 Task: Add a dummy subject to the a2a site in Jira.
Action: Mouse moved to (980, 31)
Screenshot: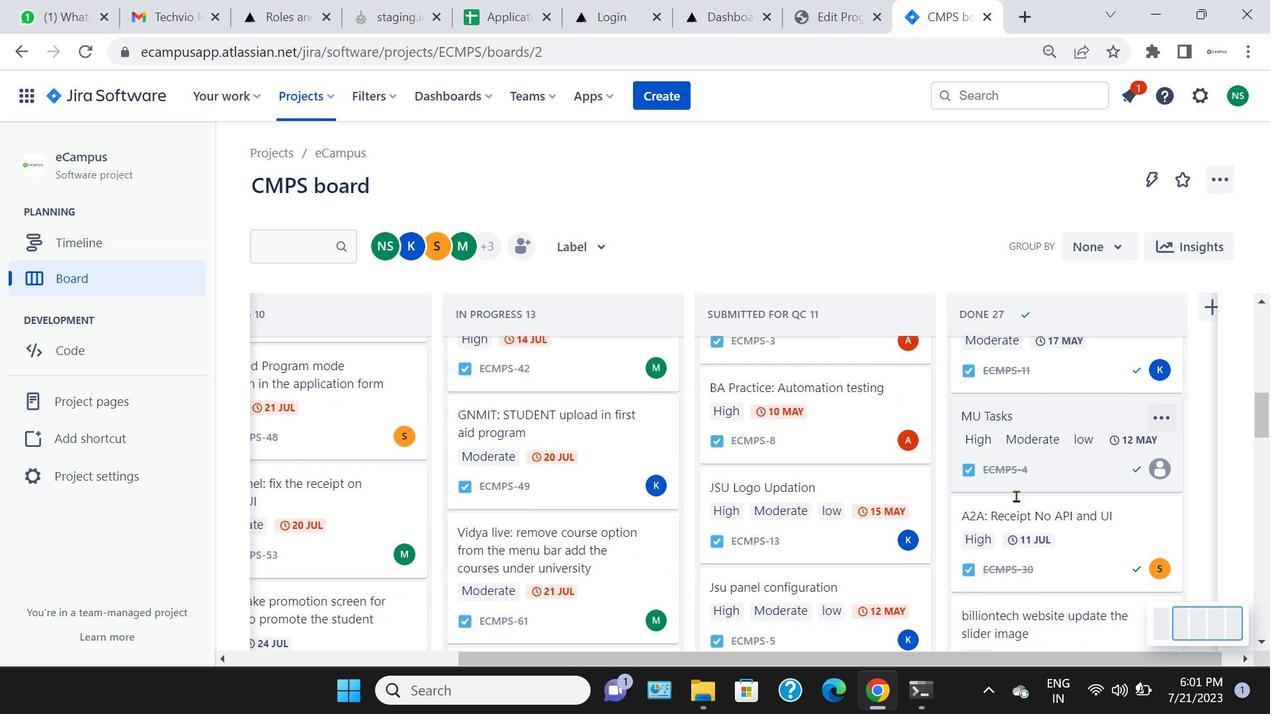 
Action: Mouse pressed left at (980, 31)
Screenshot: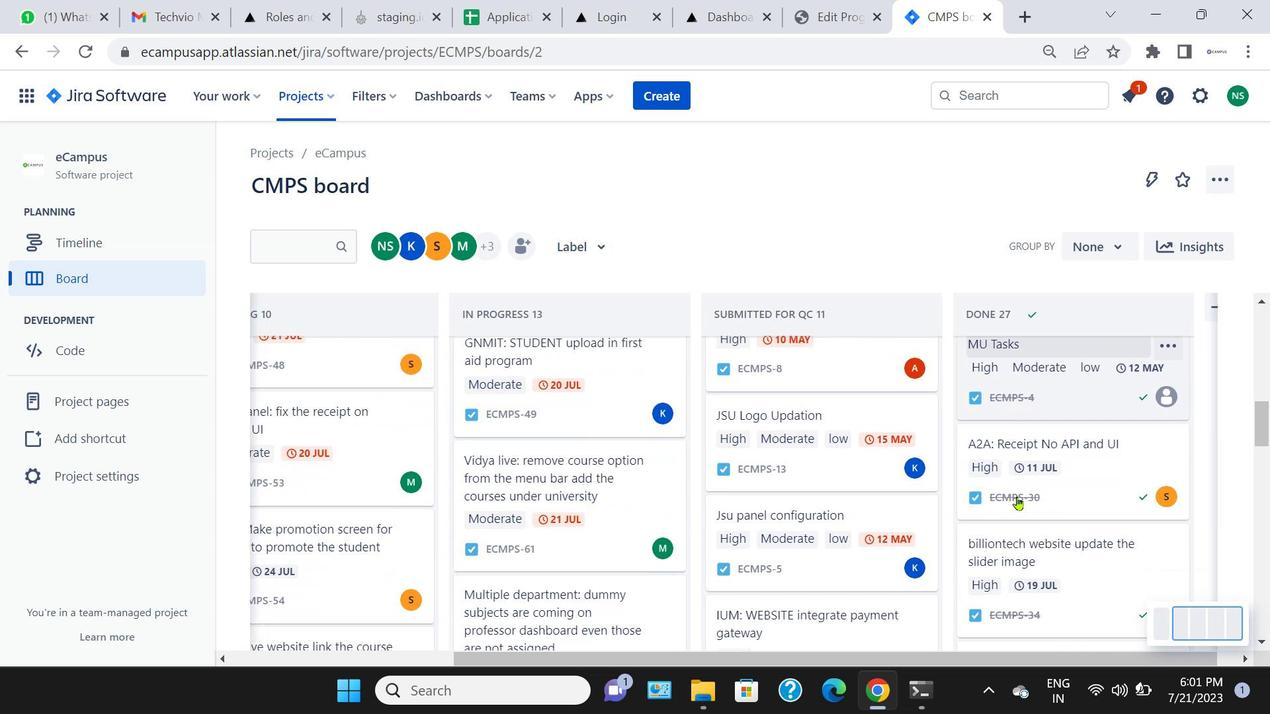 
Action: Mouse moved to (571, 439)
Screenshot: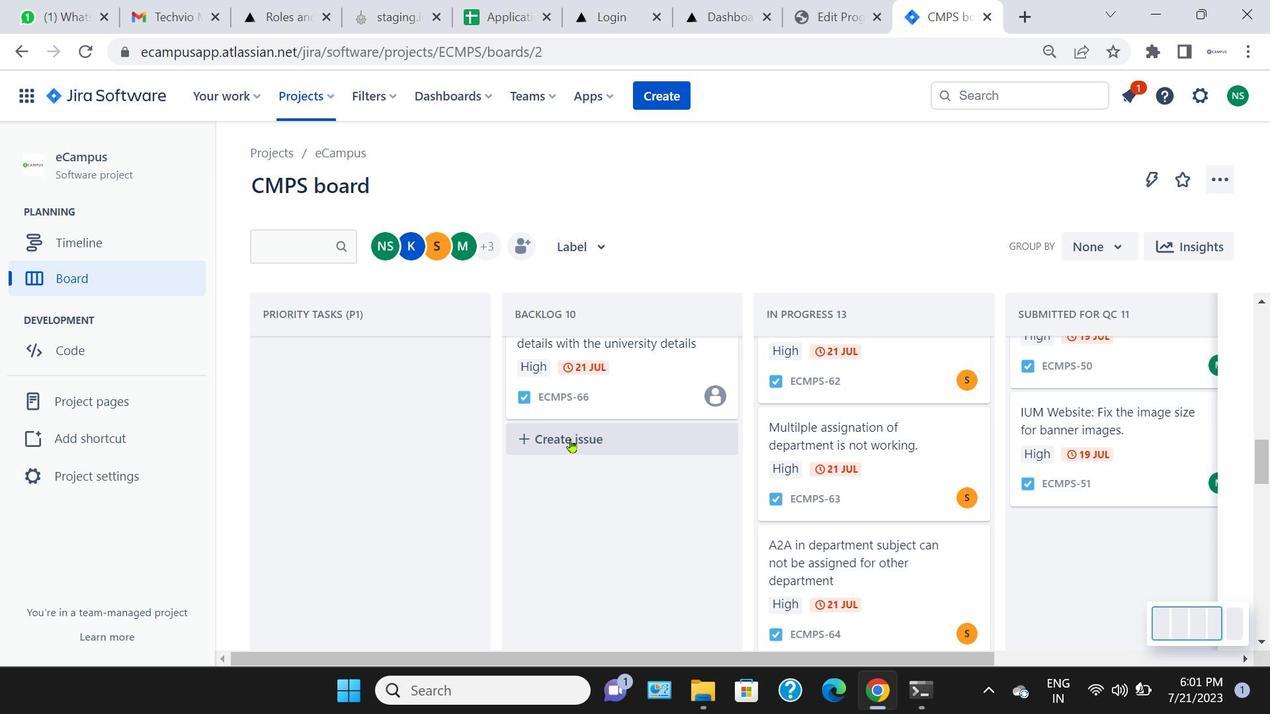 
Action: Mouse pressed left at (571, 439)
Screenshot: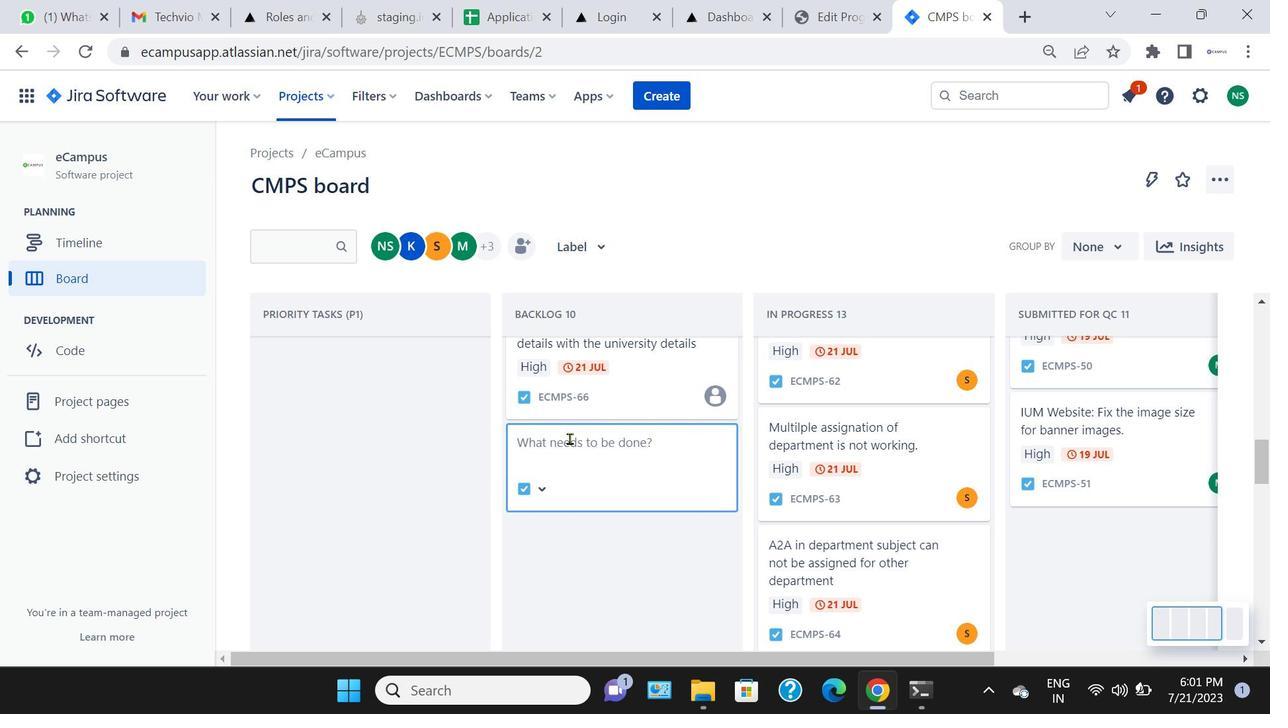 
Action: Mouse moved to (574, 442)
Screenshot: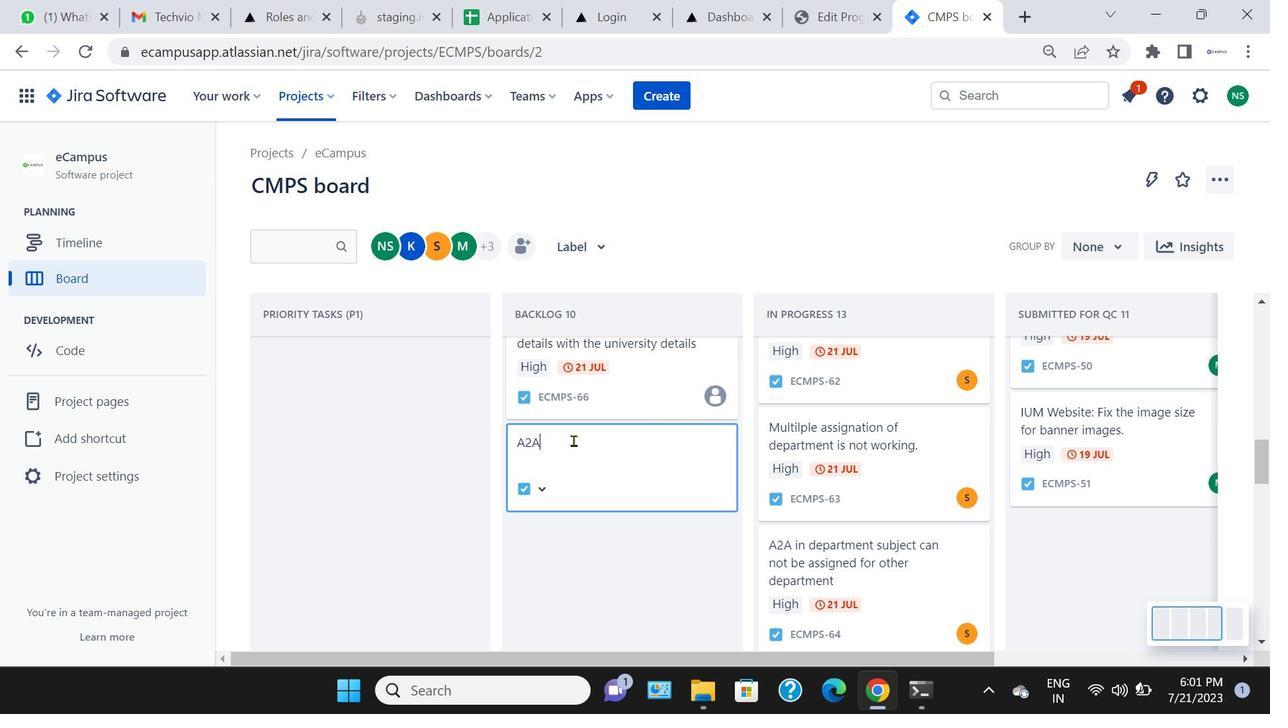 
Action: Mouse pressed left at (574, 442)
Screenshot: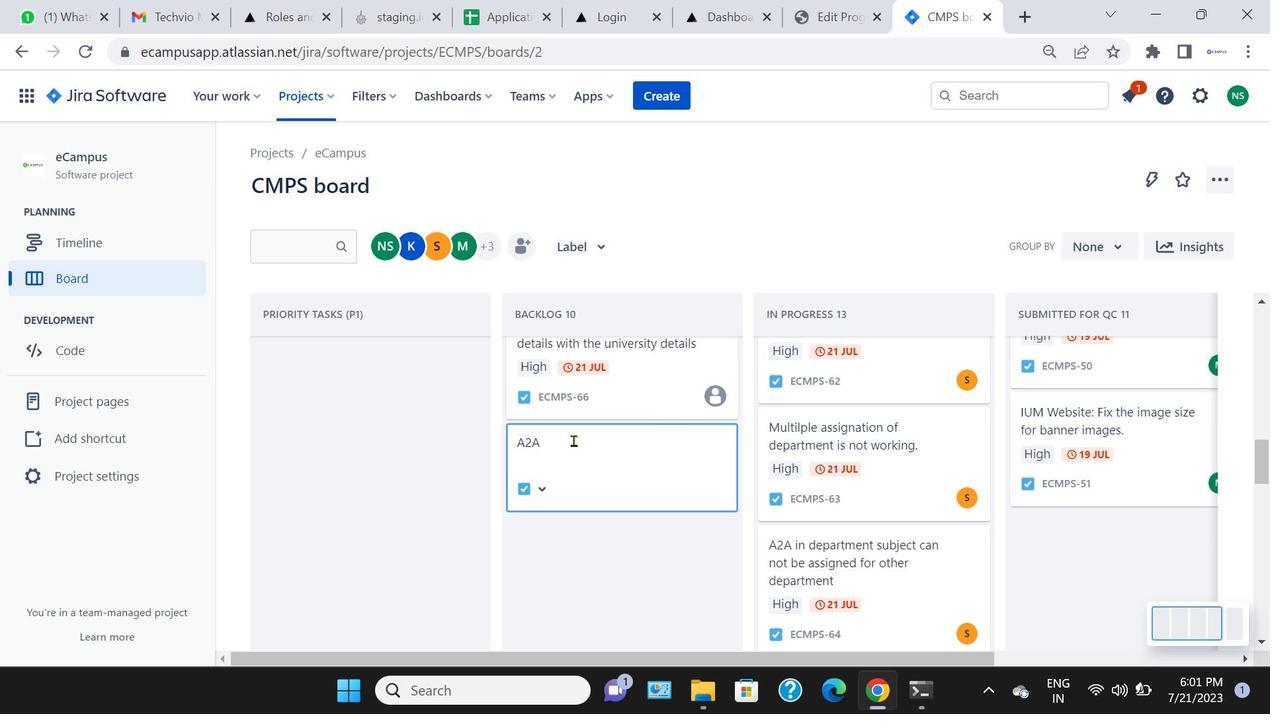 
Action: Key pressed <Key.caps_lock>A2A<Key.shift_r>:<Key.space><Key.space>UI<Key.space><Key.caps_lock>fix<Key.space>
Screenshot: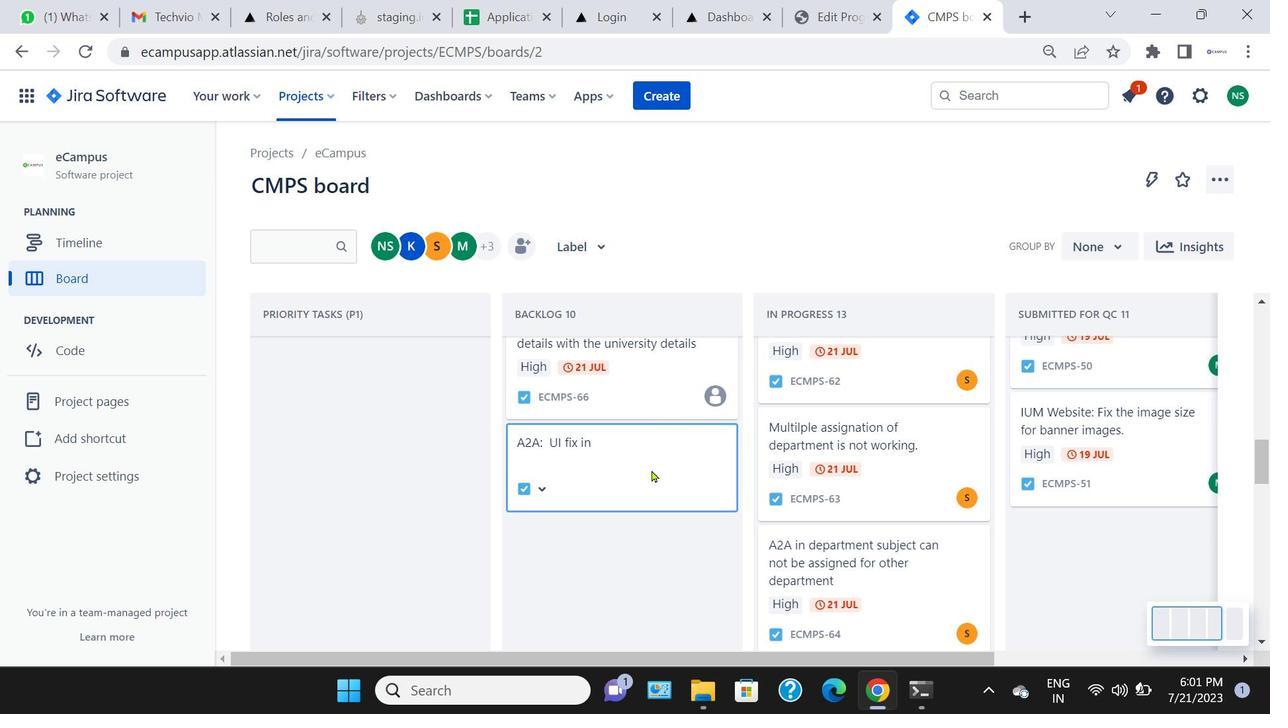 
Action: Mouse moved to (652, 470)
Screenshot: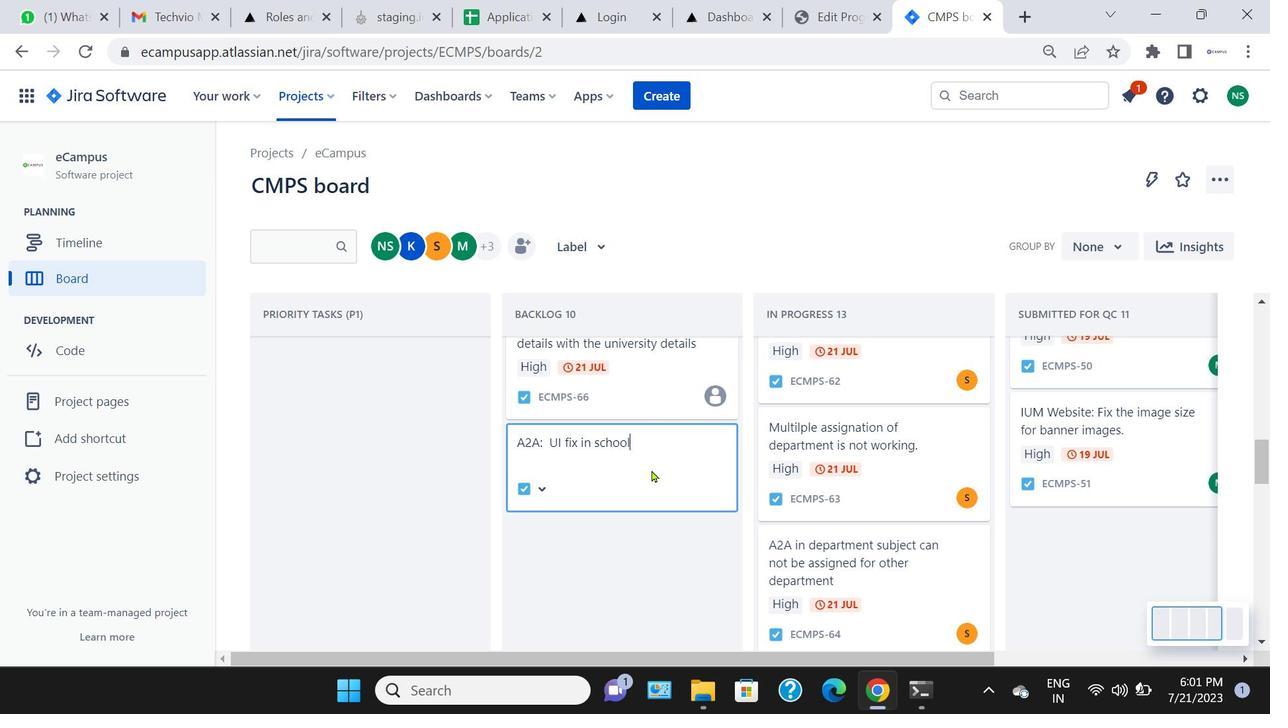 
Action: Key pressed in<Key.space>school<Key.space>creating<Key.space>mark<Key.space>mandatory<Key.space>icon
Screenshot: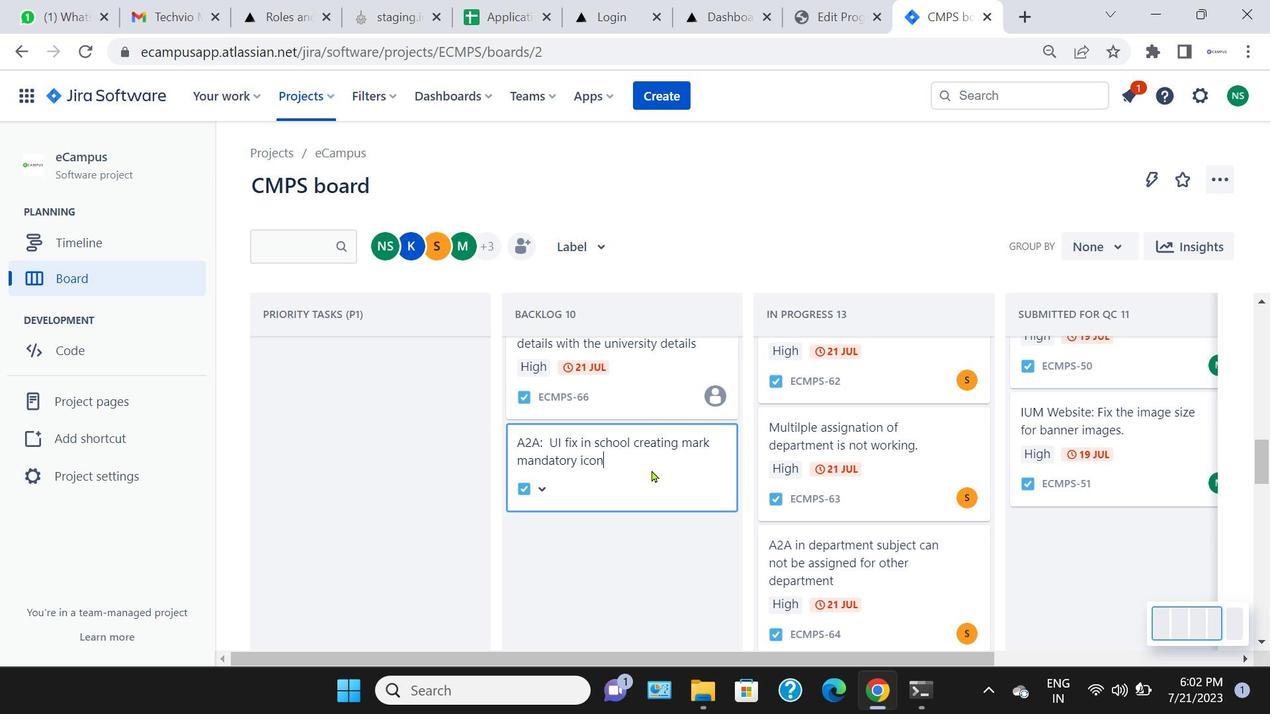 
Action: Mouse moved to (625, 465)
Screenshot: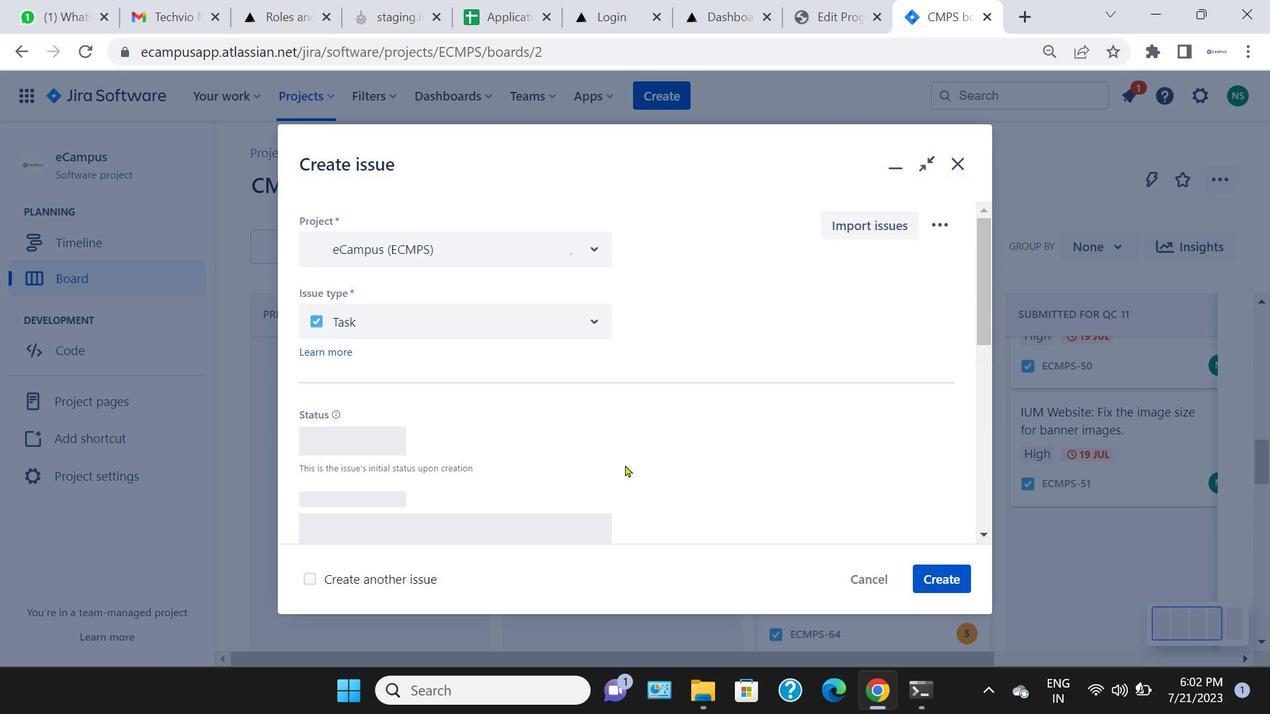 
Action: Key pressed <Key.enter>
Screenshot: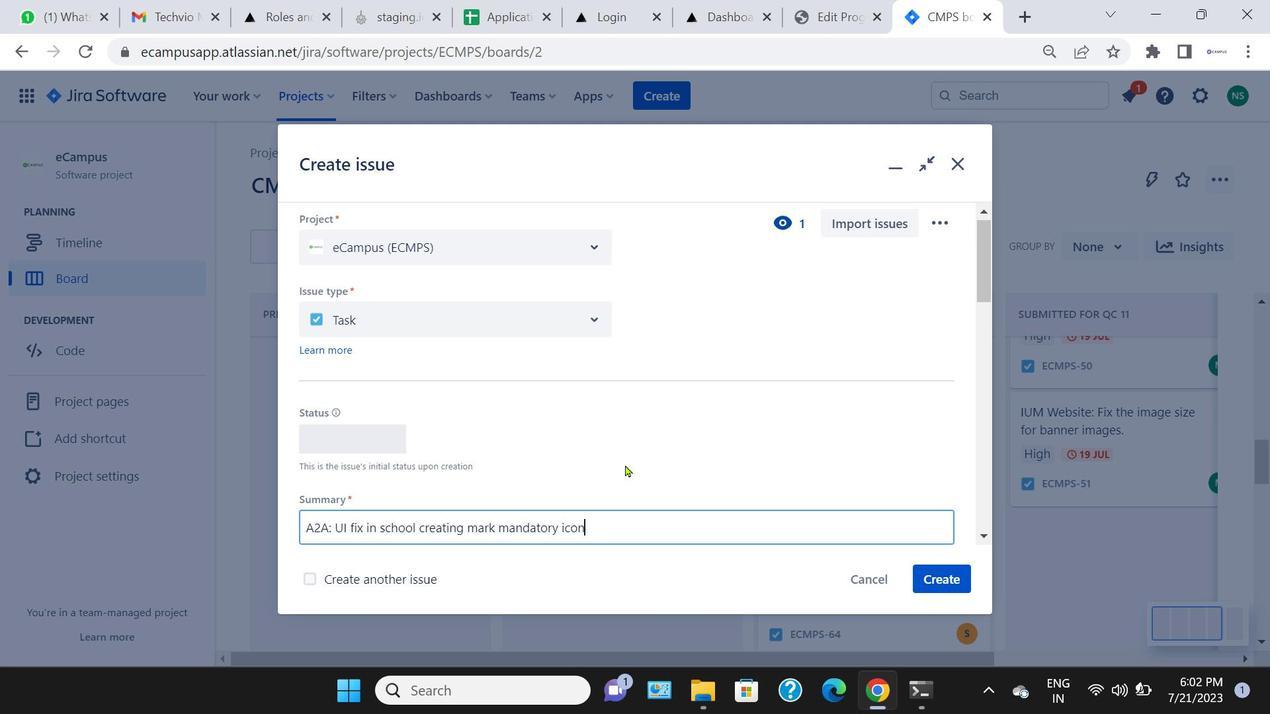 
Action: Mouse moved to (591, 339)
Screenshot: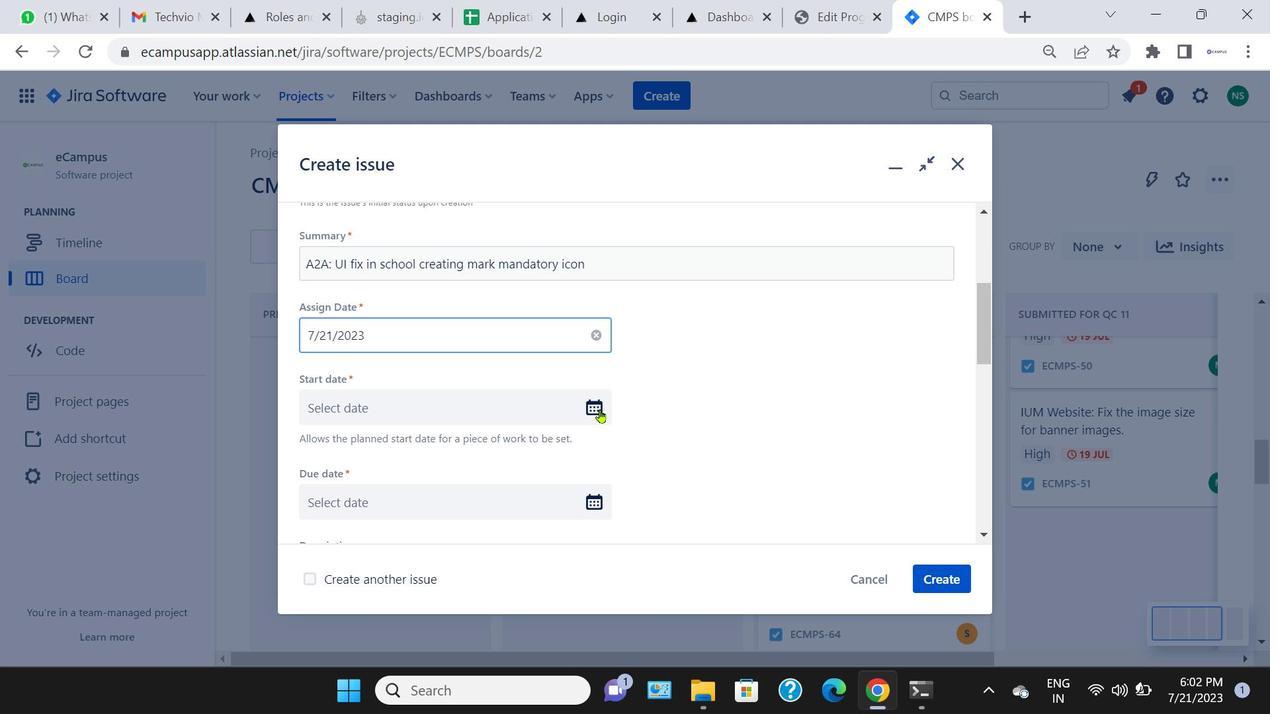 
Action: Mouse pressed left at (591, 339)
Screenshot: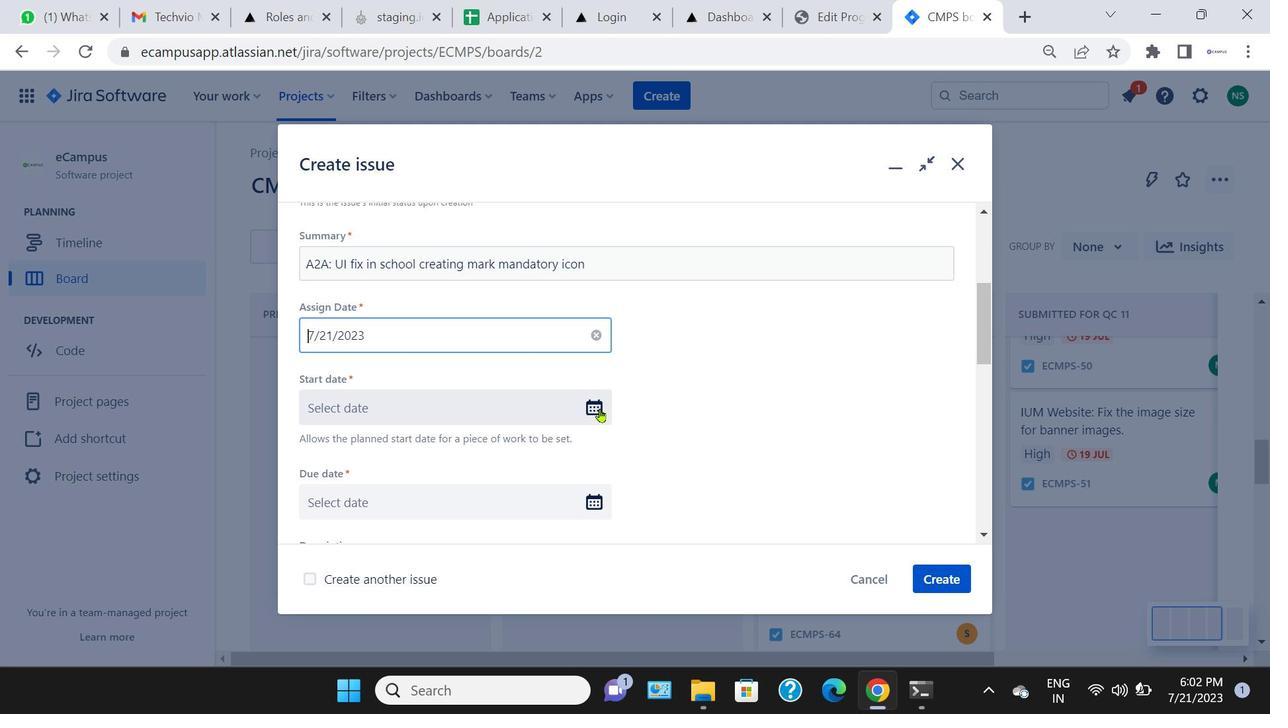 
Action: Mouse moved to (540, 537)
Screenshot: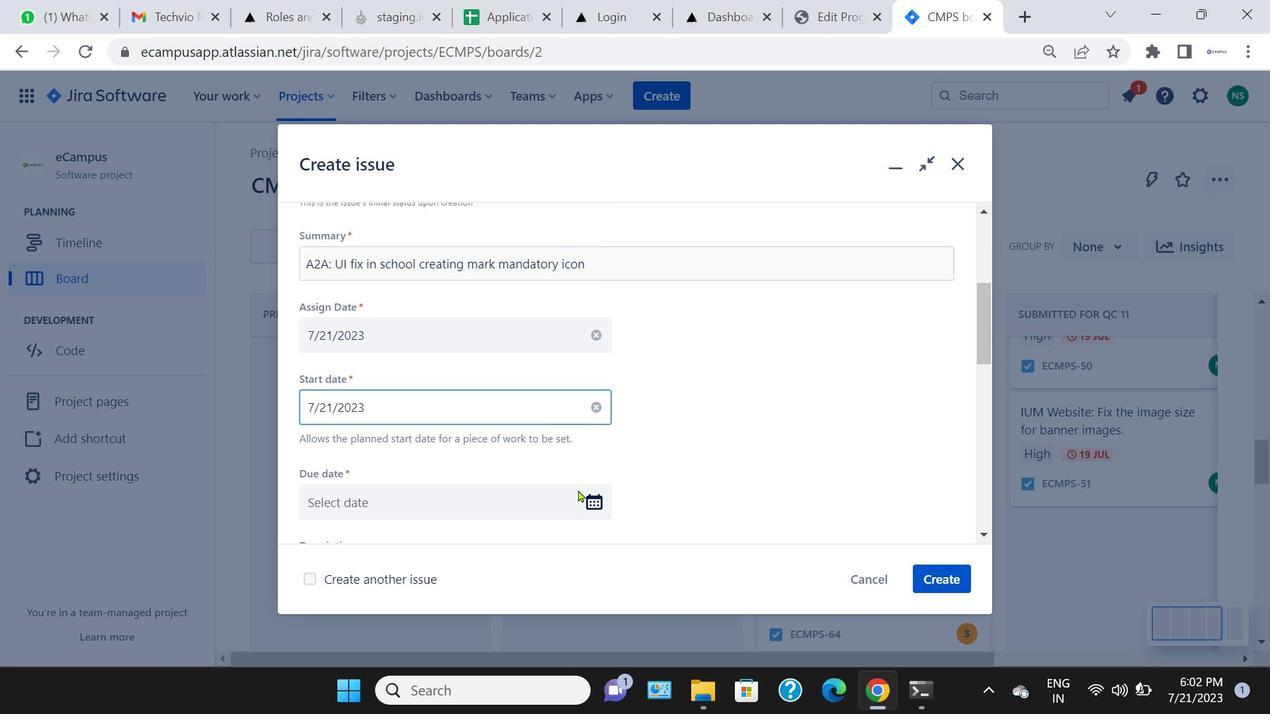 
Action: Mouse pressed left at (540, 537)
Screenshot: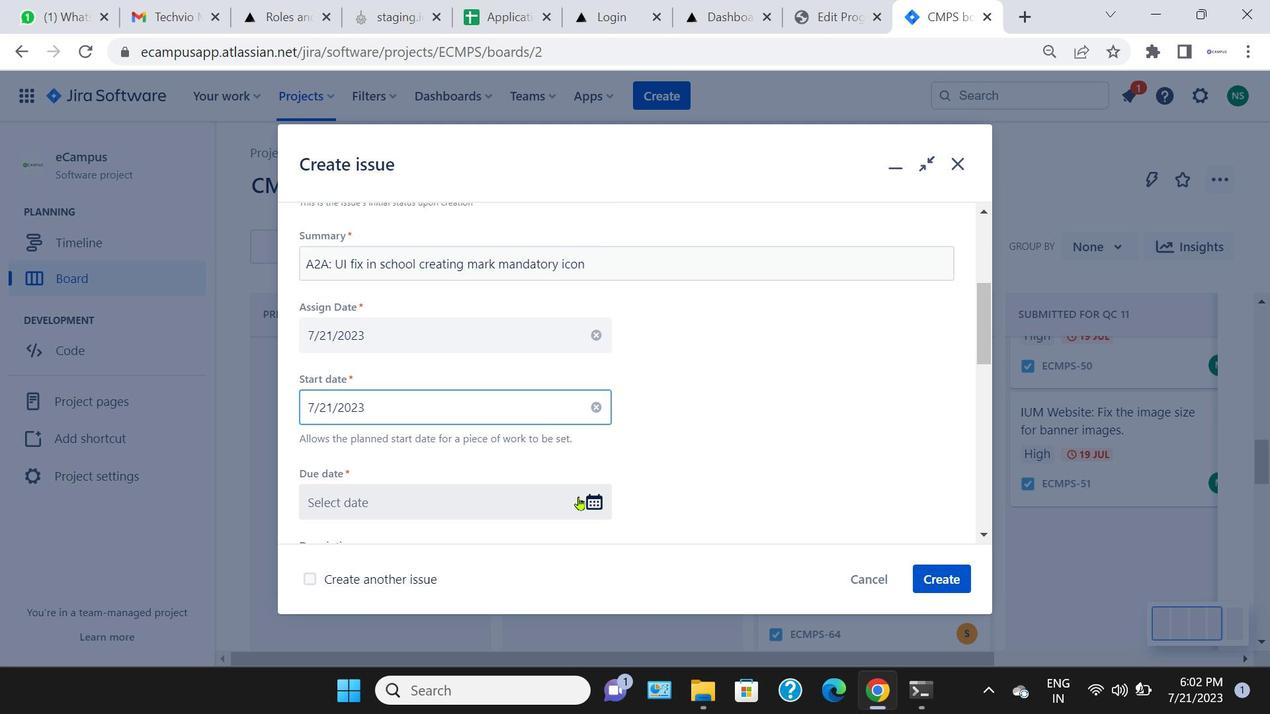 
Action: Mouse moved to (599, 409)
Screenshot: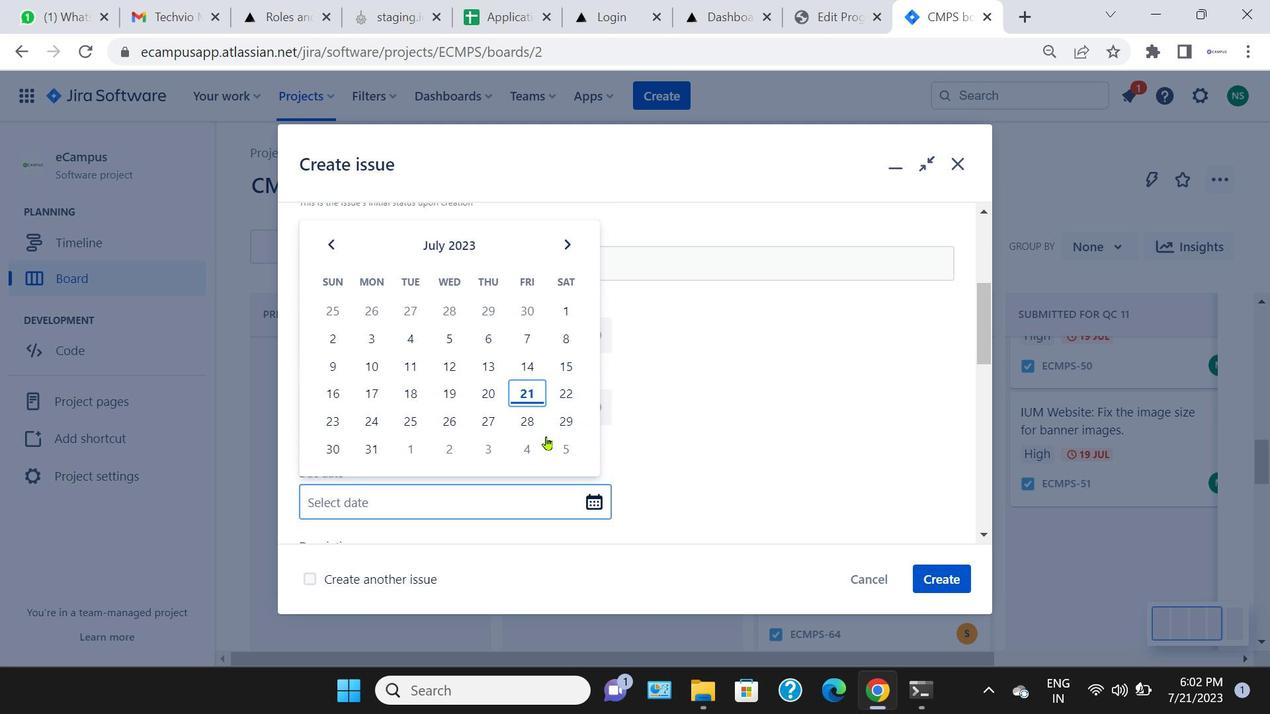 
Action: Mouse pressed left at (599, 409)
Screenshot: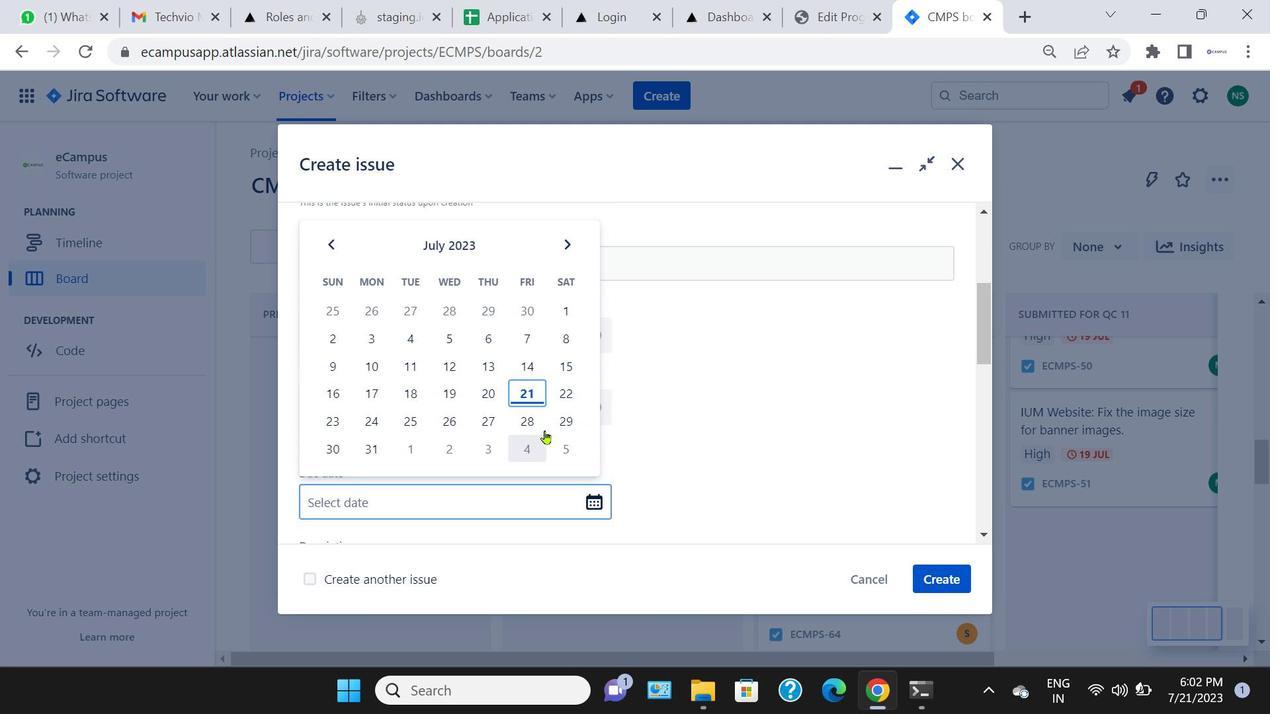 
Action: Mouse moved to (527, 303)
Screenshot: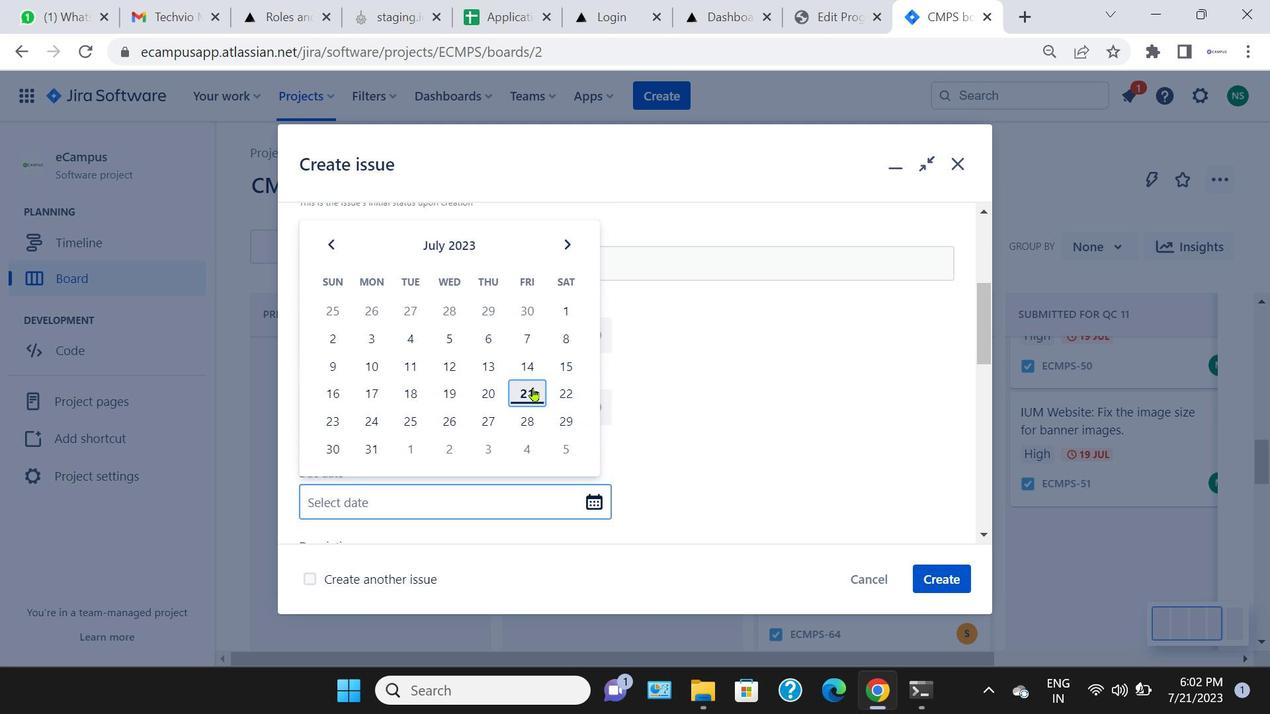 
Action: Mouse pressed left at (527, 303)
Screenshot: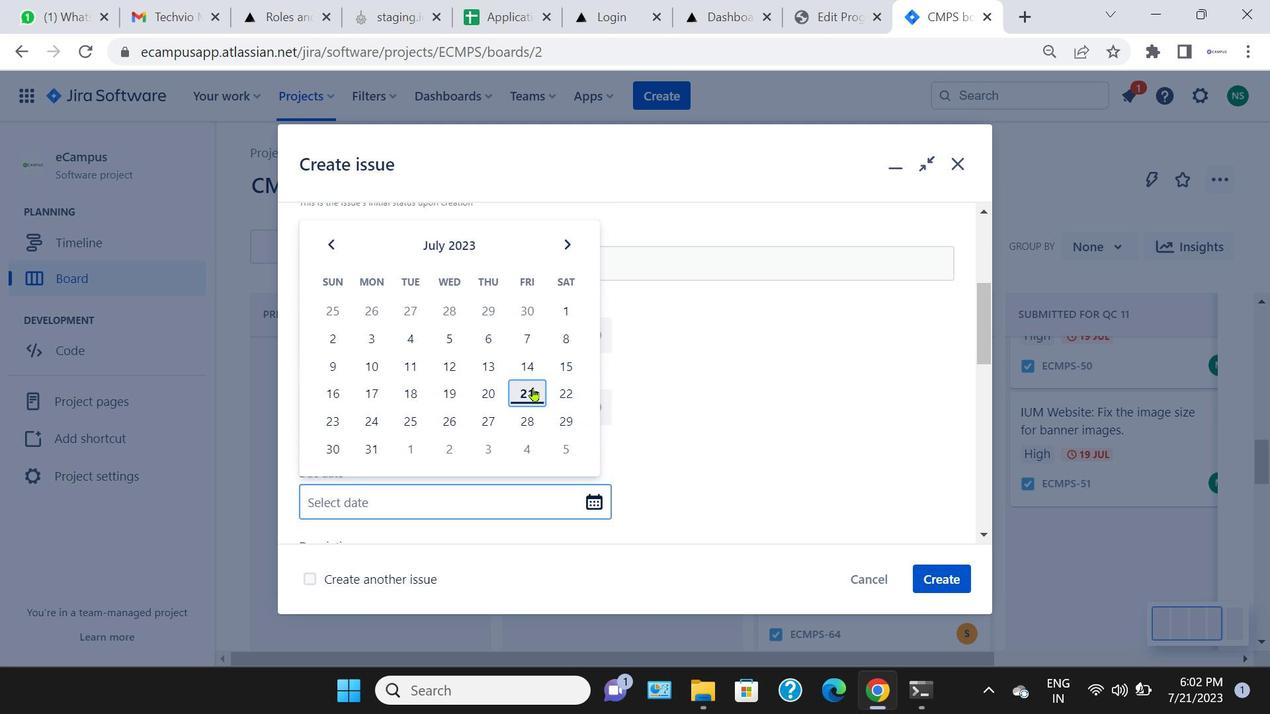 
Action: Mouse moved to (589, 502)
Screenshot: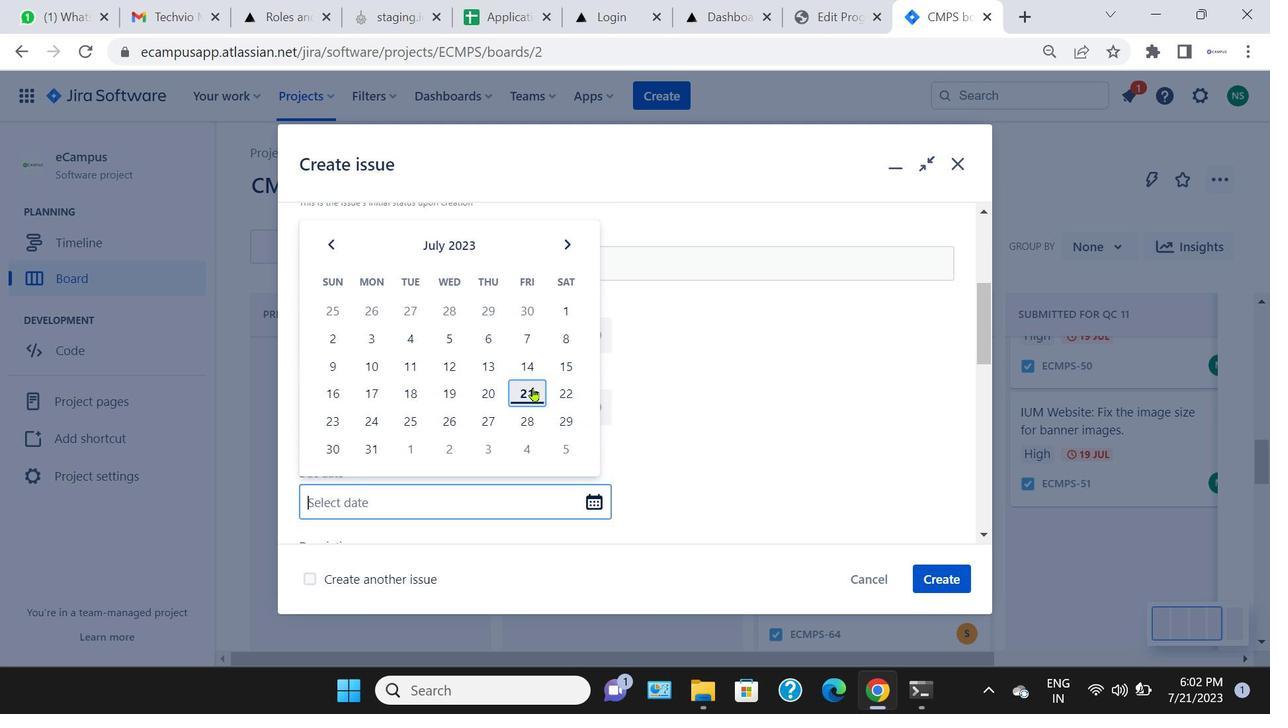 
Action: Mouse pressed left at (589, 502)
Screenshot: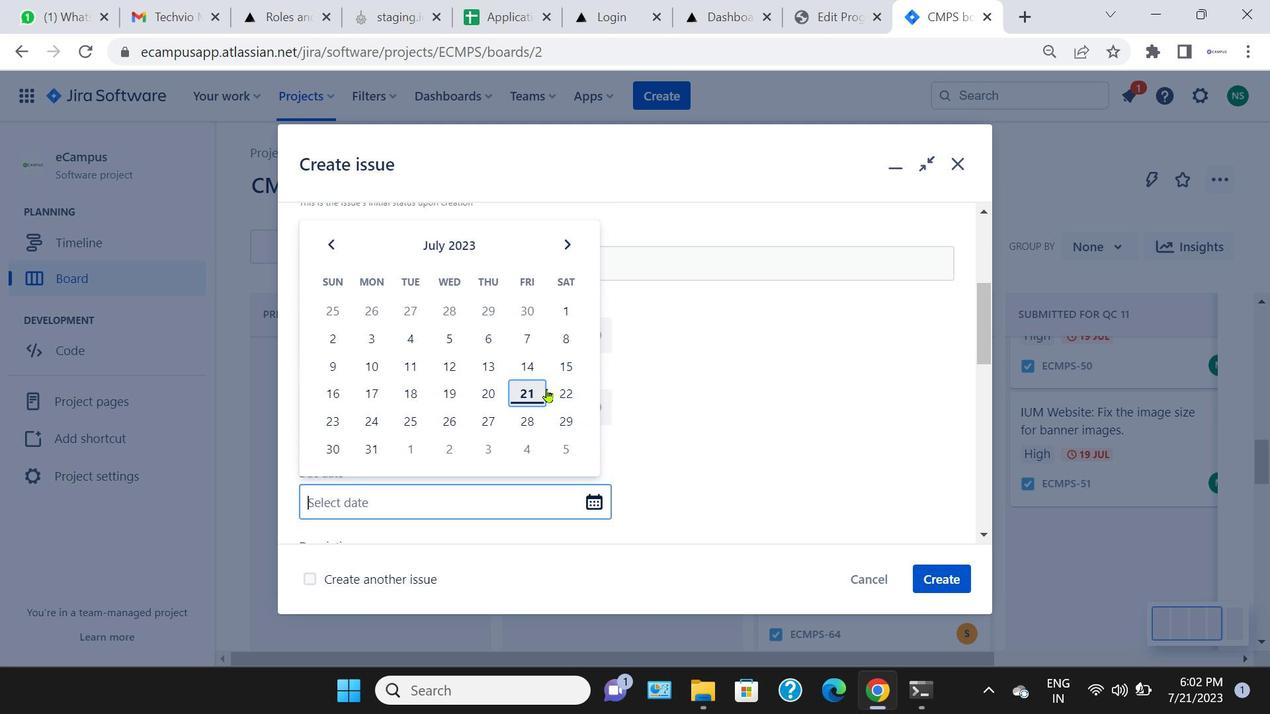 
Action: Mouse moved to (564, 396)
Screenshot: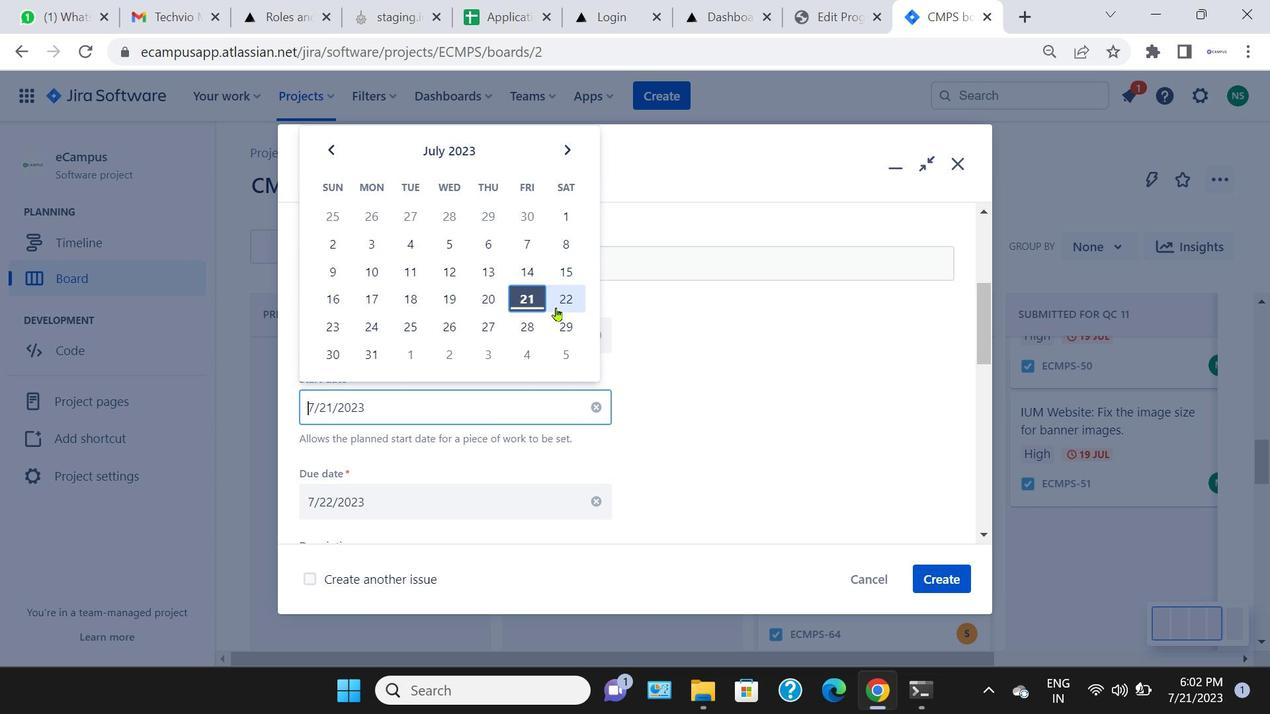 
Action: Mouse pressed left at (564, 396)
Screenshot: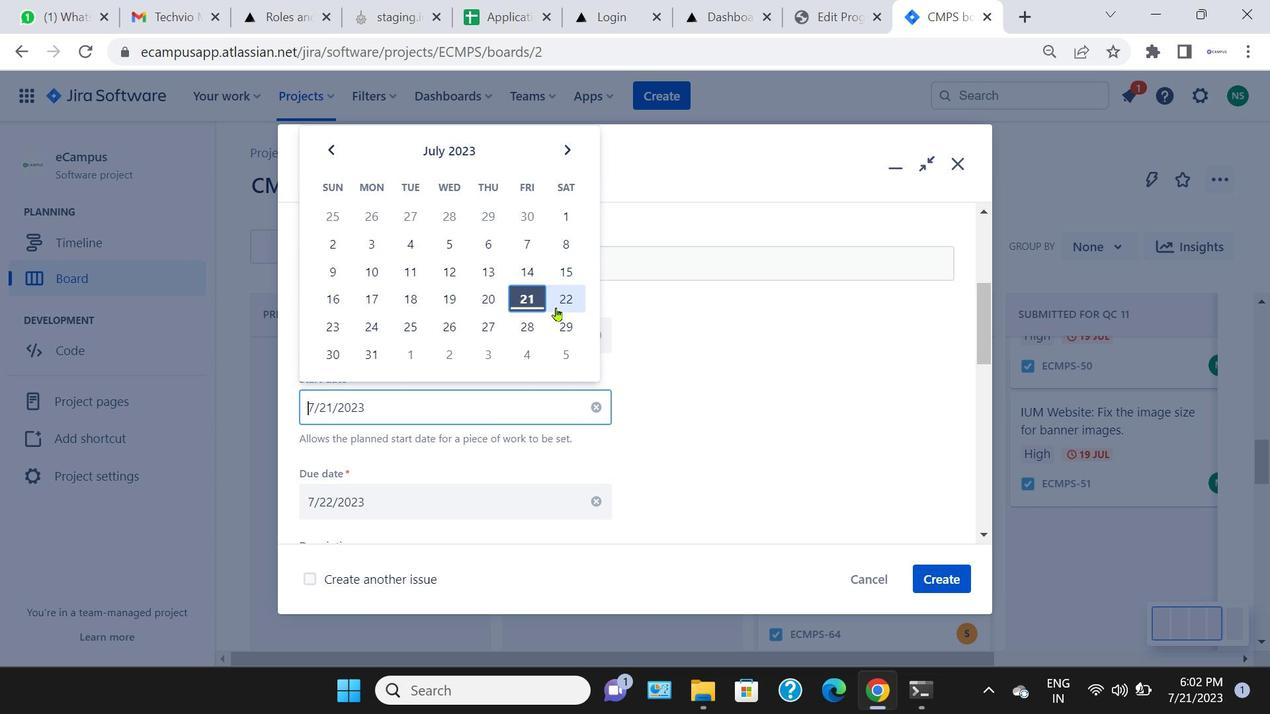 
Action: Mouse moved to (480, 405)
Screenshot: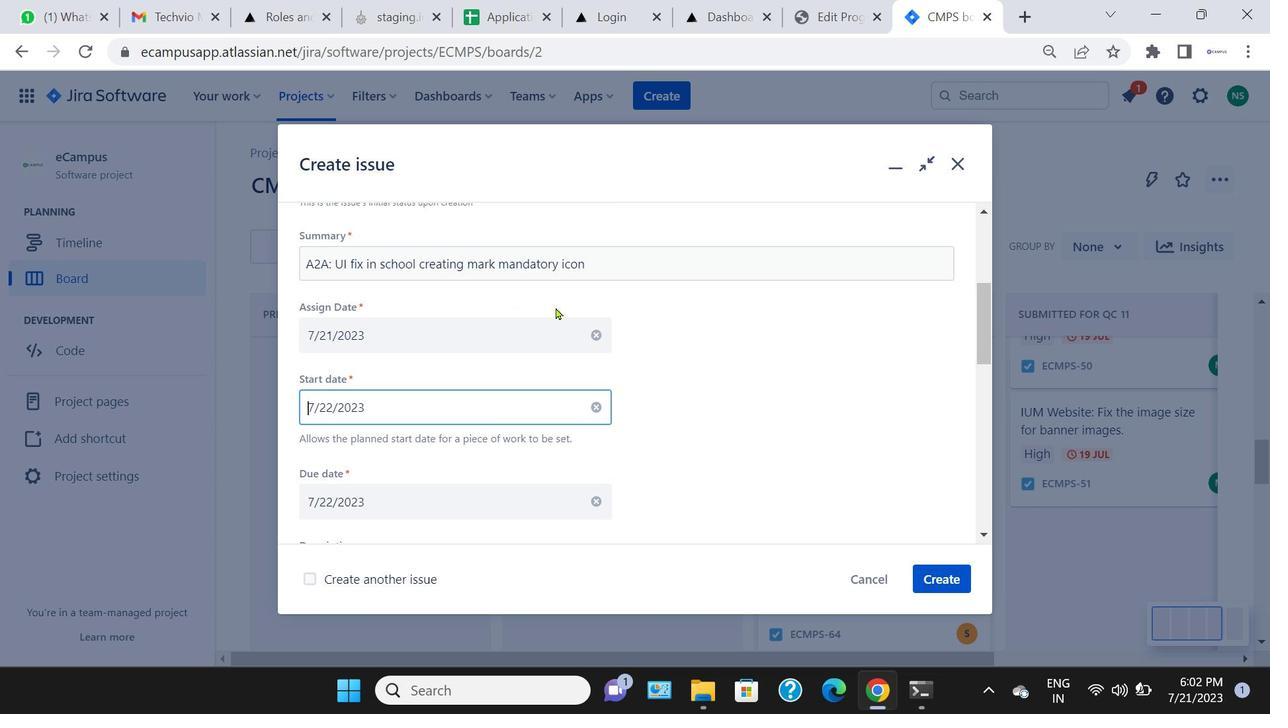 
Action: Mouse pressed left at (480, 405)
Screenshot: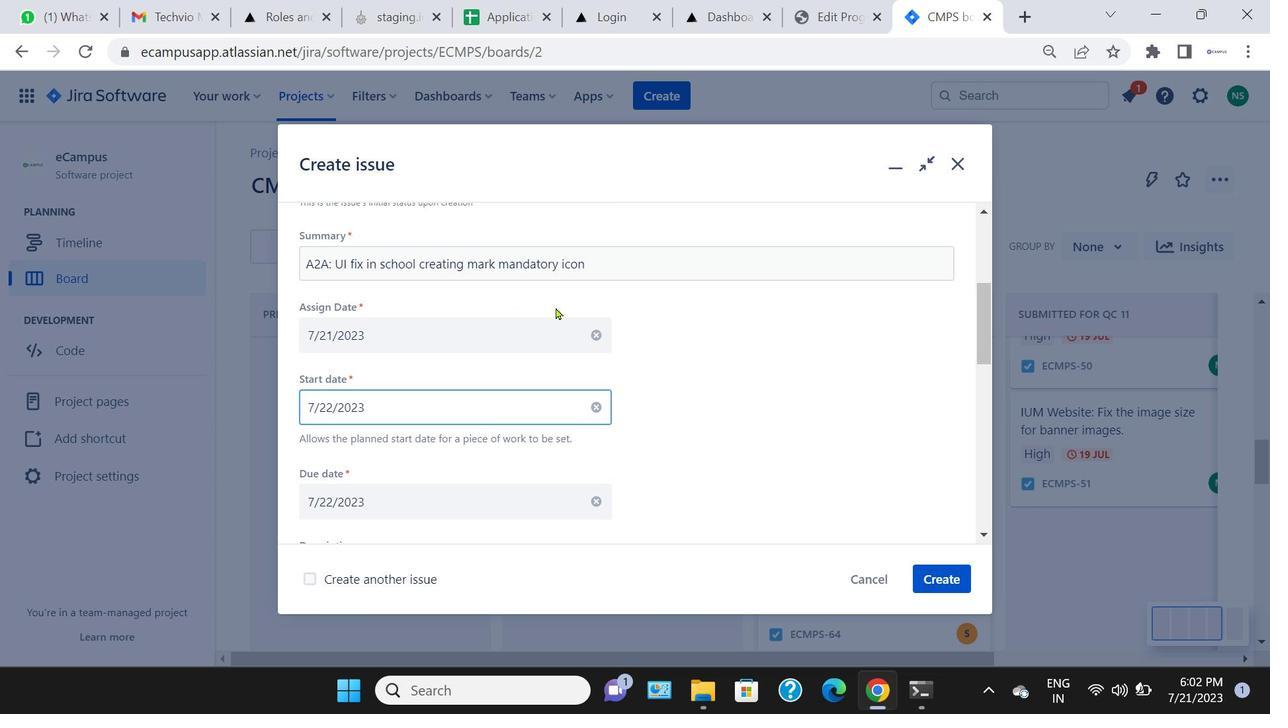 
Action: Mouse moved to (556, 307)
Screenshot: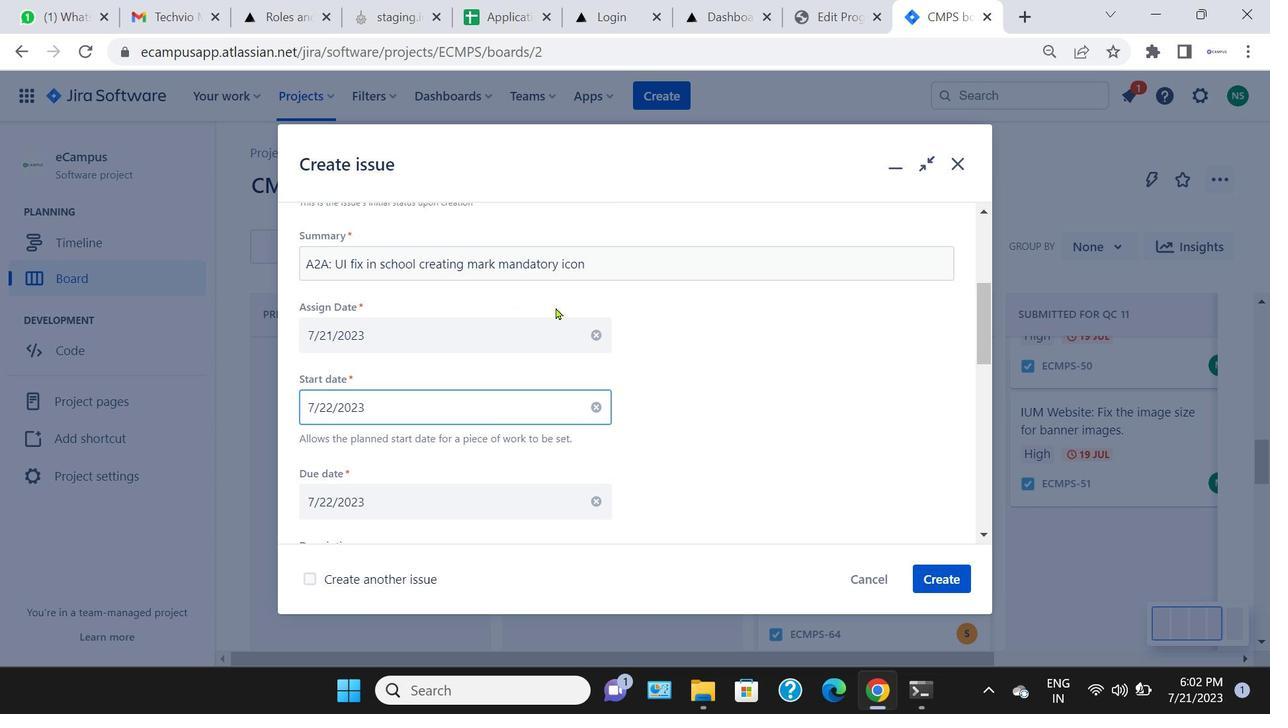 
Action: Mouse pressed left at (556, 307)
Screenshot: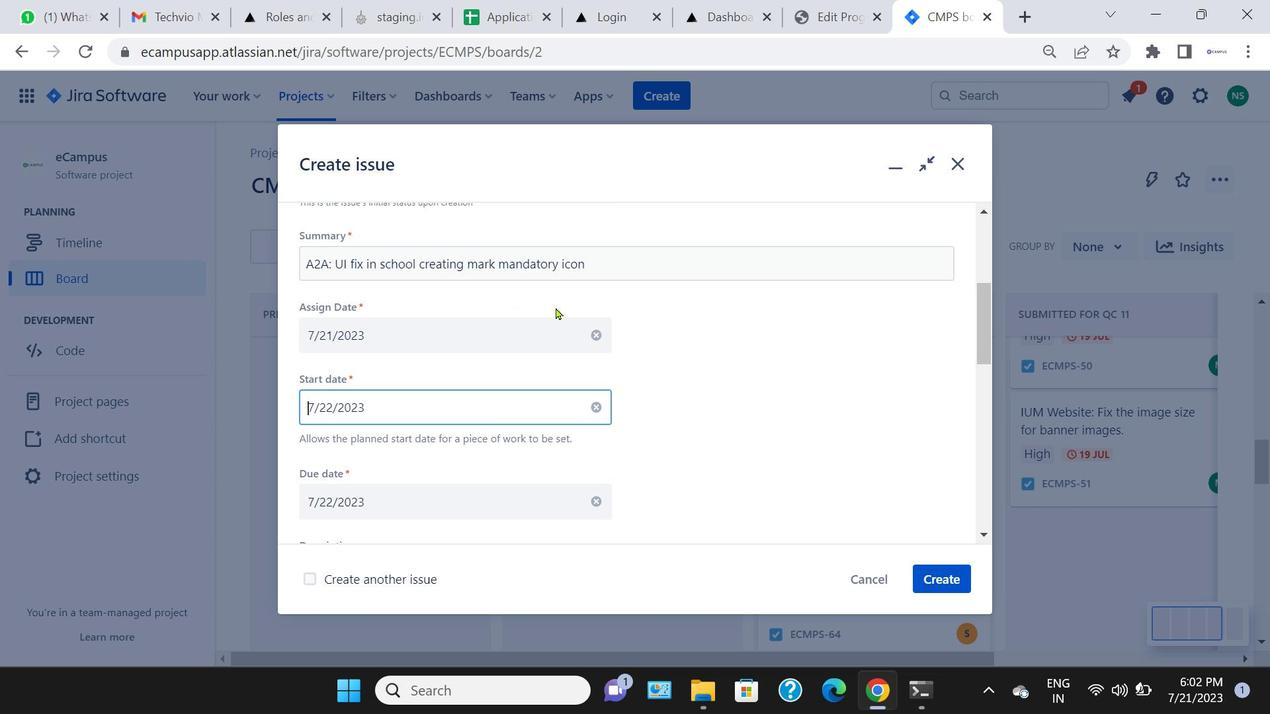 
Action: Mouse moved to (645, 262)
Screenshot: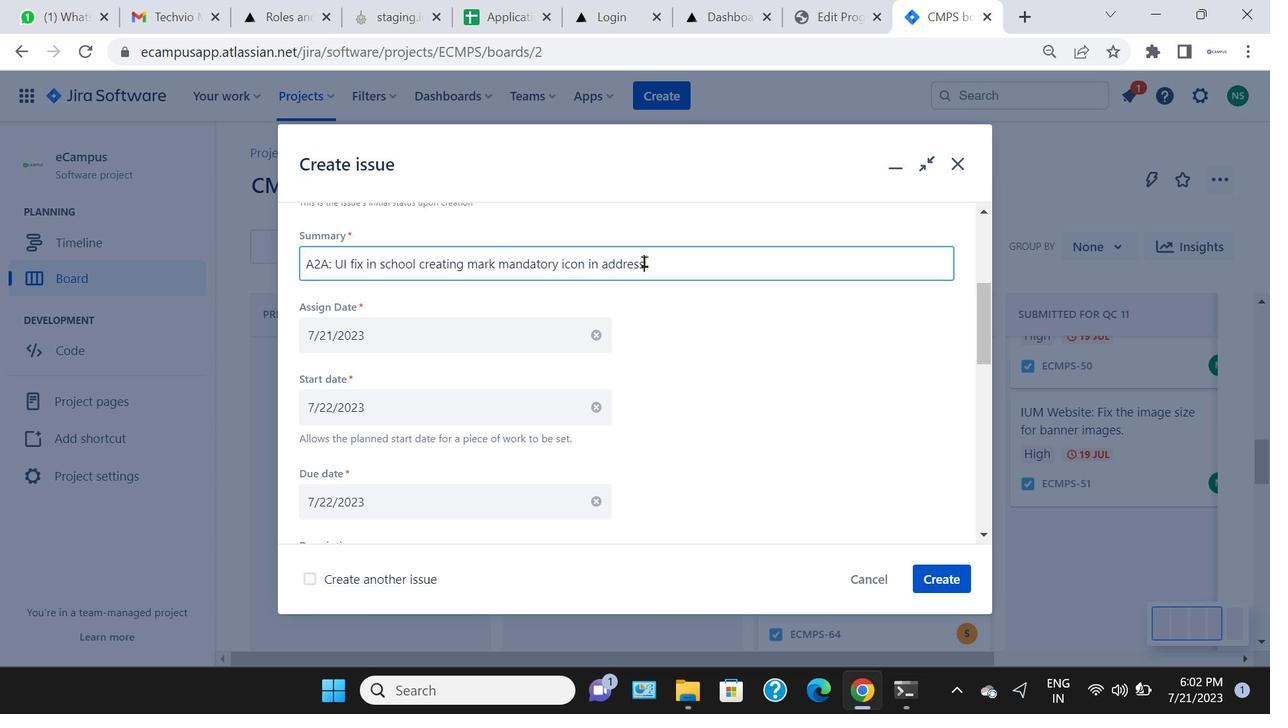 
Action: Mouse pressed left at (645, 262)
Screenshot: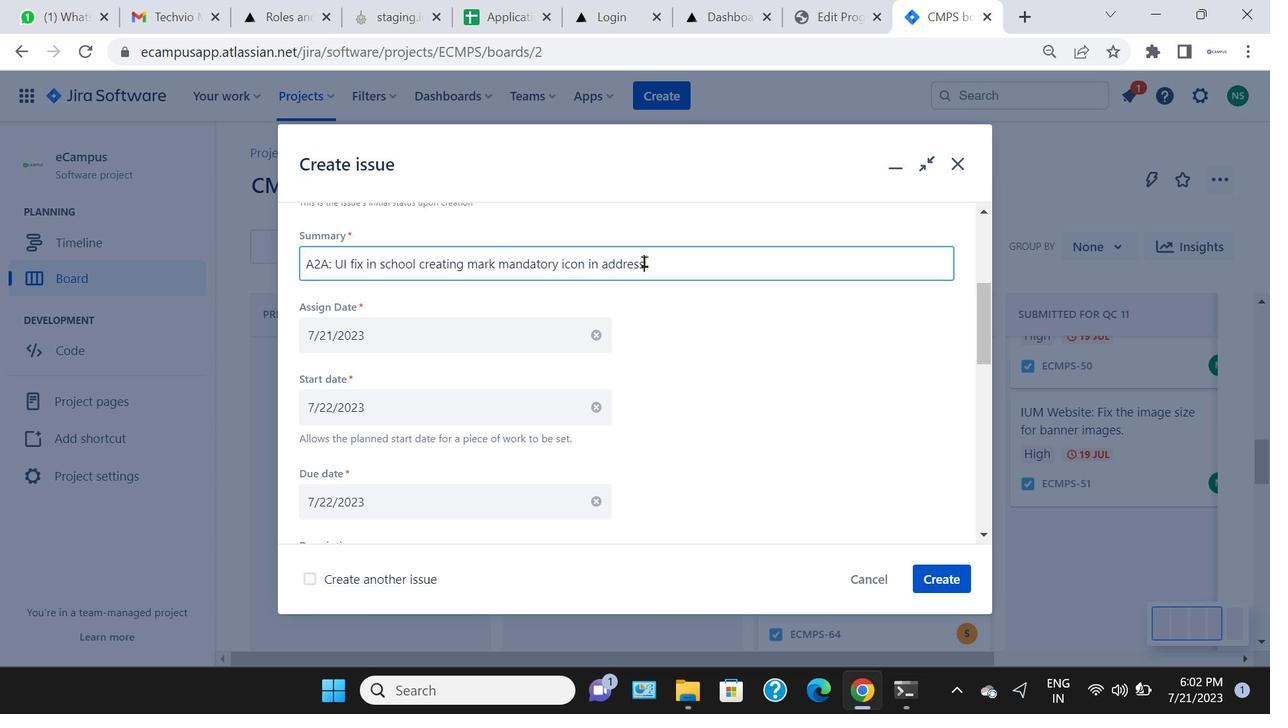 
Action: Key pressed <Key.space>in<Key.space>address
Screenshot: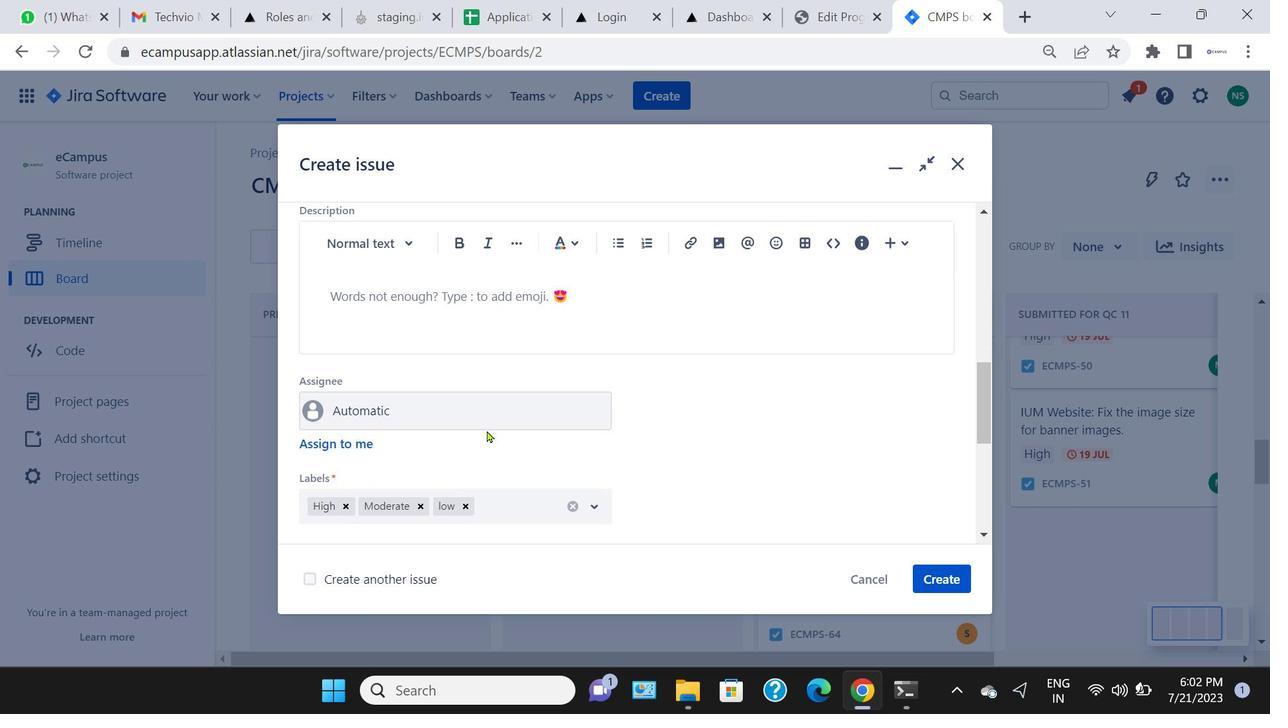 
Action: Mouse moved to (479, 407)
Screenshot: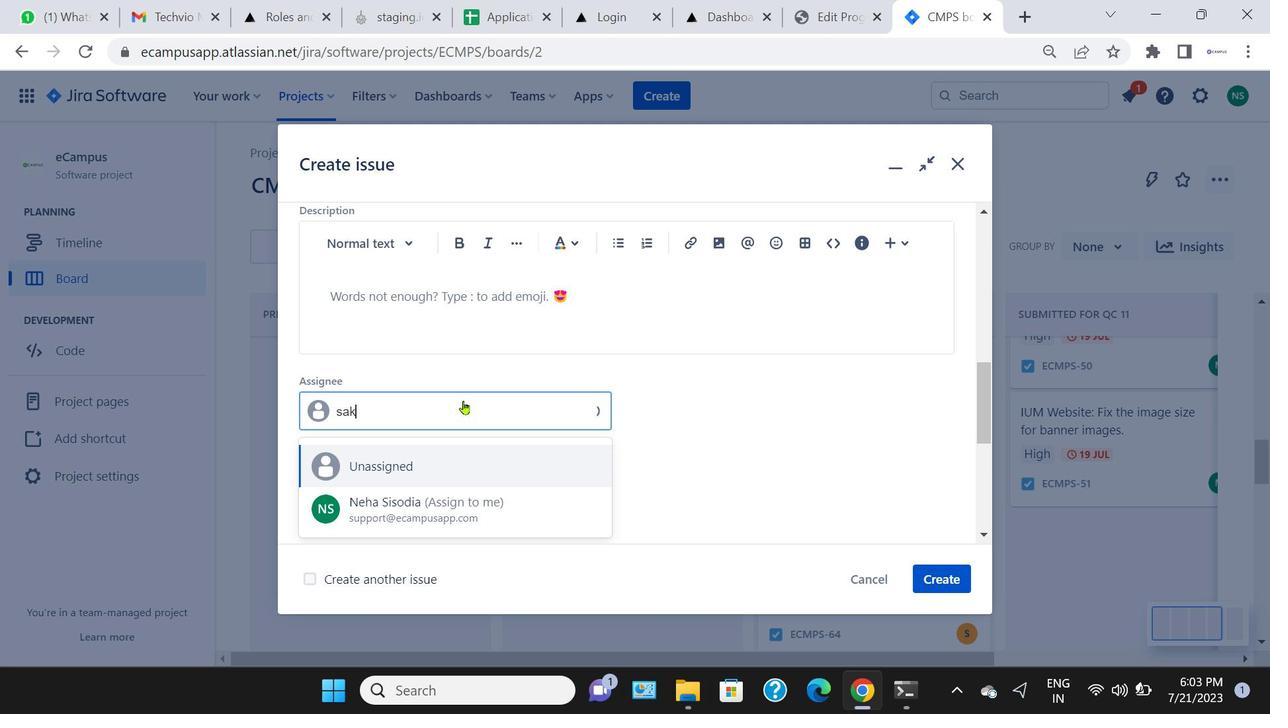 
Action: Mouse pressed left at (479, 407)
Screenshot: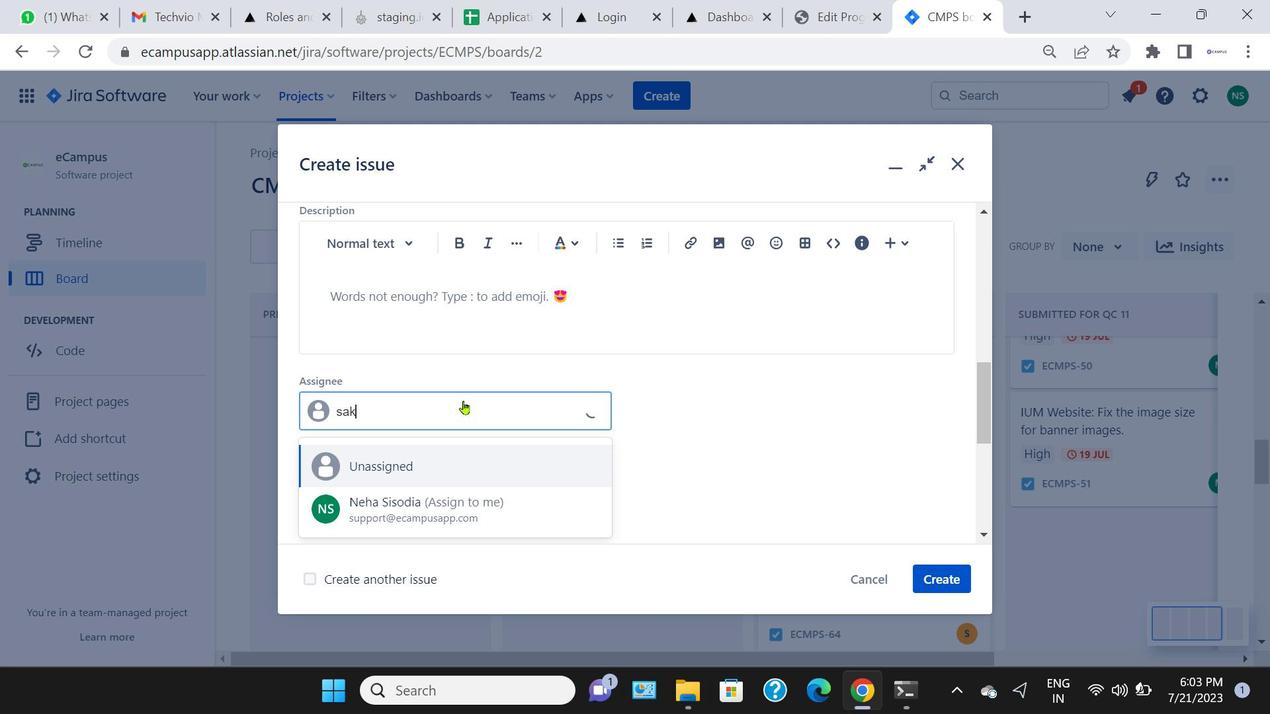 
Action: Mouse moved to (463, 401)
Screenshot: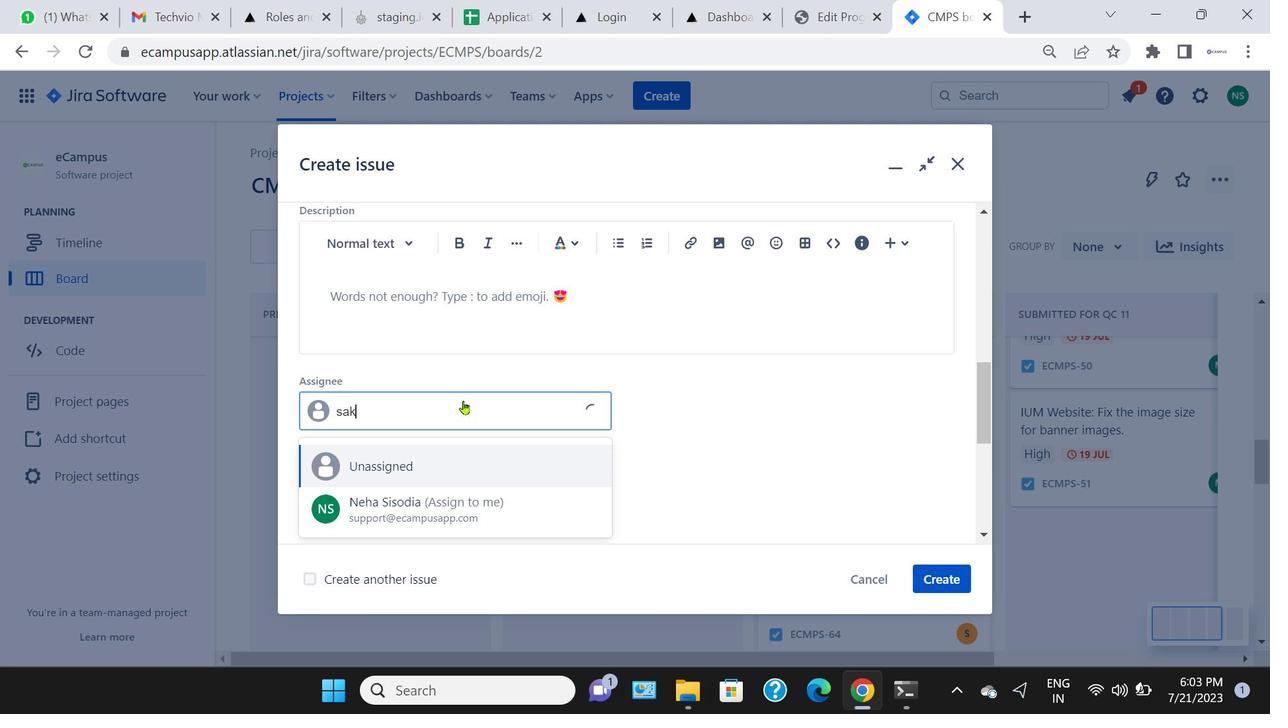
Action: Key pressed saket
Screenshot: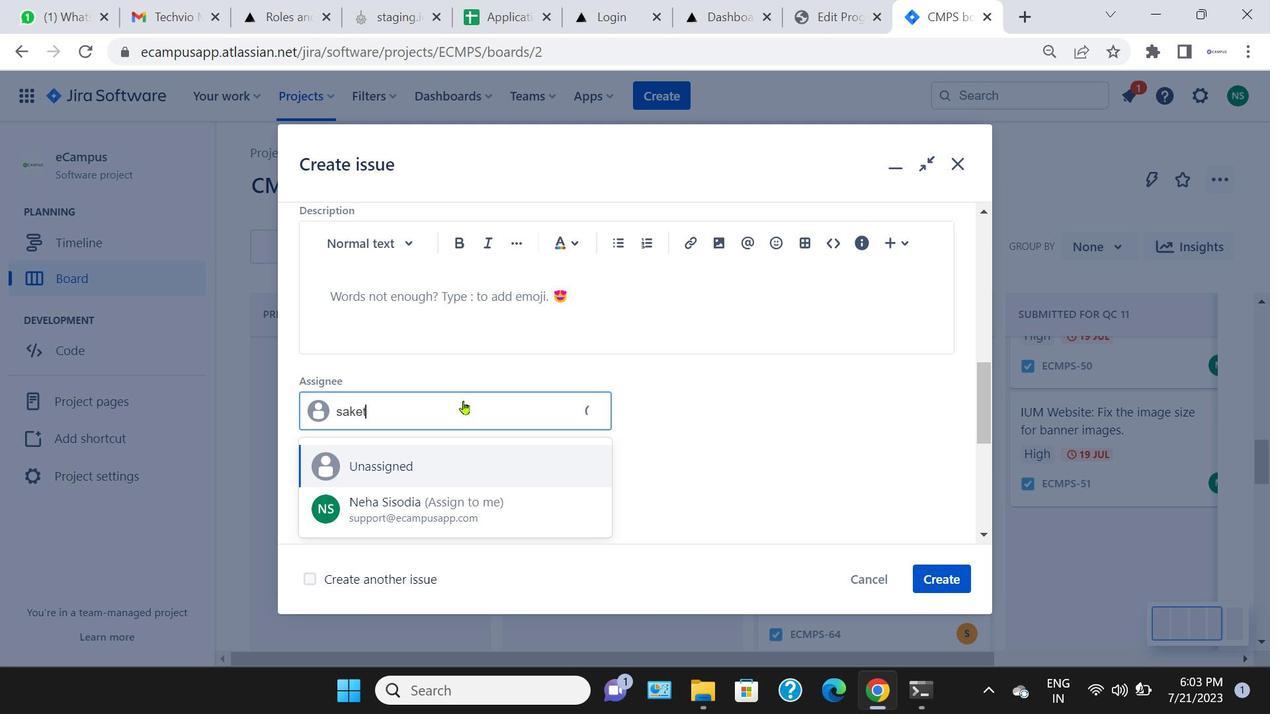 
Action: Mouse moved to (481, 468)
Screenshot: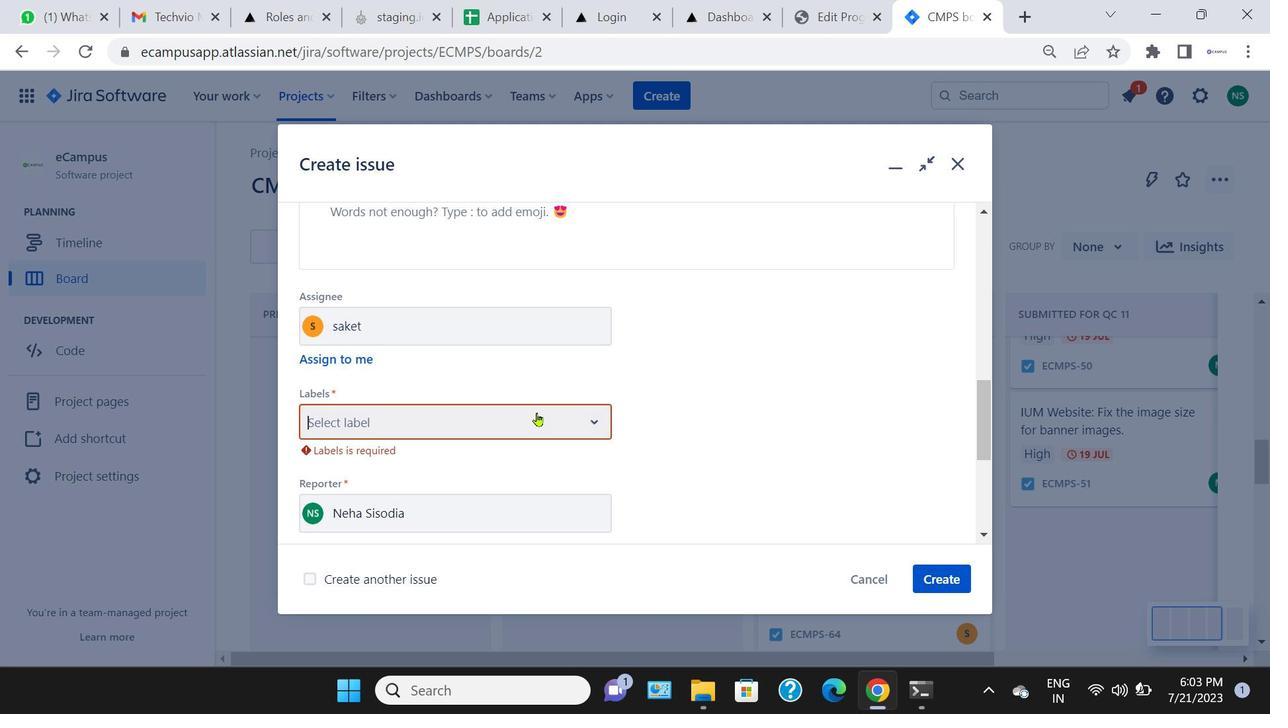 
Action: Mouse pressed left at (481, 468)
Screenshot: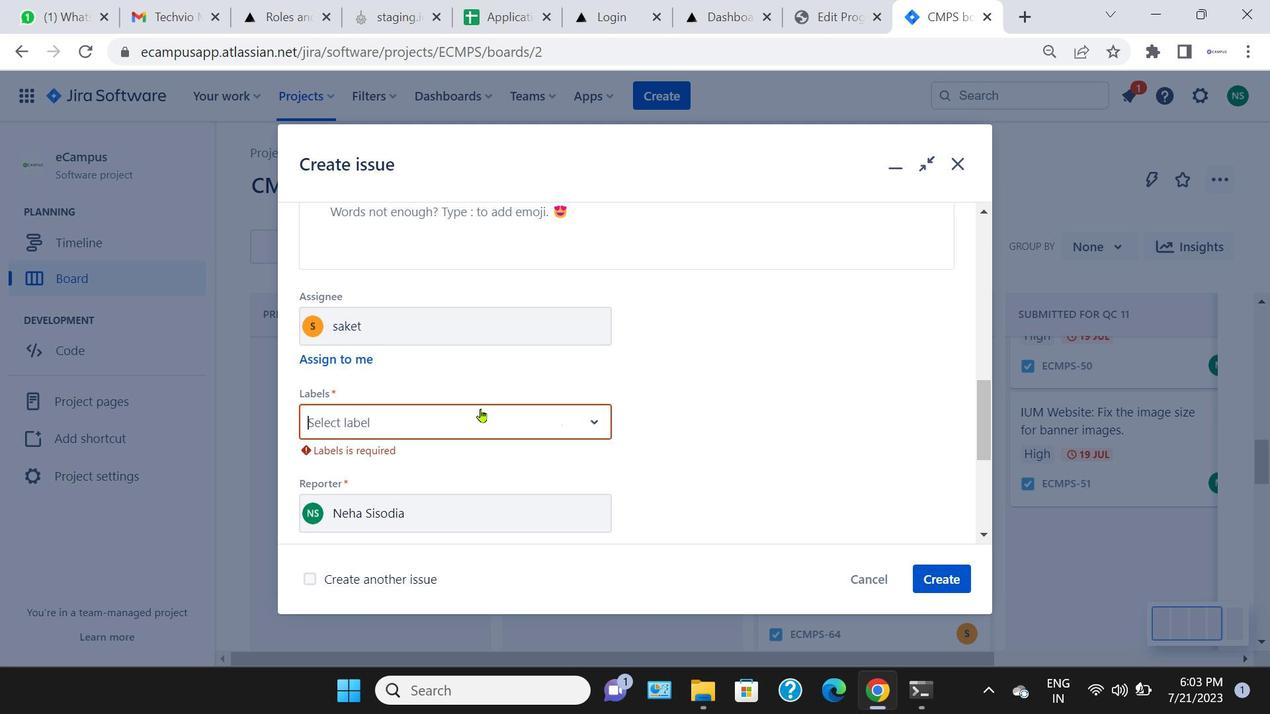 
Action: Mouse moved to (571, 421)
Screenshot: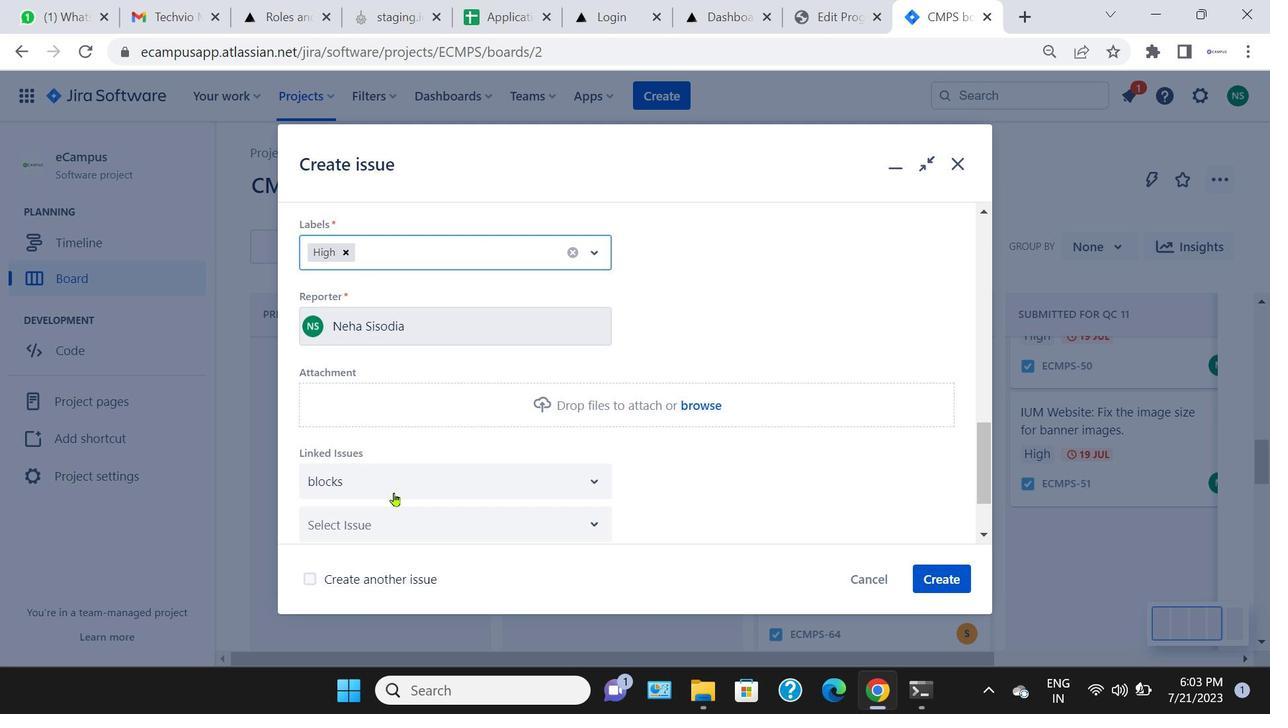 
Action: Mouse pressed left at (571, 421)
Screenshot: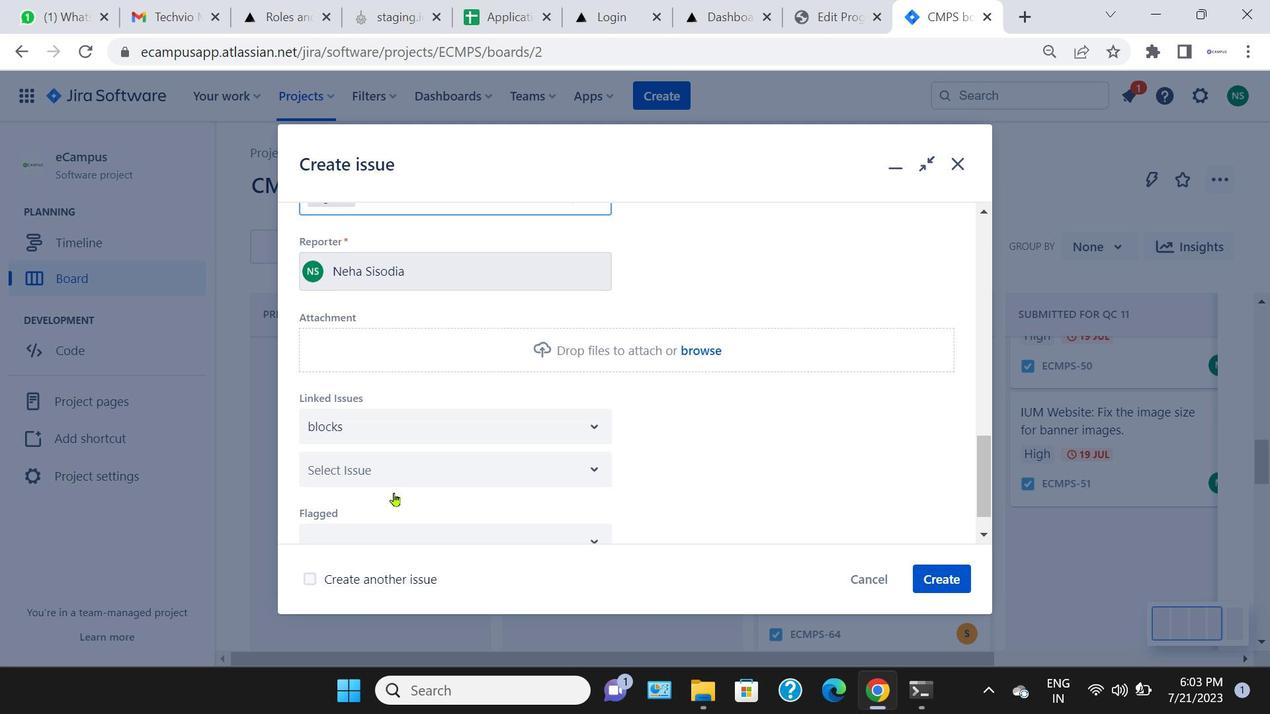 
Action: Mouse moved to (479, 409)
Screenshot: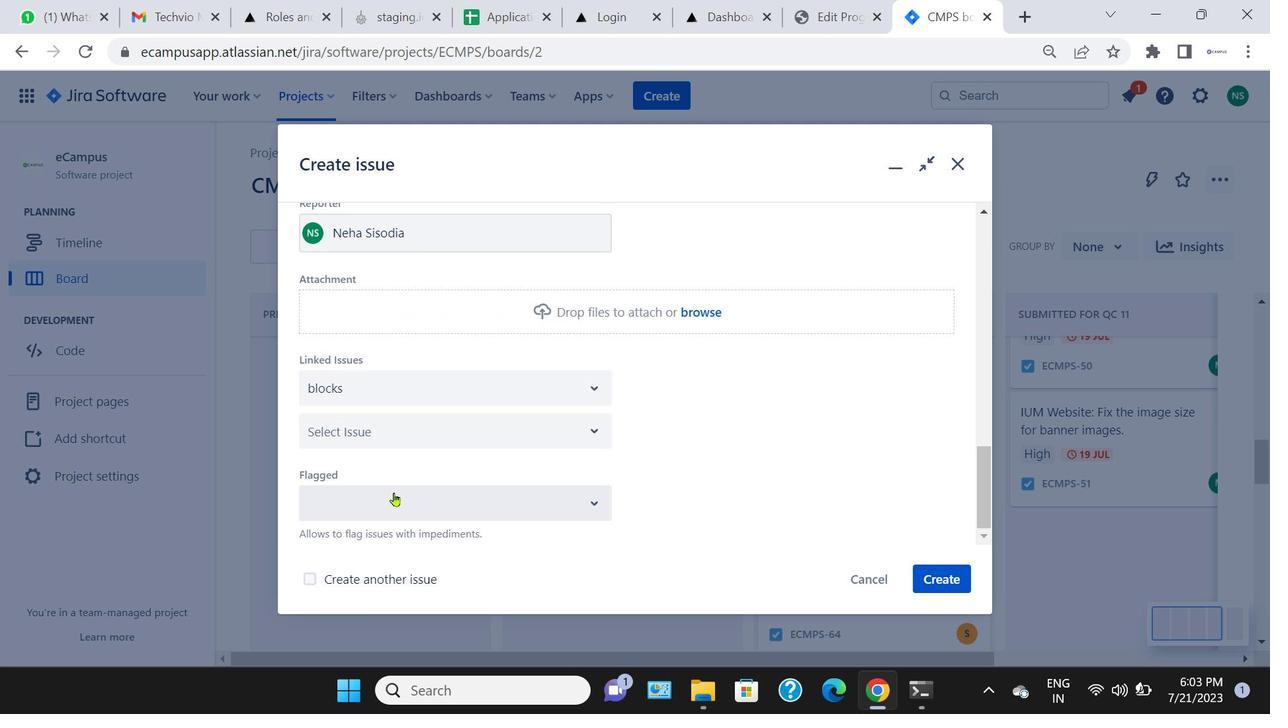 
Action: Mouse pressed left at (479, 409)
Screenshot: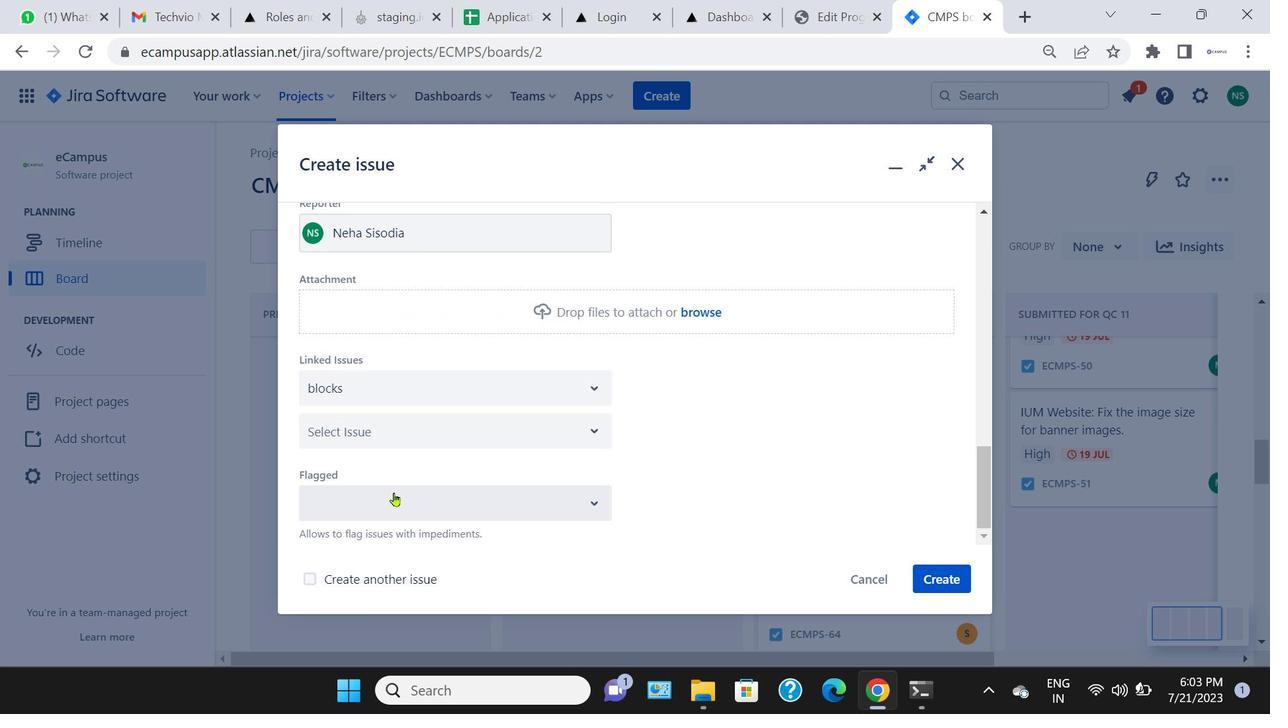 
Action: Mouse moved to (393, 493)
Screenshot: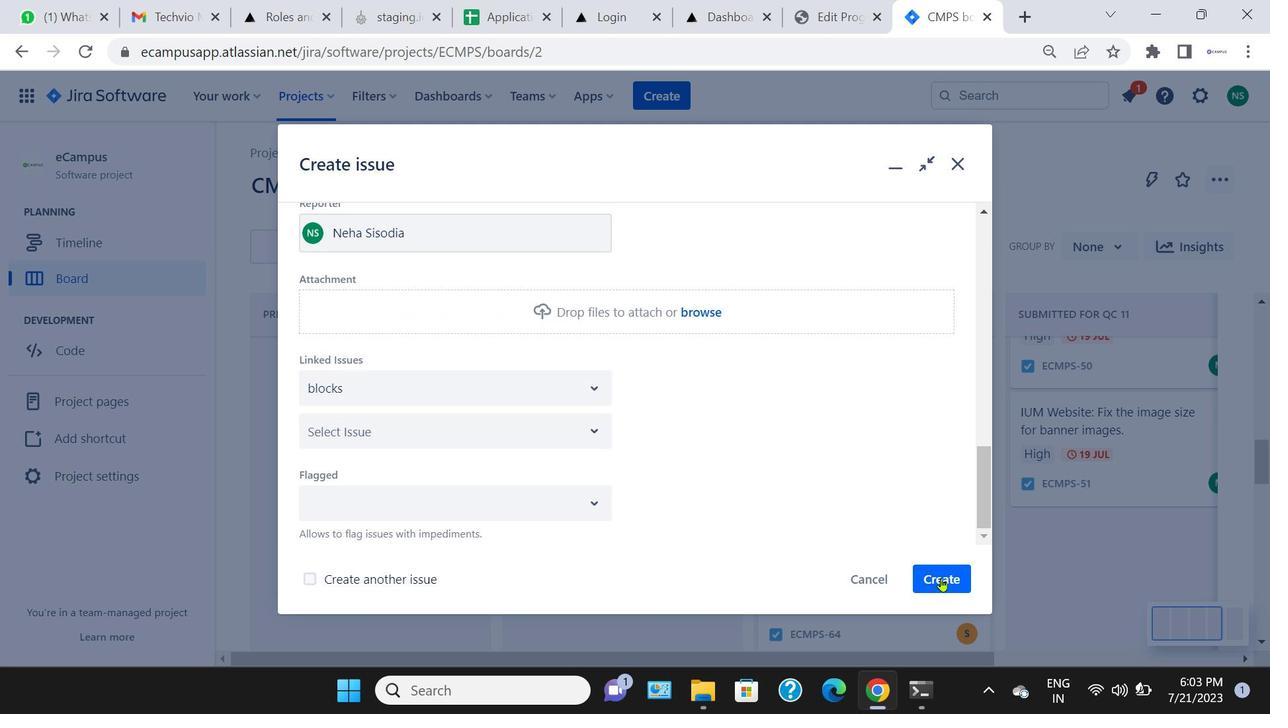 
Action: Mouse pressed left at (393, 493)
Screenshot: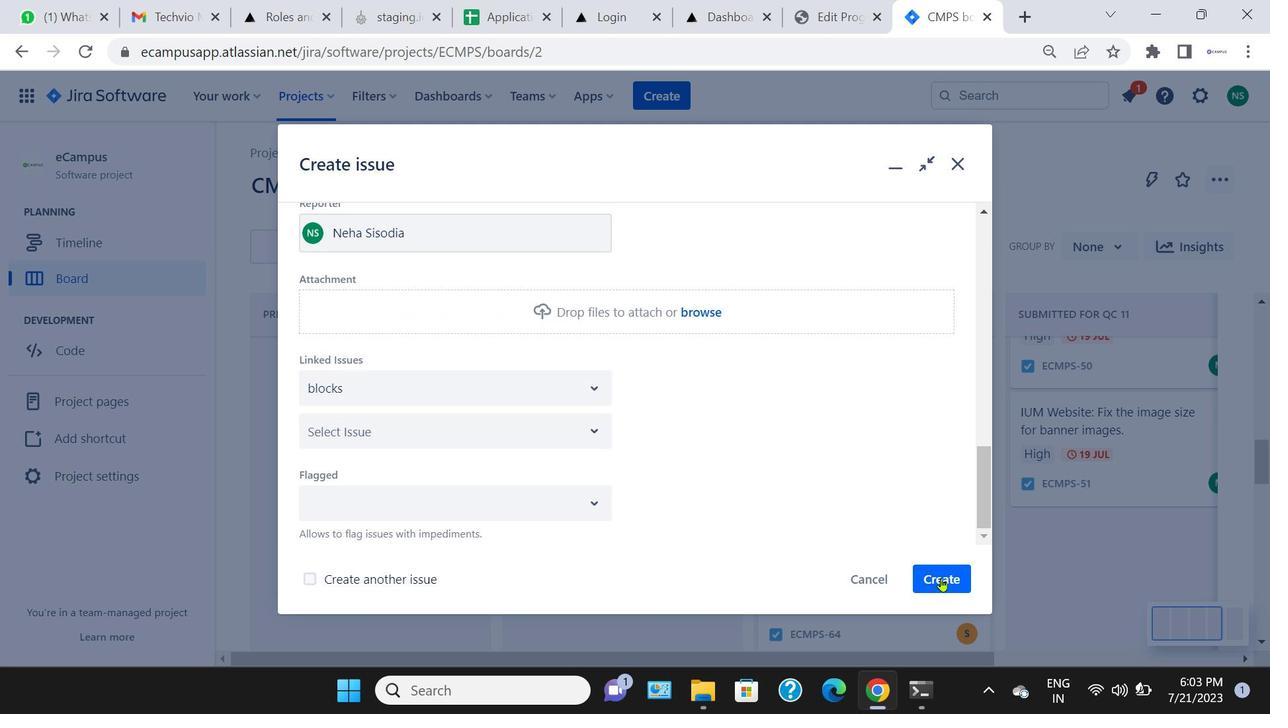
Action: Mouse moved to (941, 579)
Screenshot: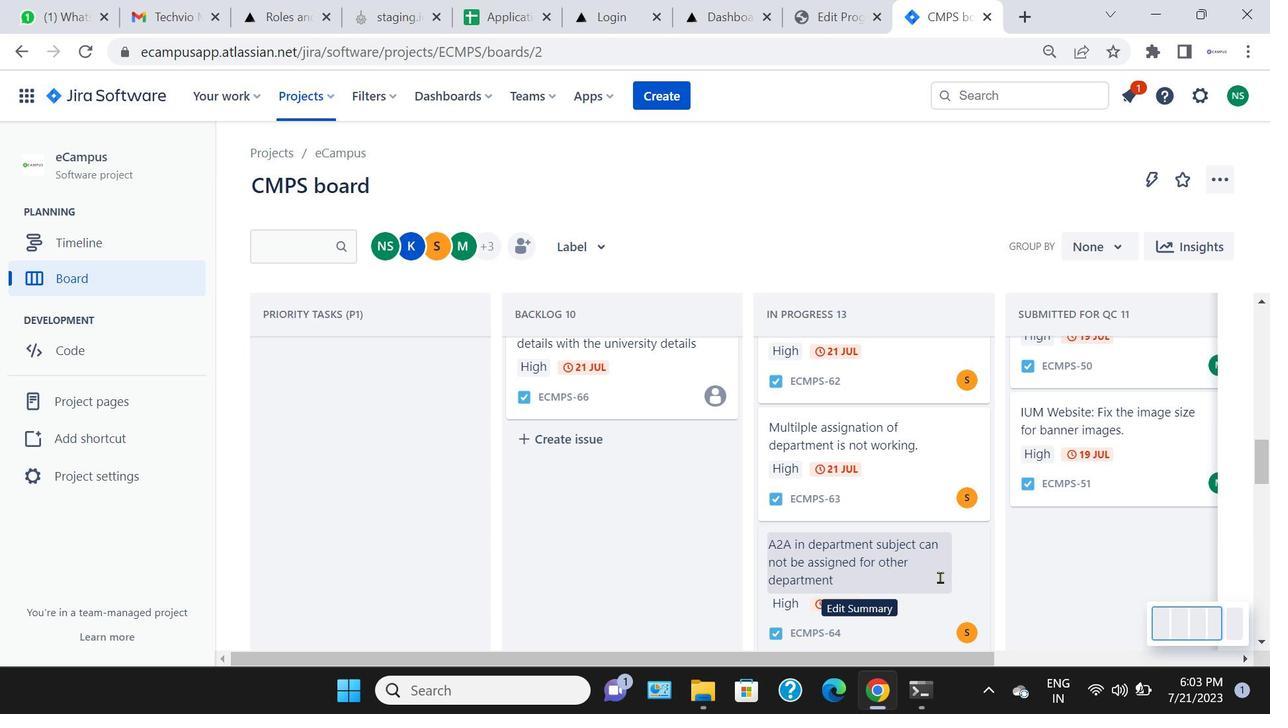 
Action: Mouse pressed left at (941, 579)
Screenshot: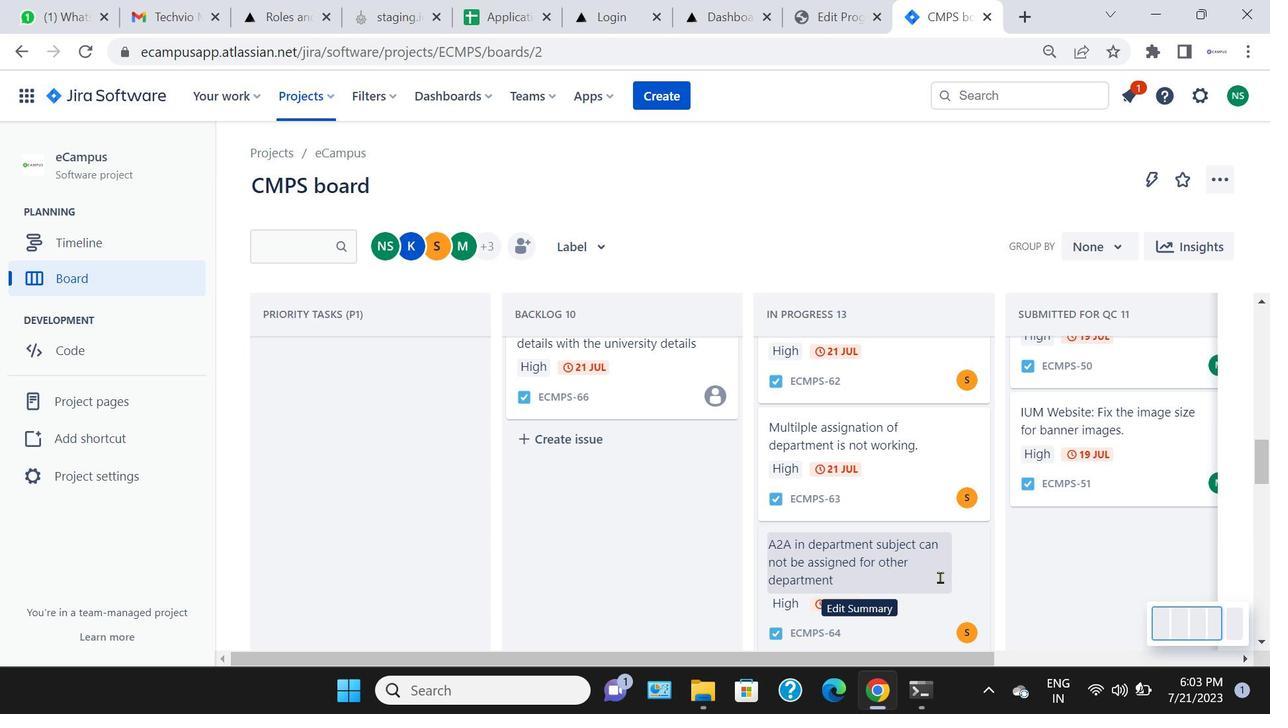 
Action: Mouse moved to (565, 516)
Screenshot: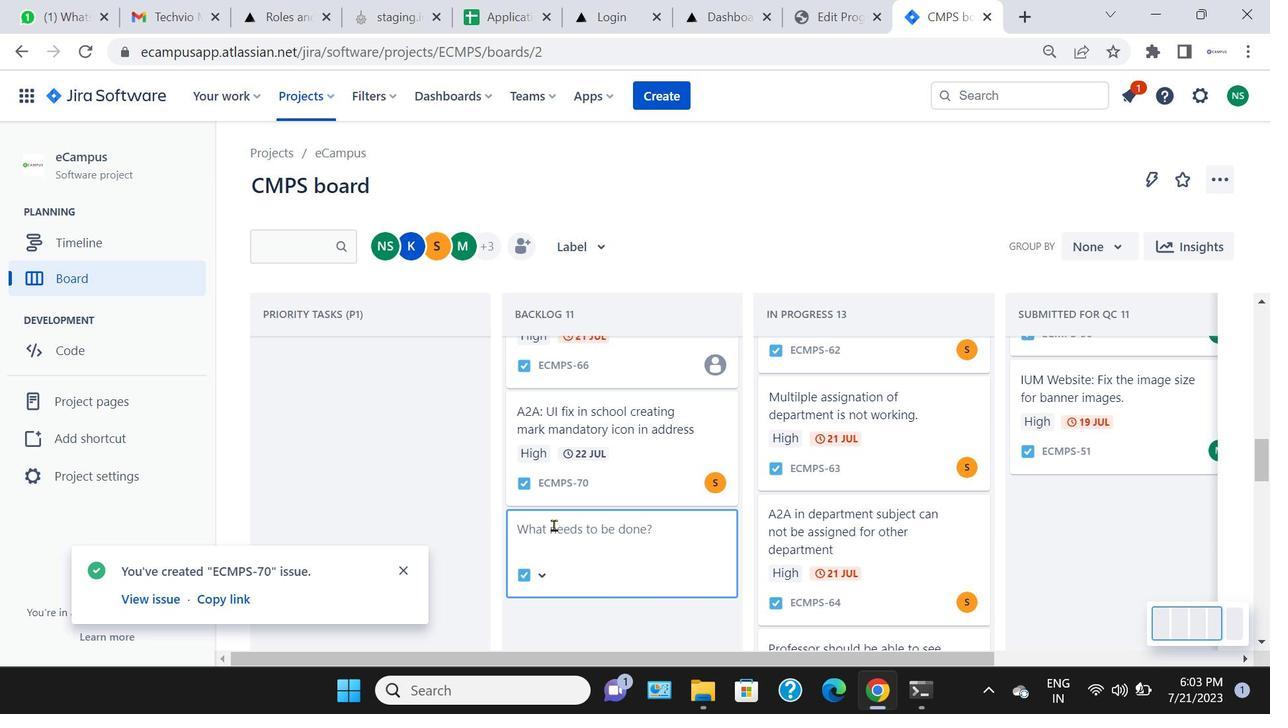 
Action: Mouse pressed left at (565, 516)
Screenshot: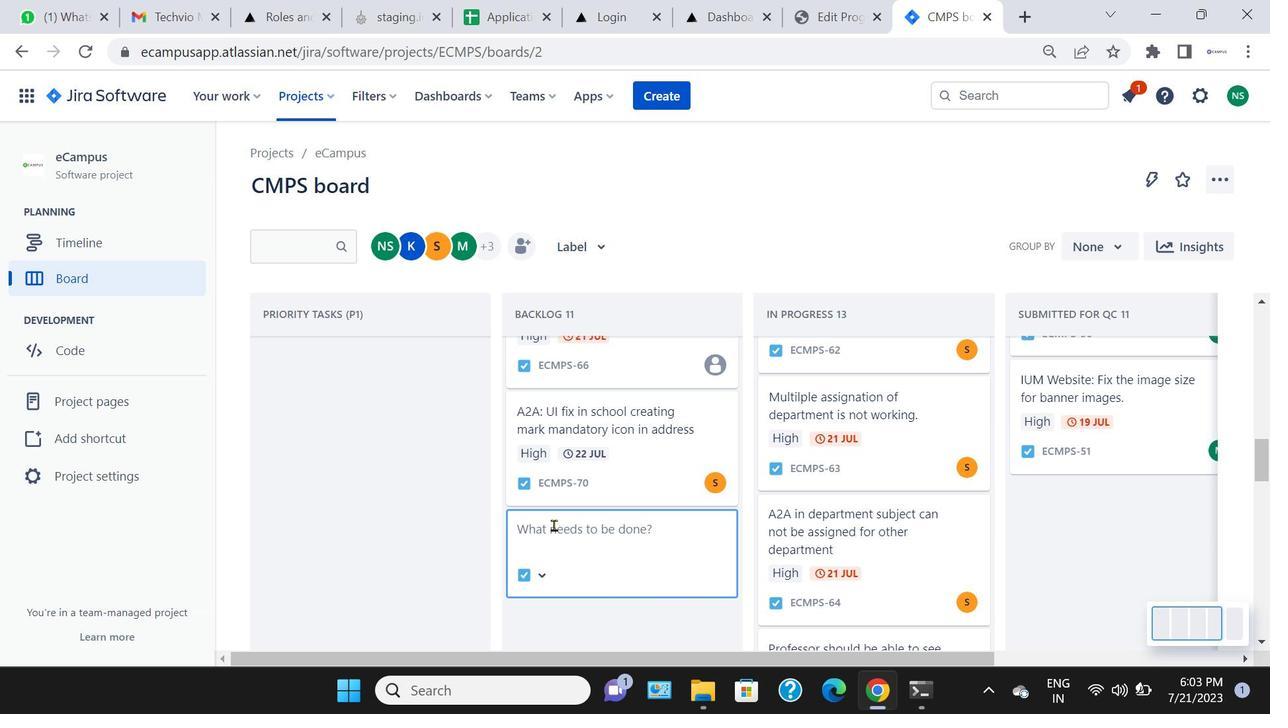
Action: Mouse moved to (554, 526)
Screenshot: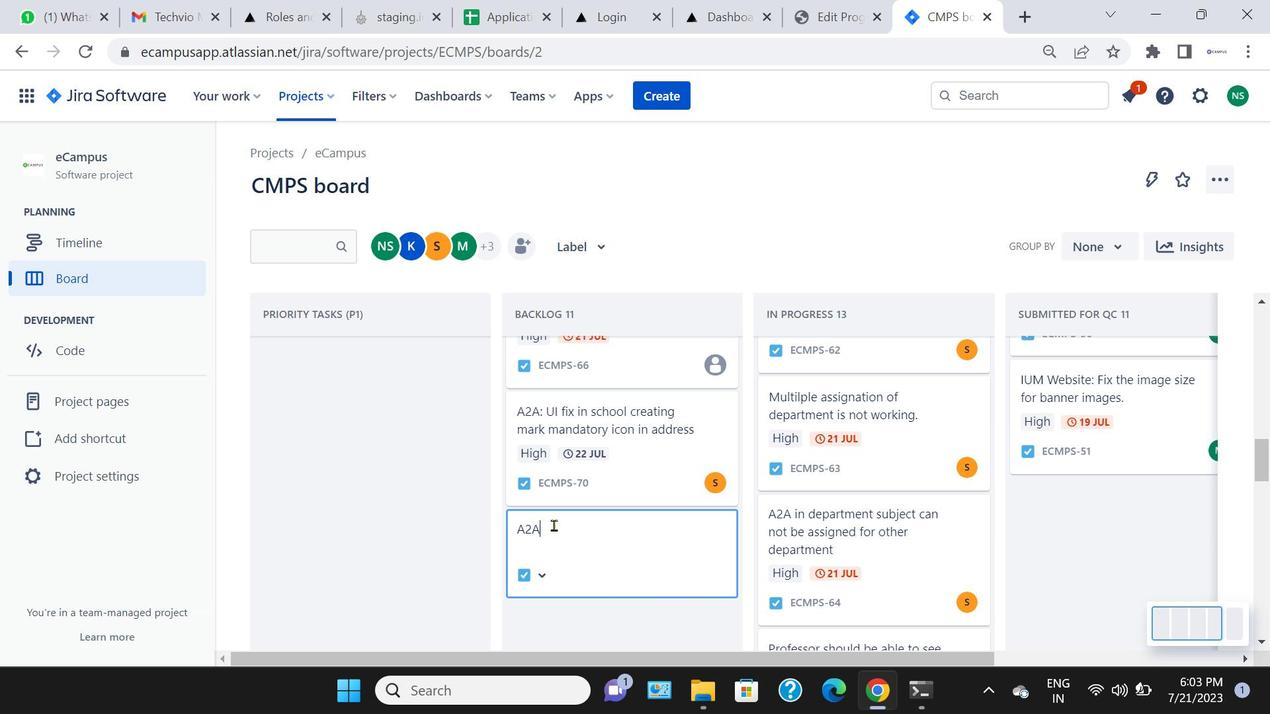 
Action: Mouse pressed left at (554, 526)
Screenshot: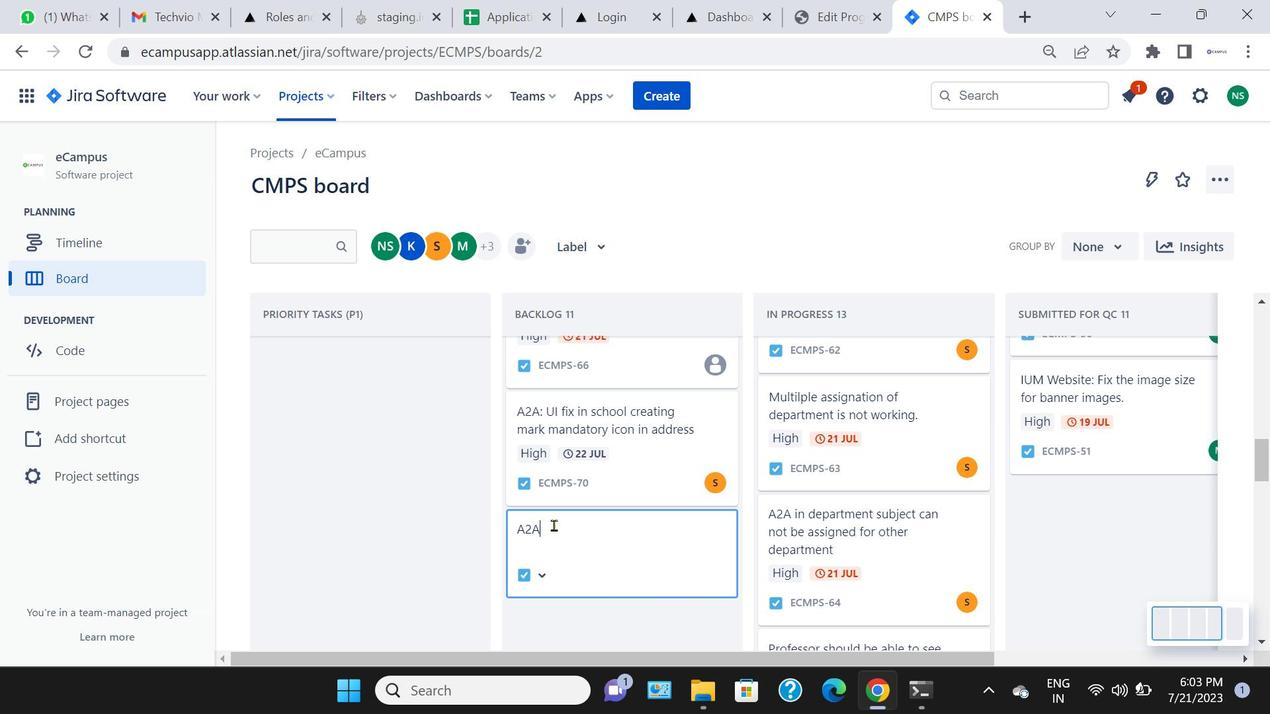 
Action: Key pressed <Key.caps_lock>A2A<Key.shift_r>:<Key.space>I<Key.caps_lock>n<Key.space>roles<Key.space>and<Key.space>permission<Key.space>
Screenshot: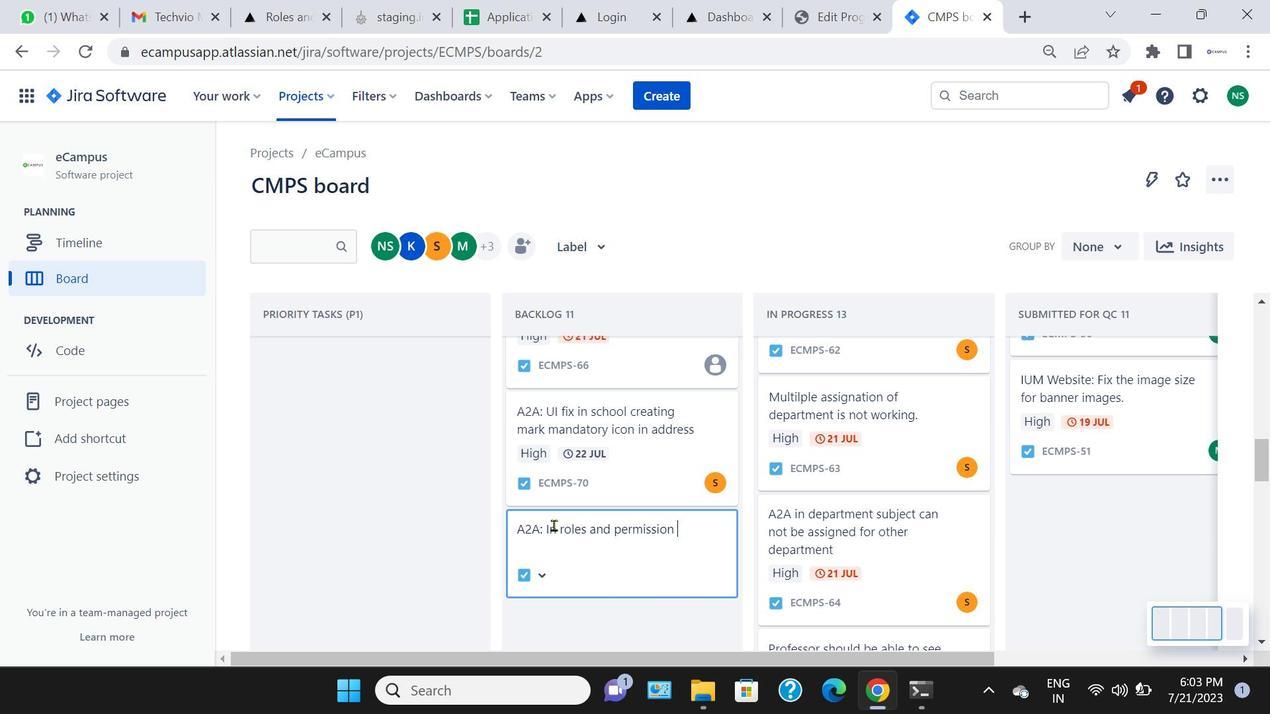 
Action: Mouse moved to (706, 536)
Screenshot: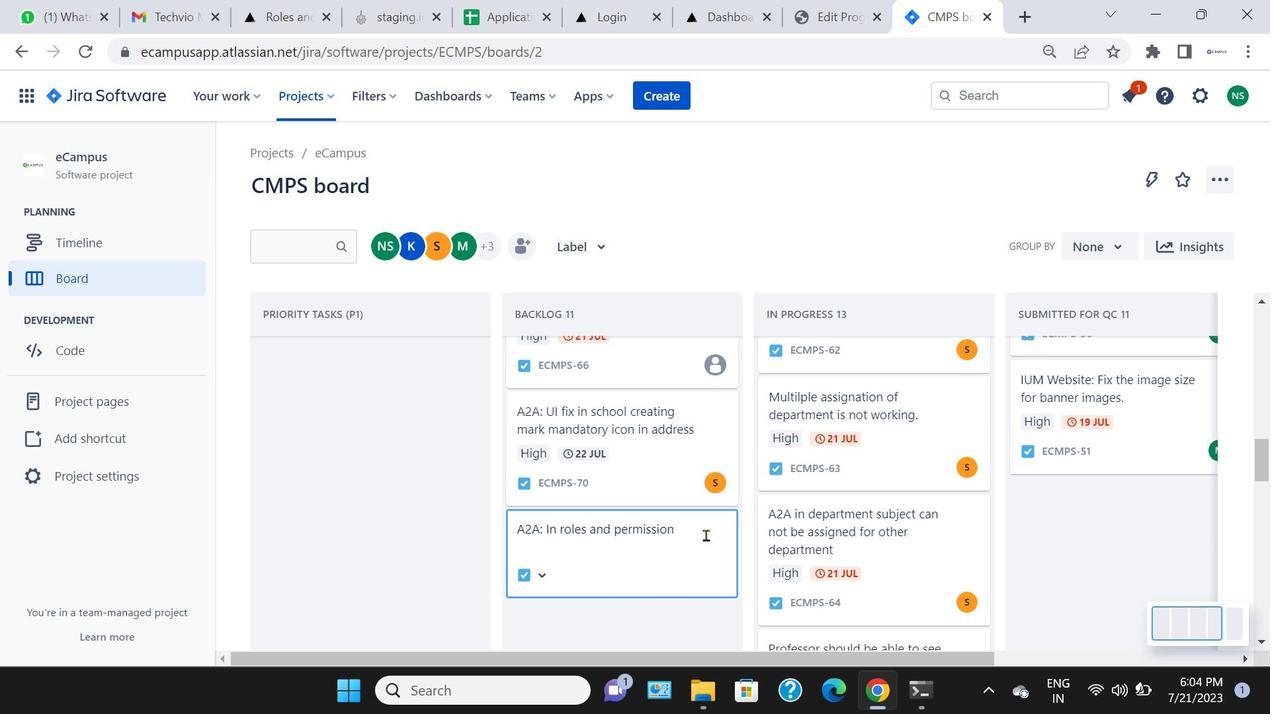 
Action: Key pressed roles<Key.space>table<Key.space>is<Key.space>not<Key.space>reflecting<Key.enter>
Screenshot: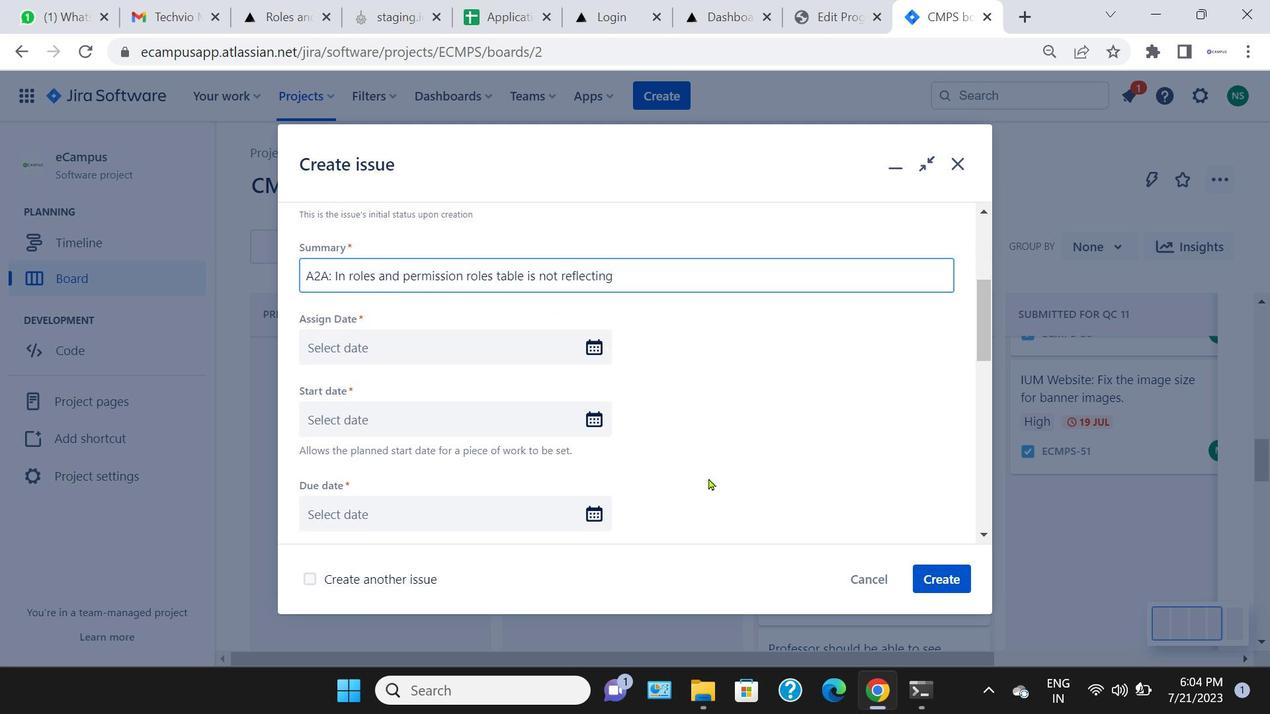 
Action: Mouse moved to (593, 352)
Screenshot: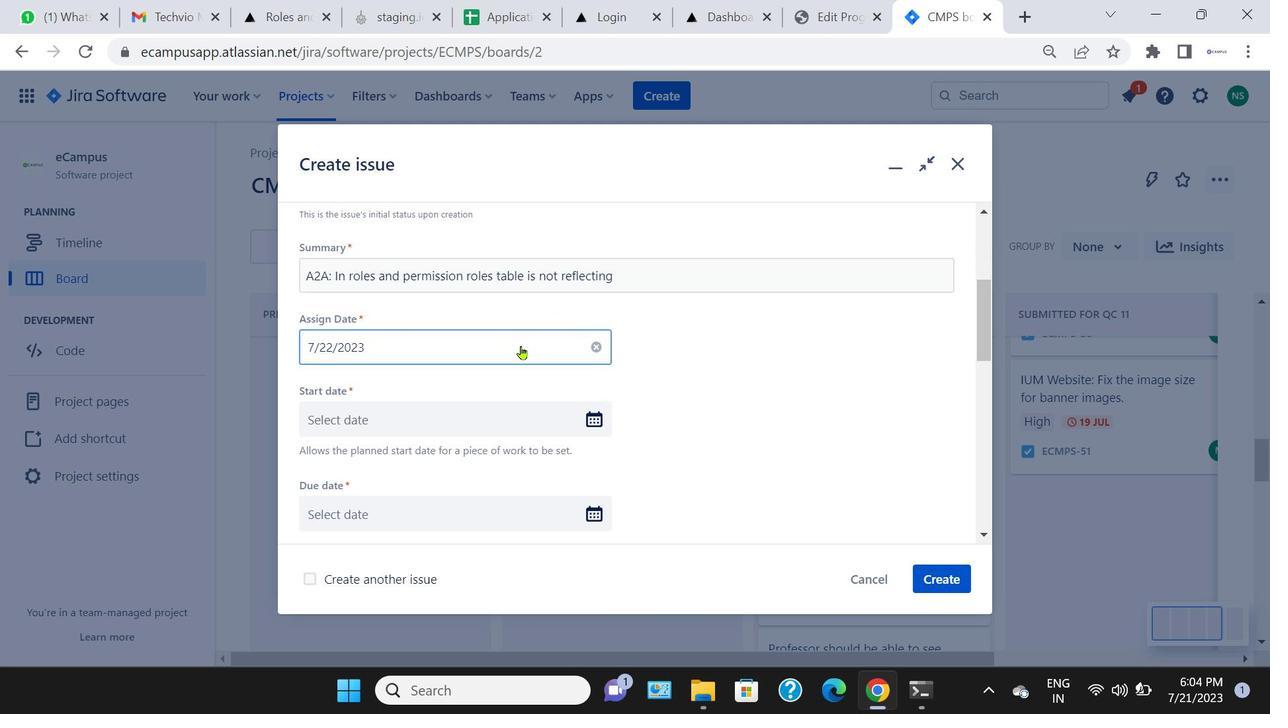 
Action: Mouse pressed left at (593, 352)
Screenshot: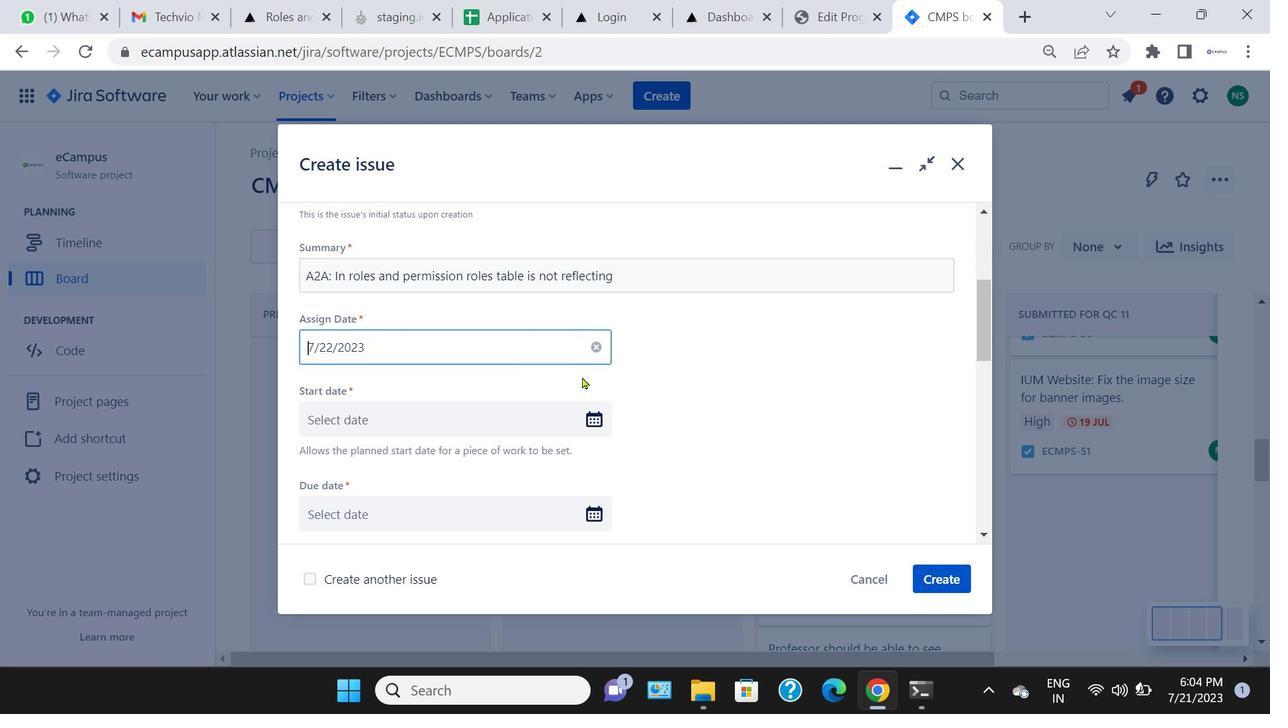 
Action: Mouse moved to (560, 542)
Screenshot: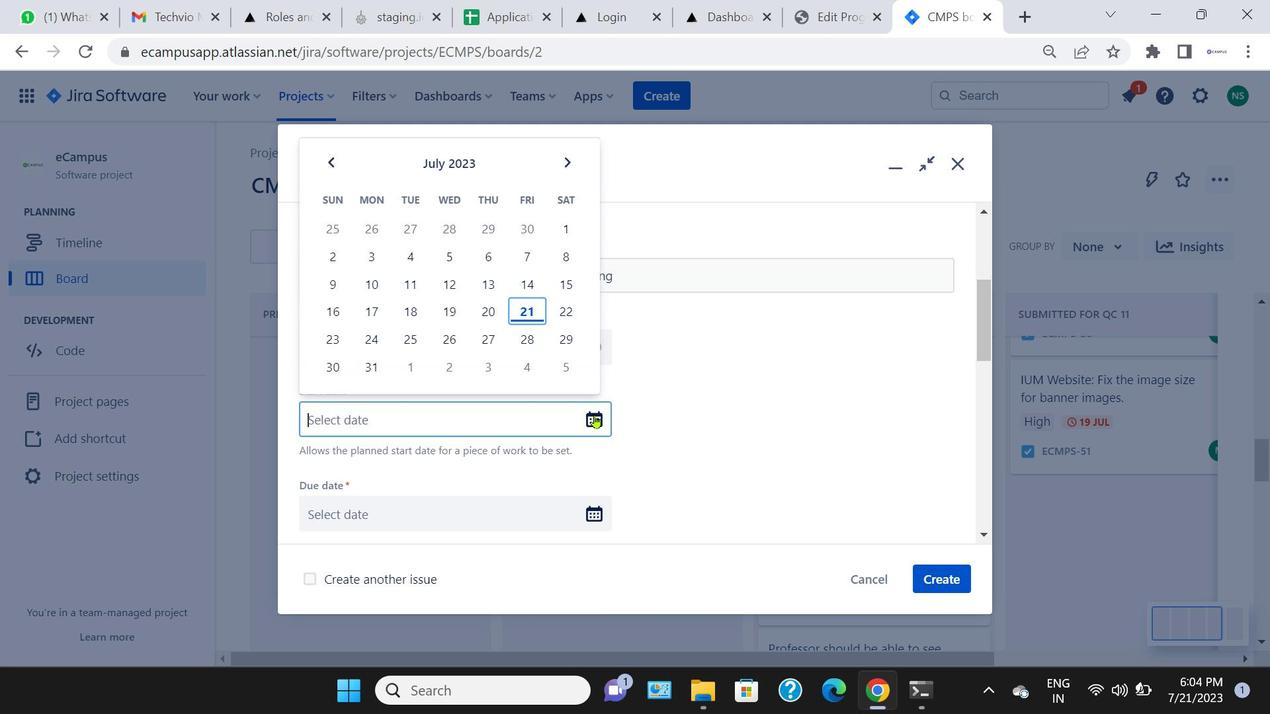 
Action: Mouse pressed left at (560, 542)
Screenshot: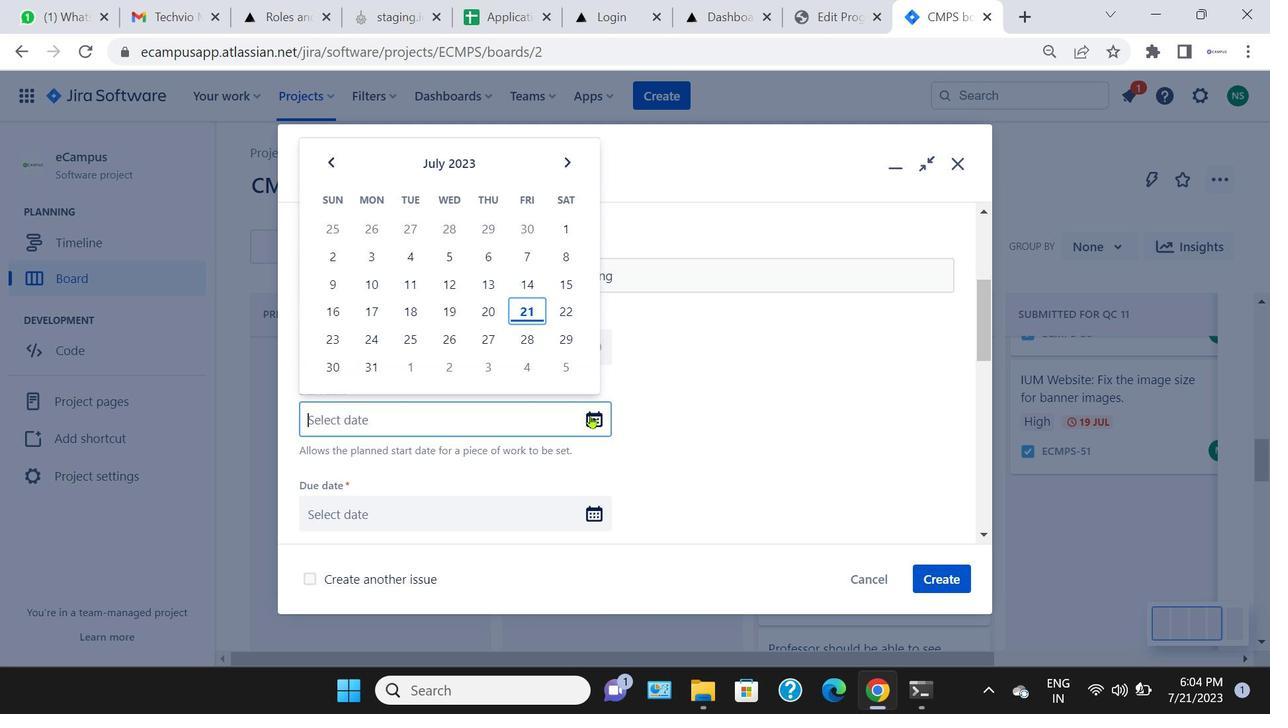 
Action: Mouse moved to (595, 415)
Screenshot: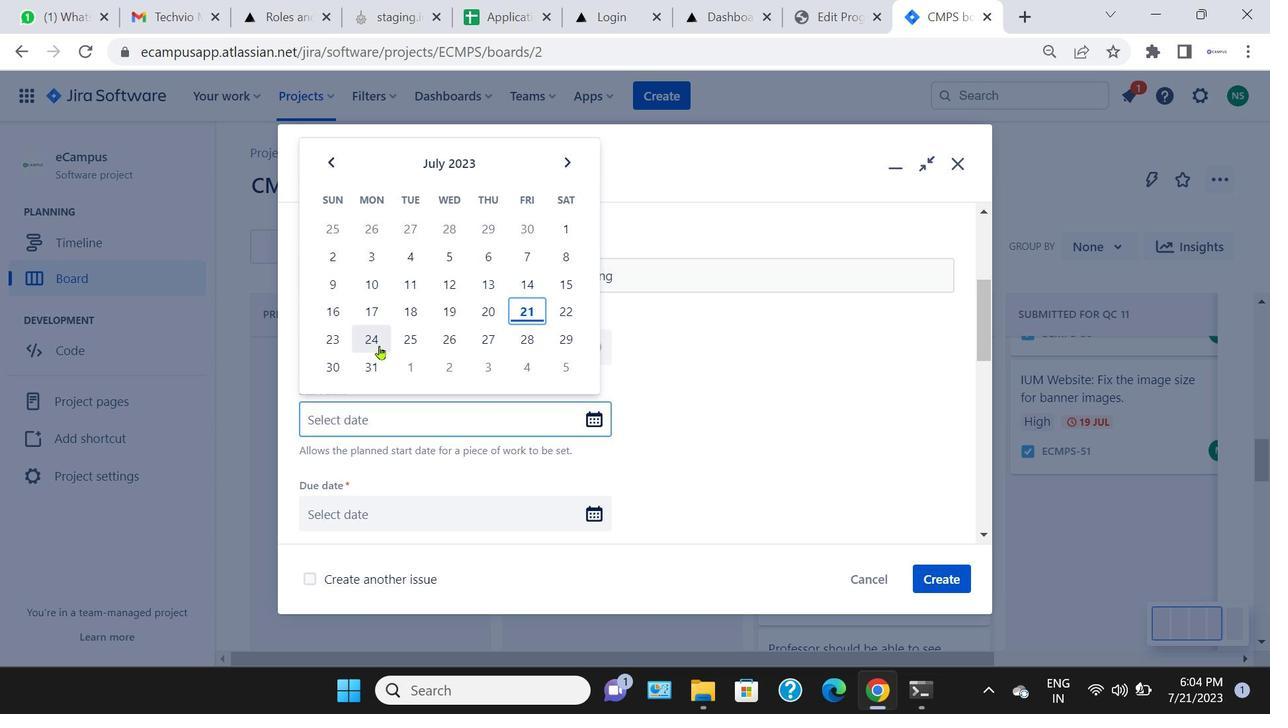 
Action: Mouse pressed left at (595, 415)
Screenshot: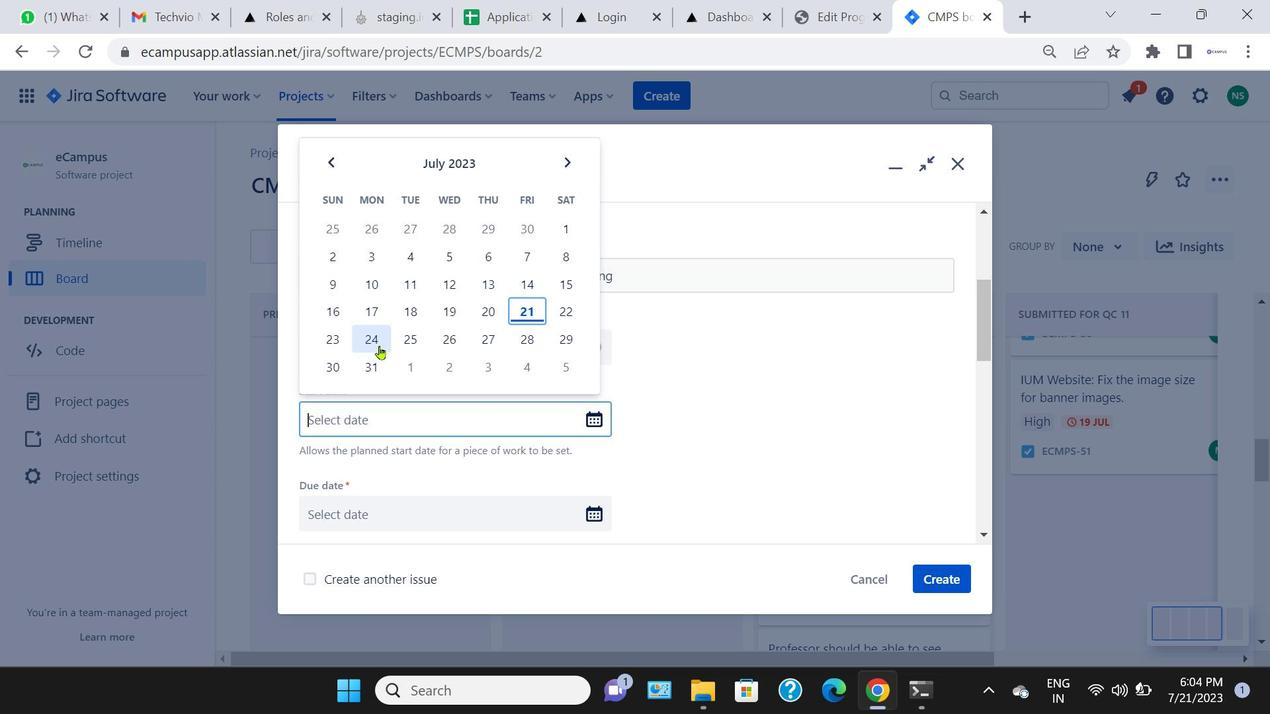 
Action: Mouse moved to (379, 346)
Screenshot: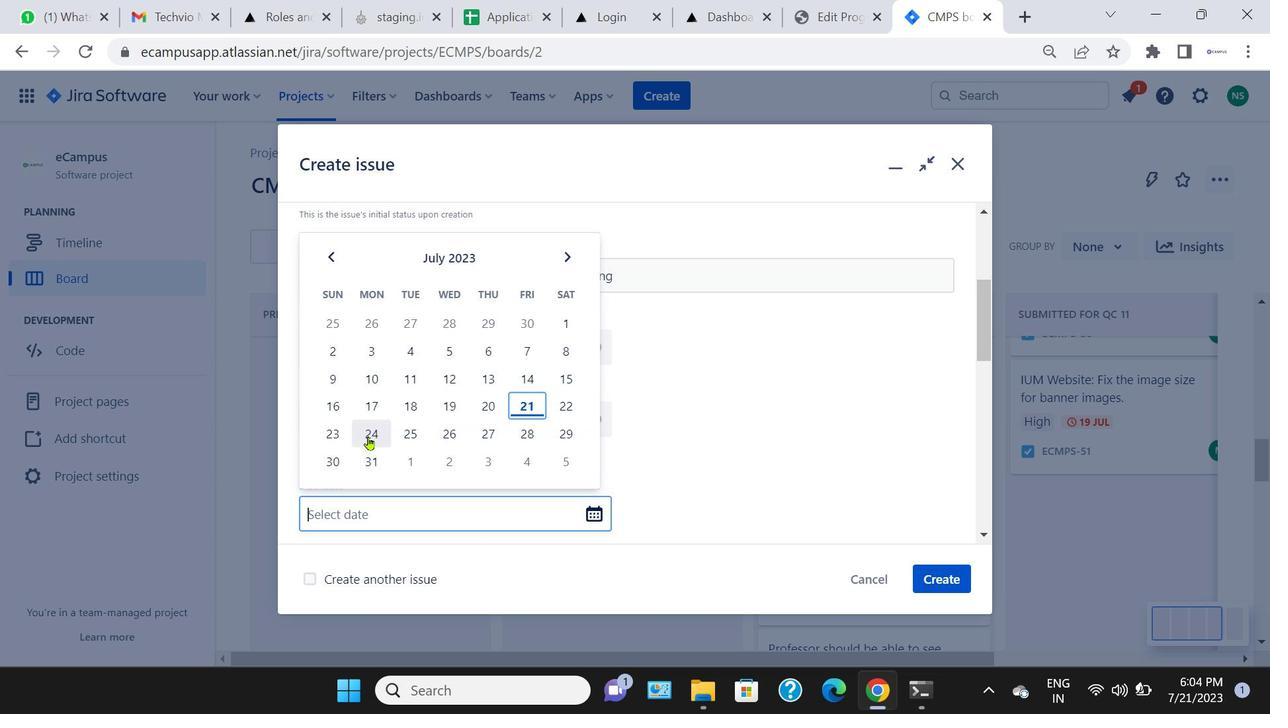 
Action: Mouse pressed left at (379, 346)
Screenshot: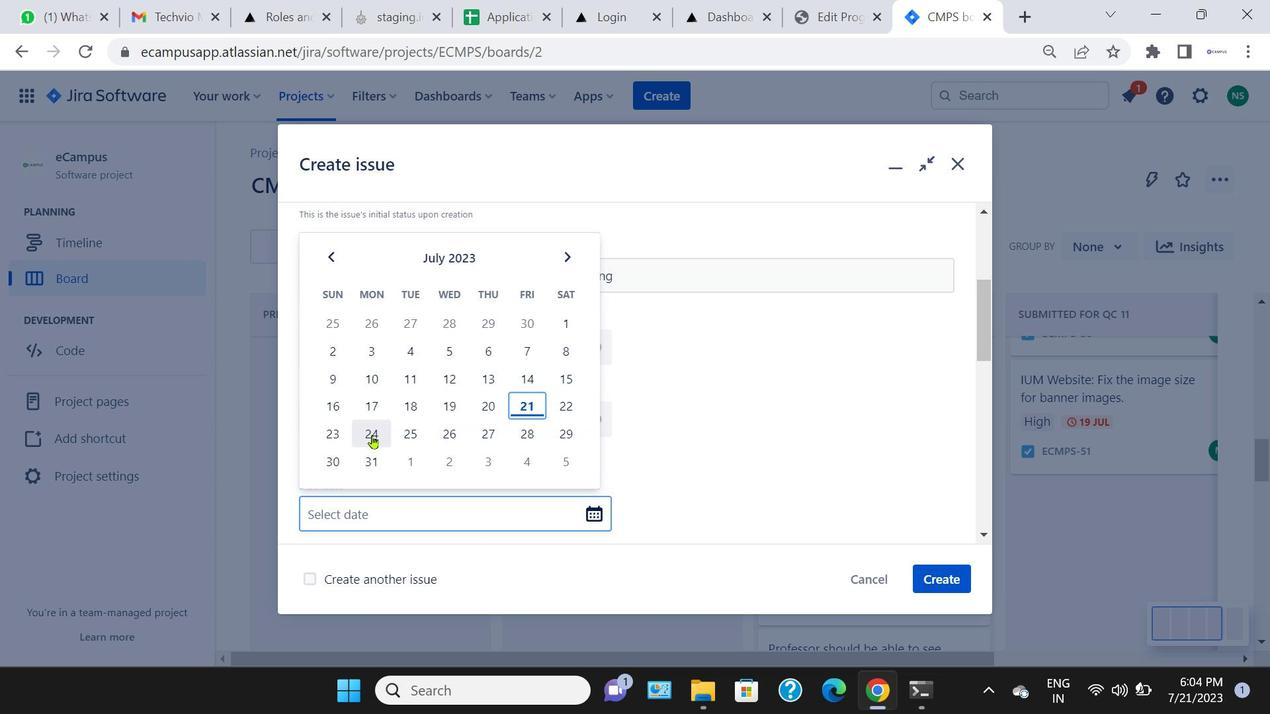 
Action: Mouse moved to (597, 512)
Screenshot: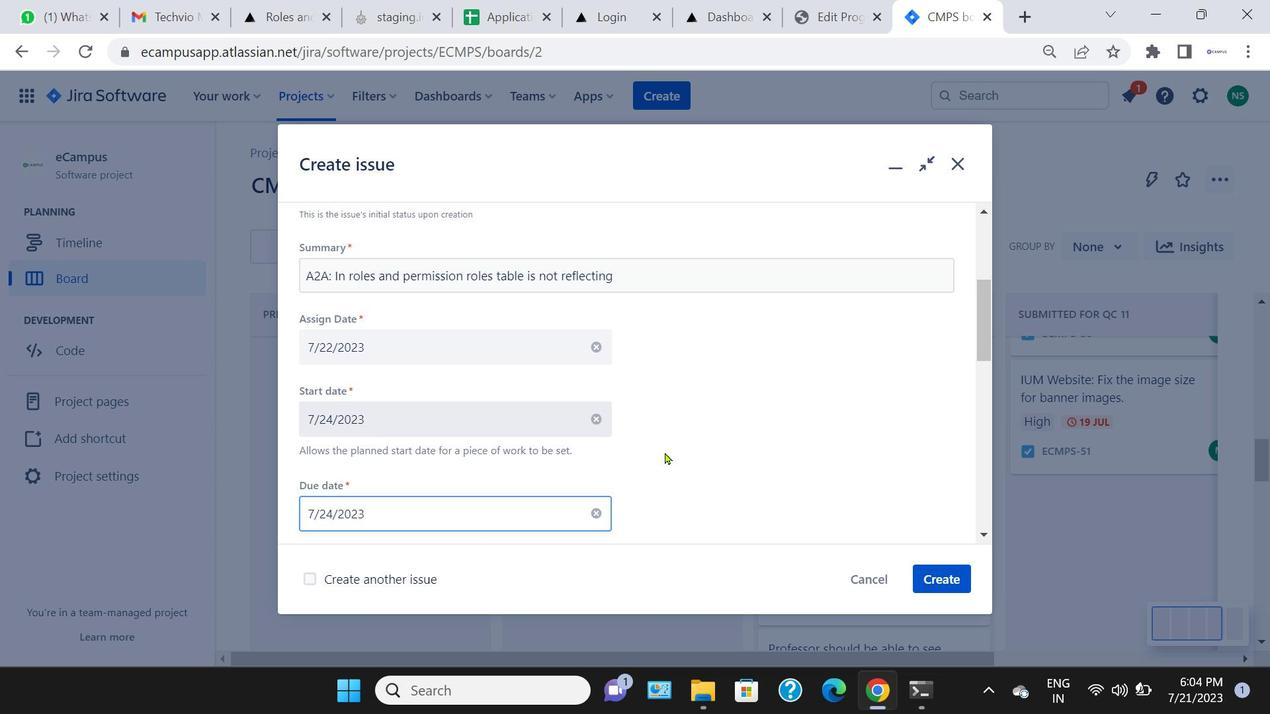 
Action: Mouse pressed left at (597, 512)
Screenshot: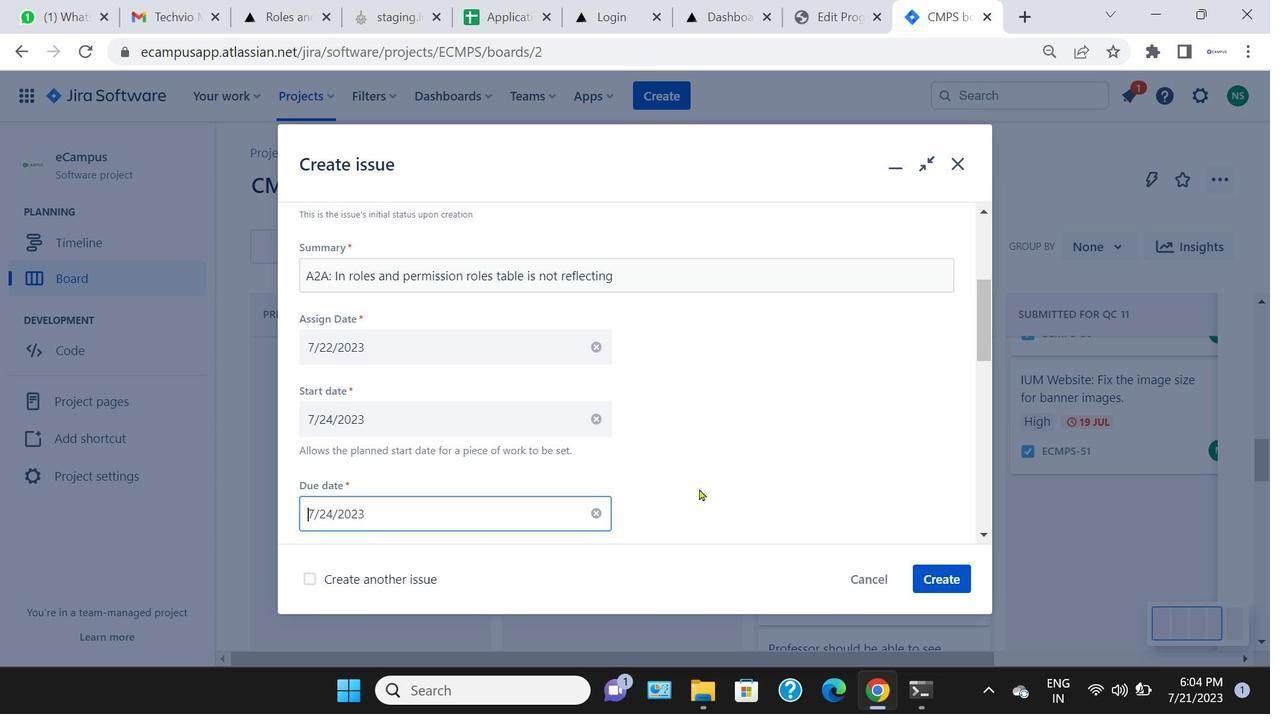 
Action: Mouse moved to (372, 435)
Screenshot: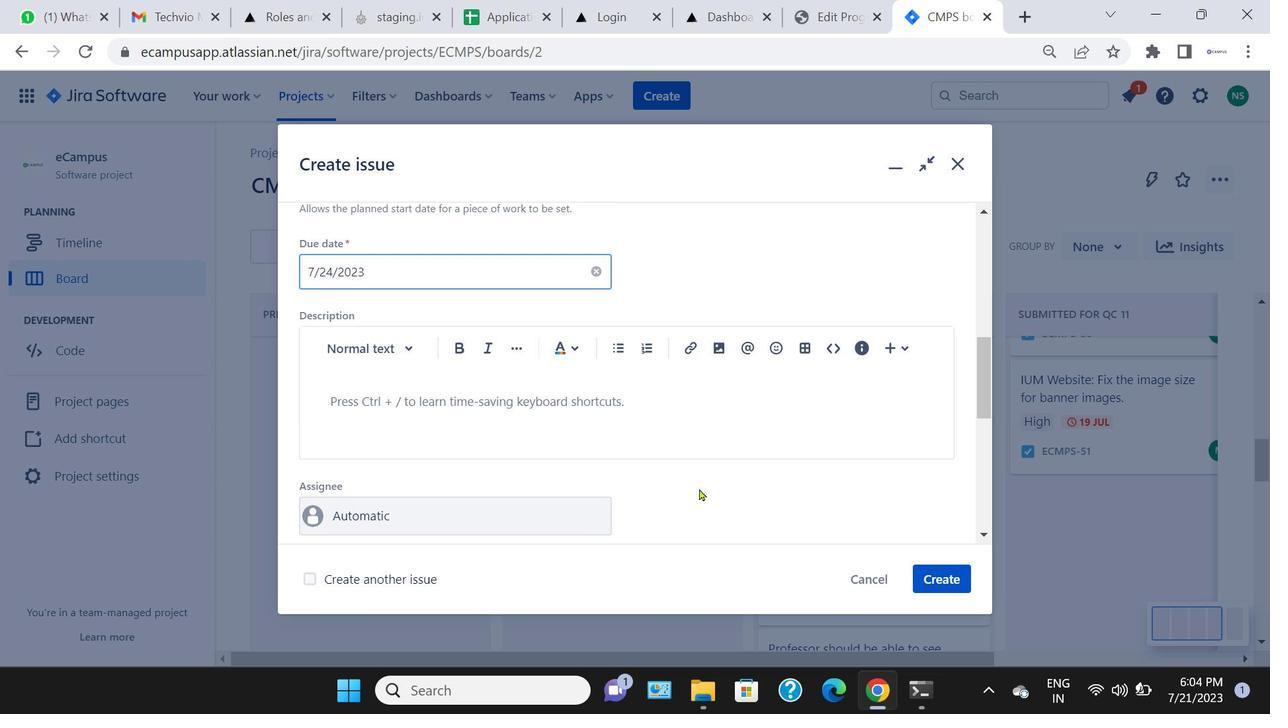 
Action: Mouse pressed left at (372, 435)
Screenshot: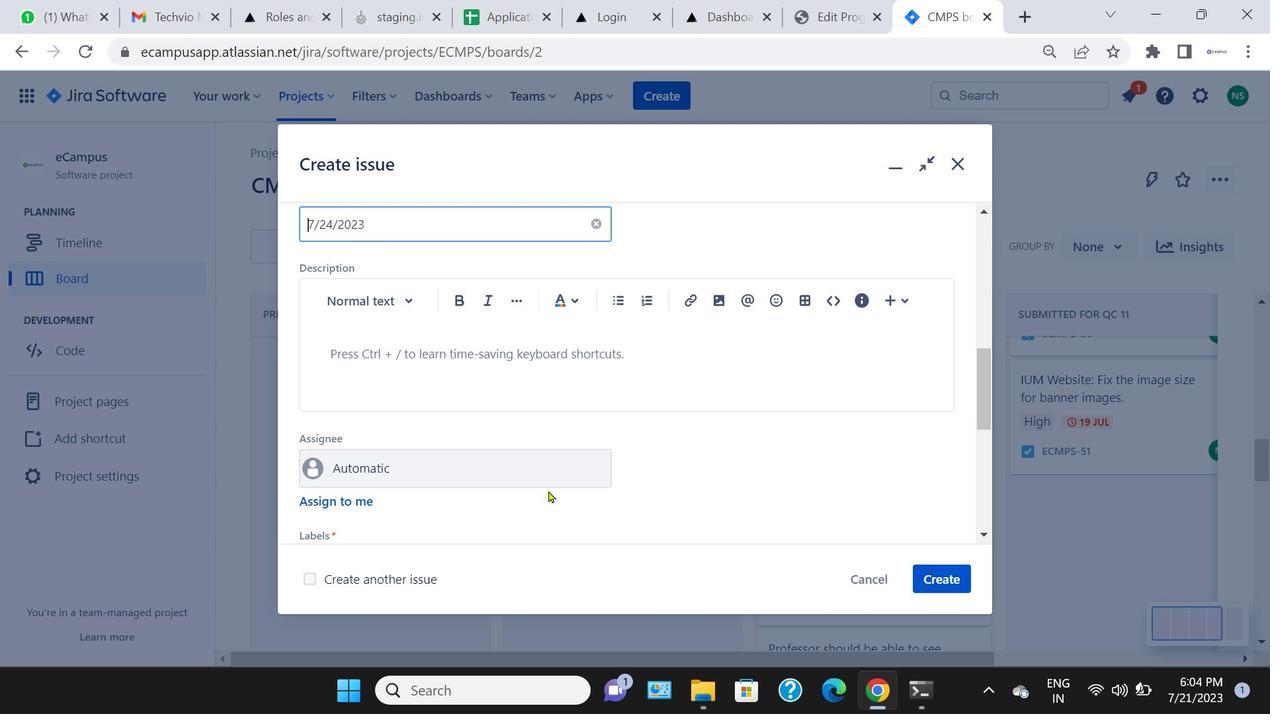 
Action: Mouse moved to (526, 475)
Screenshot: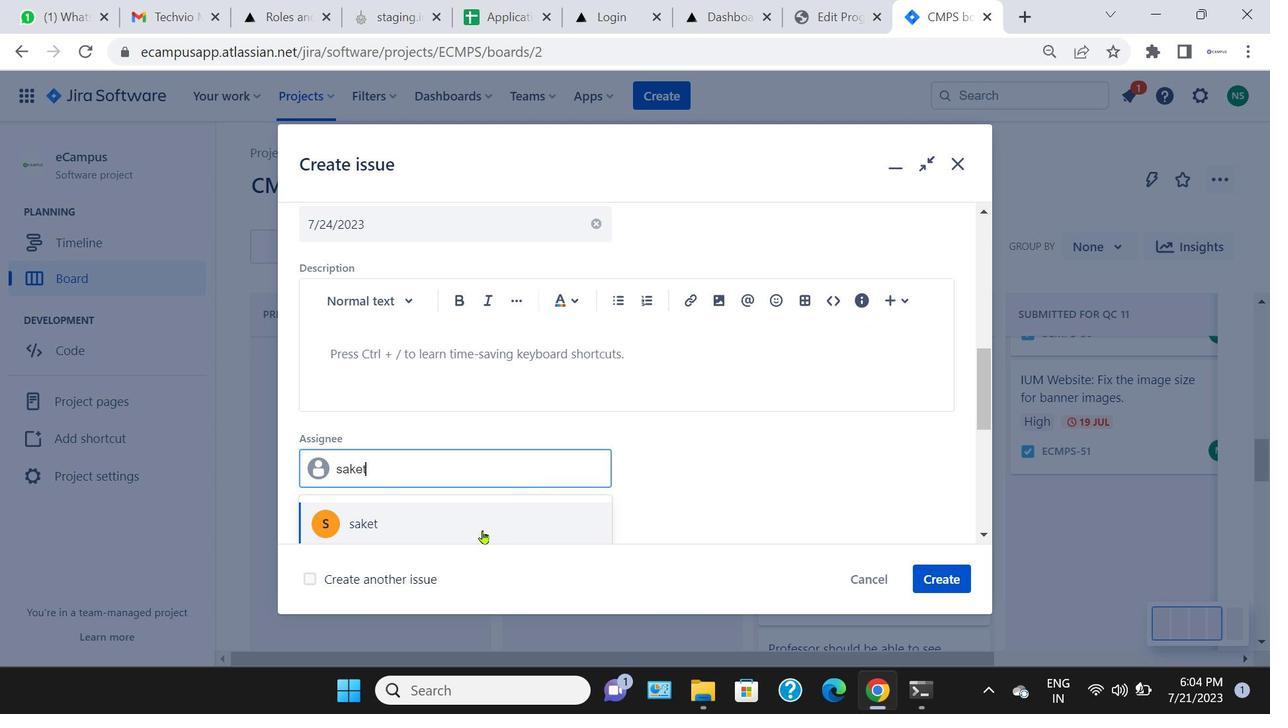 
Action: Mouse pressed left at (526, 475)
Screenshot: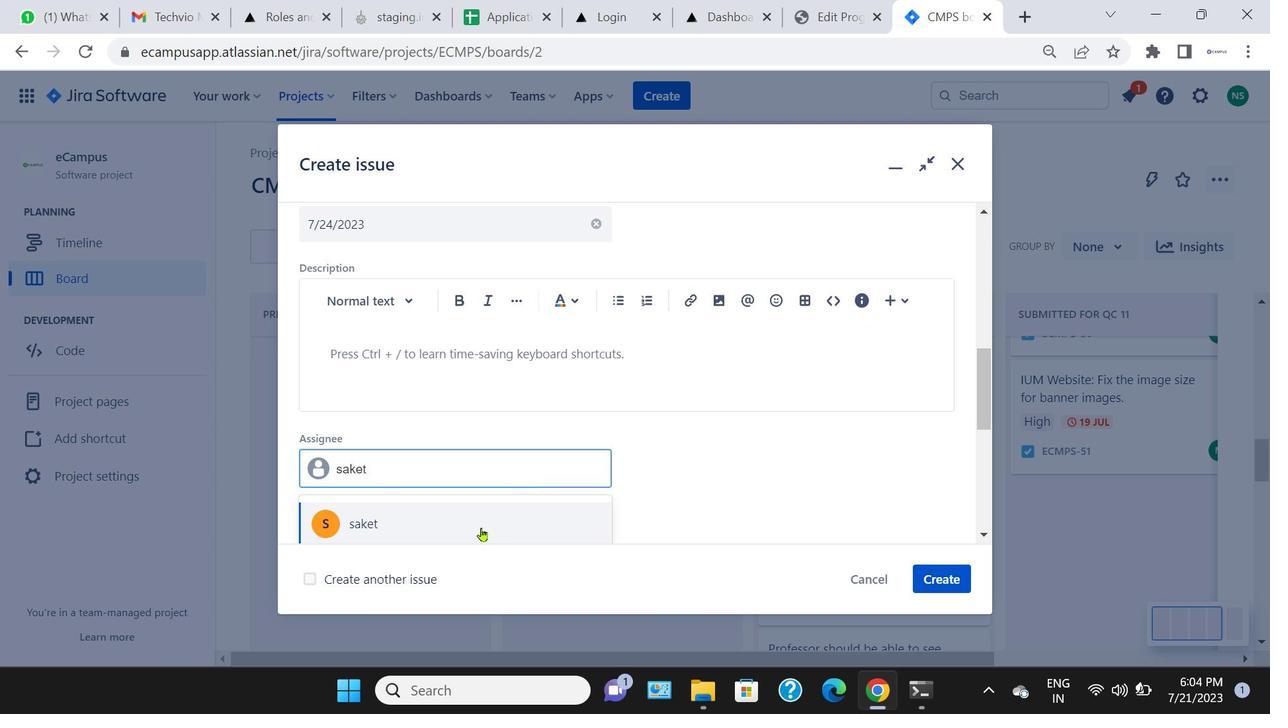 
Action: Key pressed saket
Screenshot: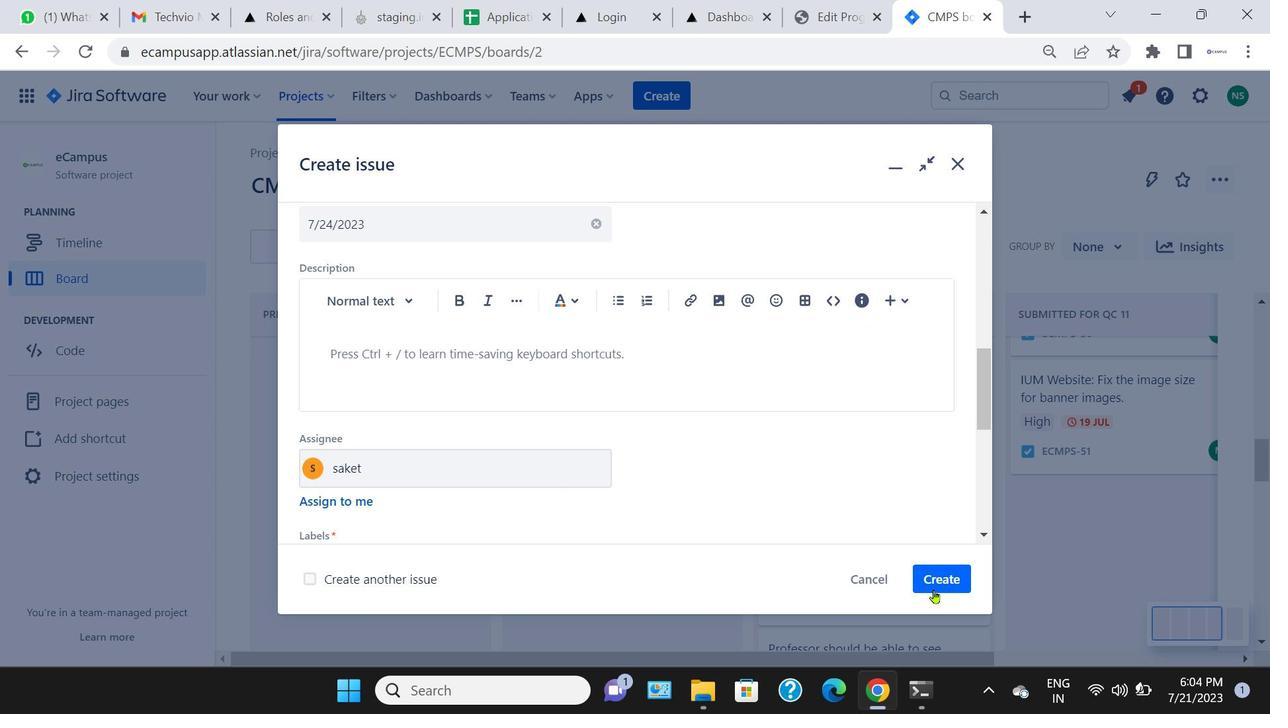 
Action: Mouse moved to (481, 528)
Screenshot: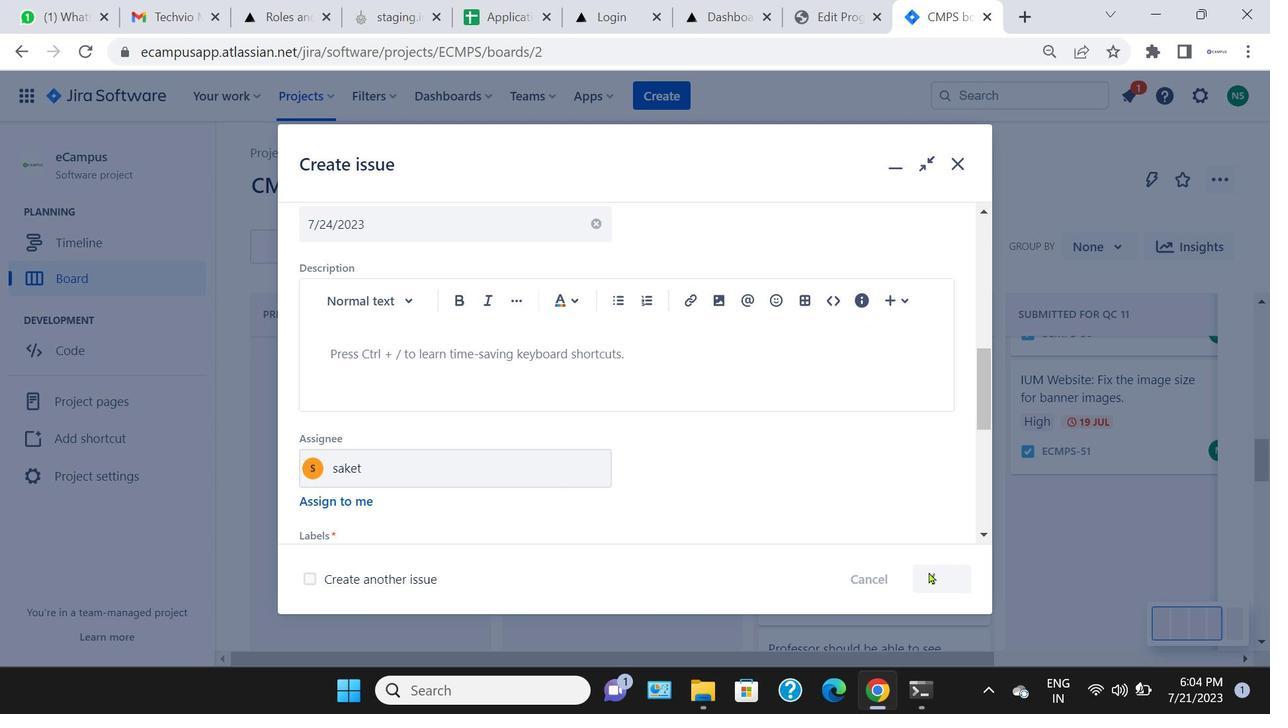 
Action: Mouse pressed left at (481, 528)
Screenshot: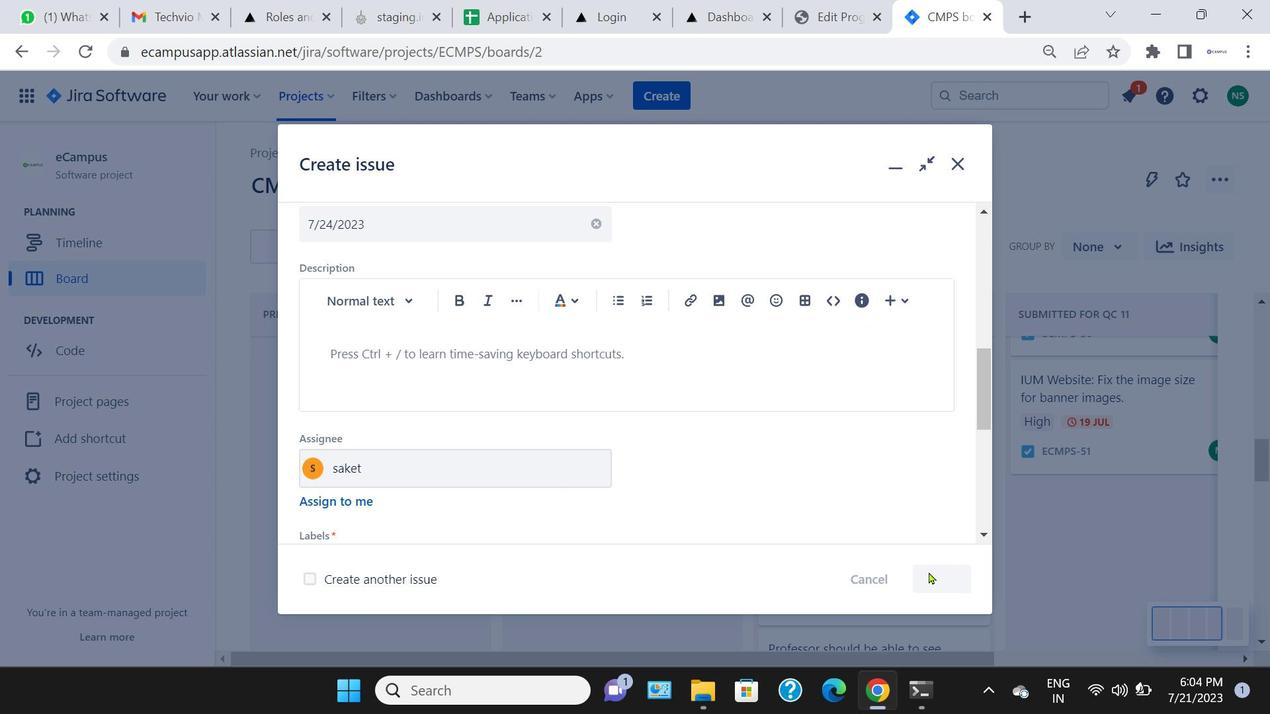 
Action: Mouse moved to (929, 573)
Screenshot: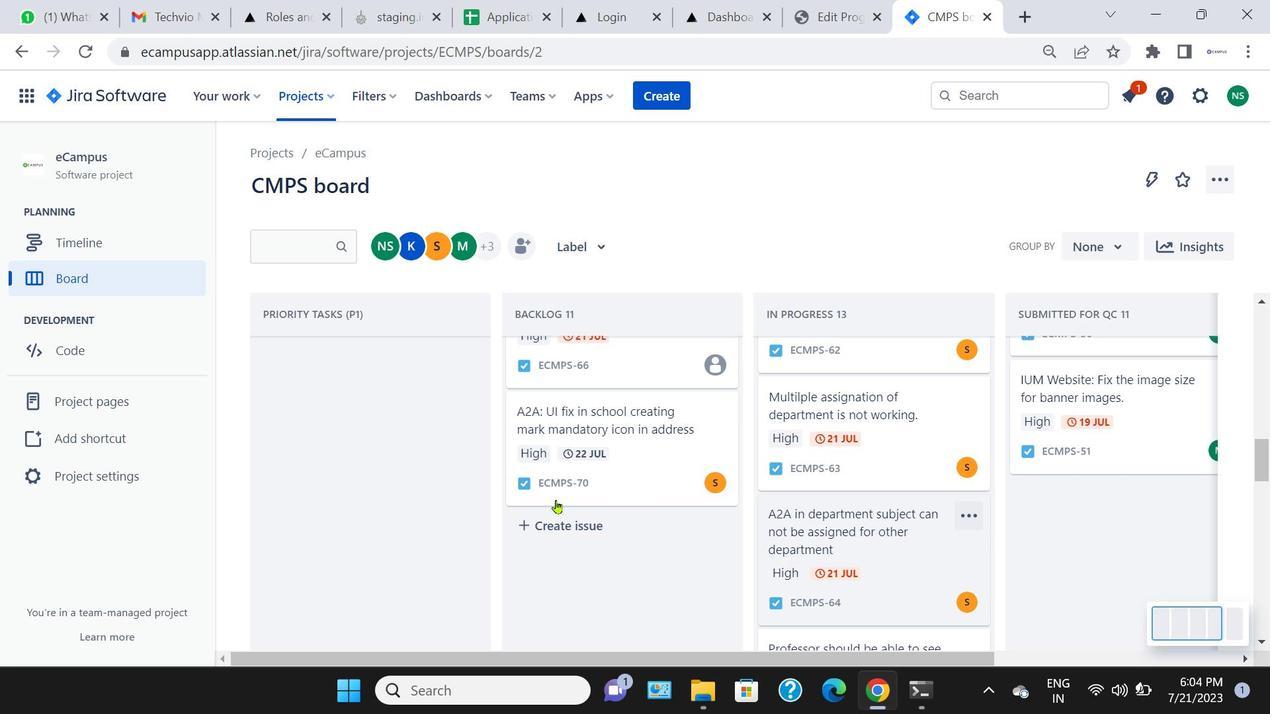 
Action: Mouse pressed left at (929, 573)
Screenshot: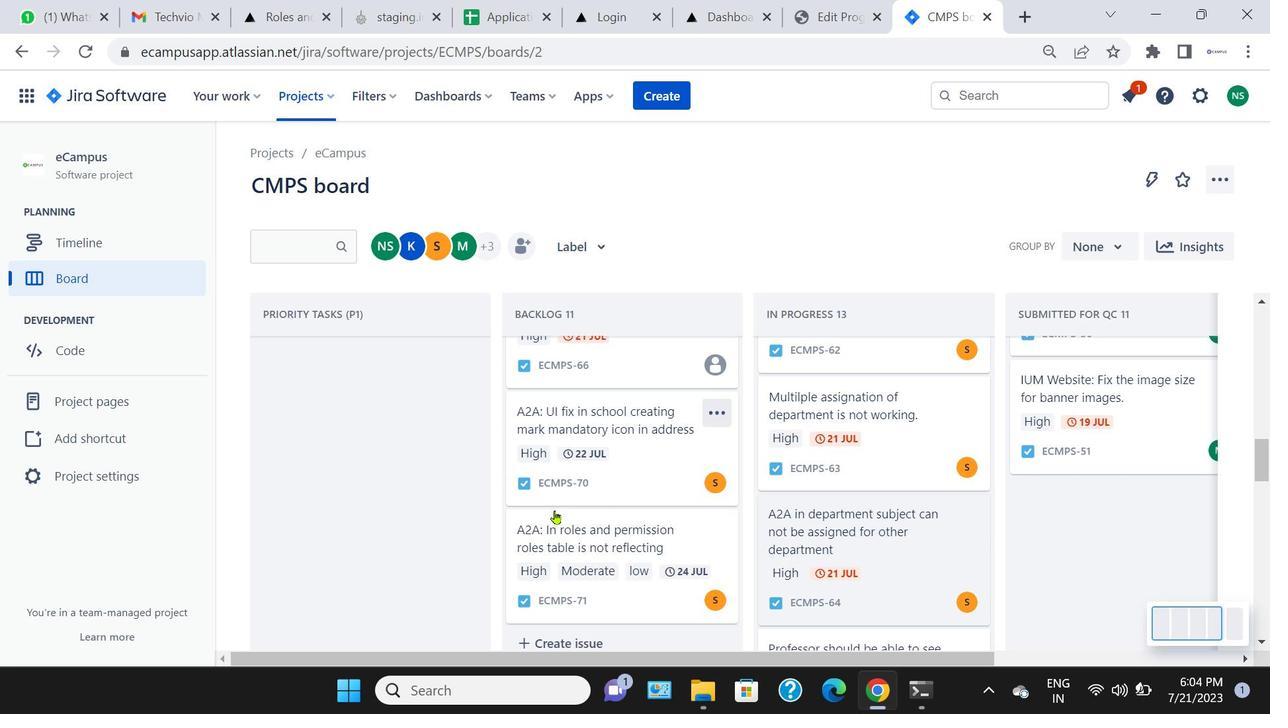 
Action: Mouse moved to (559, 358)
Screenshot: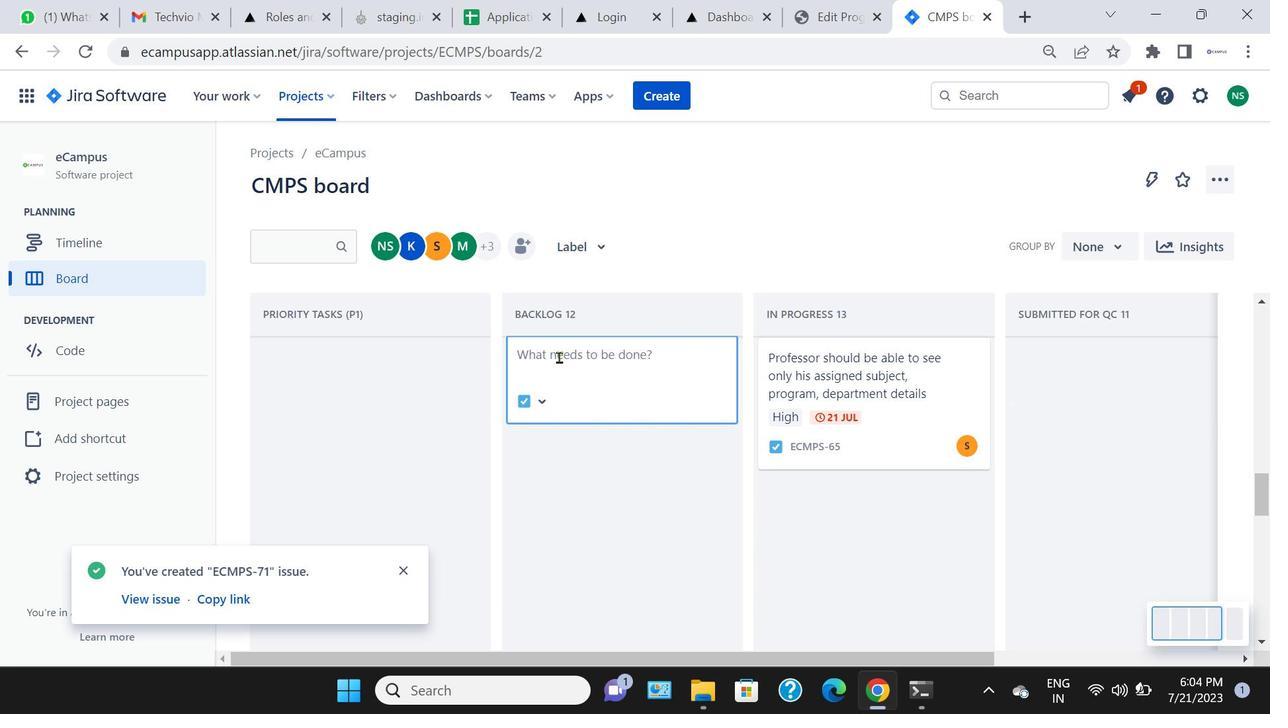 
Action: Mouse pressed left at (559, 358)
Screenshot: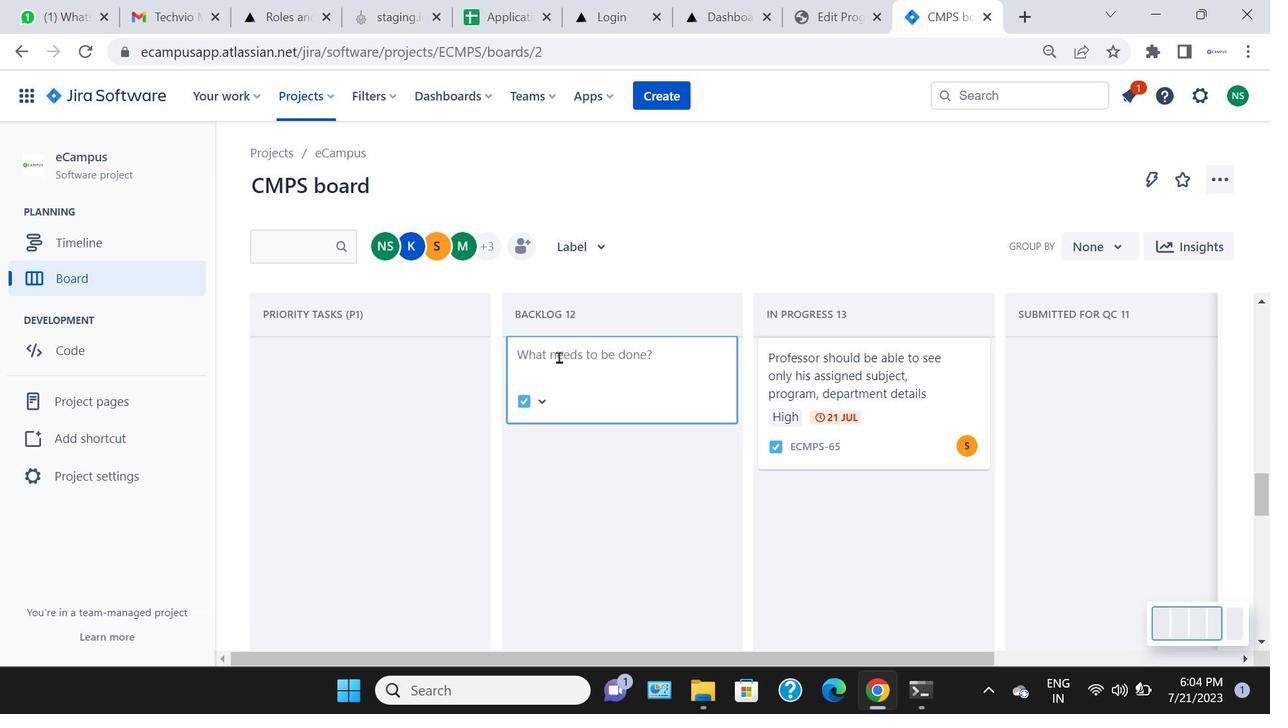
Action: Key pressed a2a
Screenshot: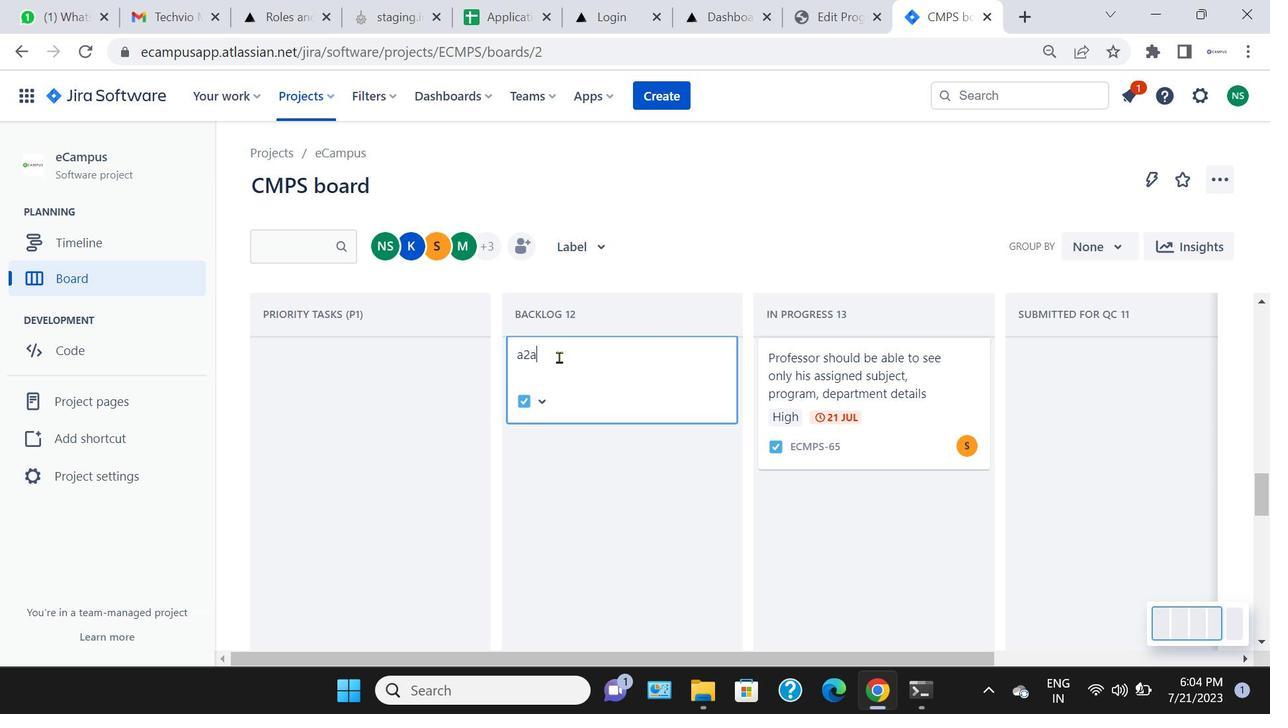 
Action: Mouse moved to (576, 364)
Screenshot: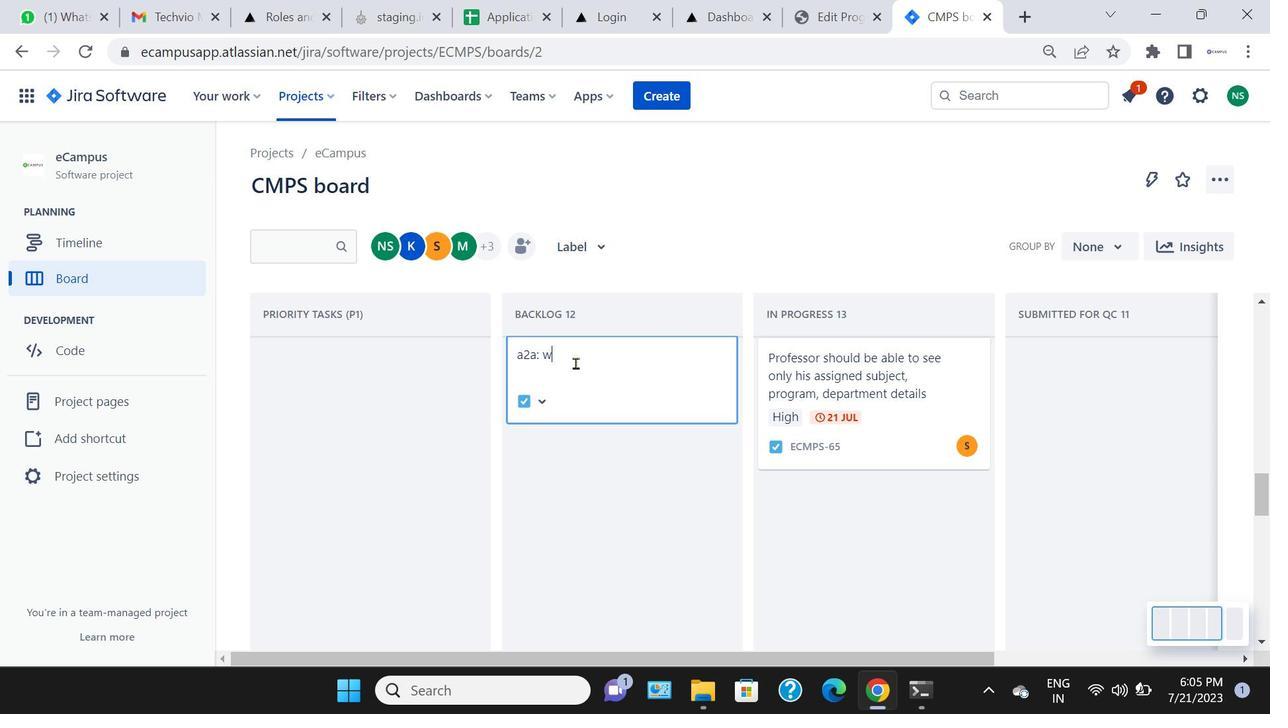 
Action: Key pressed <Key.space><Key.backspace><Key.shift_r>:<Key.space>ww<Key.backspace>hile<Key.space>adding<Key.space>the<Key.space>subject<Key.space>ty<Key.backspace>ype<Key.space><Key.backspace><Key.backspace><Key.backspace><Key.backspace><Key.backspace><Key.backspace><Key.backspace><Key.backspace><Key.backspace><Key.backspace><Key.backspace><Key.backspace><Key.backspace><Key.backspace><Key.backspace><Key.backspace><Key.backspace><Key.backspace><Key.backspace><Key.backspace><Key.backspace>ing<Key.space>the<Key.space>subject<Key.space><Key.backspace>.<Key.space><Key.caps_lock>T<Key.caps_lock>abk<Key.backspace>le<Key.space><Key.backspace><Key.backspace><Key.backspace><Key.backspace><Key.backspace><Key.backspace>in<Key.space>table<Key.space>type<Key.space>is<Key.space>not<Key.space>reflecting
Screenshot: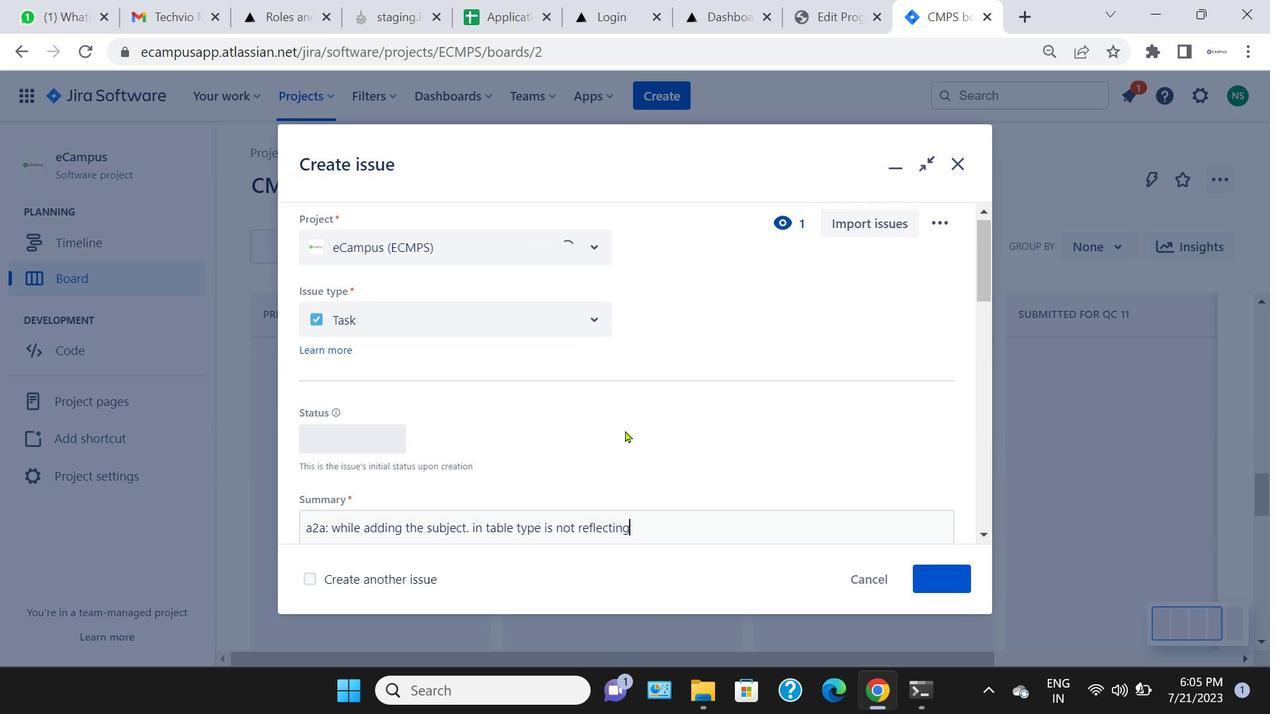 
Action: Mouse moved to (668, 429)
Screenshot: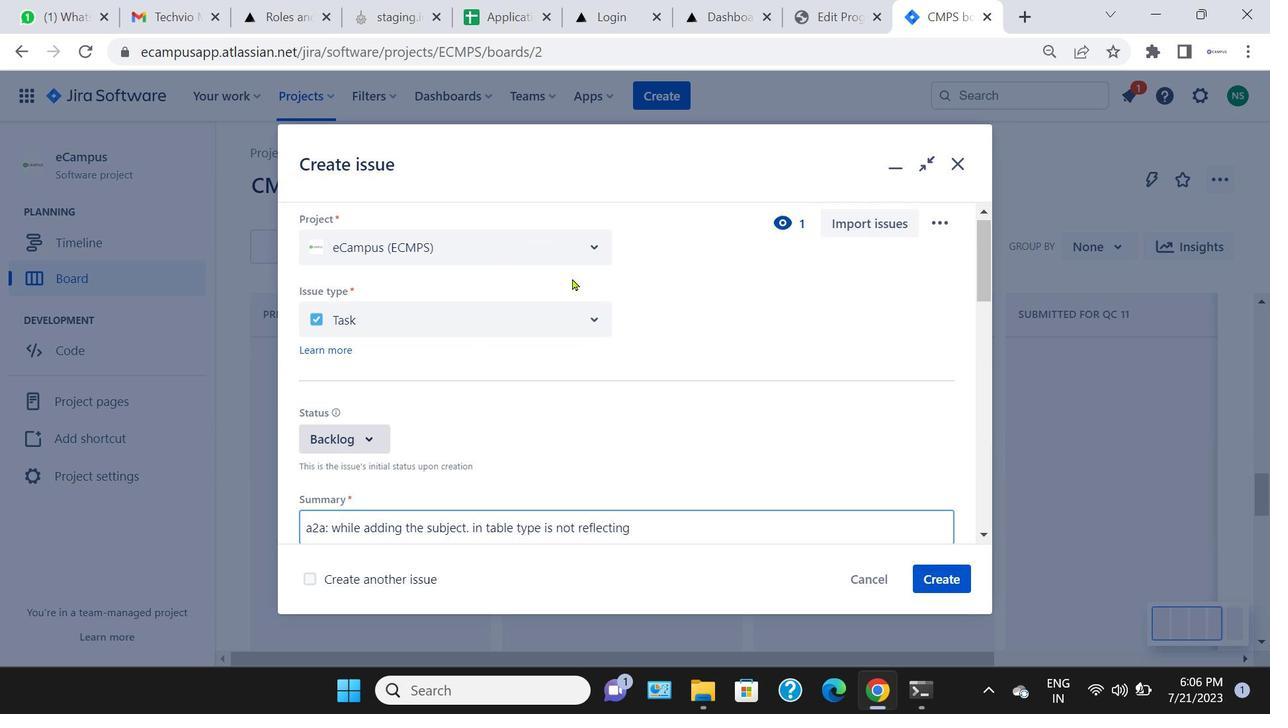 
Action: Key pressed <Key.enter>
Screenshot: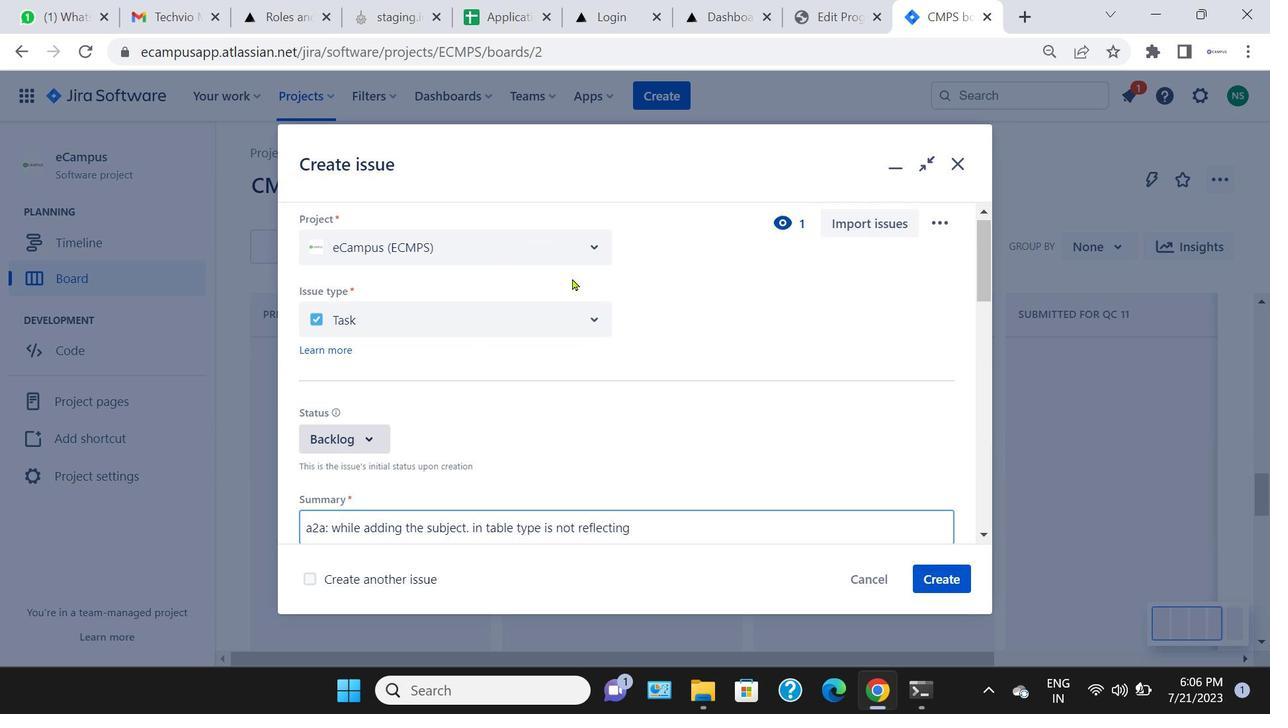 
Action: Mouse moved to (587, 350)
Screenshot: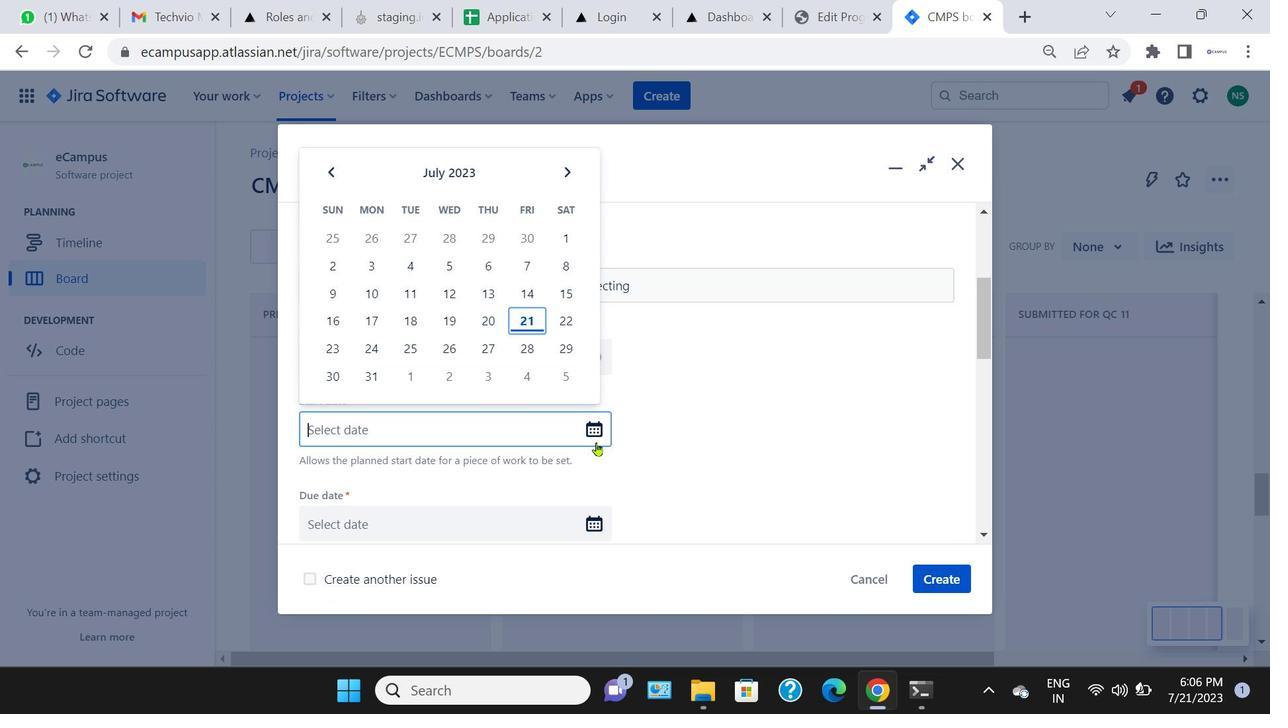 
Action: Mouse pressed left at (587, 350)
Screenshot: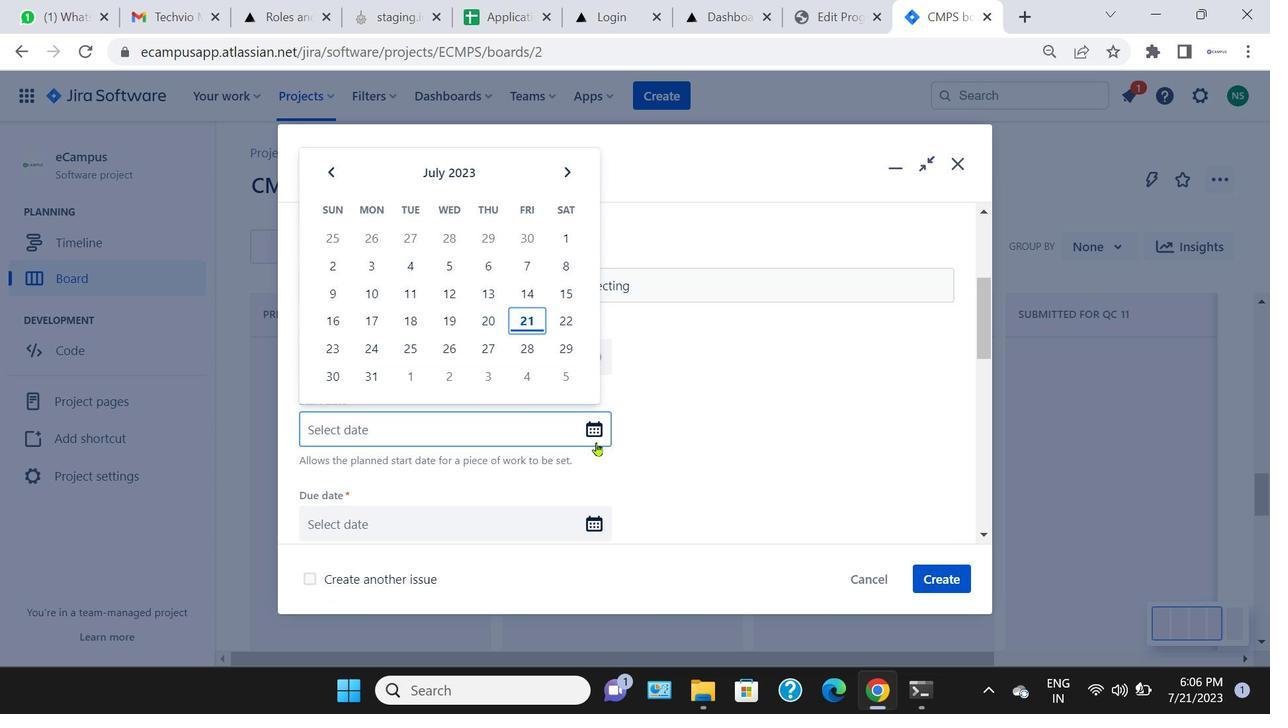 
Action: Mouse moved to (528, 561)
Screenshot: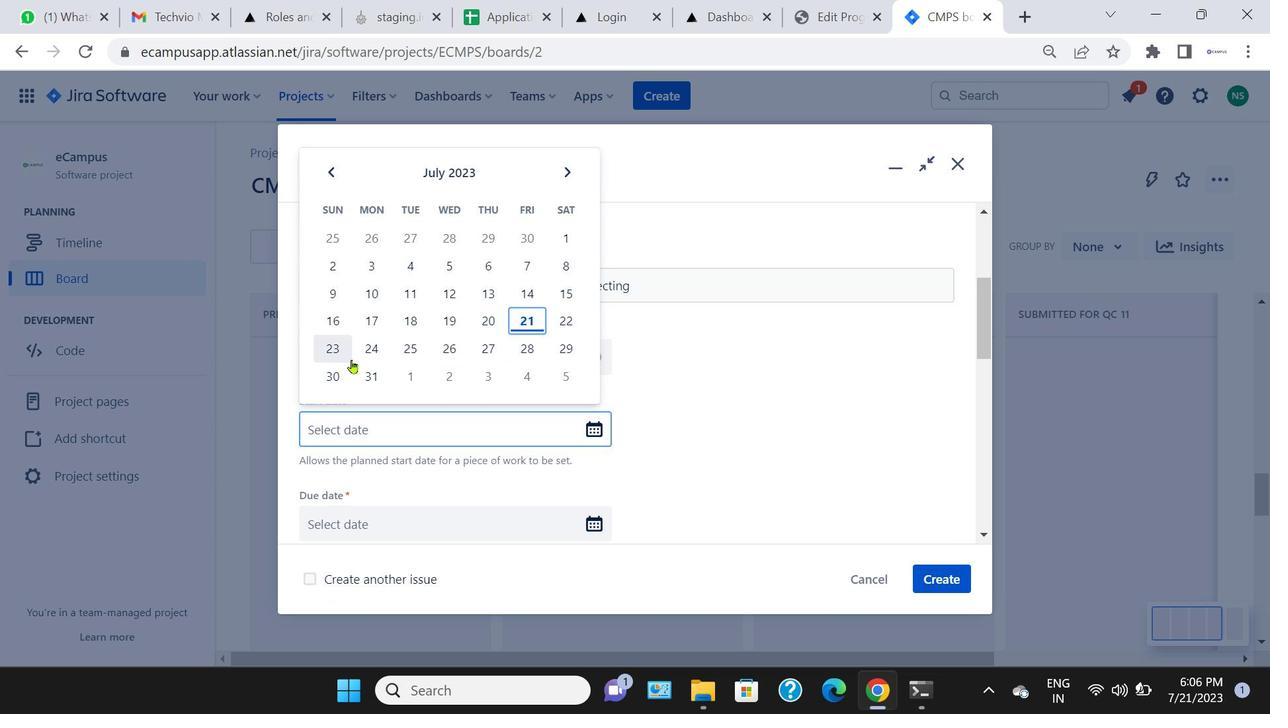 
Action: Mouse pressed left at (528, 561)
Screenshot: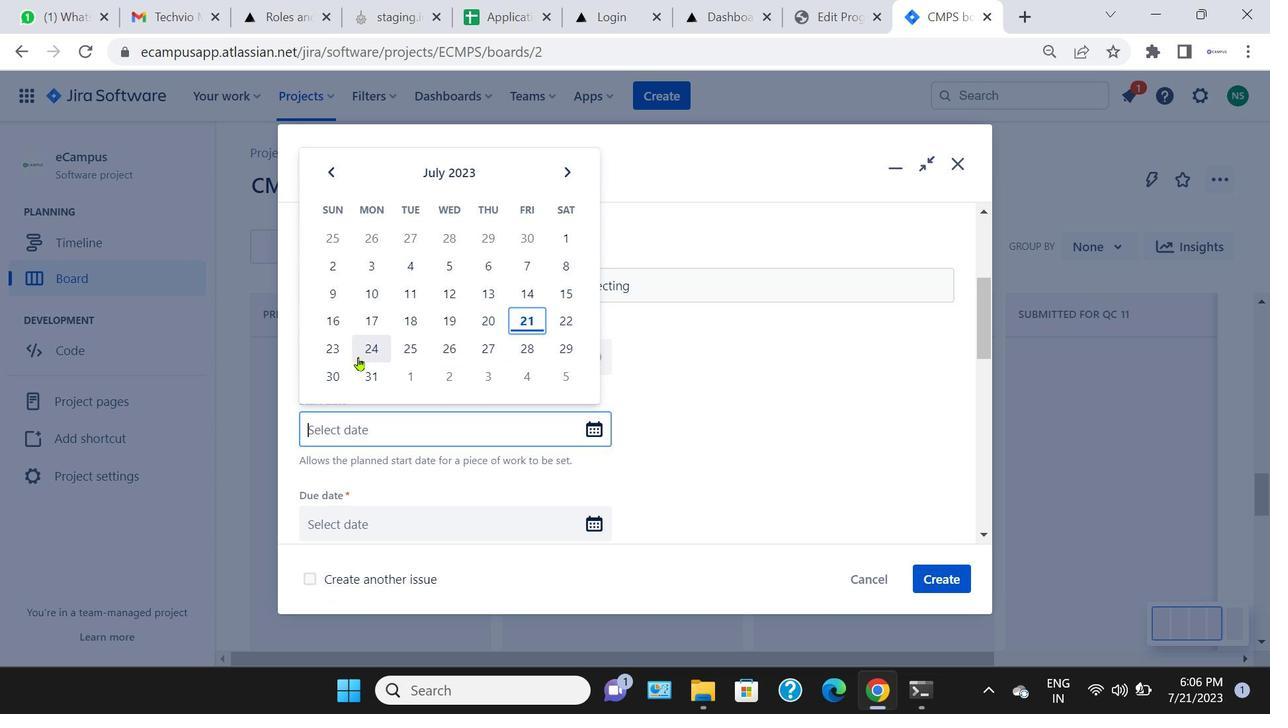 
Action: Mouse moved to (596, 442)
Screenshot: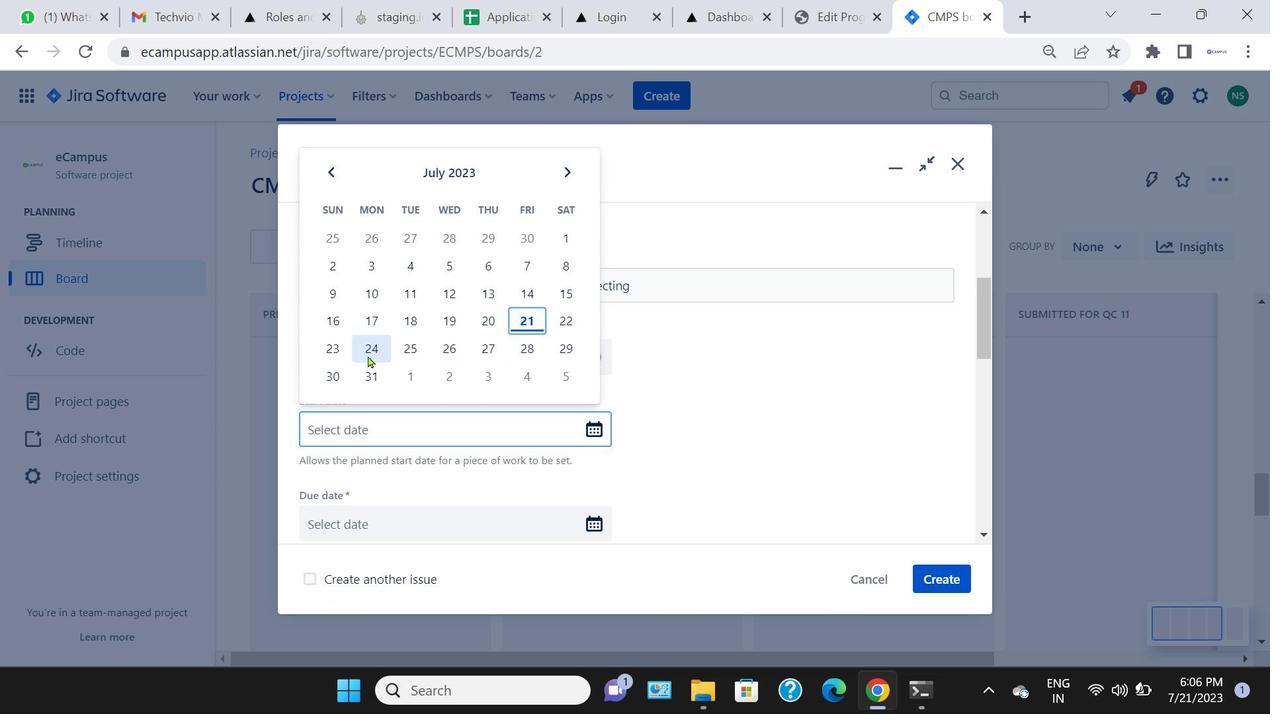 
Action: Mouse pressed left at (596, 442)
Screenshot: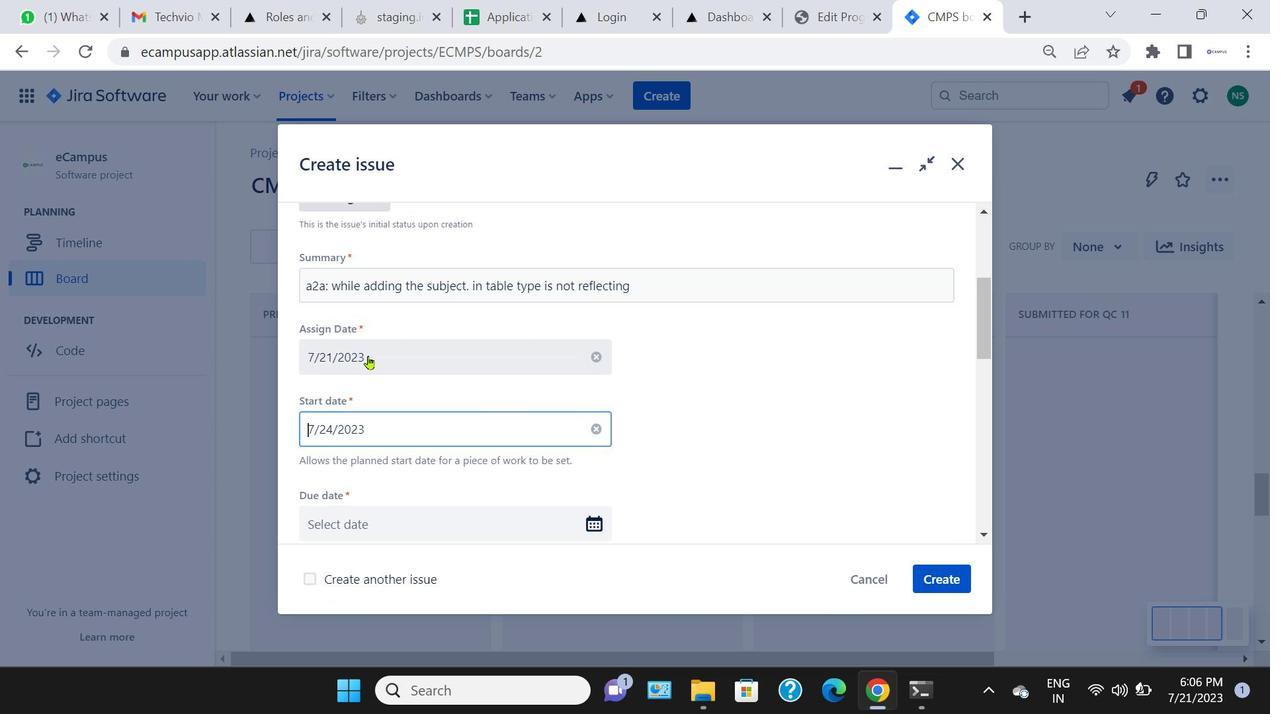 
Action: Mouse moved to (368, 356)
Screenshot: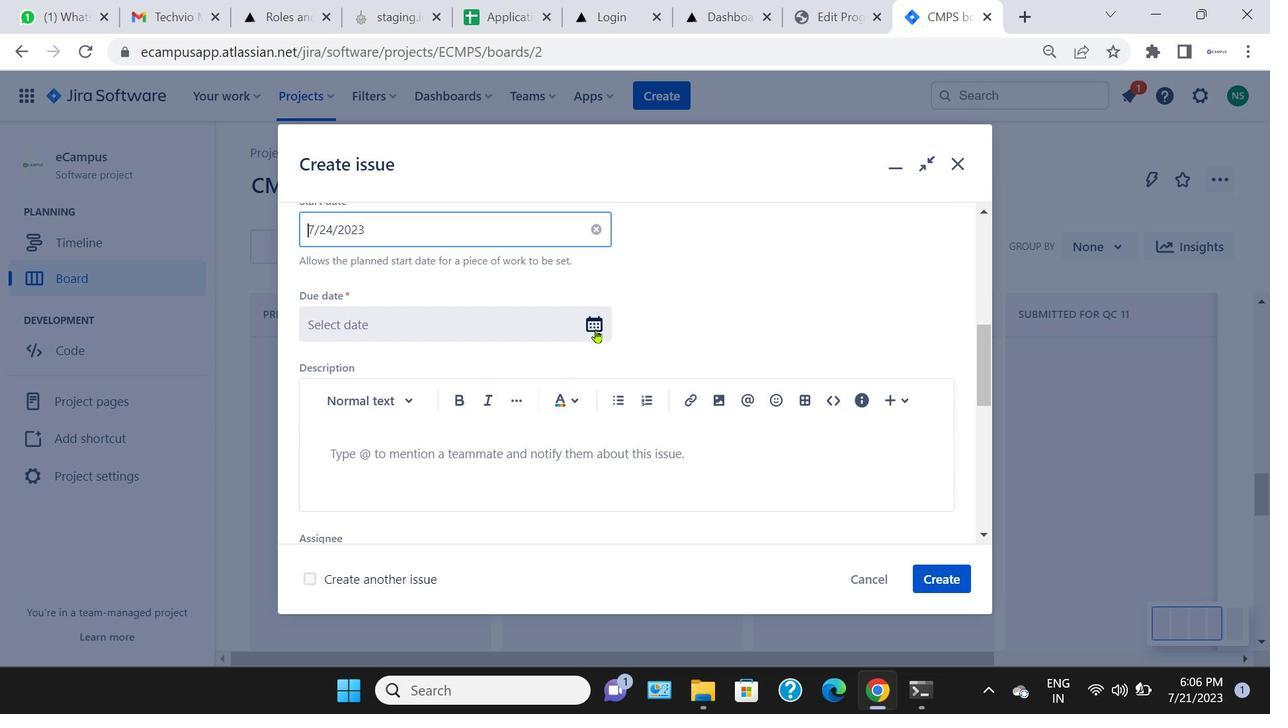 
Action: Mouse pressed left at (368, 356)
Screenshot: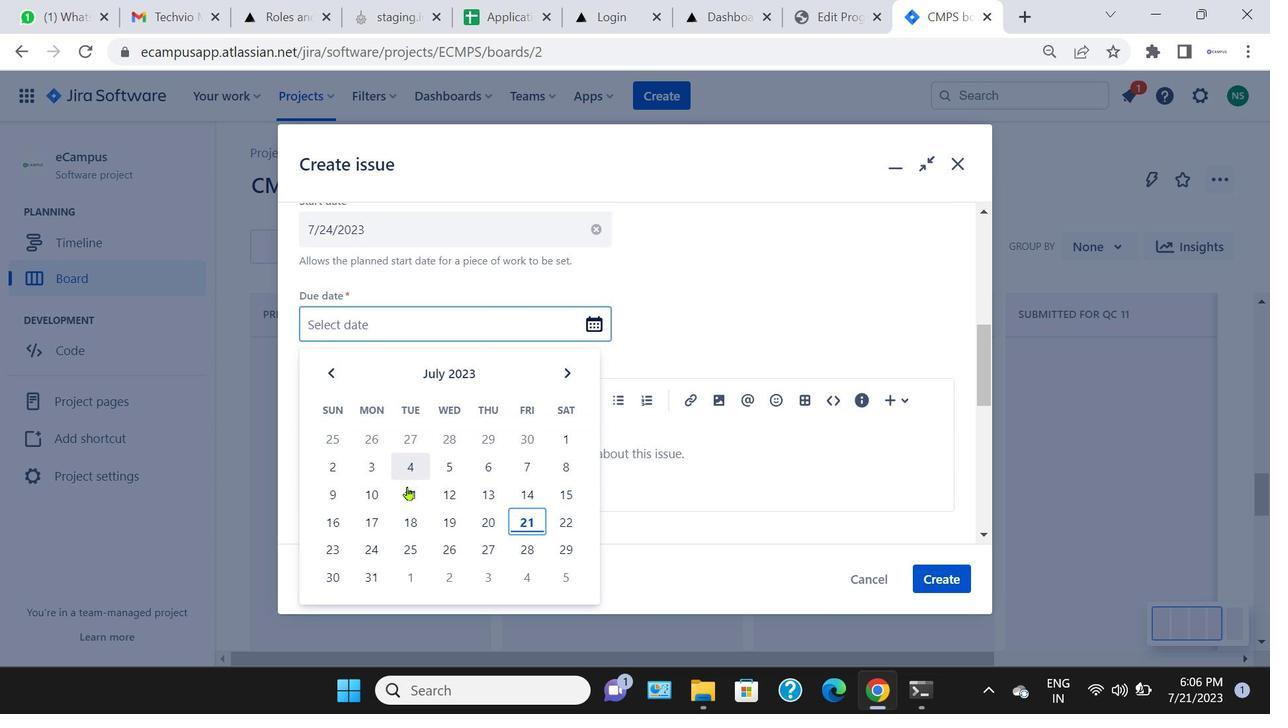 
Action: Mouse moved to (595, 329)
Screenshot: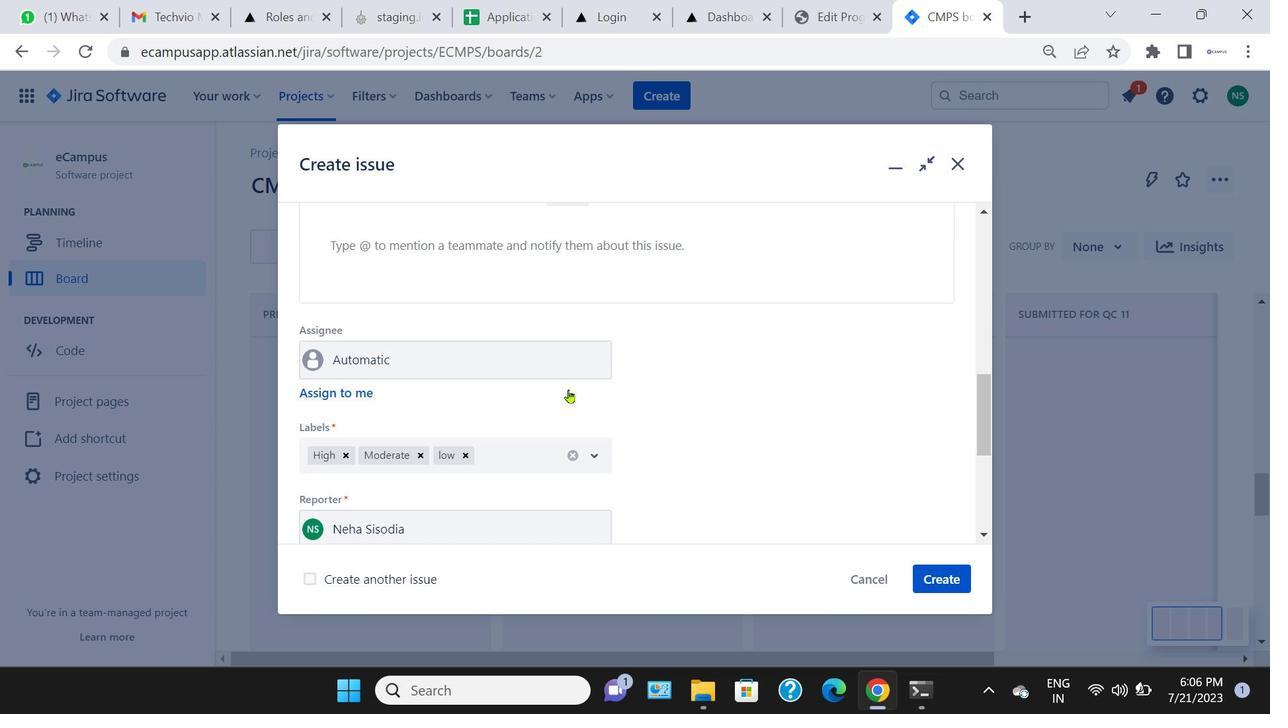 
Action: Mouse pressed left at (595, 329)
Screenshot: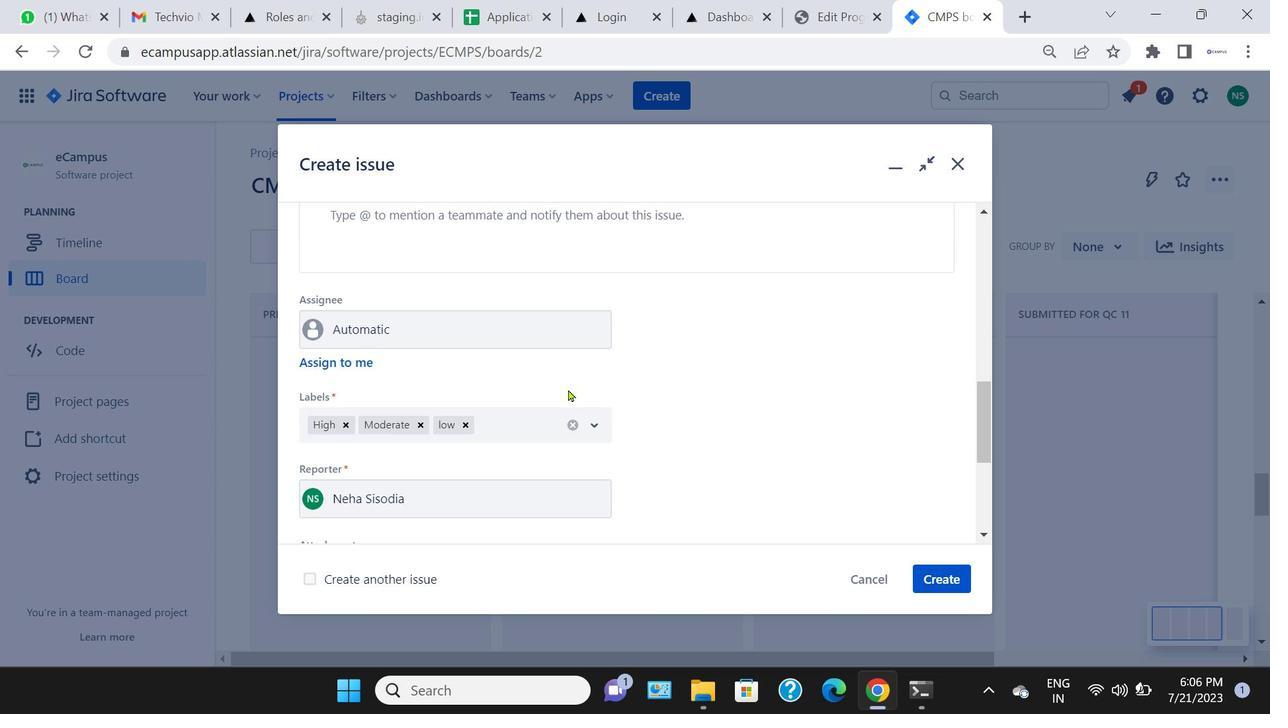 
Action: Mouse moved to (366, 559)
Screenshot: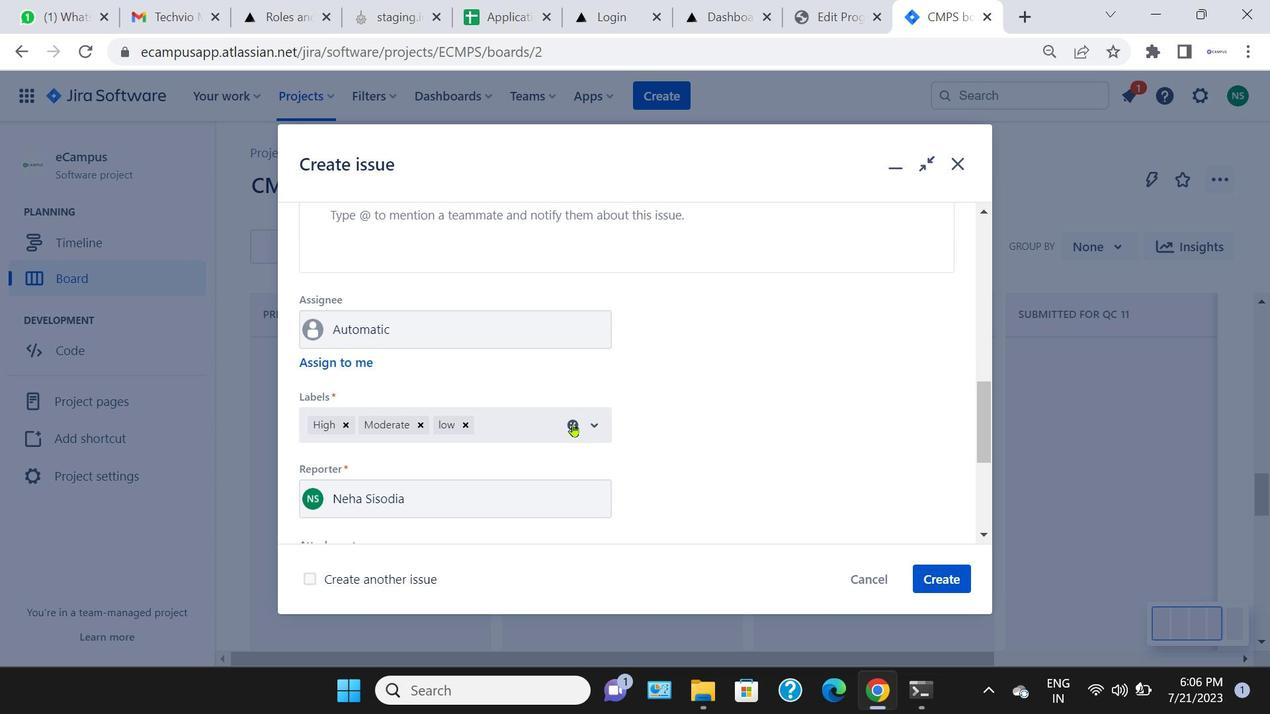 
Action: Mouse pressed left at (366, 559)
Screenshot: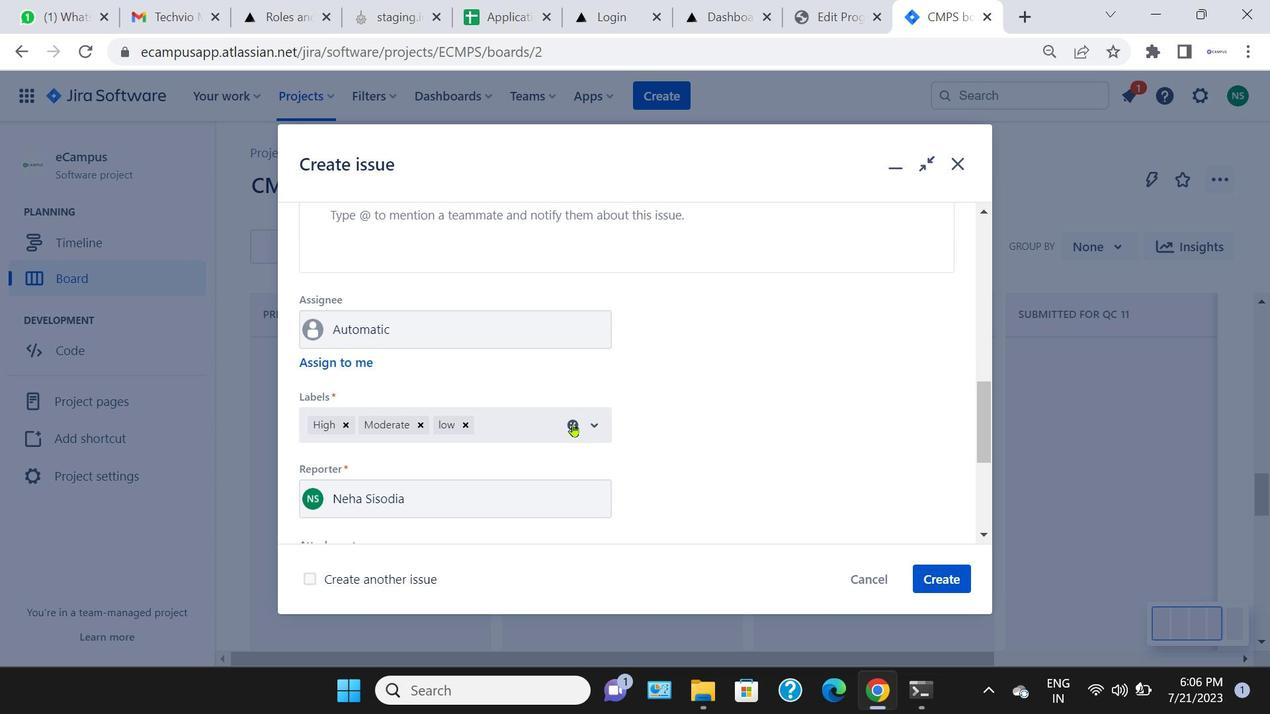 
Action: Mouse moved to (572, 424)
Screenshot: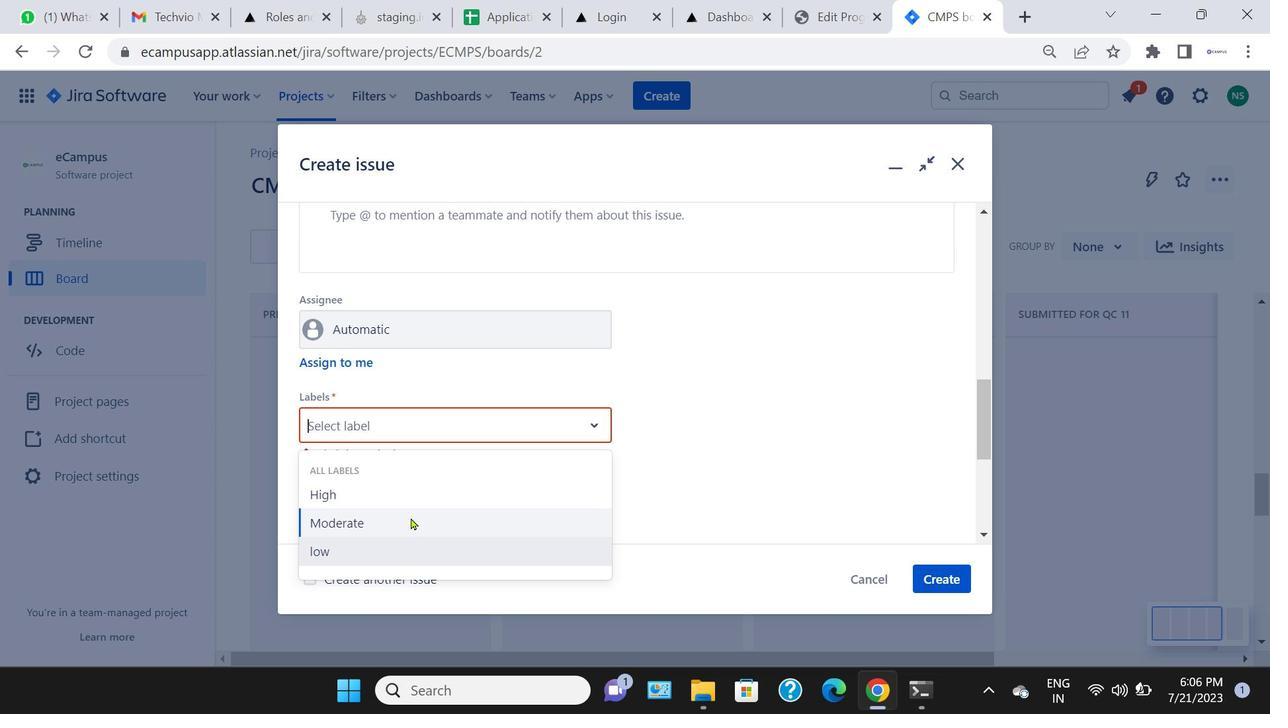 
Action: Mouse pressed left at (572, 424)
Screenshot: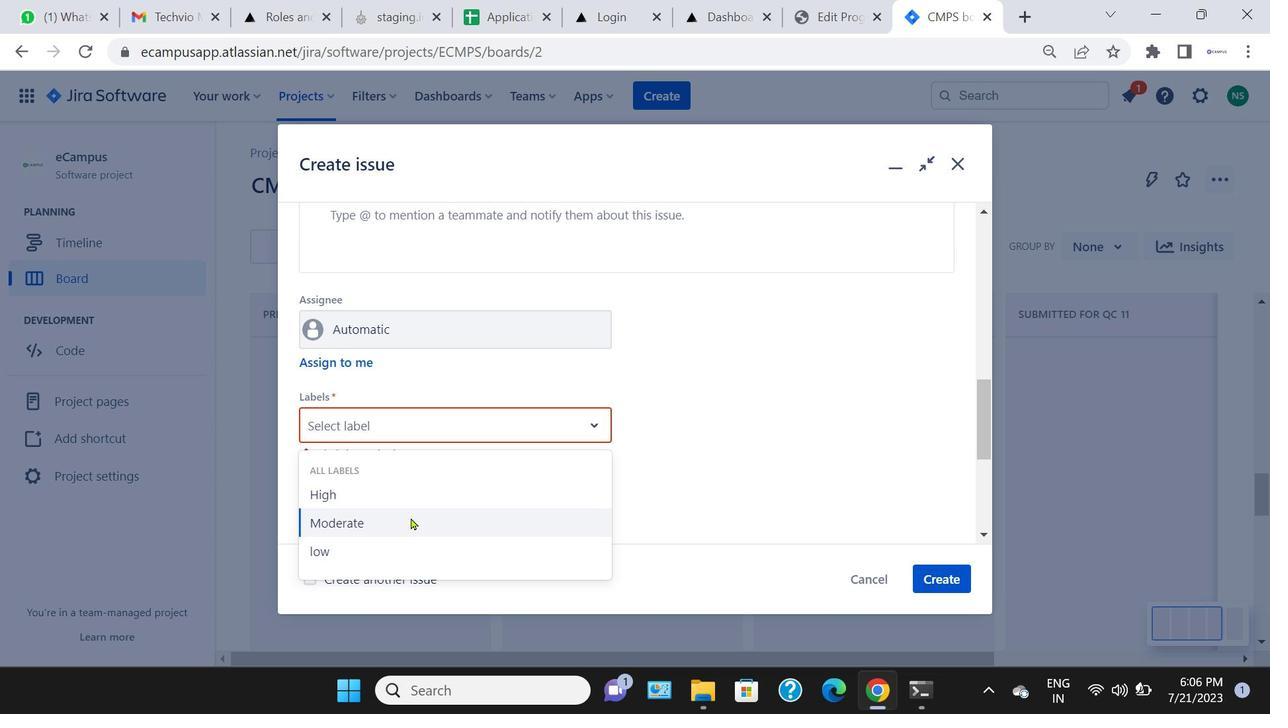 
Action: Mouse moved to (514, 426)
Screenshot: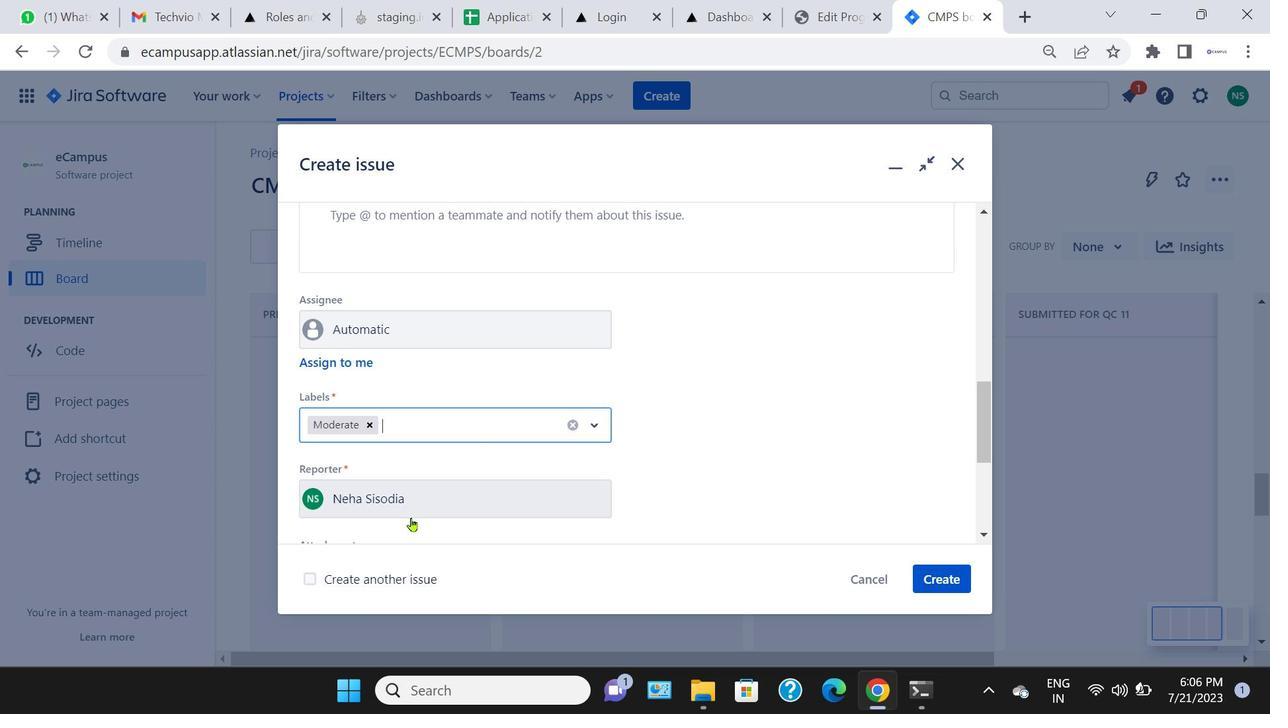 
Action: Mouse pressed left at (514, 426)
Screenshot: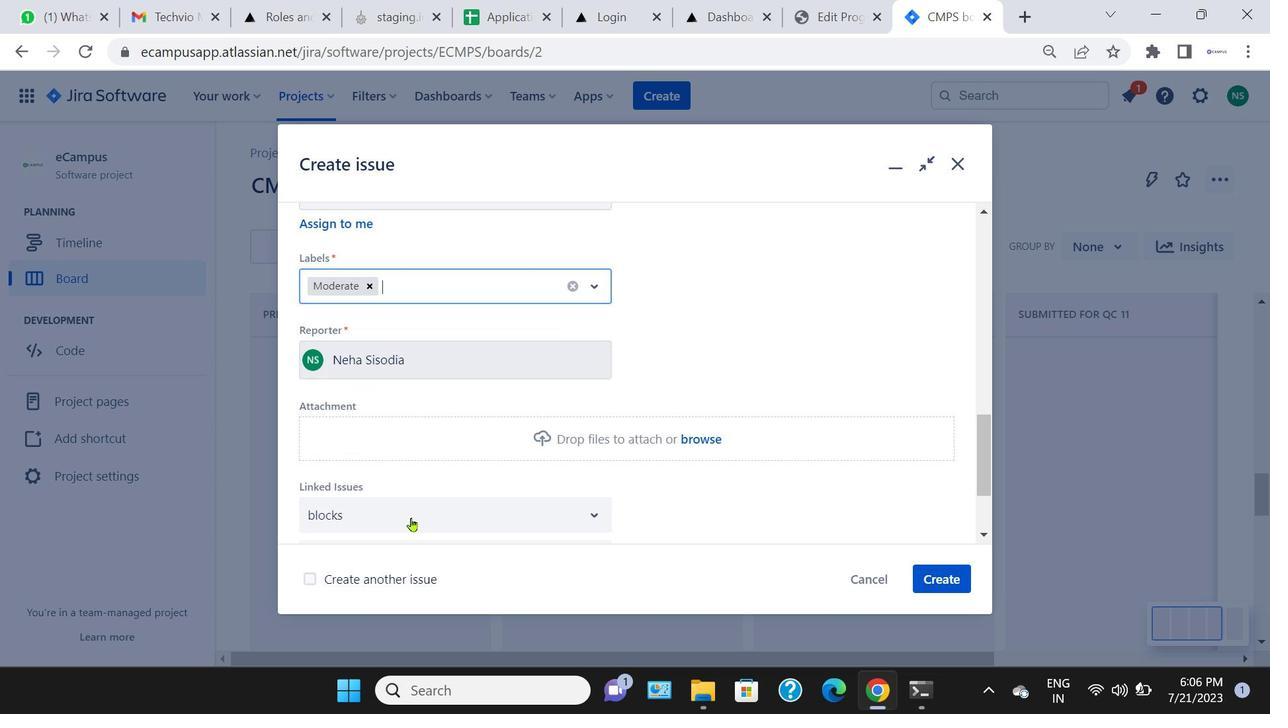 
Action: Mouse moved to (399, 537)
Screenshot: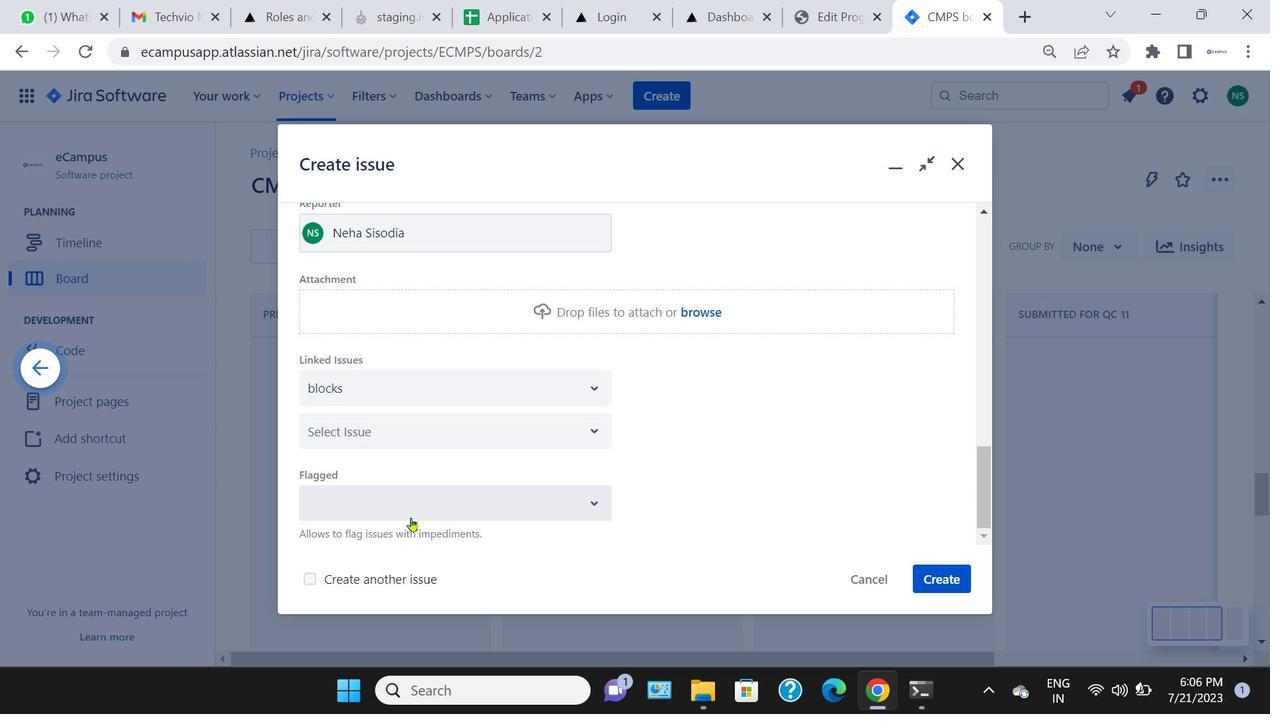 
Action: Mouse pressed left at (399, 537)
Screenshot: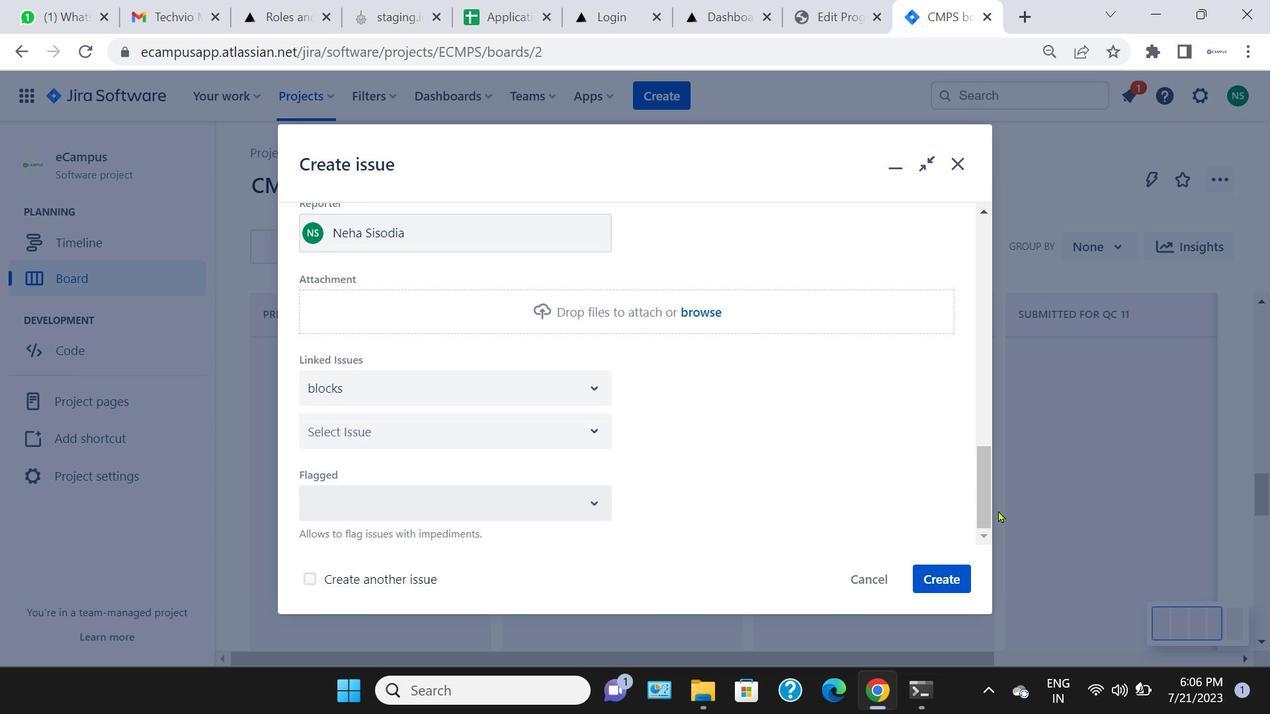 
Action: Mouse moved to (411, 518)
Screenshot: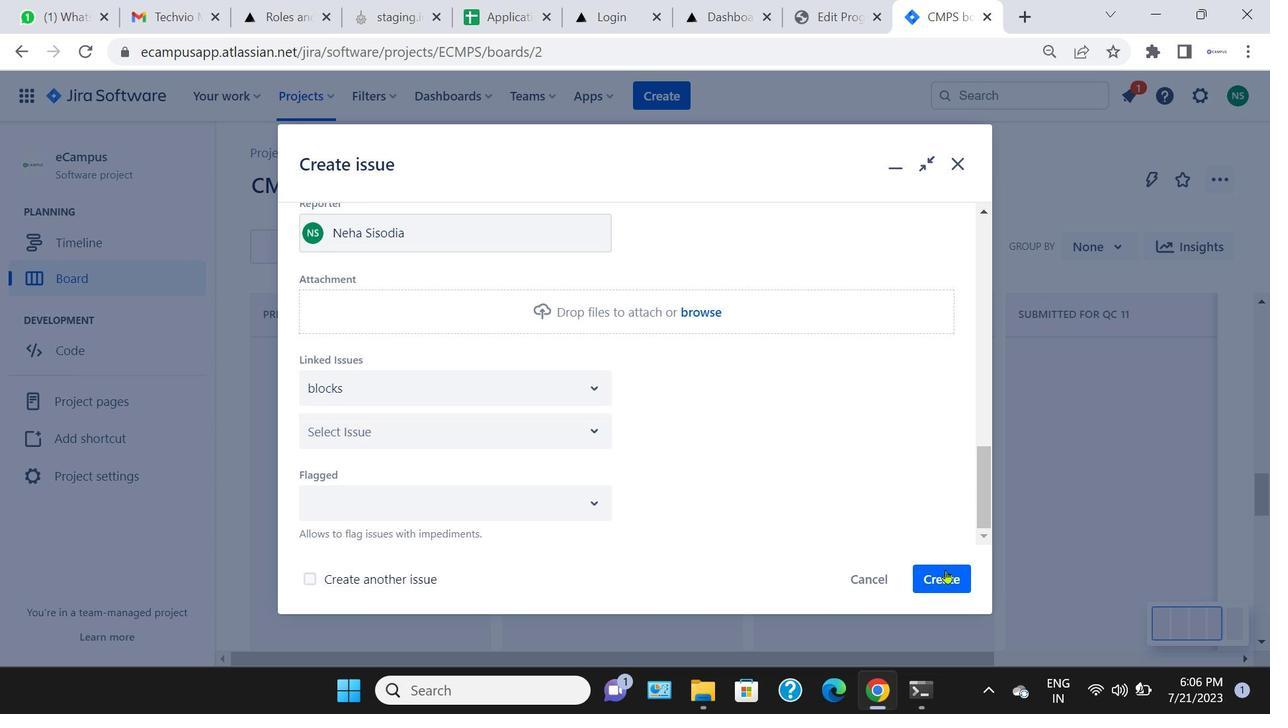 
Action: Mouse pressed left at (411, 518)
Screenshot: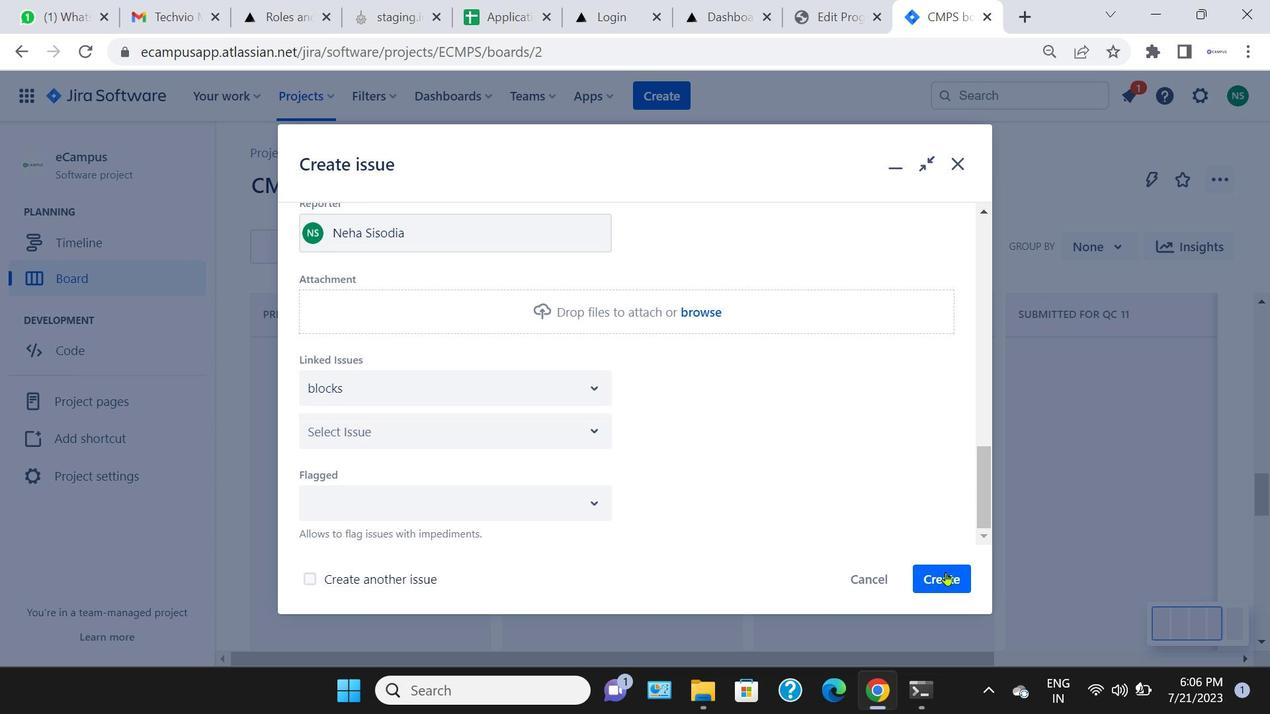 
Action: Mouse moved to (945, 573)
Screenshot: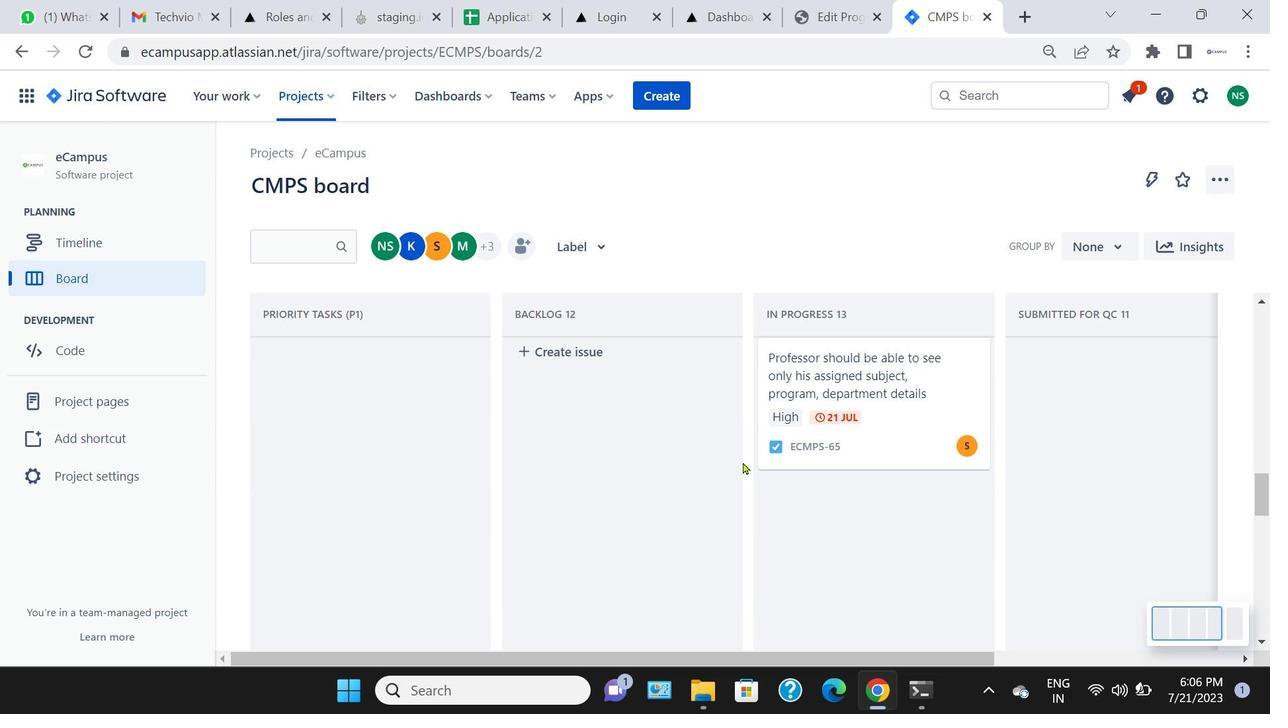 
Action: Mouse pressed left at (945, 573)
Screenshot: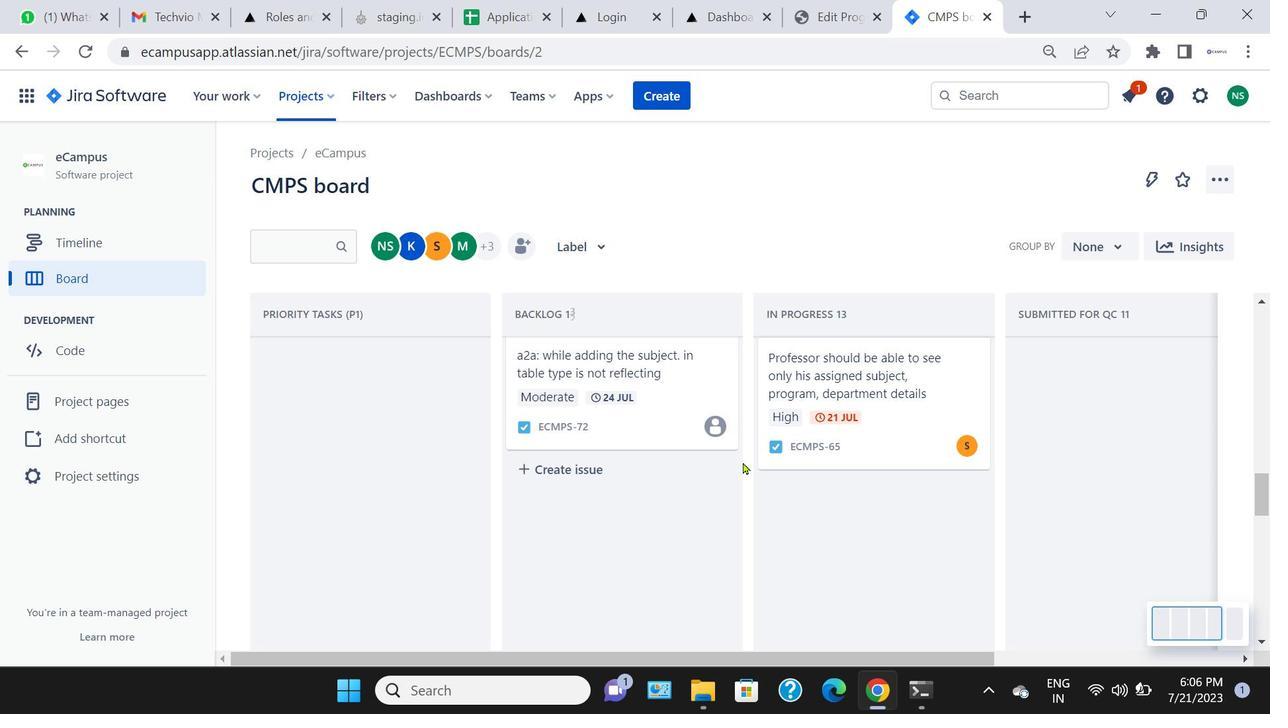 
Action: Mouse moved to (928, 578)
Screenshot: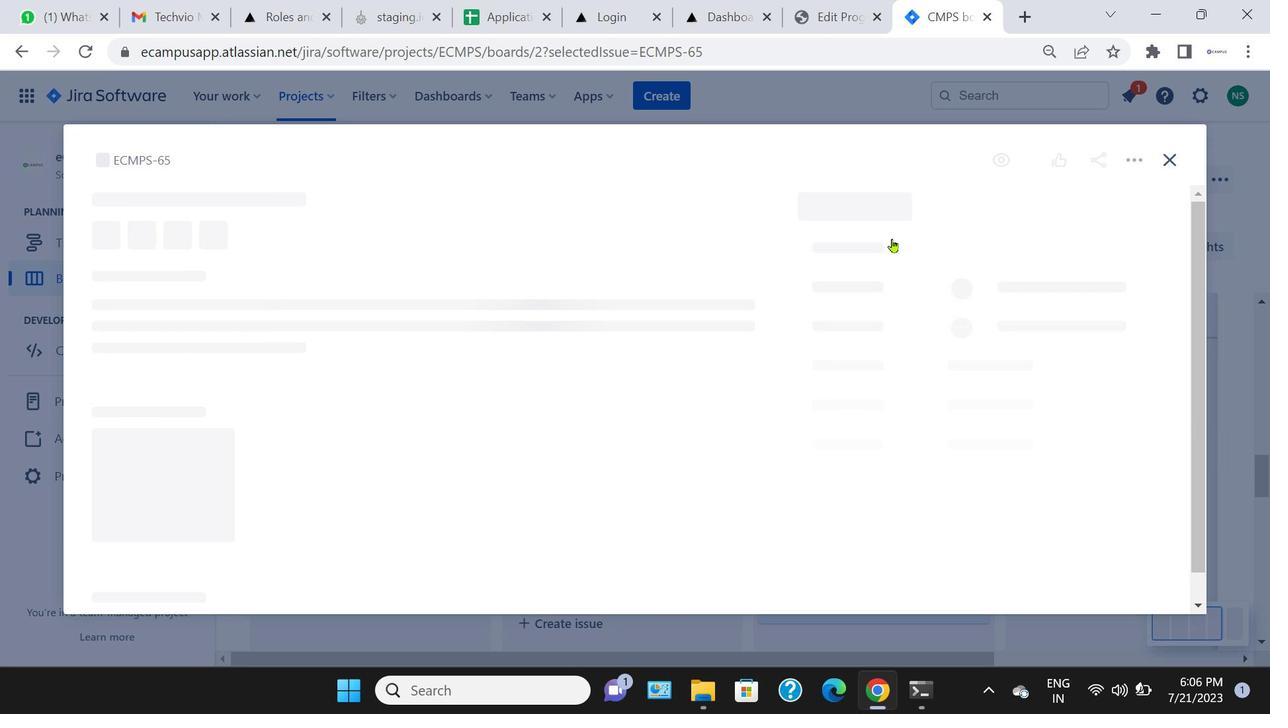 
Action: Mouse pressed left at (928, 578)
Screenshot: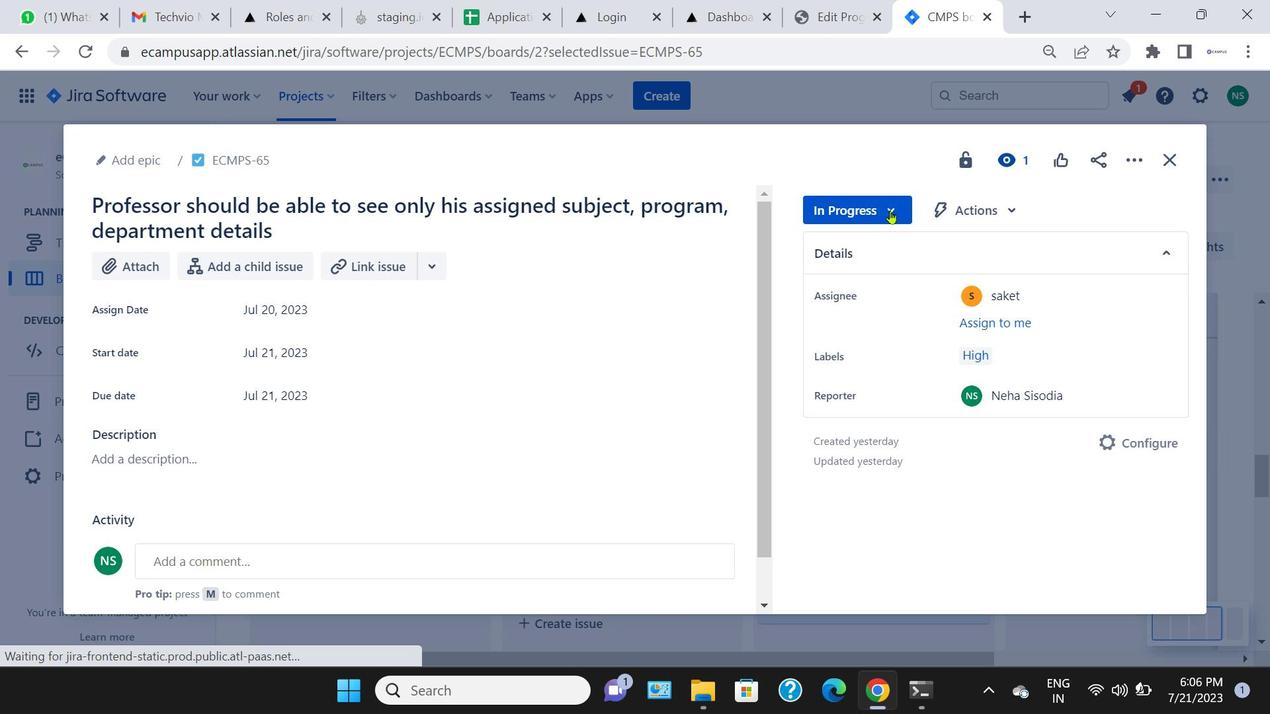 
Action: Mouse moved to (954, 551)
Screenshot: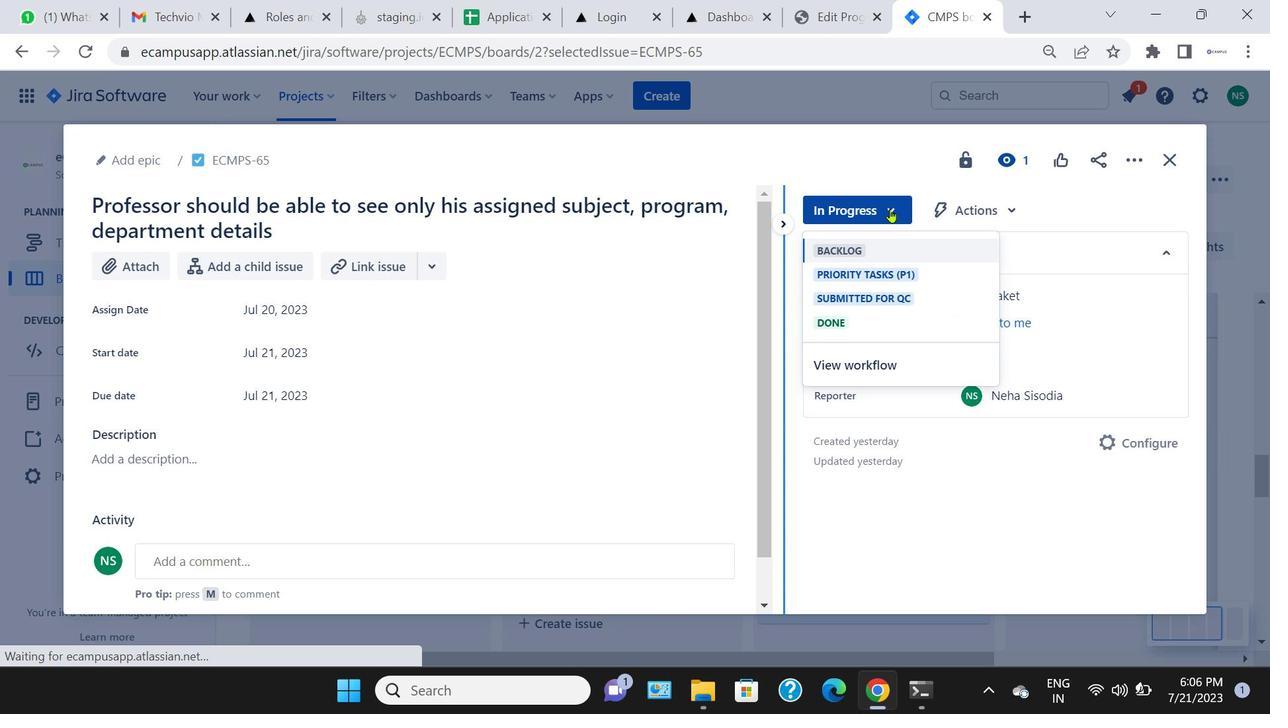 
Action: Mouse pressed left at (954, 551)
Screenshot: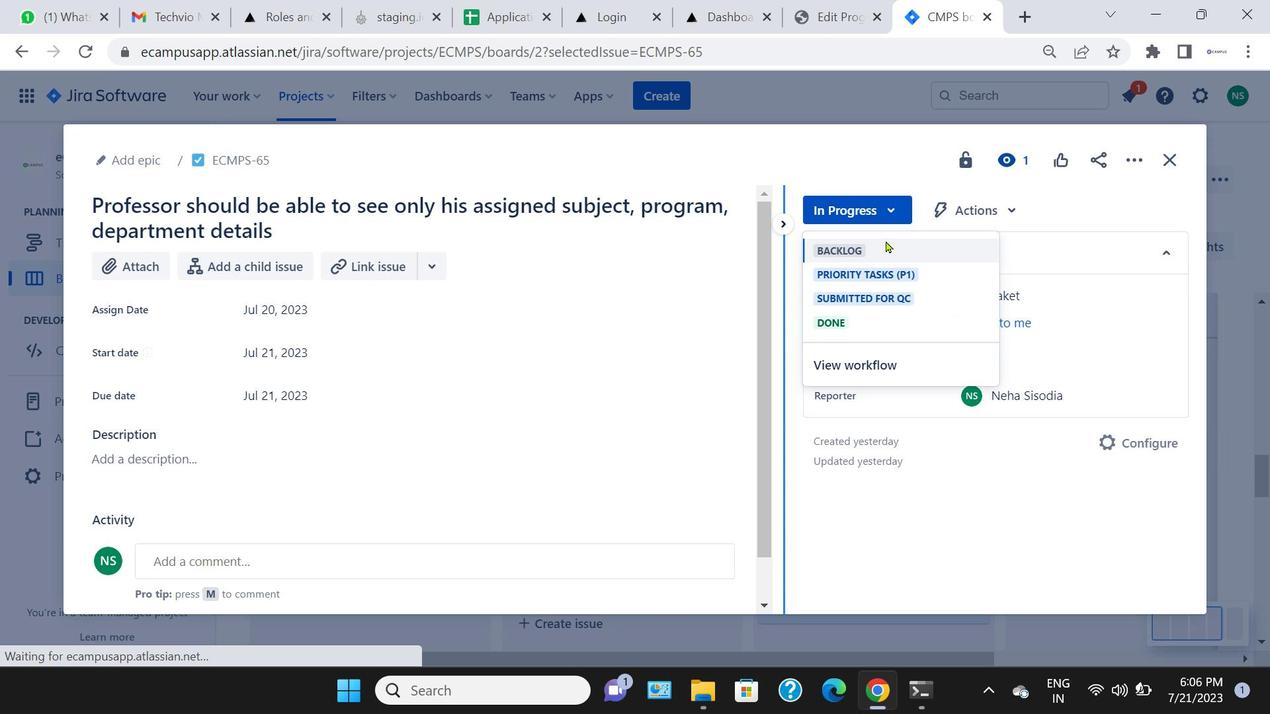 
Action: Mouse pressed left at (954, 551)
Screenshot: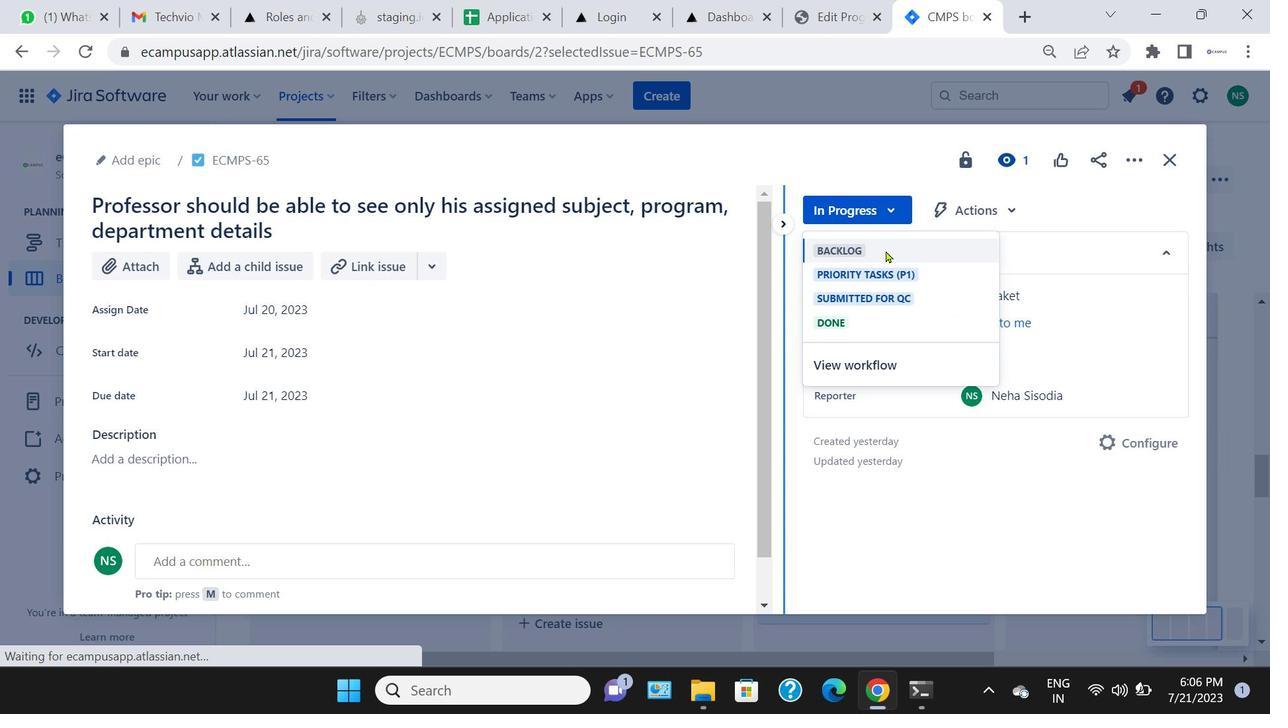 
Action: Mouse moved to (890, 209)
Screenshot: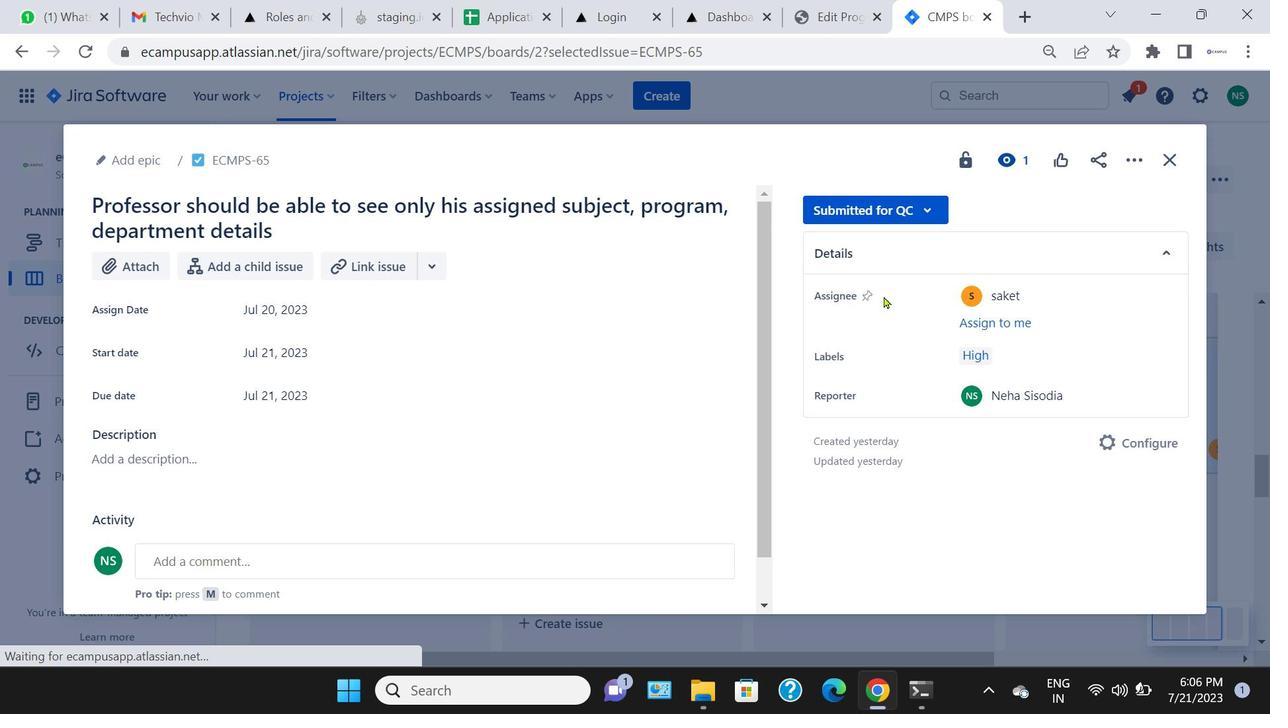 
Action: Mouse pressed left at (890, 209)
Screenshot: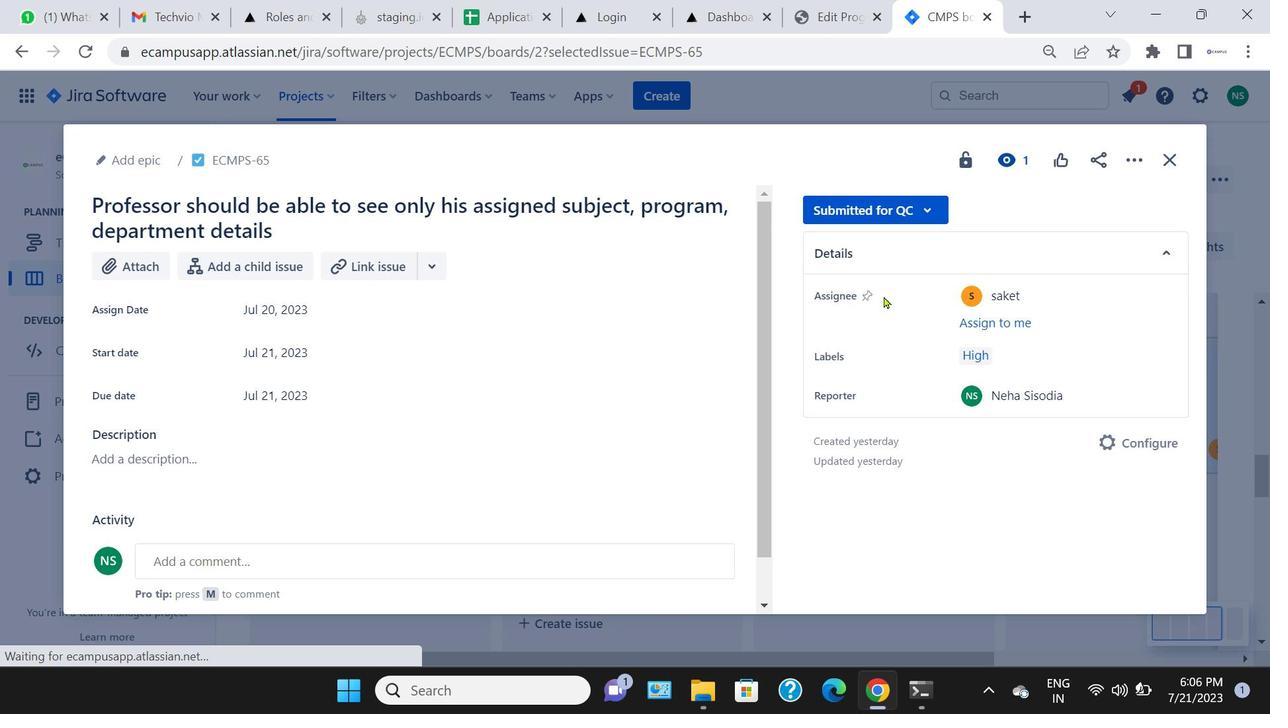 
Action: Mouse moved to (884, 297)
Screenshot: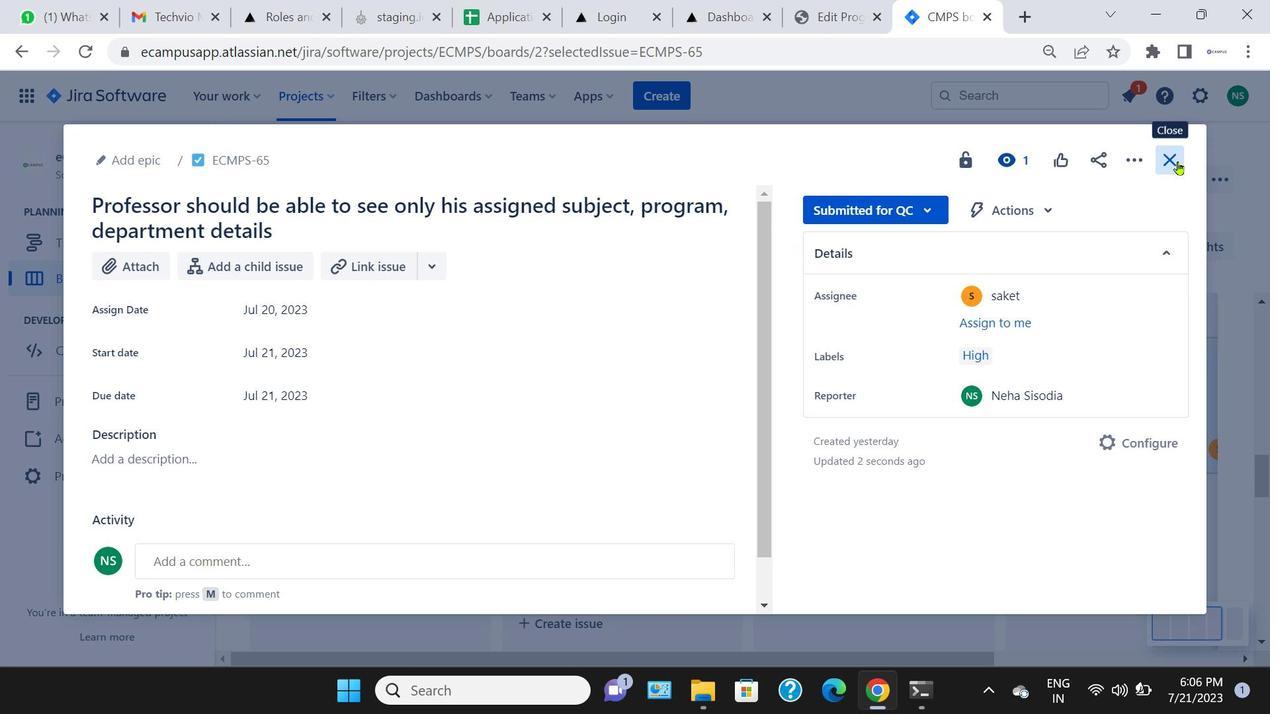 
Action: Mouse pressed left at (884, 297)
Screenshot: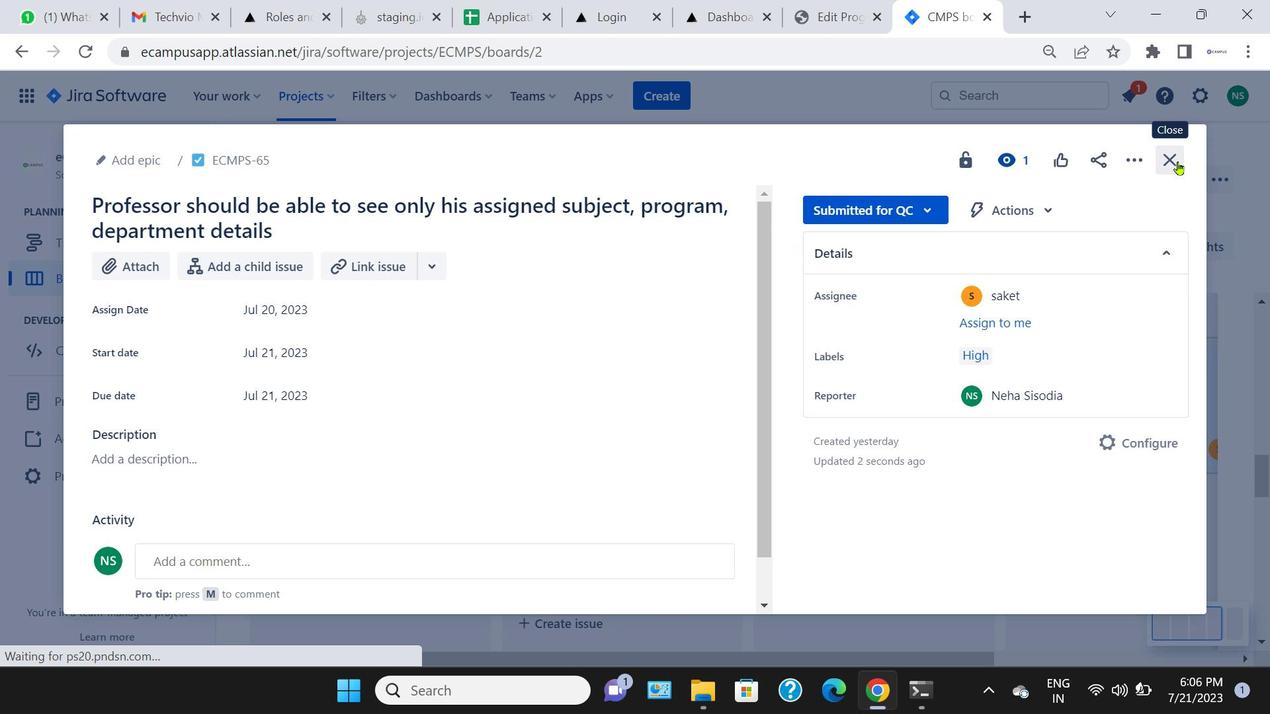 
Action: Mouse moved to (1178, 161)
Screenshot: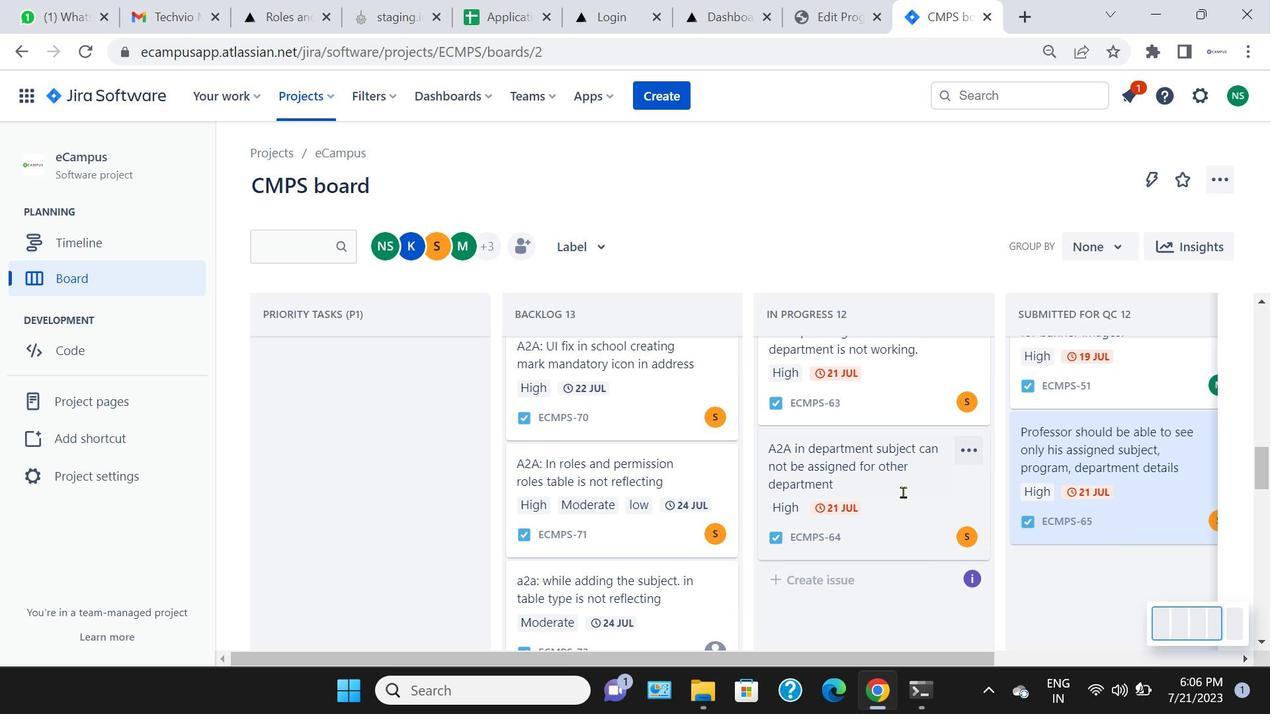 
Action: Mouse pressed left at (1178, 161)
Screenshot: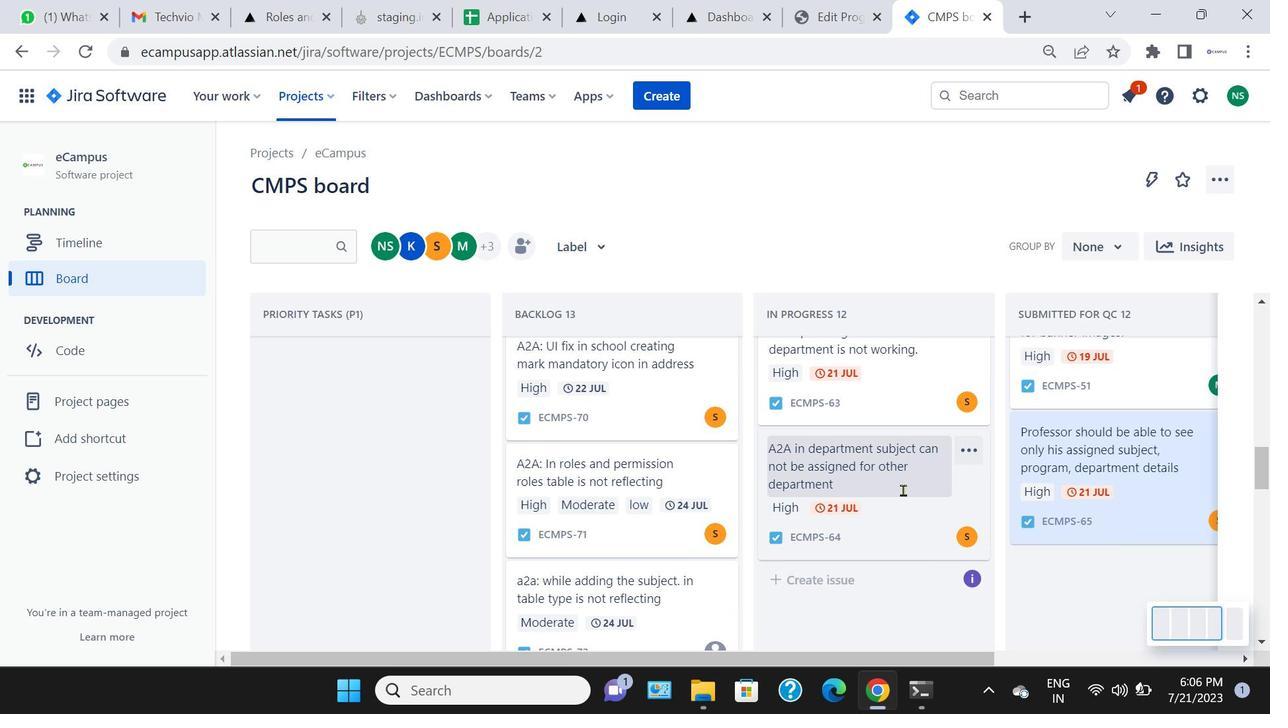 
Action: Mouse moved to (904, 491)
Screenshot: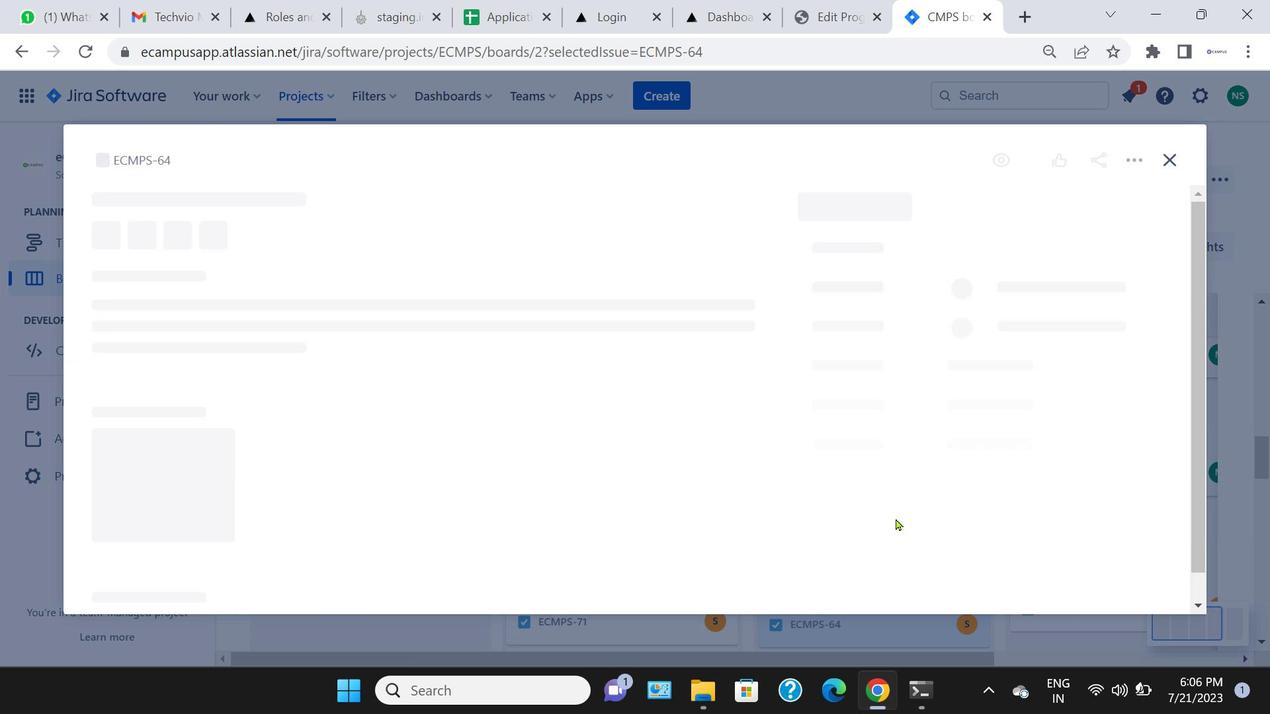 
Action: Mouse pressed left at (904, 491)
Screenshot: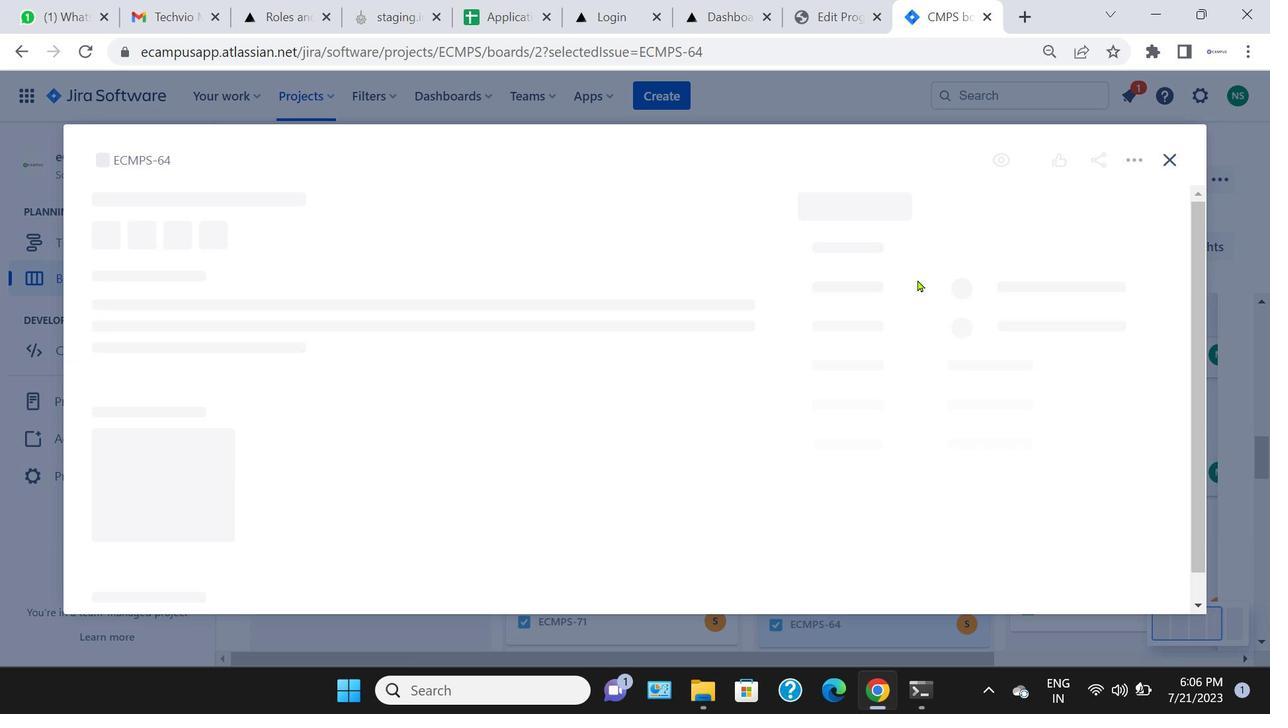 
Action: Mouse pressed left at (904, 491)
Screenshot: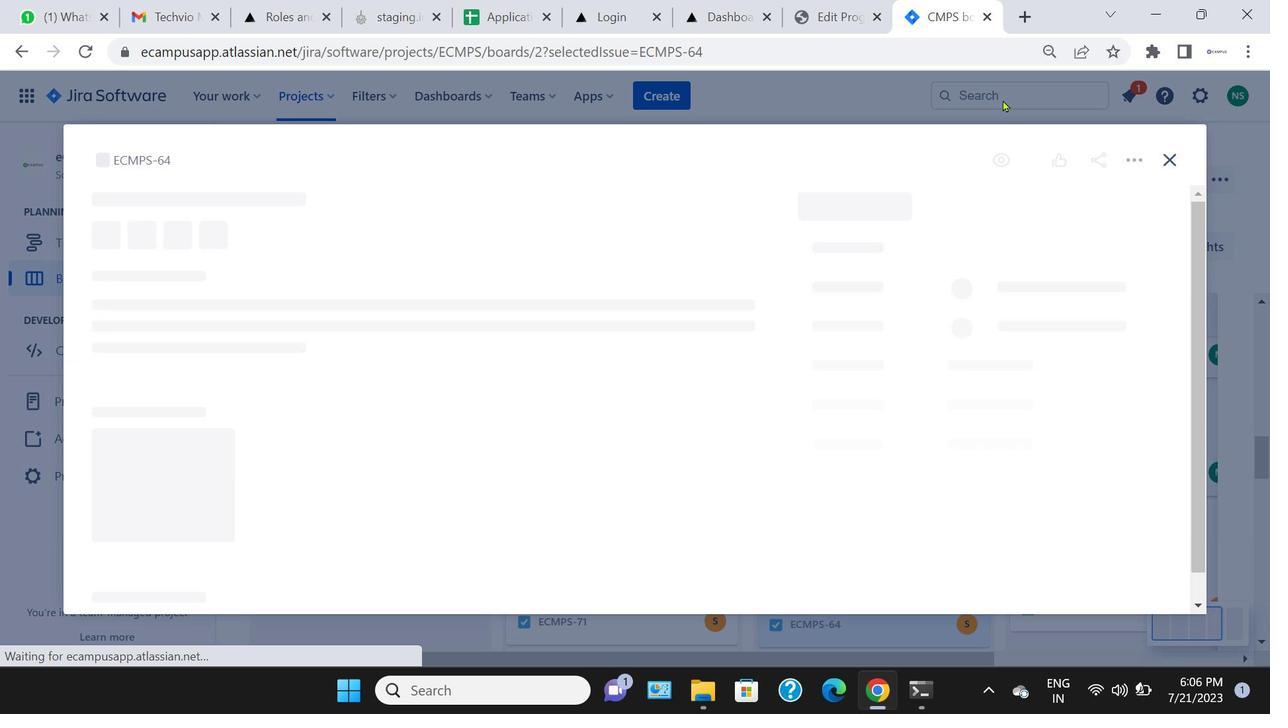 
Action: Mouse moved to (896, 519)
Screenshot: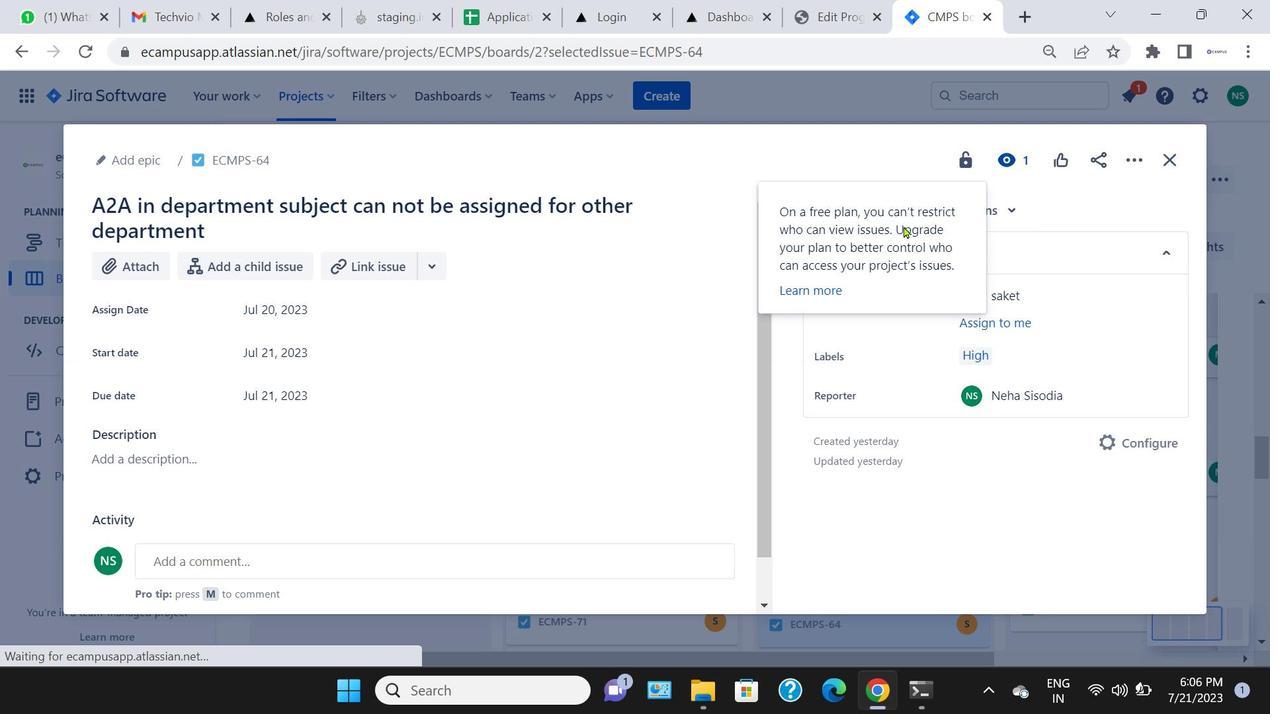 
Action: Mouse pressed left at (896, 519)
Screenshot: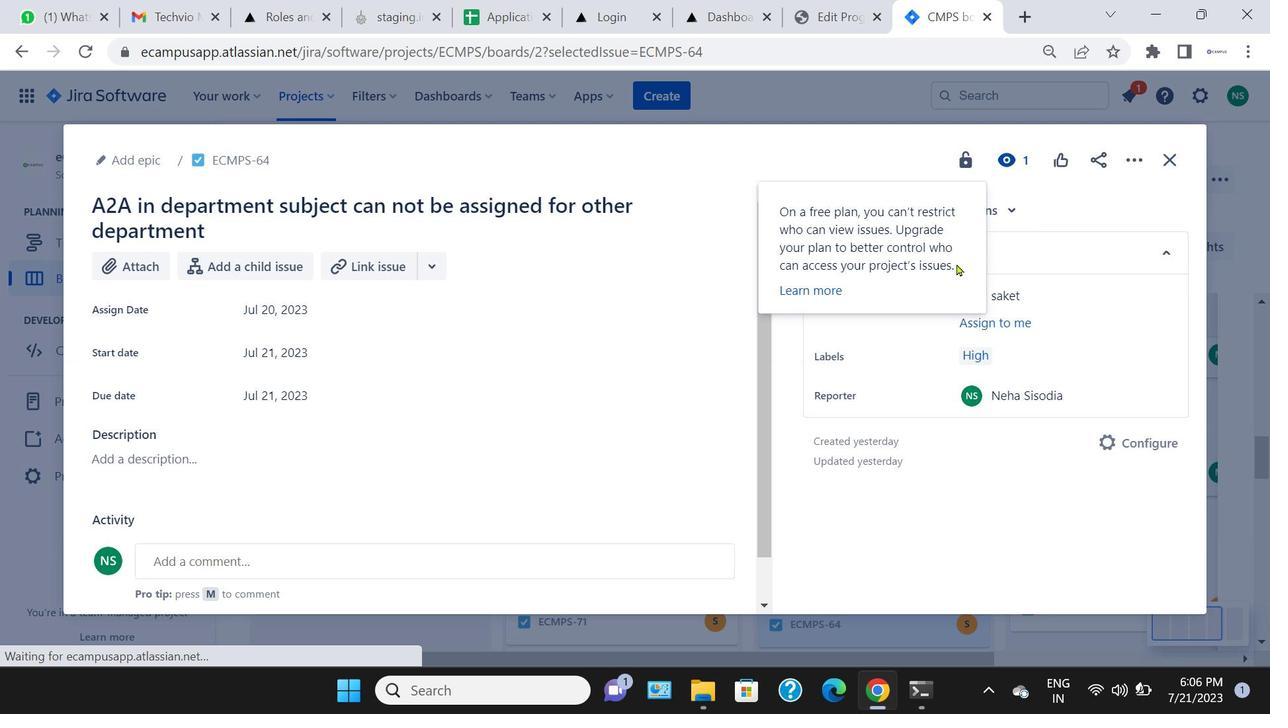 
Action: Mouse pressed left at (896, 519)
Screenshot: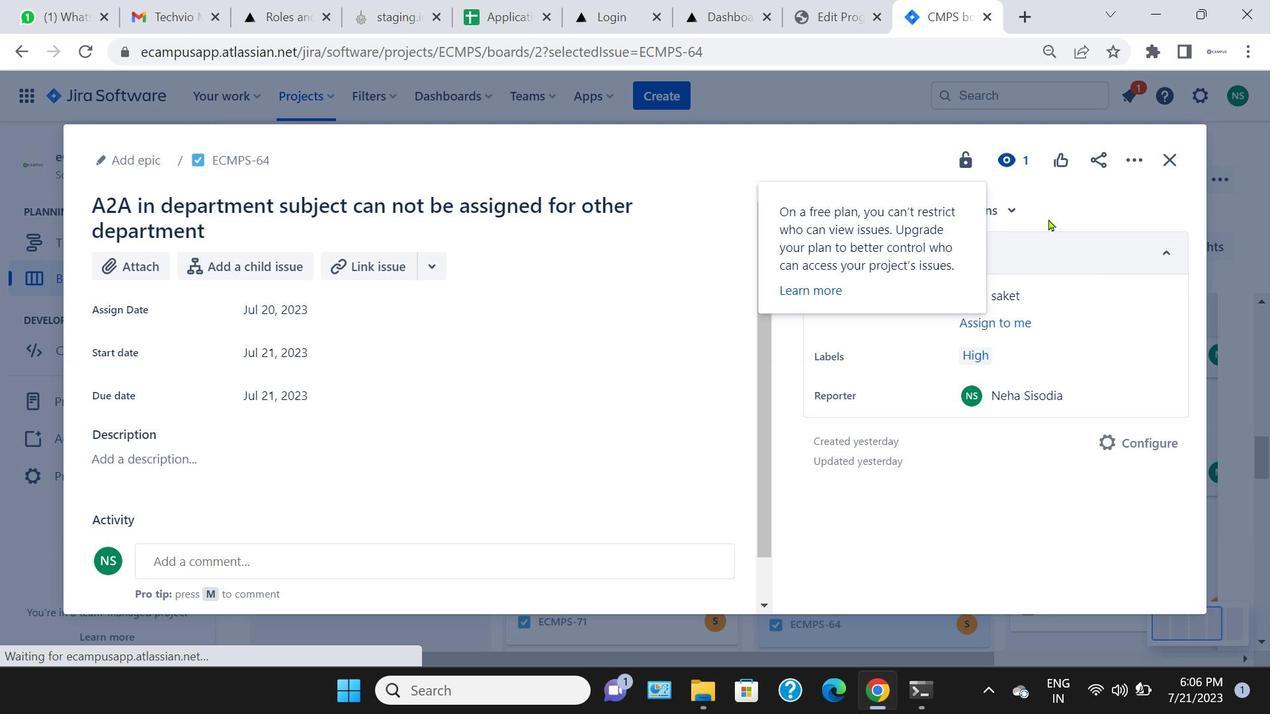 
Action: Mouse moved to (708, 201)
Screenshot: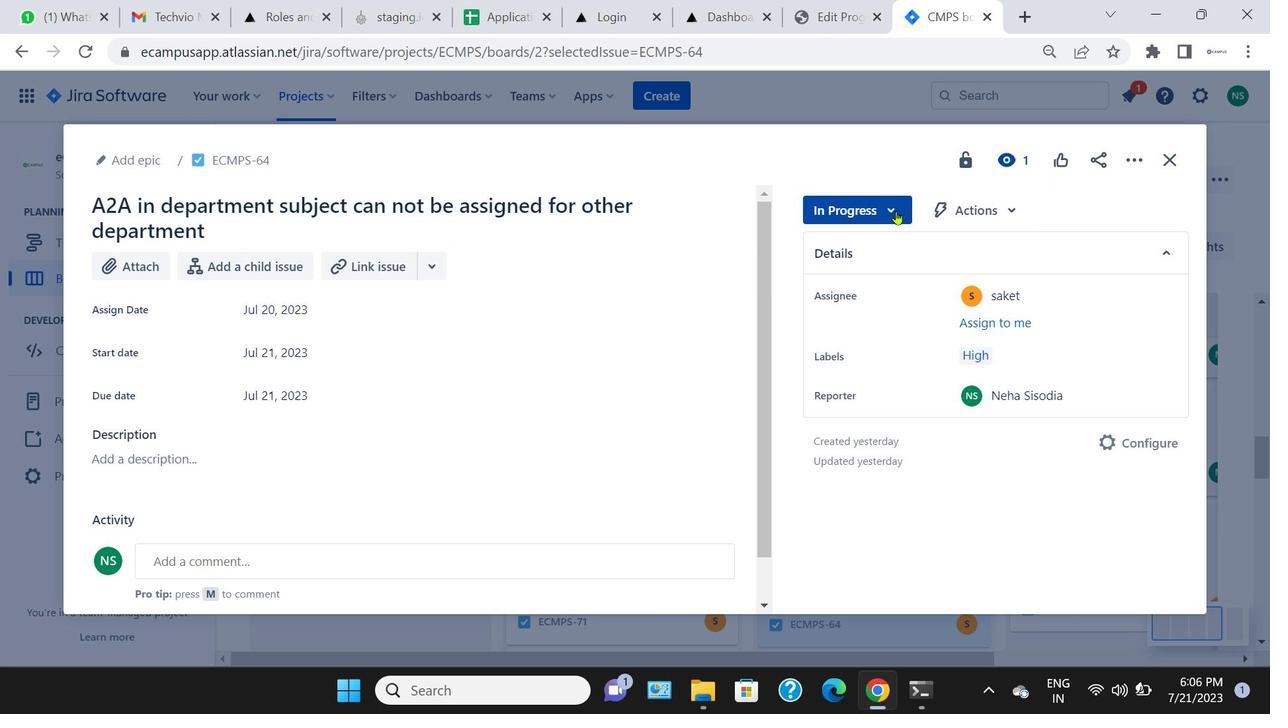 
Action: Mouse pressed left at (708, 201)
Screenshot: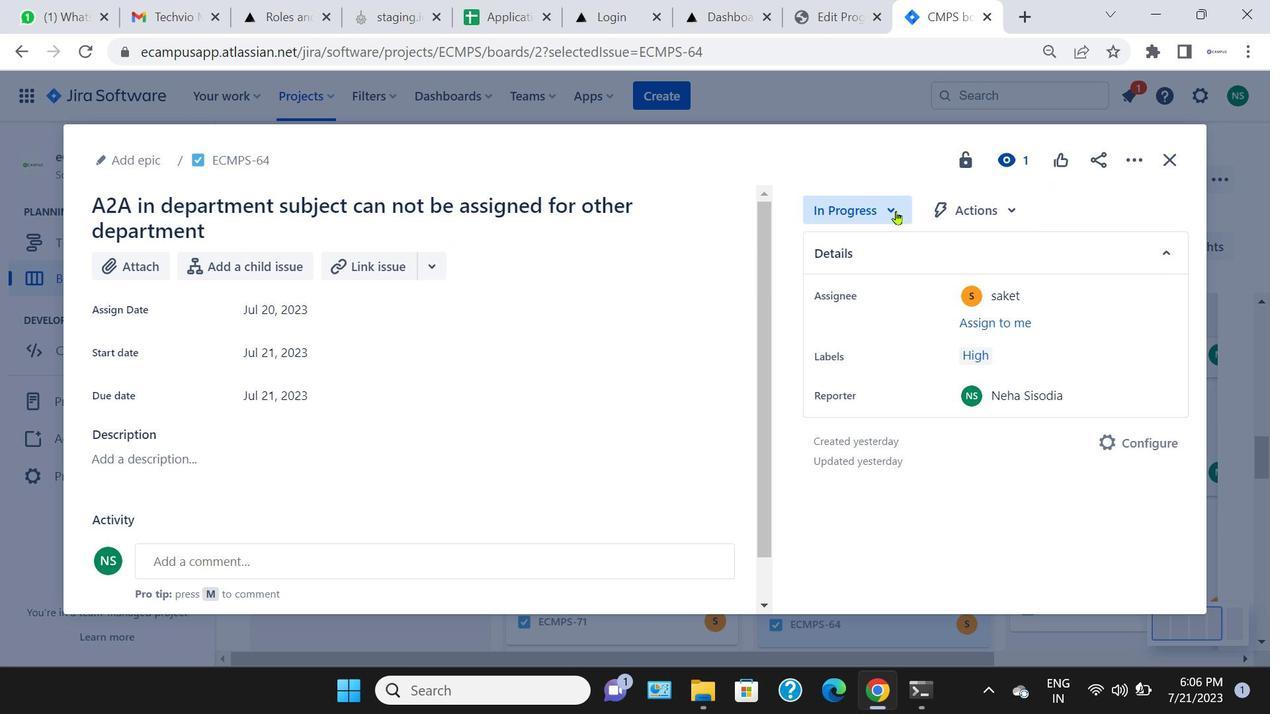 
Action: Mouse moved to (745, 160)
Screenshot: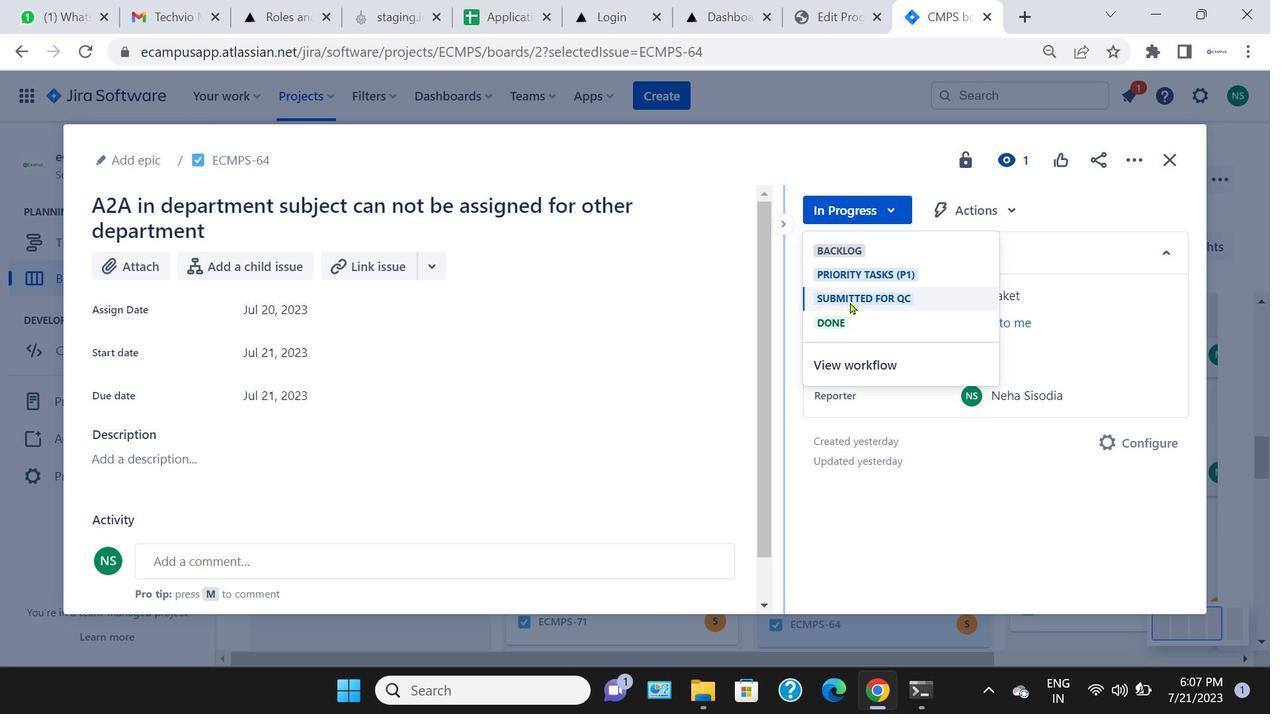 
Action: Mouse pressed left at (745, 160)
Screenshot: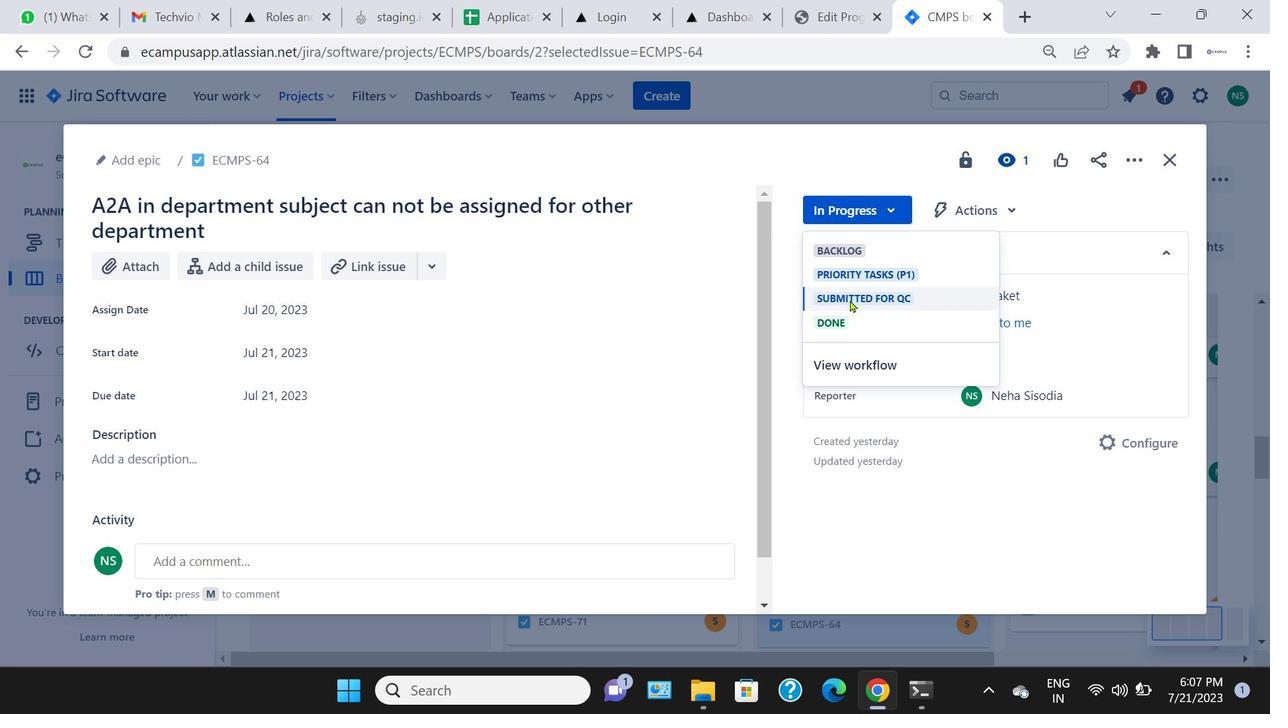 
Action: Mouse moved to (896, 211)
Screenshot: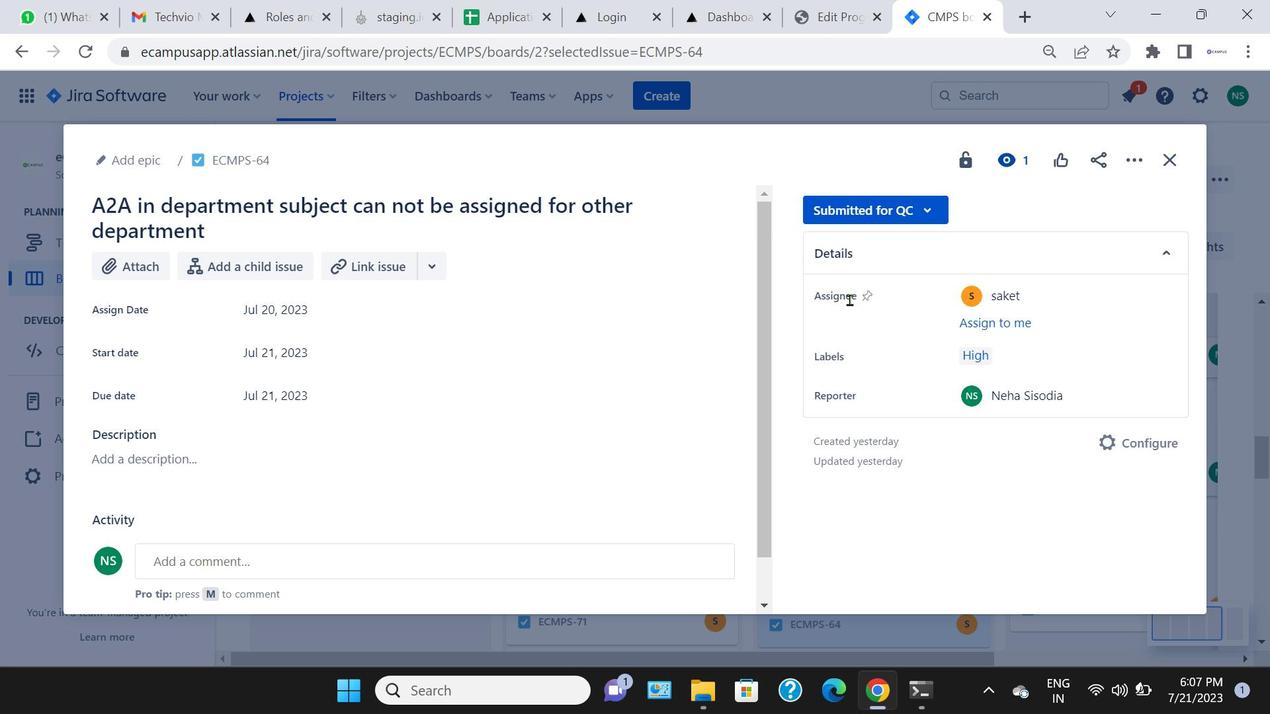
Action: Mouse pressed left at (896, 211)
Screenshot: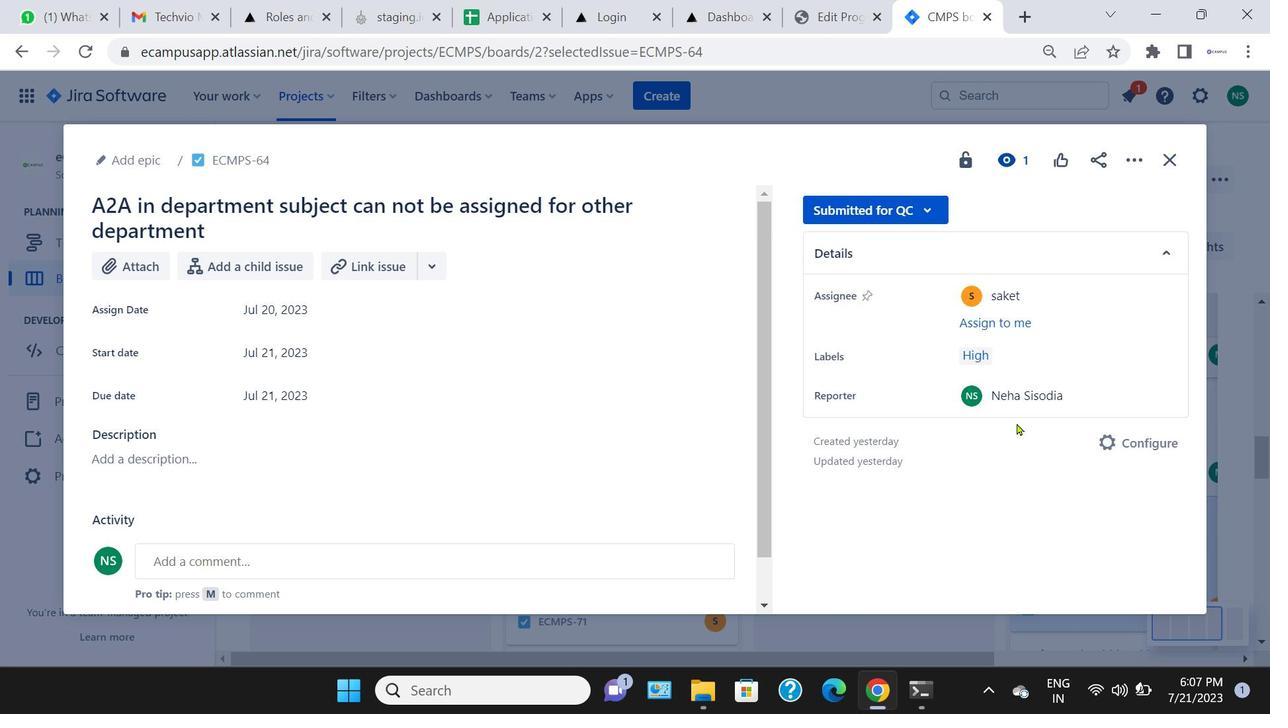 
Action: Mouse moved to (851, 301)
Screenshot: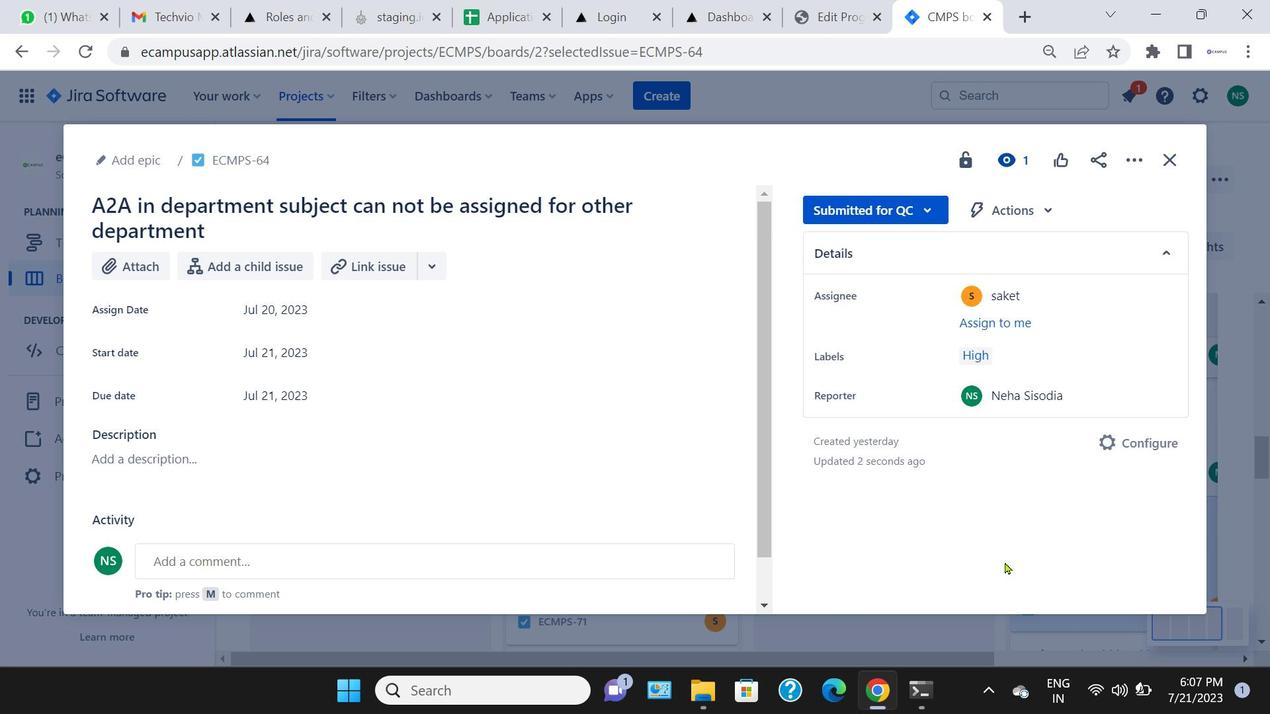 
Action: Mouse pressed left at (851, 301)
Screenshot: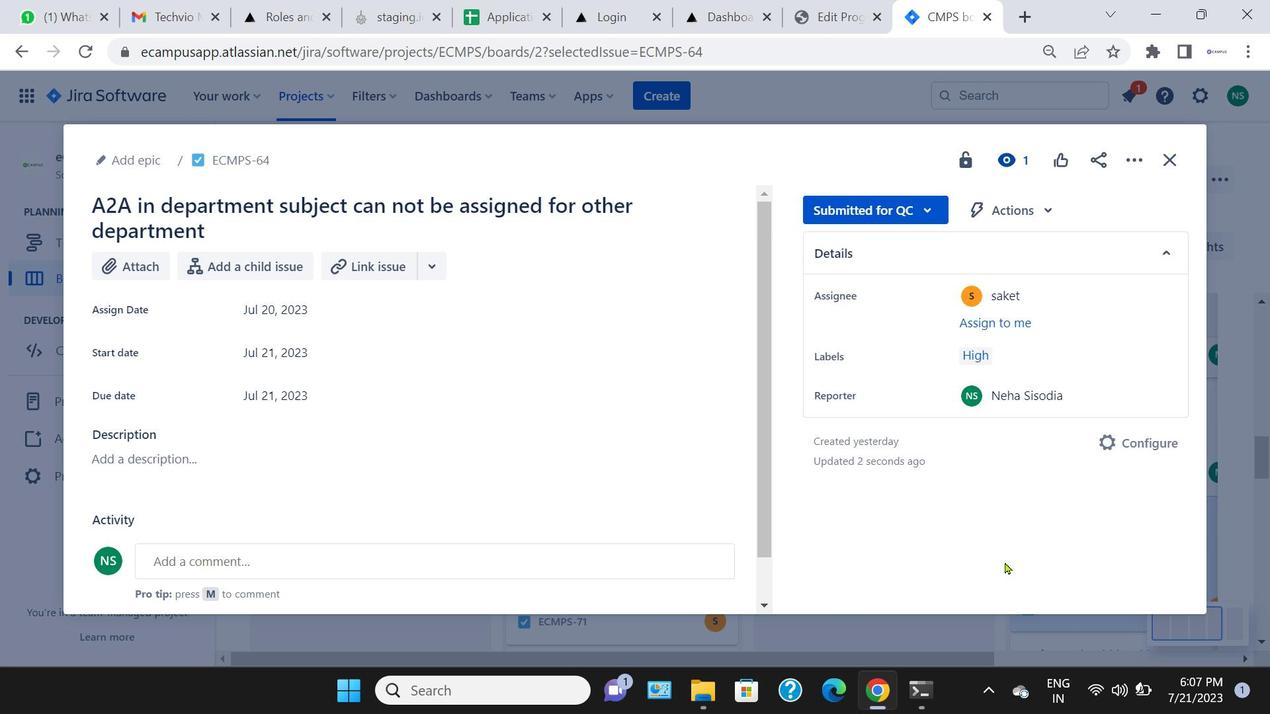 
Action: Mouse moved to (1006, 562)
Screenshot: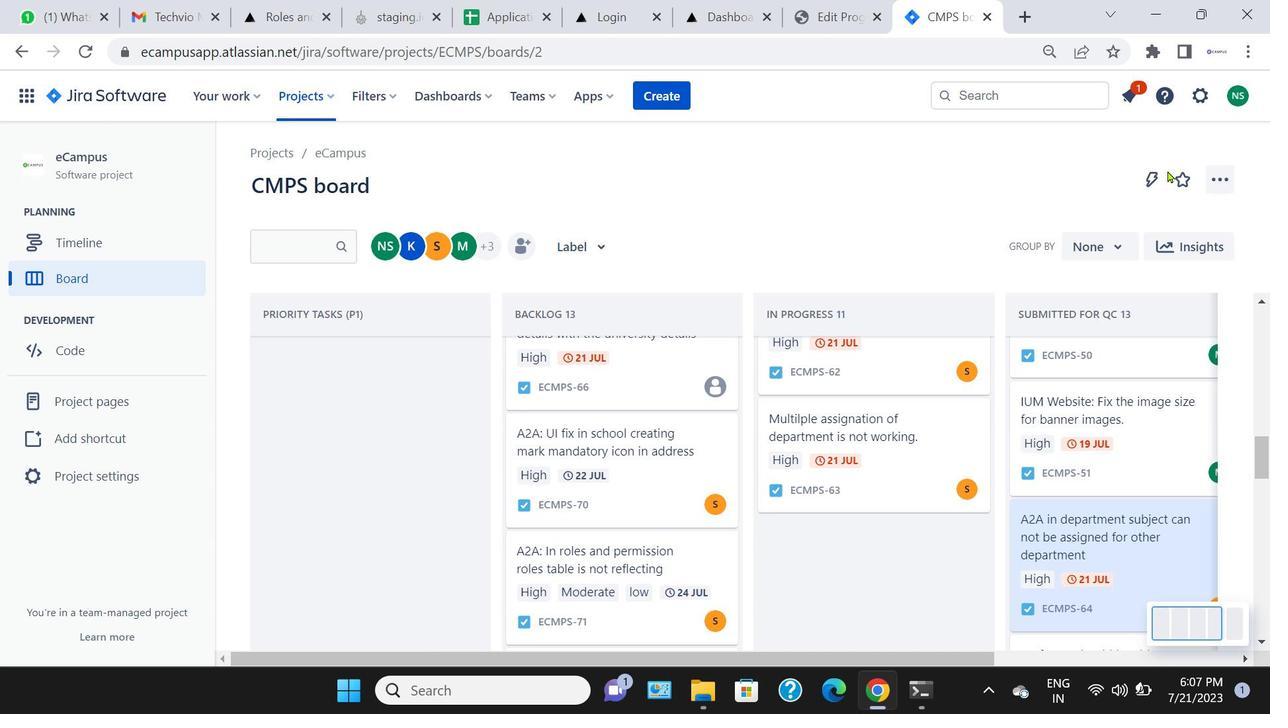 
Action: Mouse pressed left at (1006, 562)
Screenshot: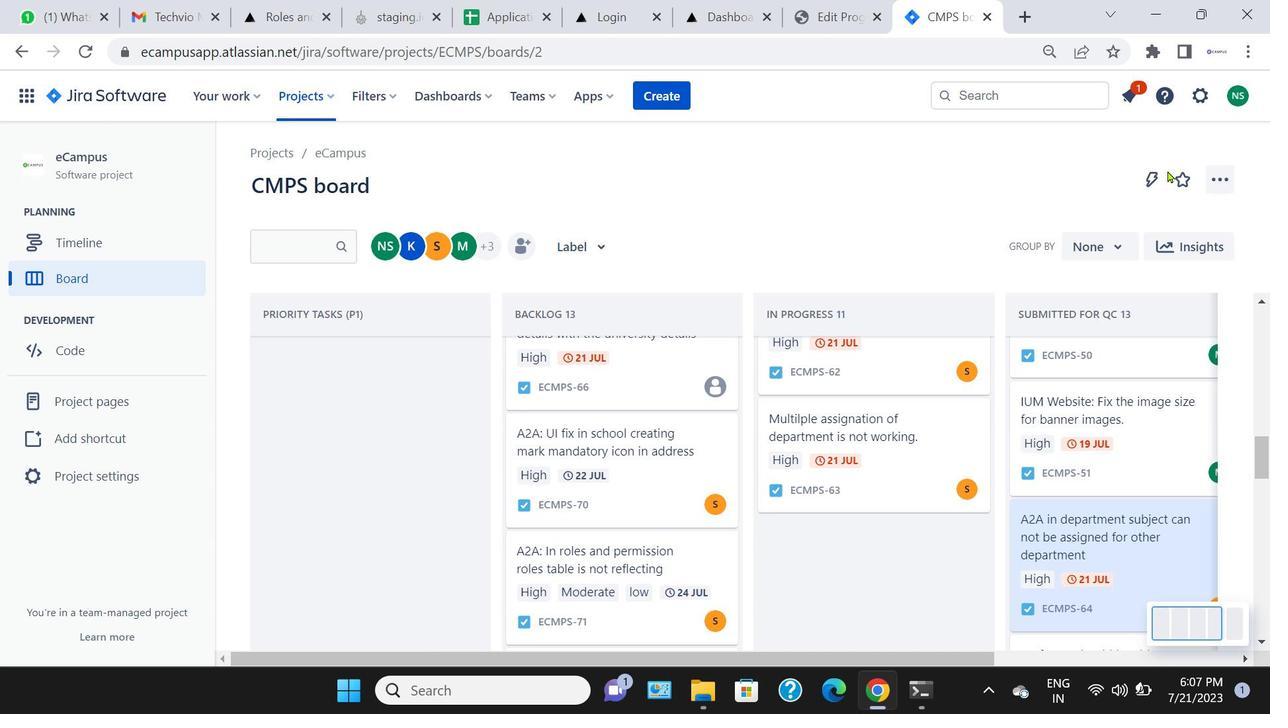 
Action: Mouse moved to (1168, 170)
Screenshot: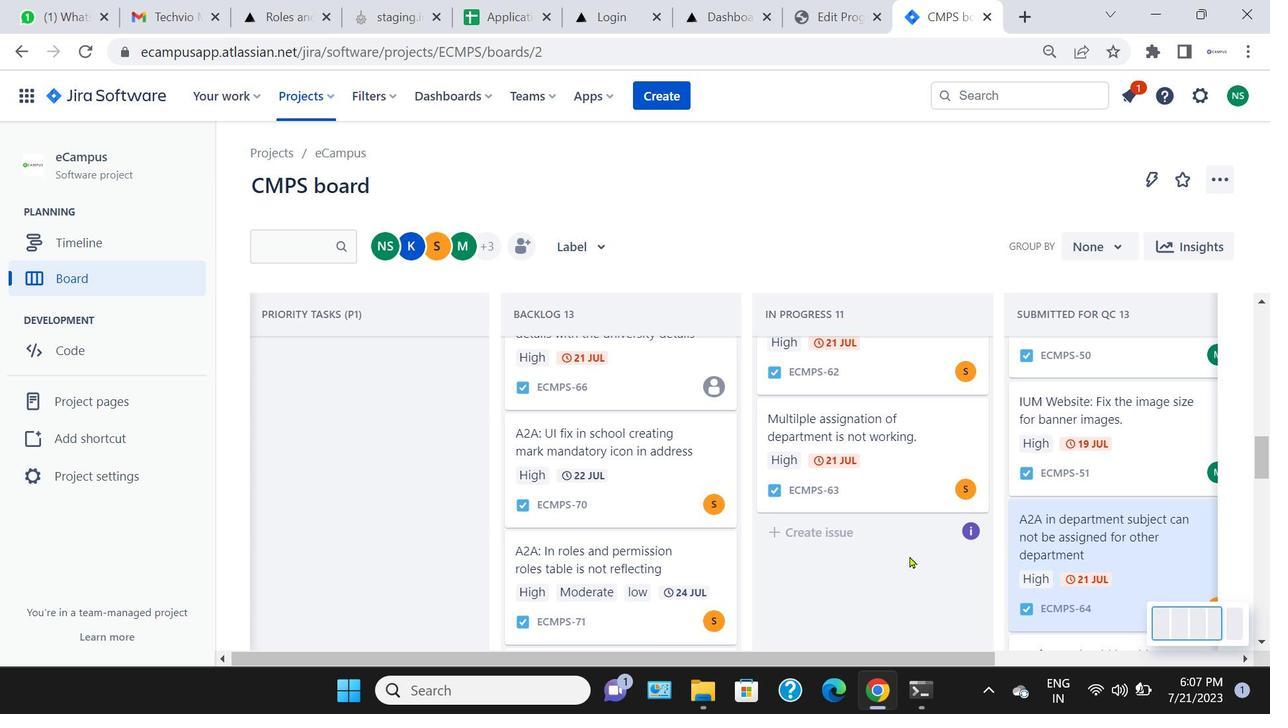 
Action: Mouse pressed left at (1168, 170)
Screenshot: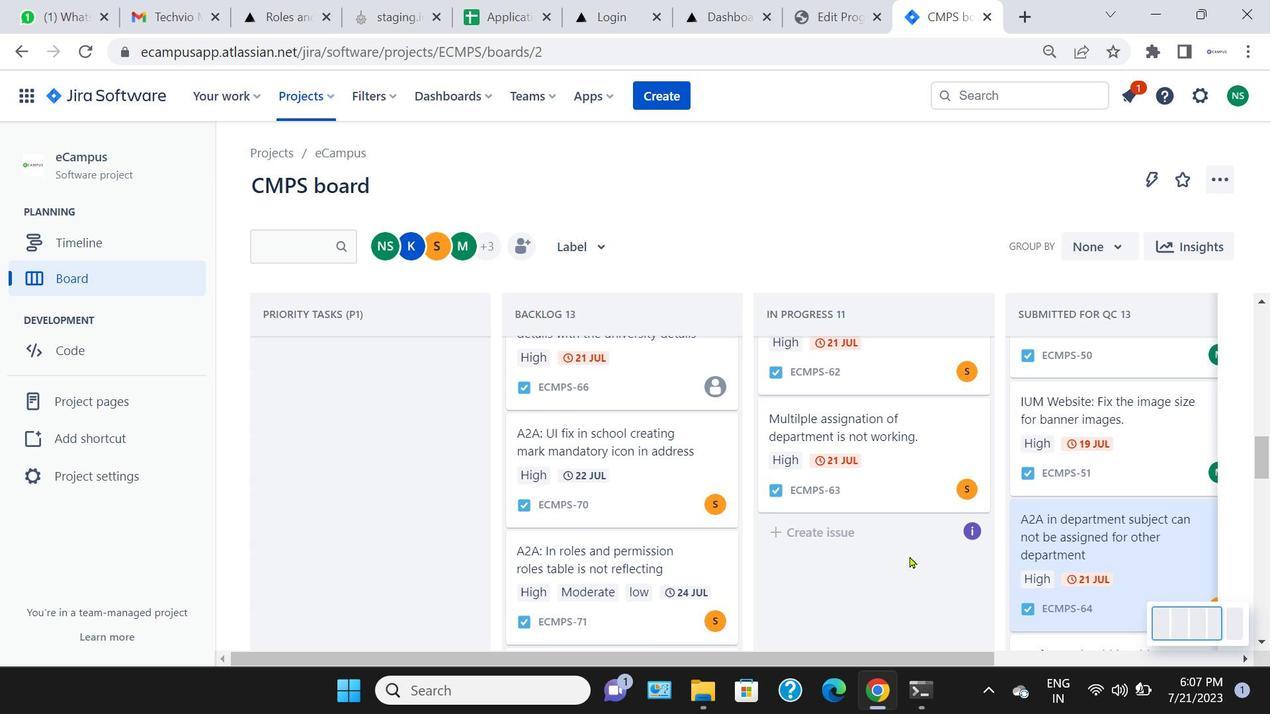
Action: Mouse moved to (943, 436)
Screenshot: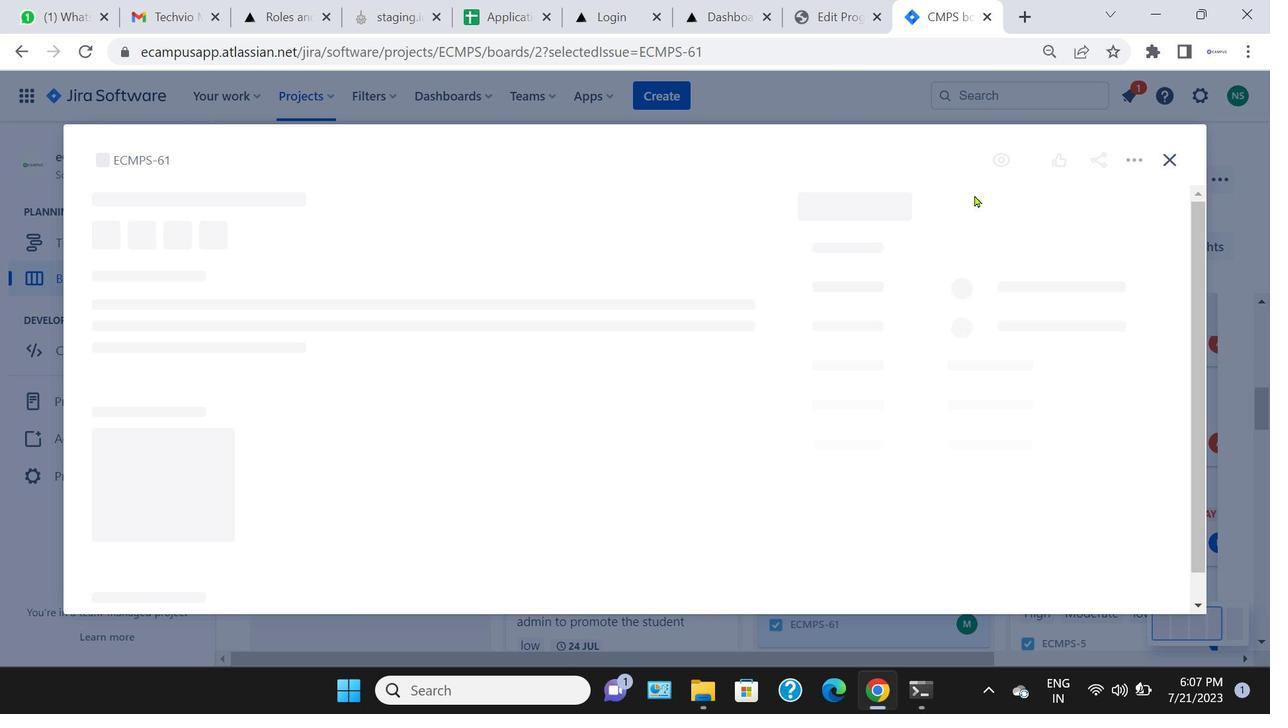 
Action: Mouse pressed left at (943, 436)
Screenshot: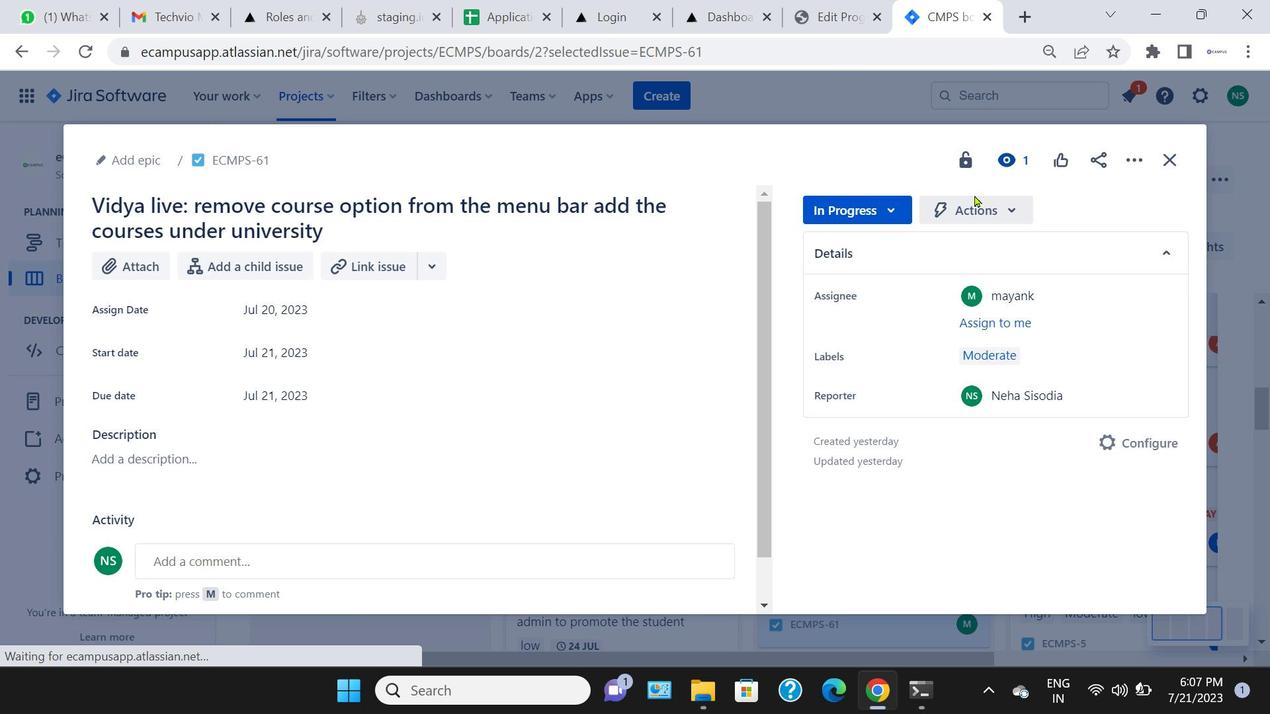
Action: Mouse pressed left at (943, 436)
Screenshot: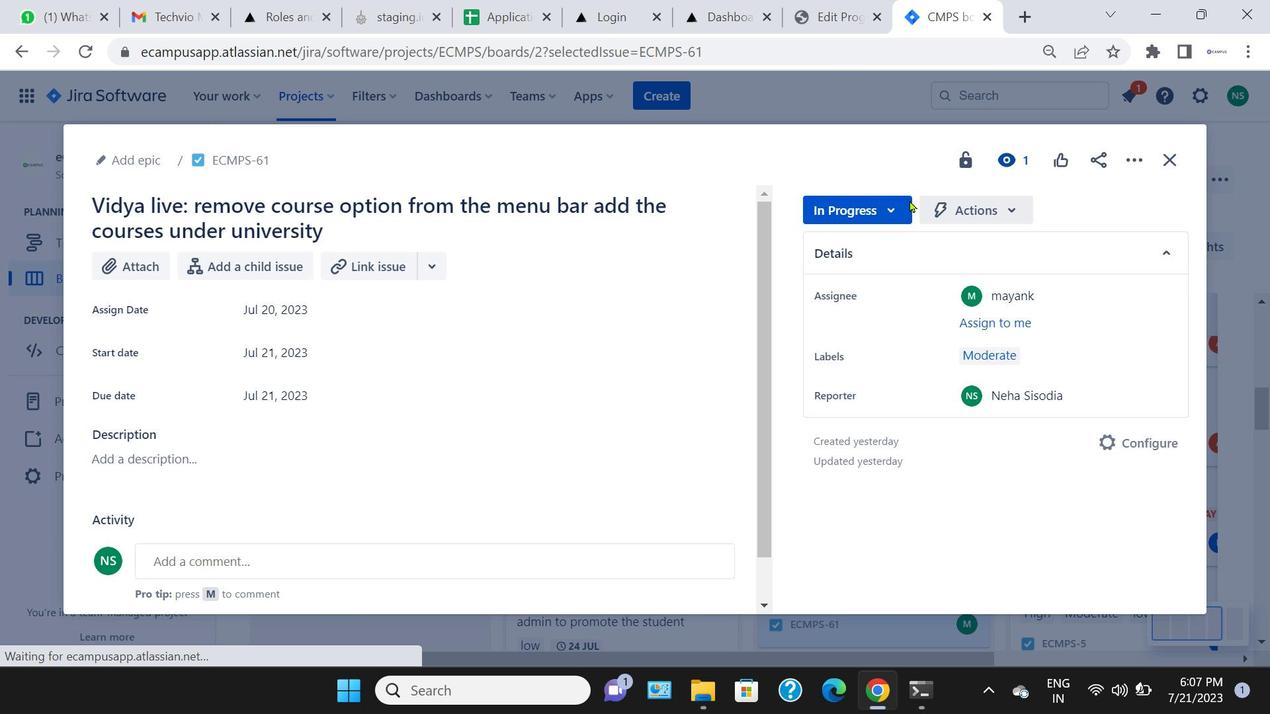
Action: Mouse moved to (896, 501)
Screenshot: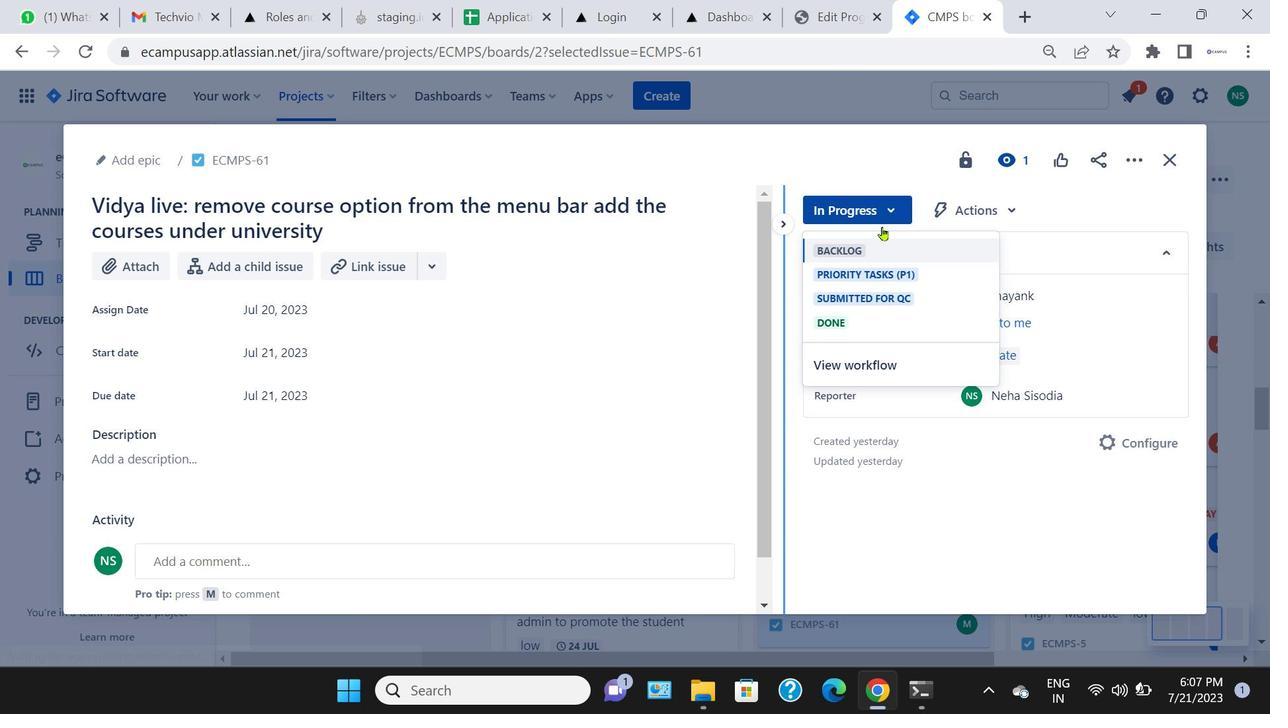 
Action: Mouse pressed left at (896, 501)
Screenshot: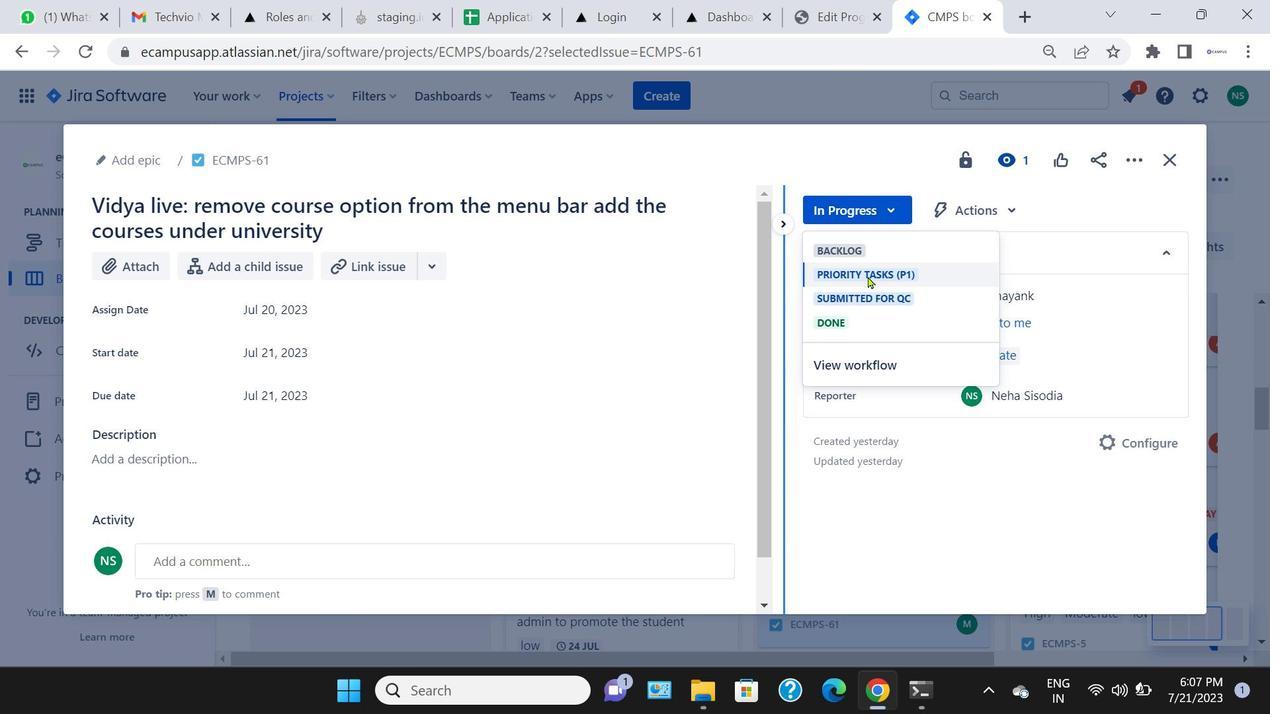 
Action: Mouse pressed left at (896, 501)
Screenshot: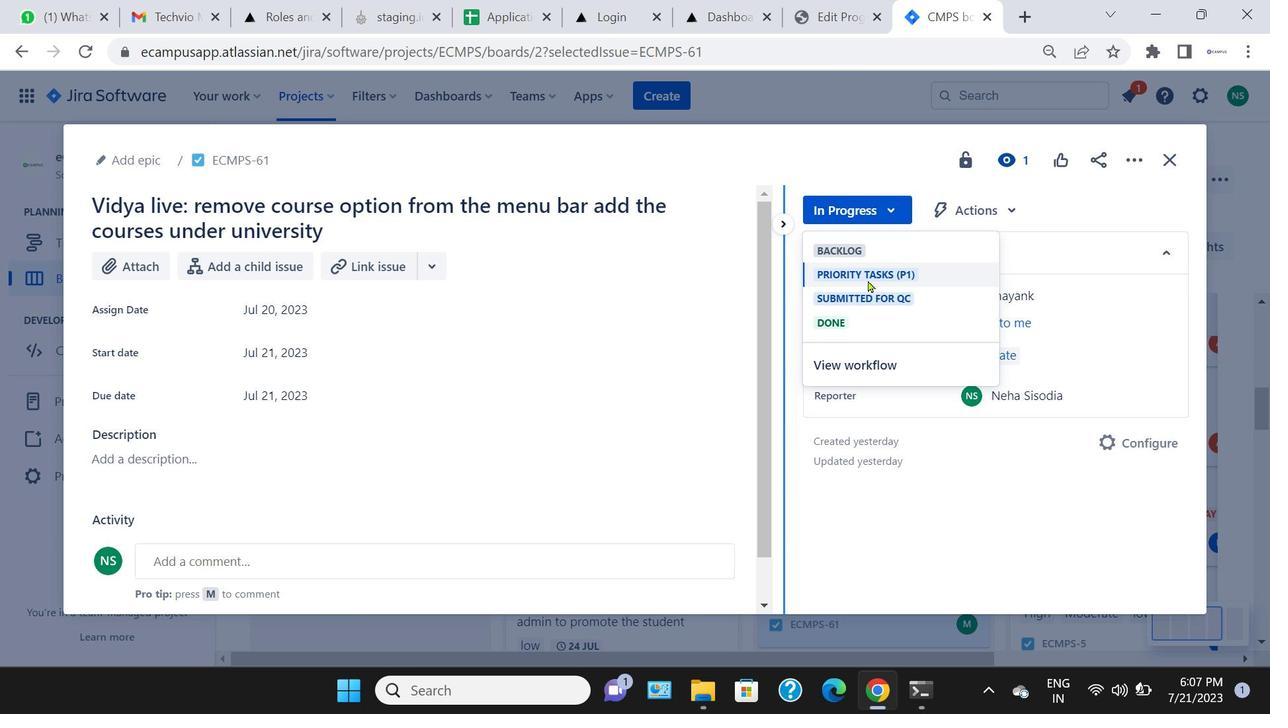 
Action: Mouse moved to (887, 207)
Screenshot: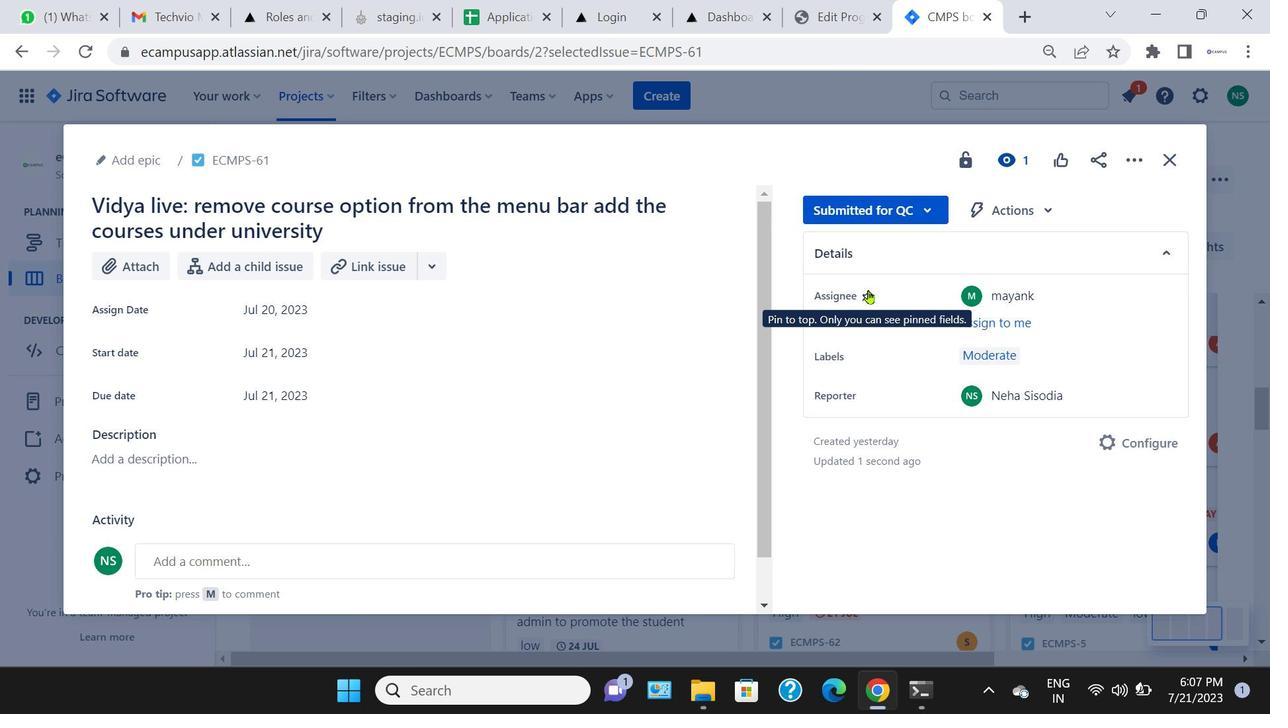 
Action: Mouse pressed left at (887, 207)
Screenshot: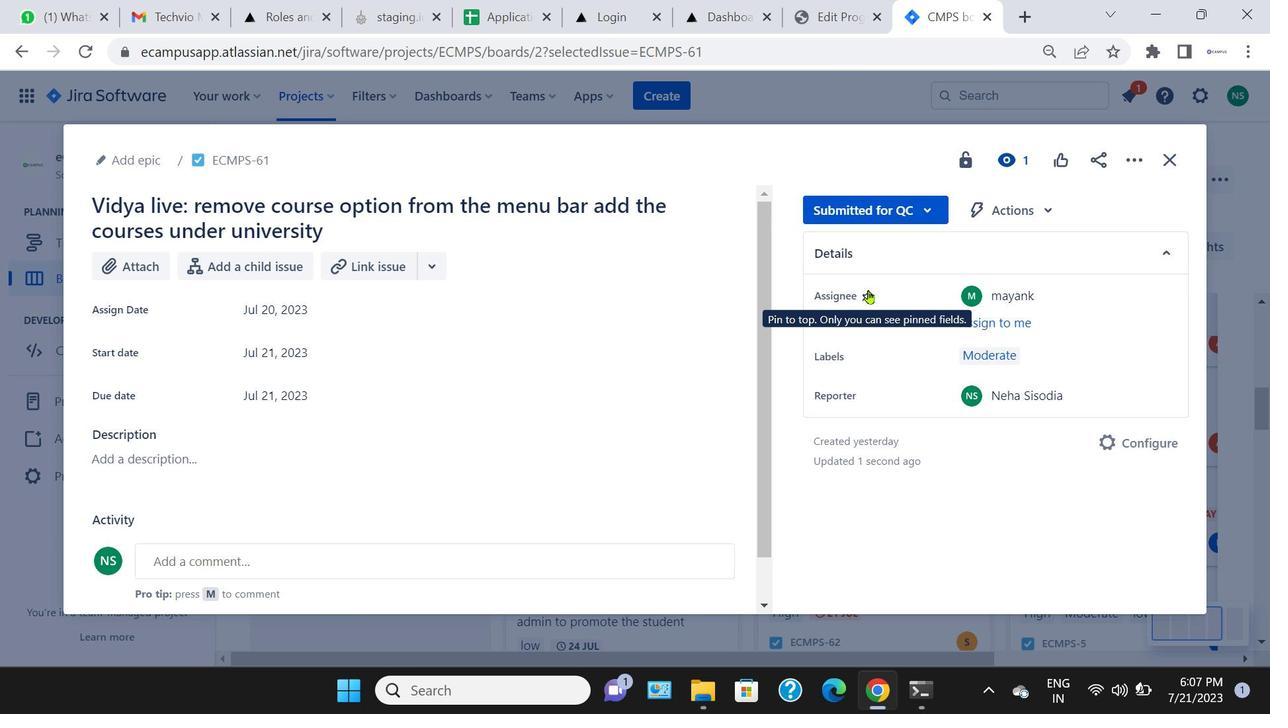 
Action: Mouse moved to (869, 291)
Screenshot: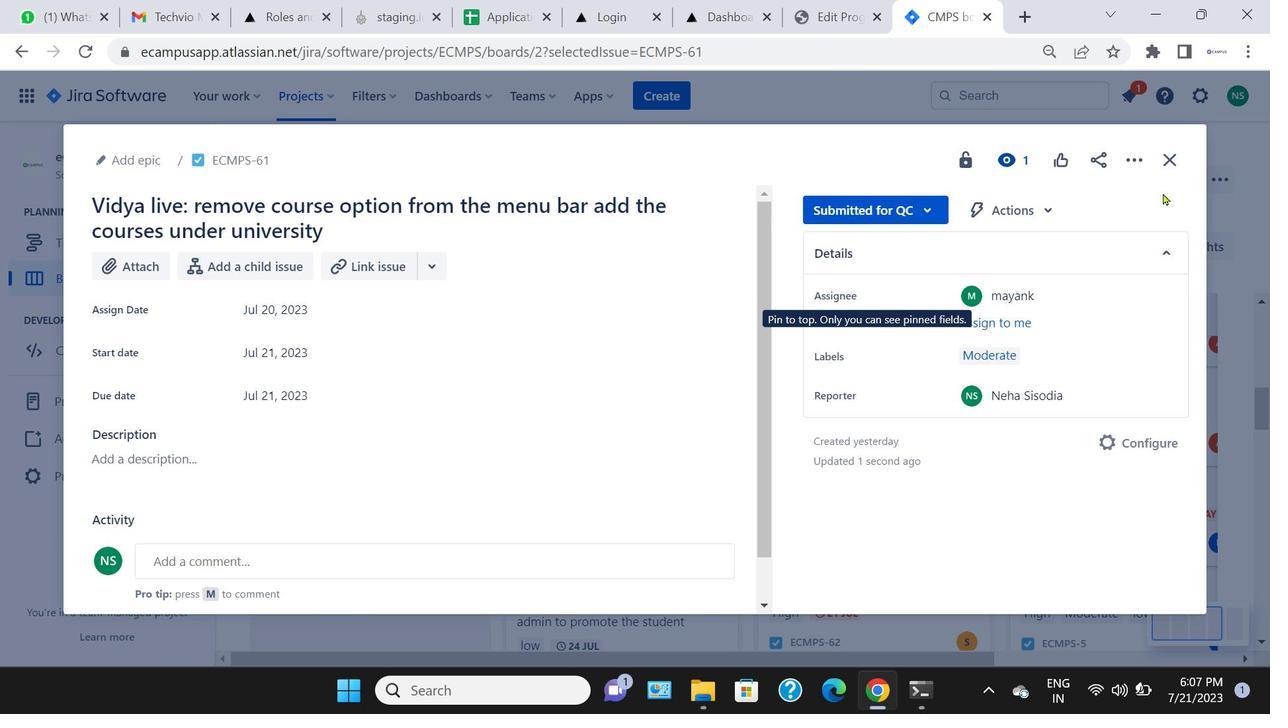 
Action: Mouse pressed left at (869, 291)
Screenshot: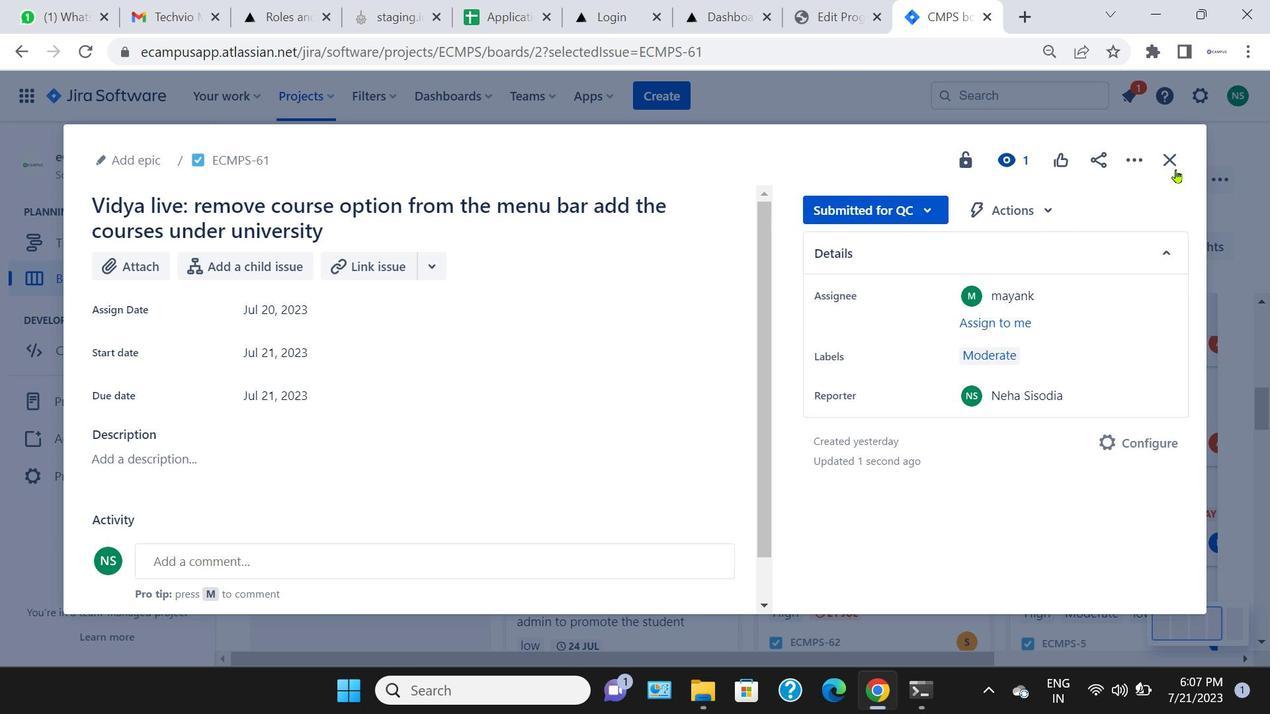 
Action: Mouse moved to (1174, 161)
Screenshot: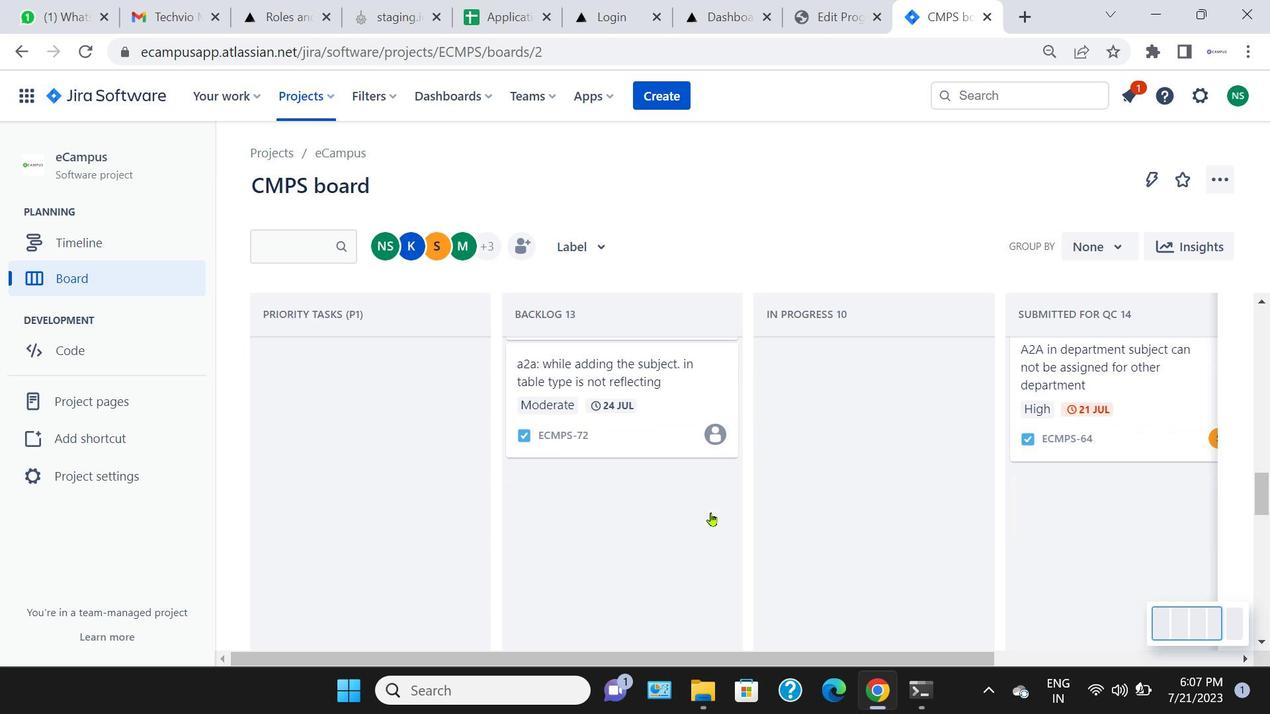 
Action: Mouse pressed left at (1174, 161)
Screenshot: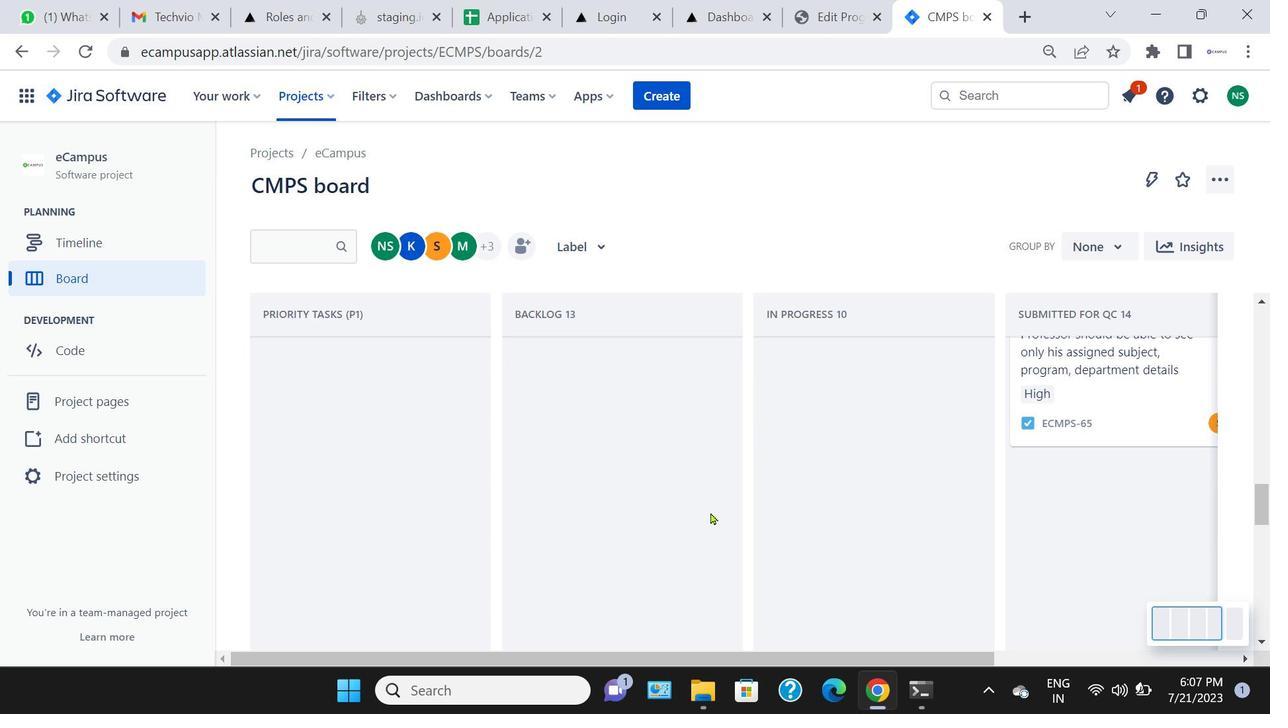 
Action: Mouse moved to (566, 355)
Screenshot: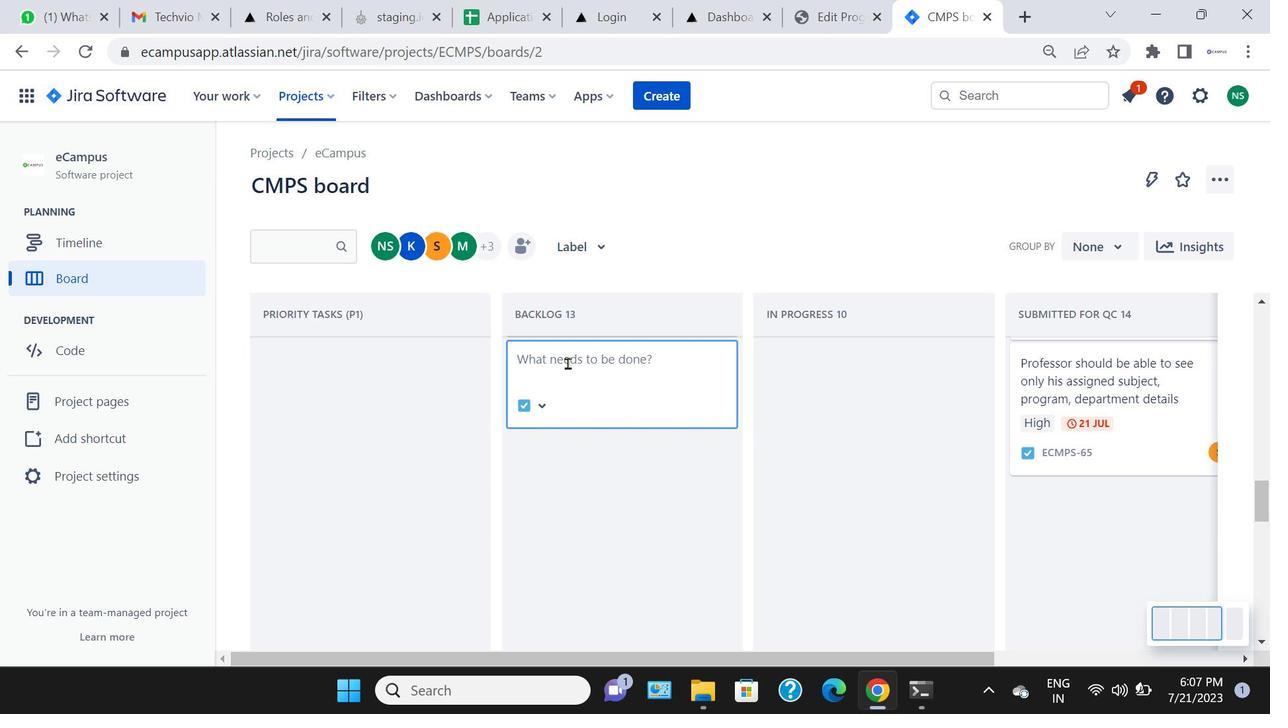 
Action: Mouse pressed left at (566, 355)
Screenshot: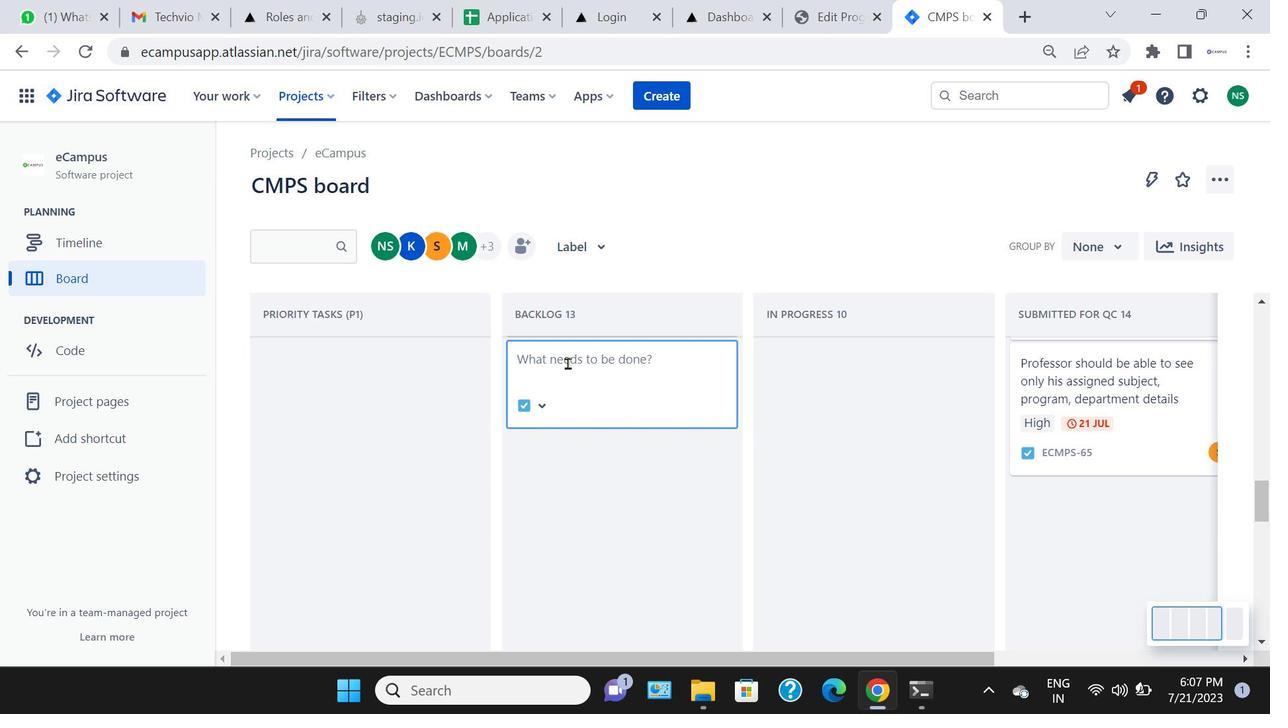 
Action: Mouse moved to (569, 364)
Screenshot: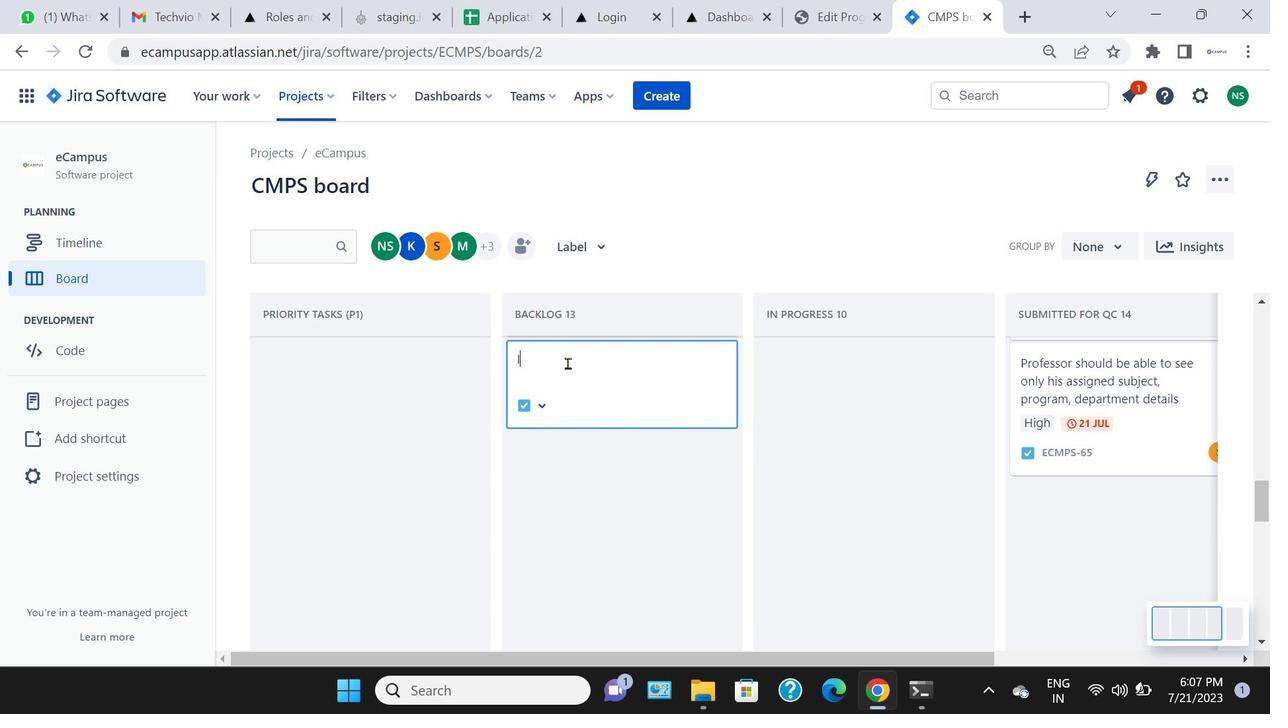 
Action: Mouse pressed left at (569, 364)
Screenshot: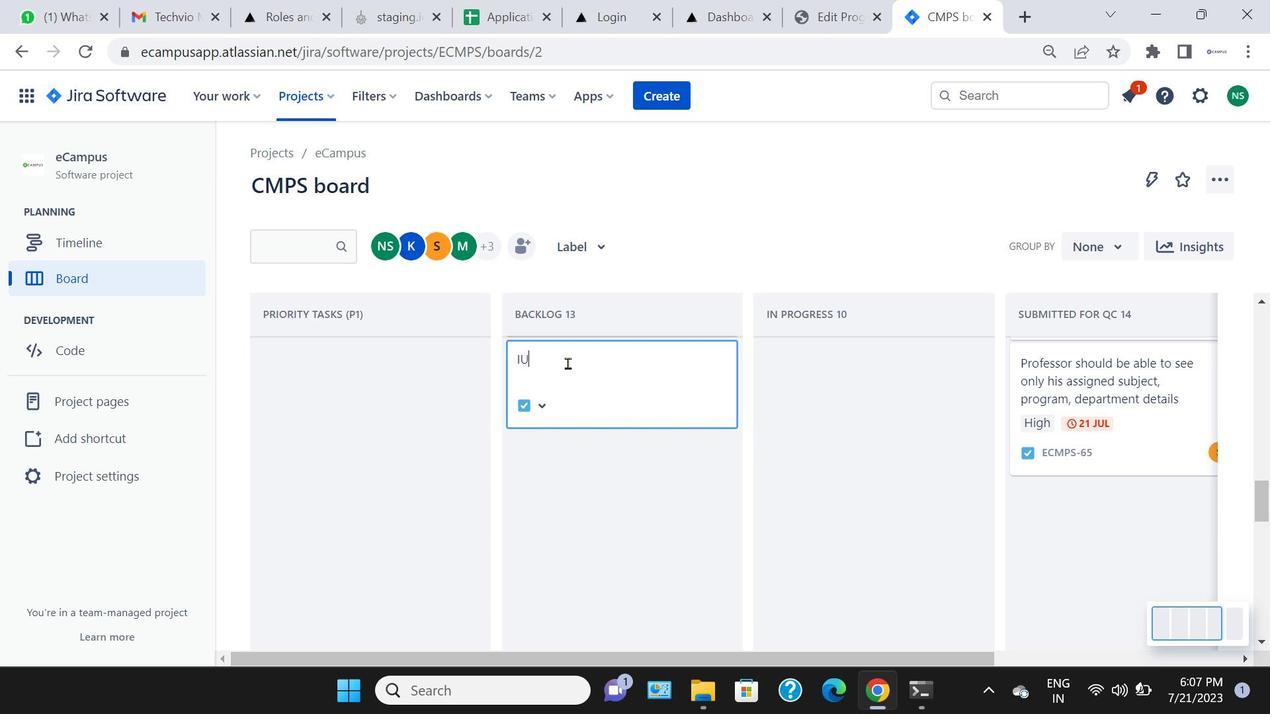 
Action: Key pressed <Key.caps_lock>IUM<Key.space>B<Key.caps_lock>anner<Key.space>imag<Key.space><Key.backspace>e<Key.space>fixing<Key.enter>
Screenshot: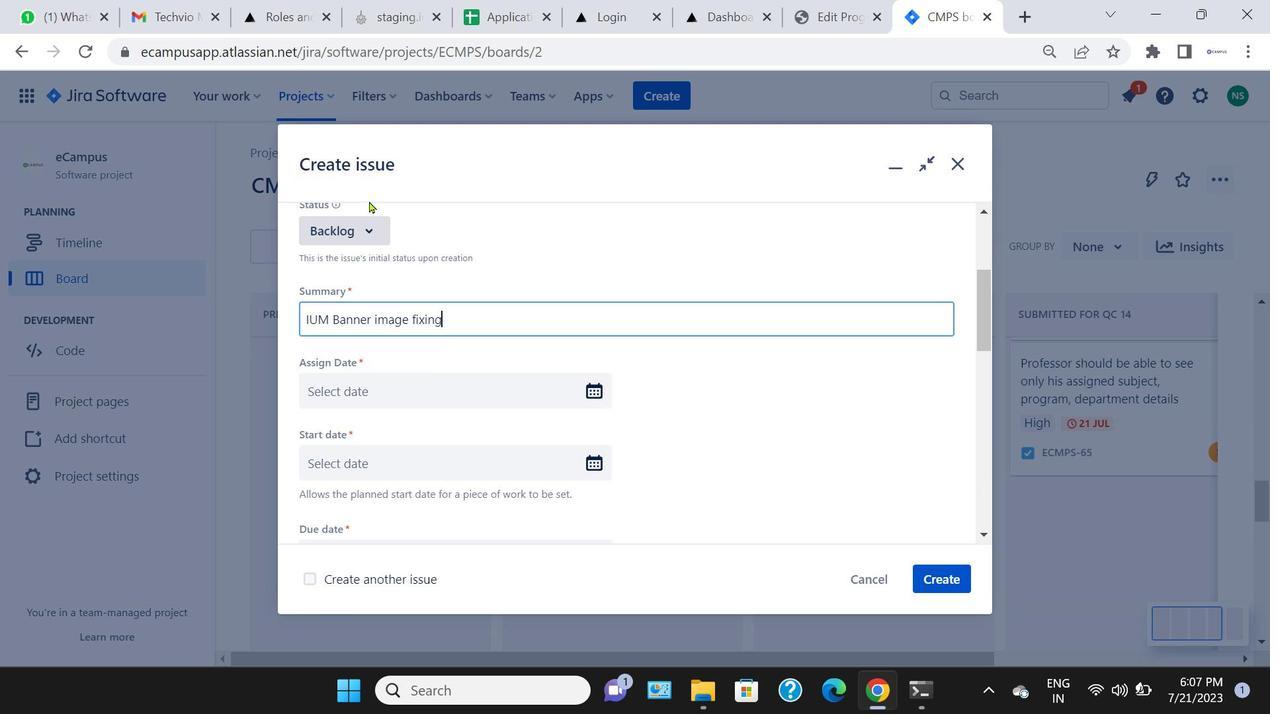 
Action: Mouse moved to (368, 234)
Screenshot: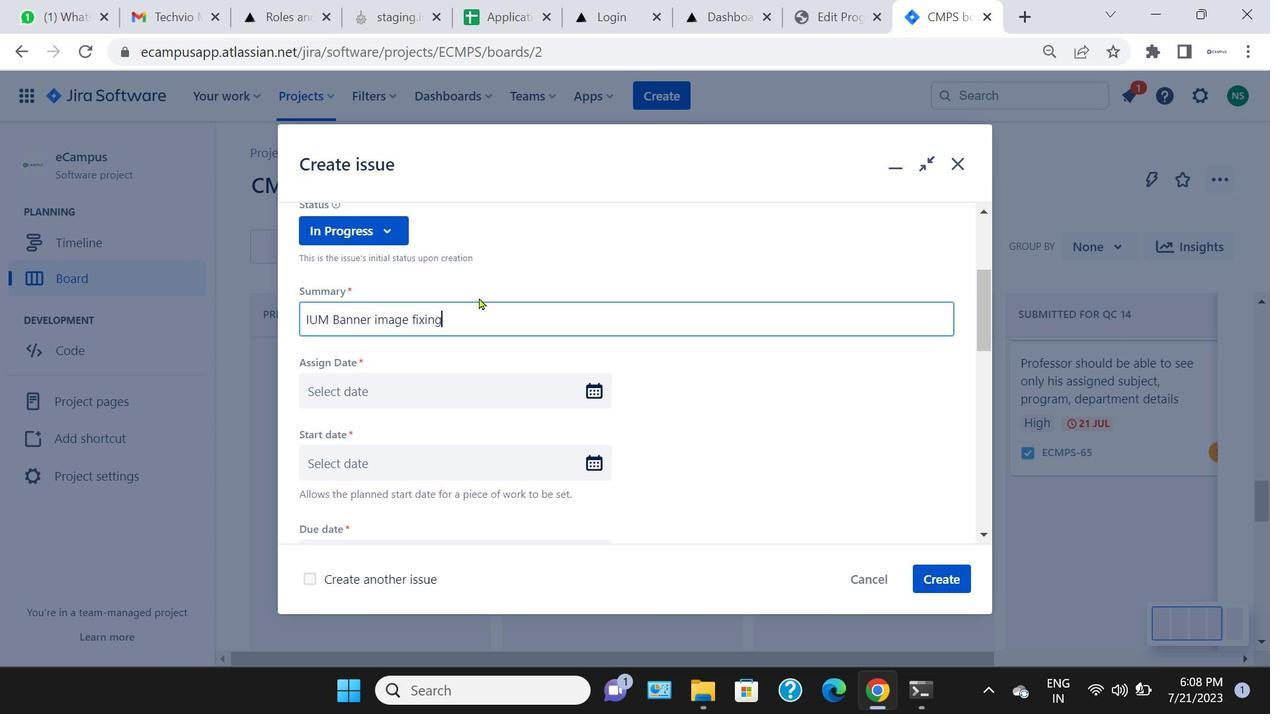 
Action: Mouse pressed left at (368, 234)
Screenshot: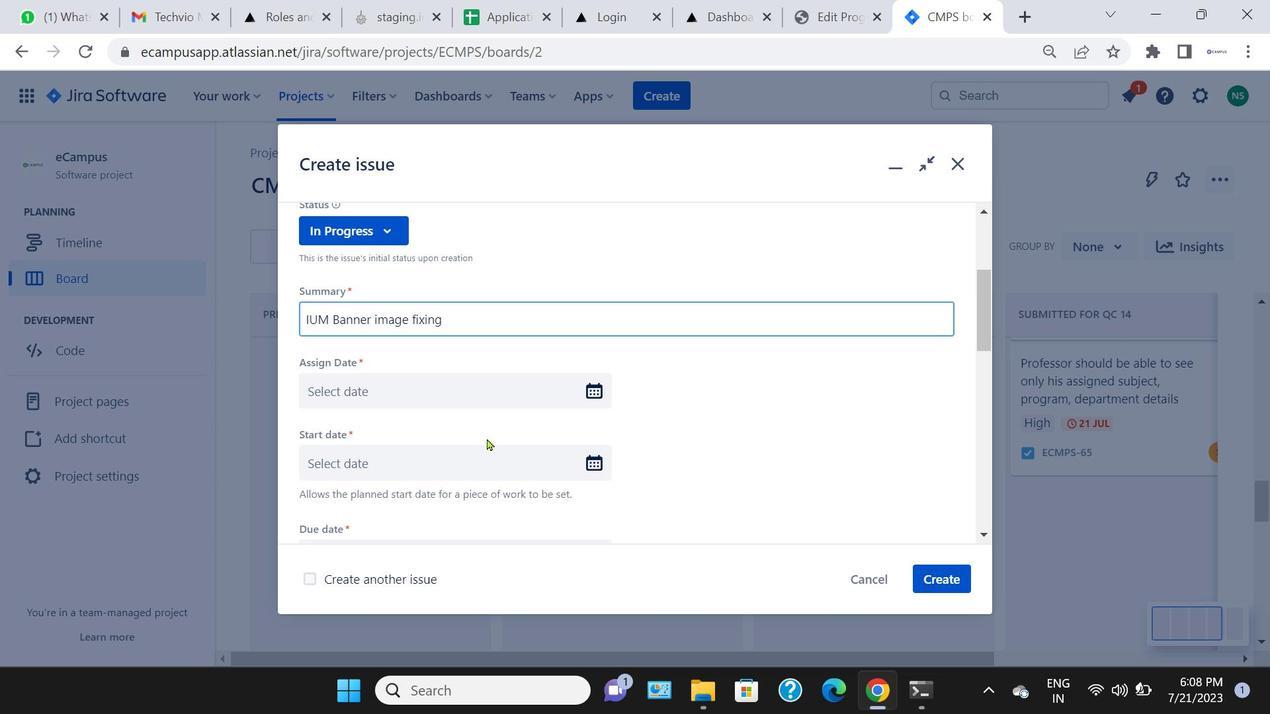 
Action: Mouse moved to (371, 278)
Screenshot: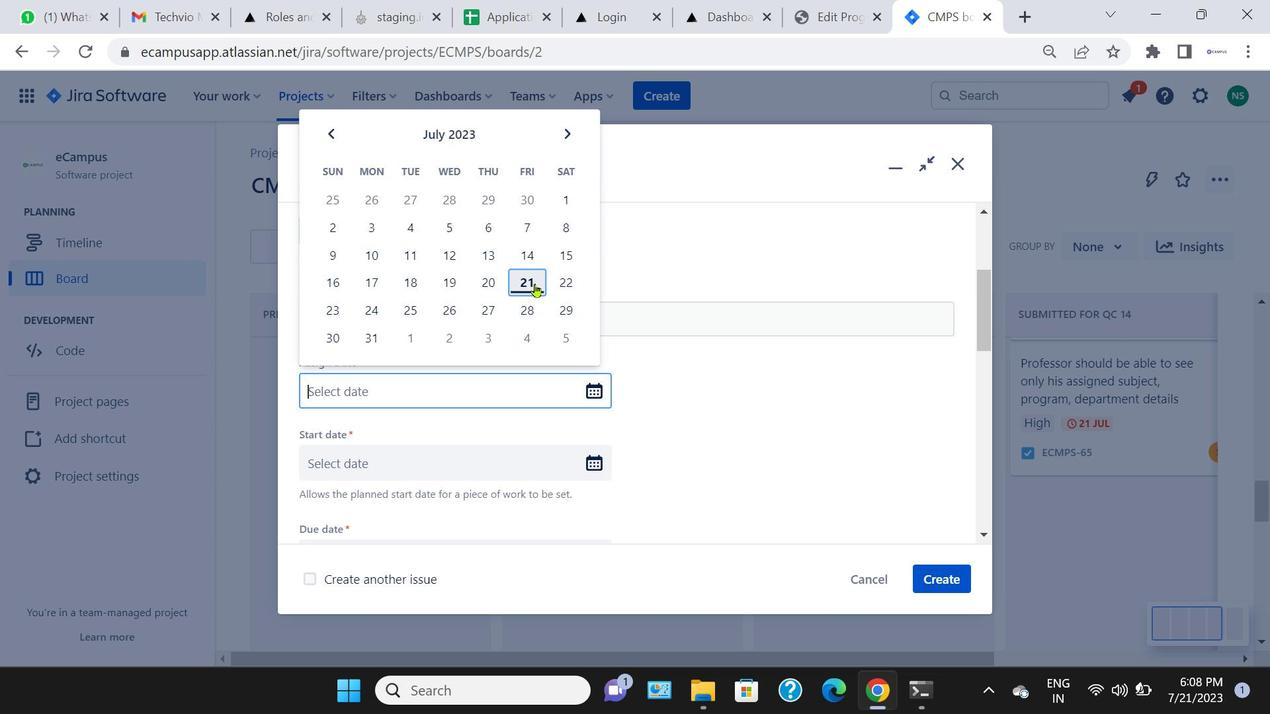 
Action: Mouse pressed left at (371, 278)
Screenshot: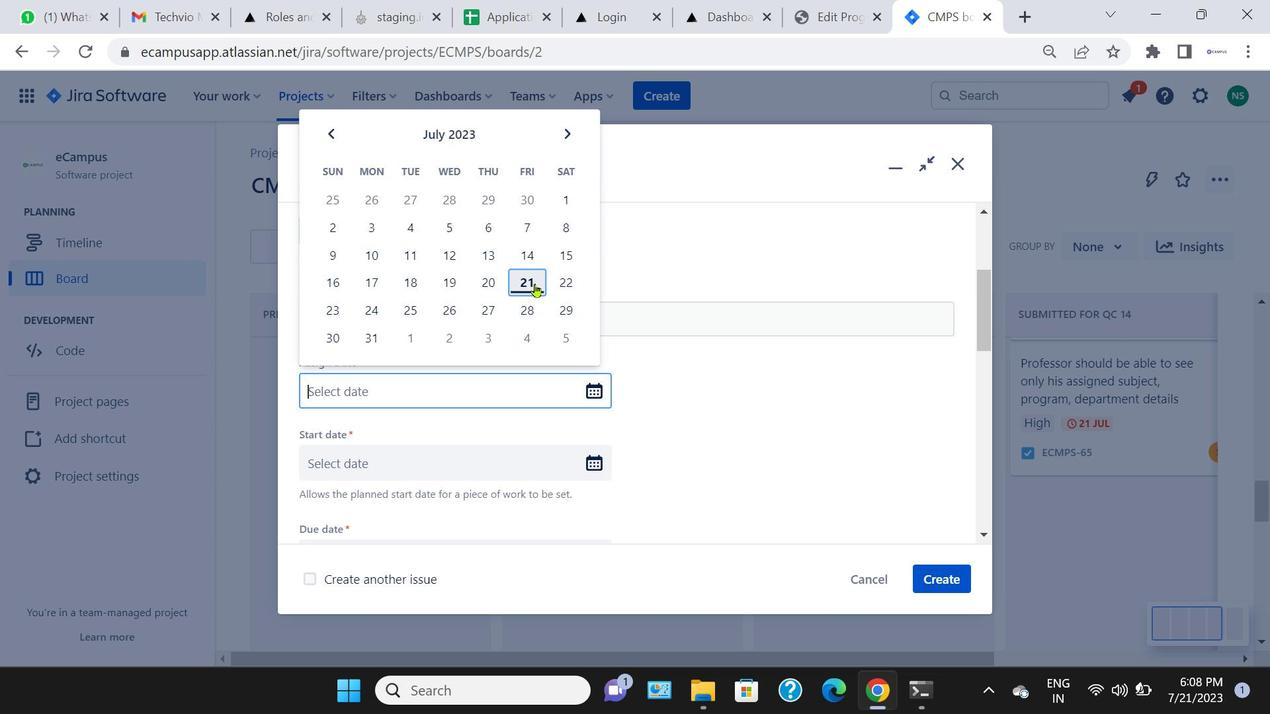 
Action: Mouse moved to (594, 387)
Screenshot: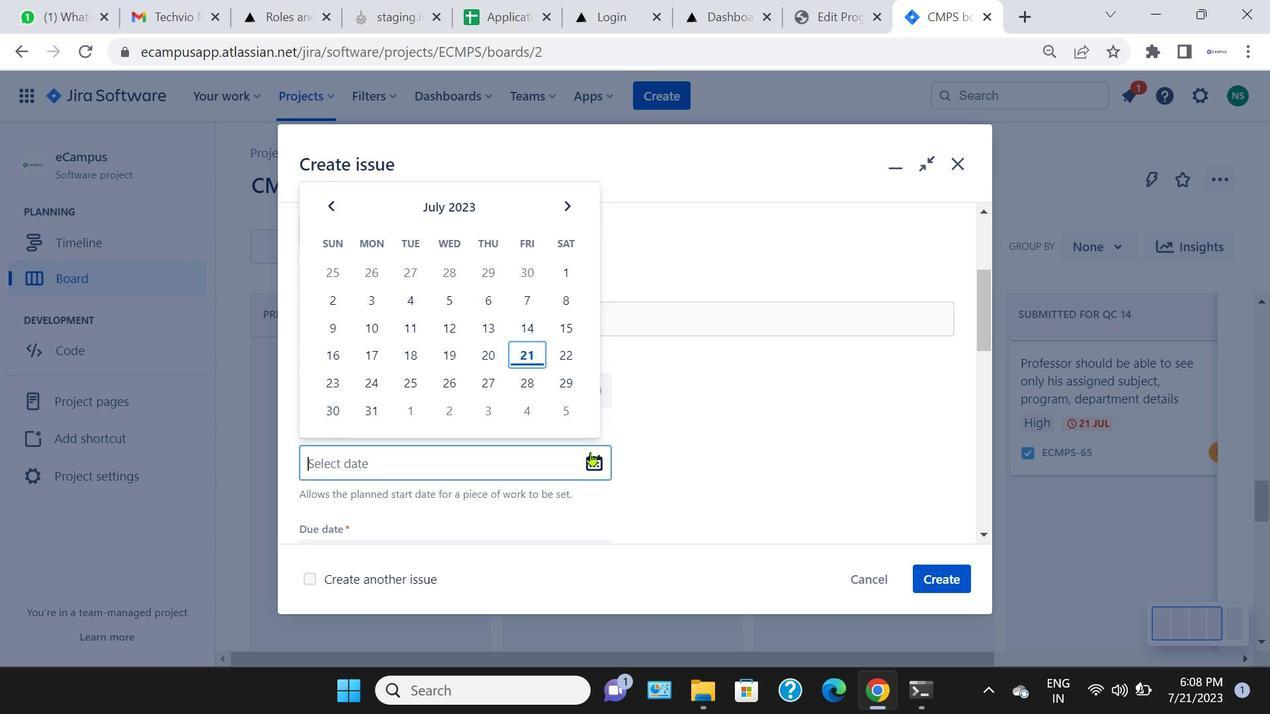 
Action: Mouse pressed left at (594, 387)
Screenshot: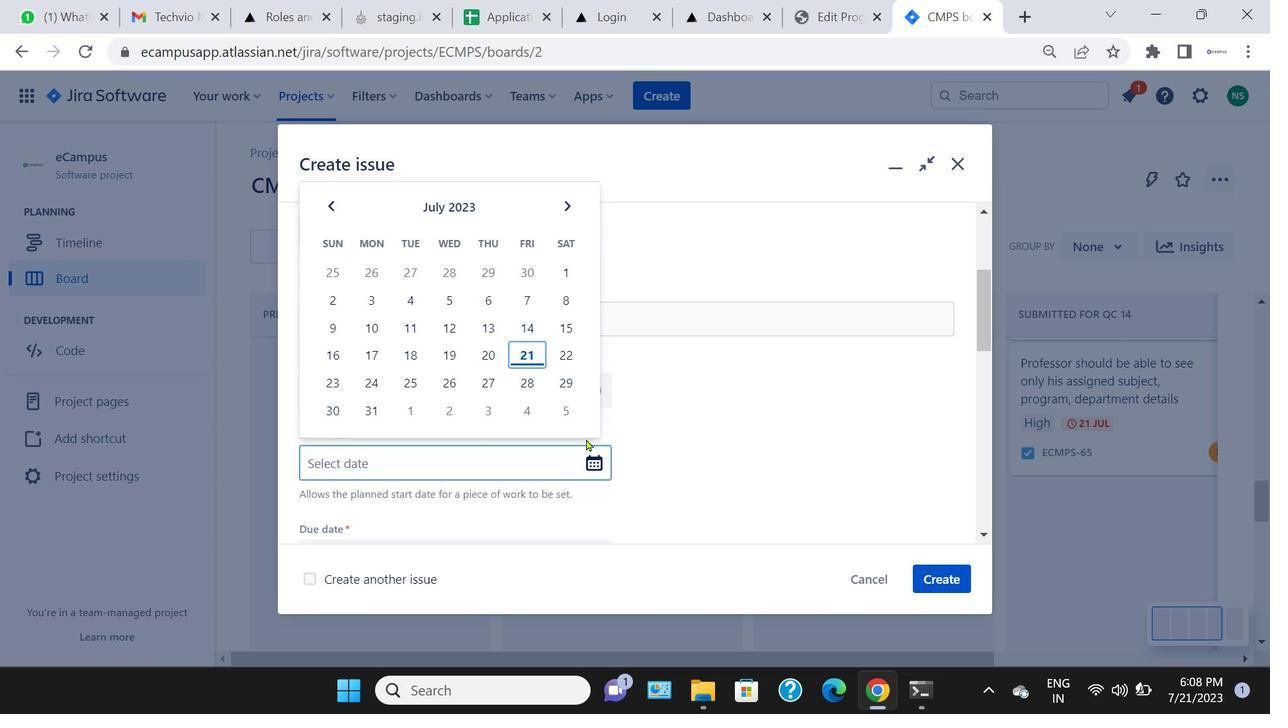 
Action: Mouse moved to (534, 283)
Screenshot: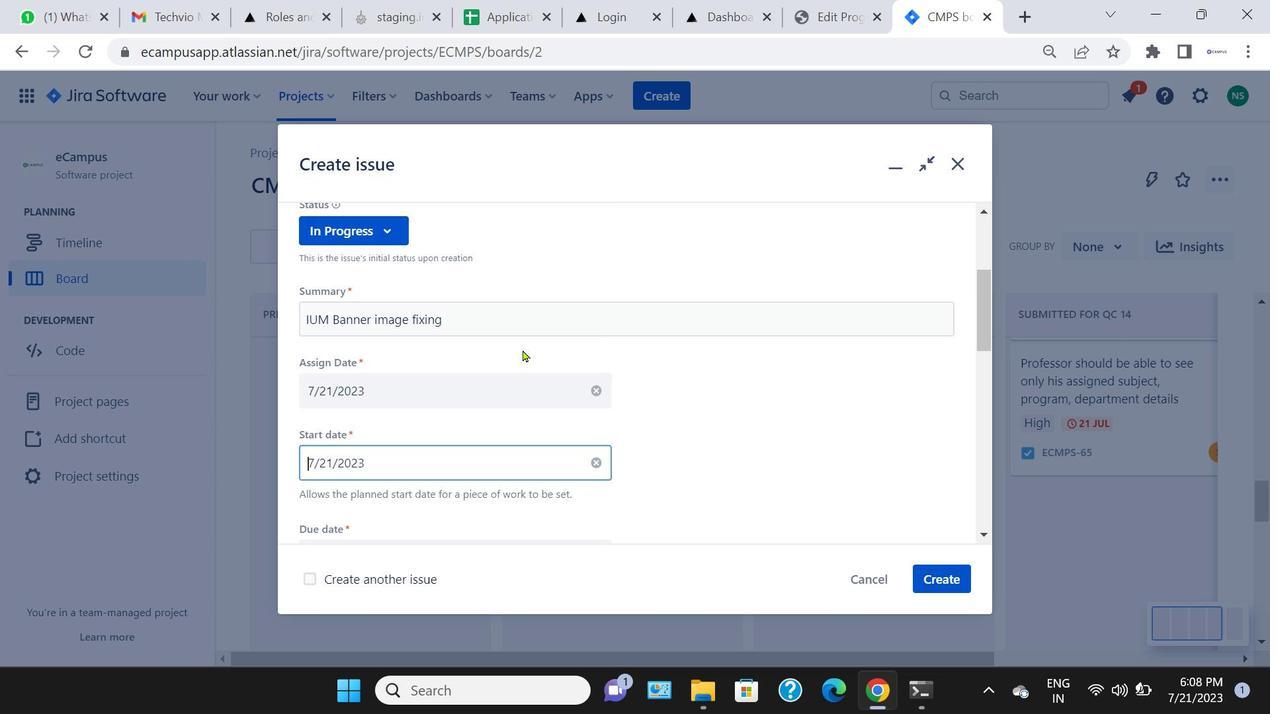 
Action: Mouse pressed left at (534, 283)
Screenshot: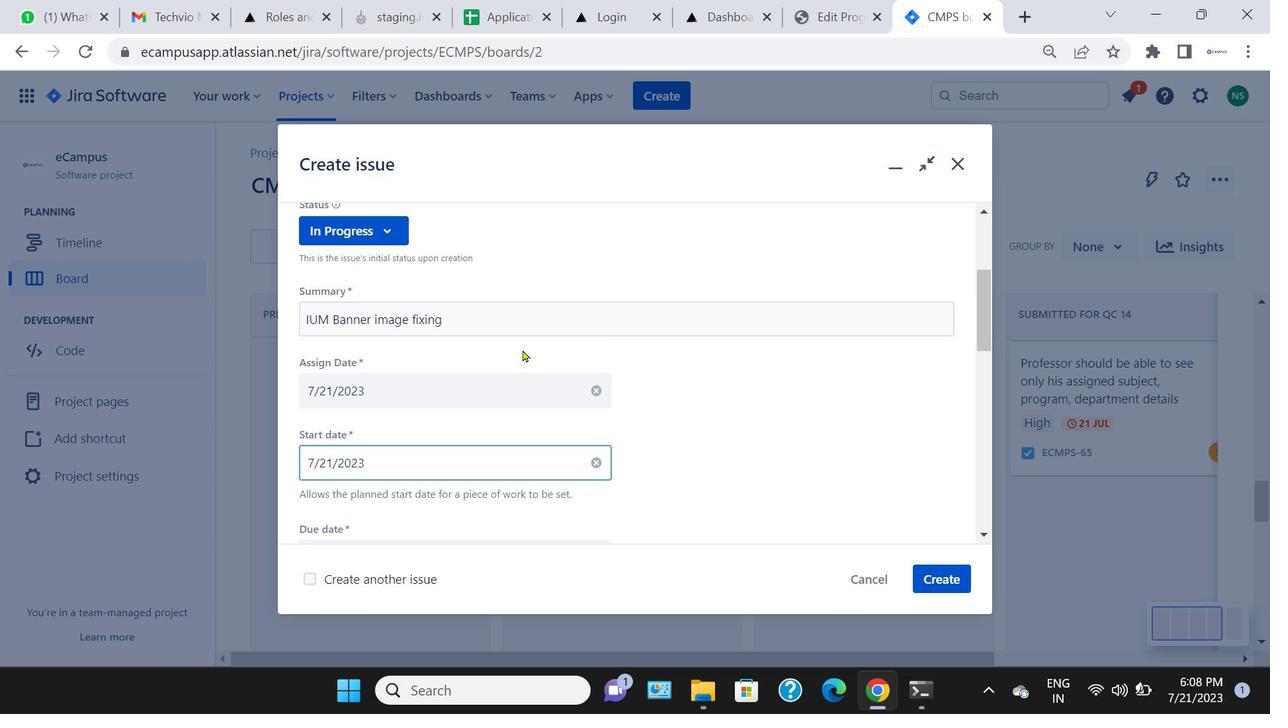 
Action: Mouse moved to (591, 452)
Screenshot: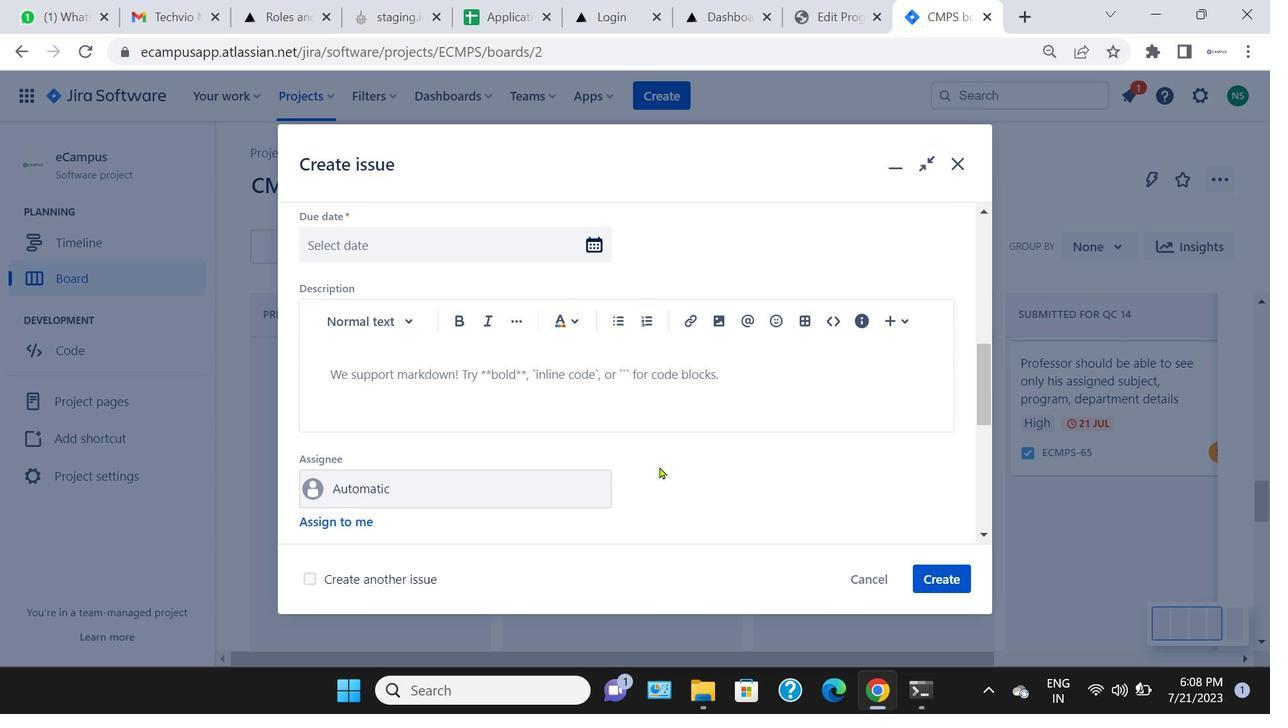
Action: Mouse pressed left at (591, 452)
Screenshot: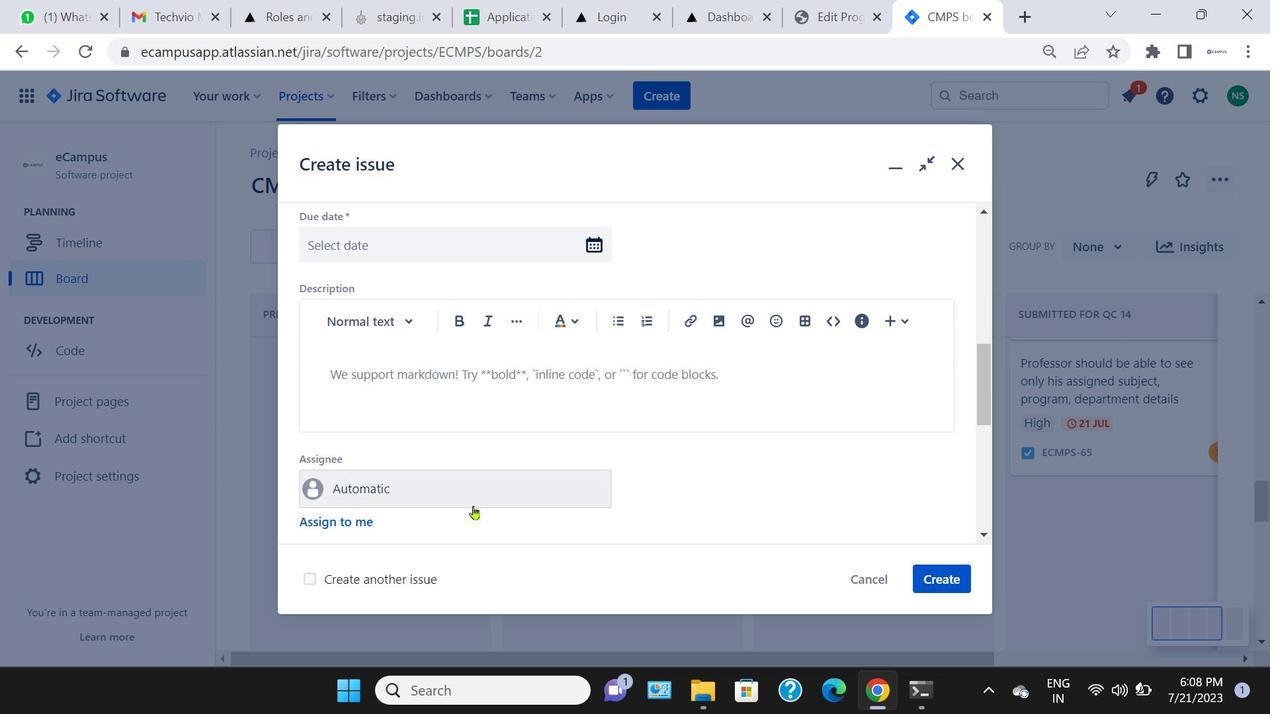 
Action: Mouse moved to (523, 350)
Screenshot: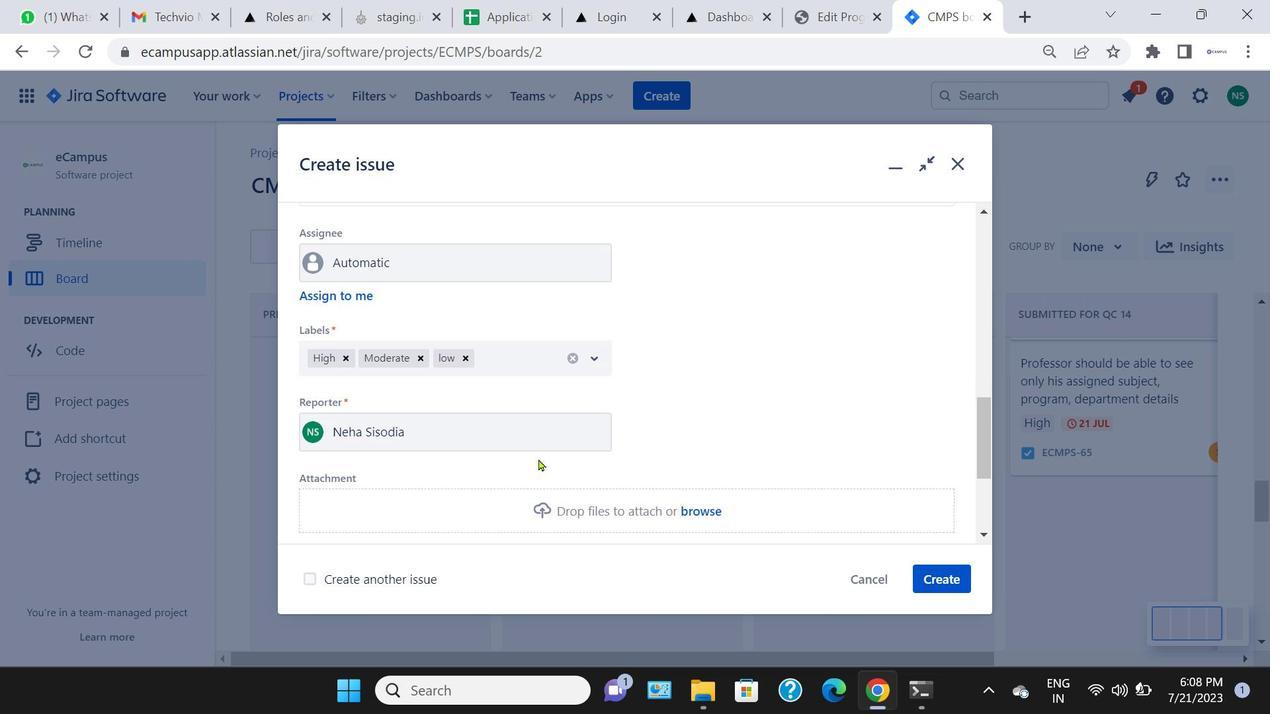 
Action: Mouse pressed left at (523, 350)
Screenshot: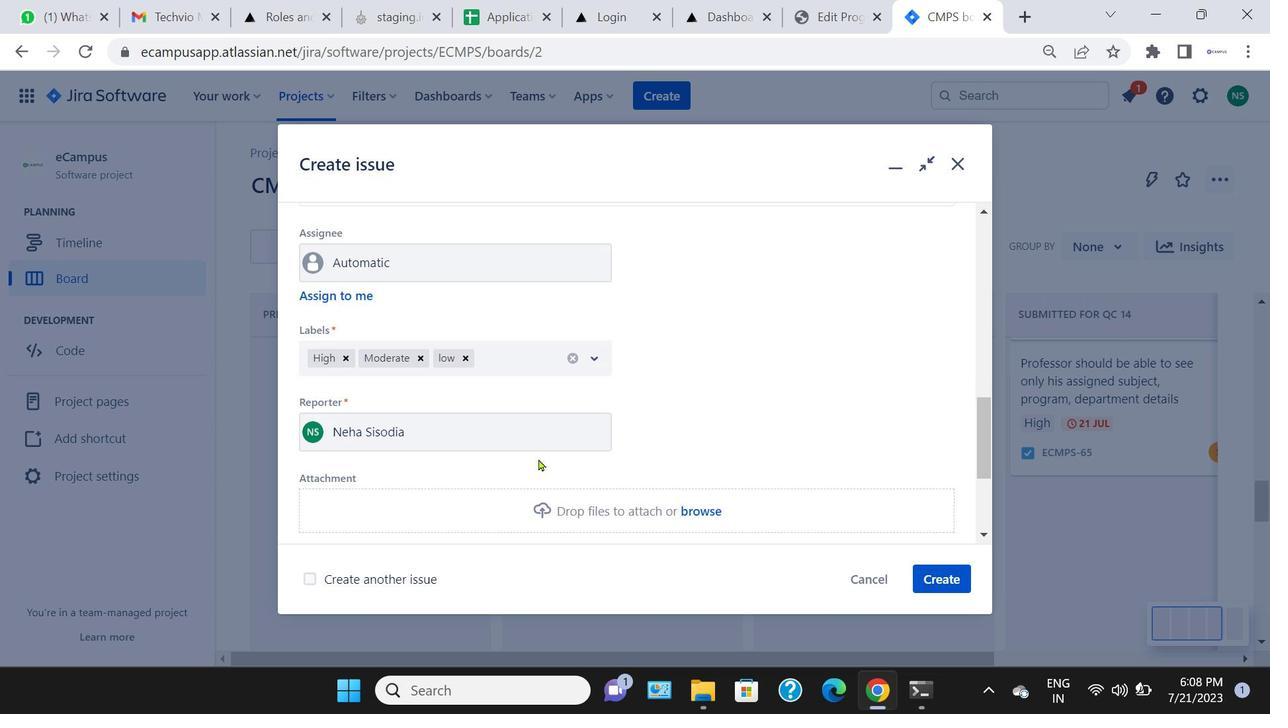 
Action: Mouse moved to (575, 359)
Screenshot: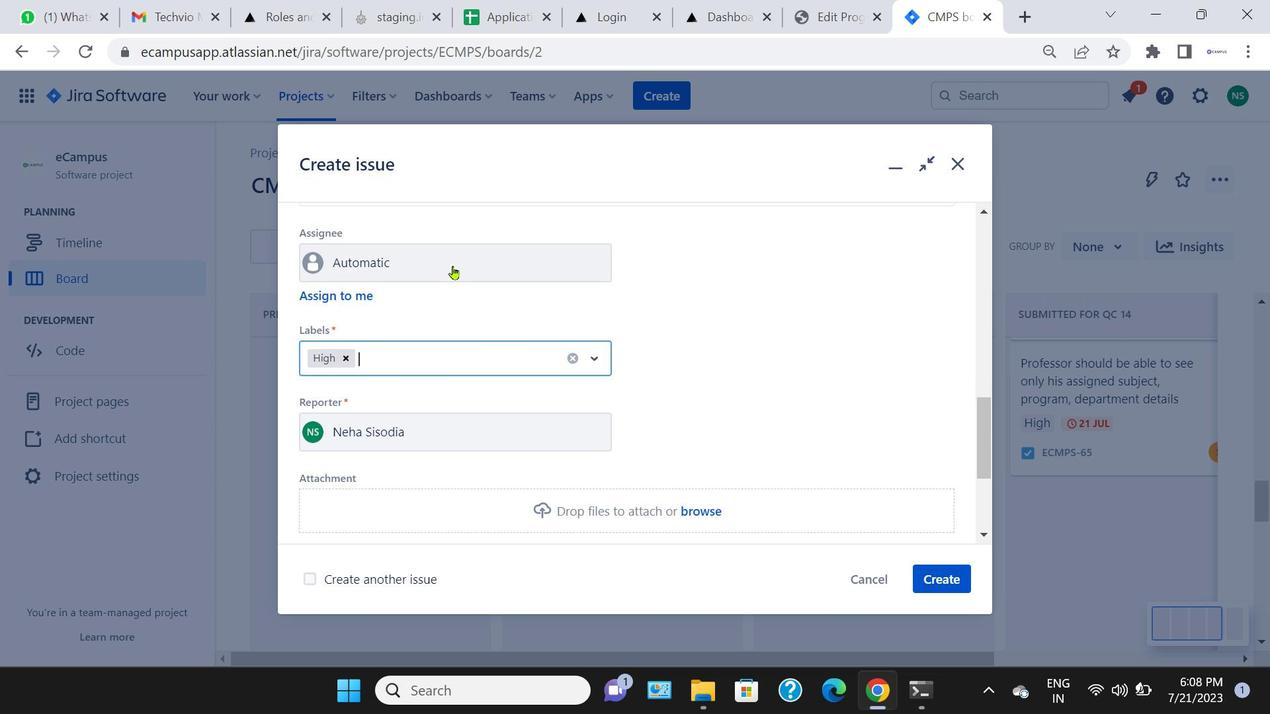 
Action: Mouse pressed left at (575, 359)
Screenshot: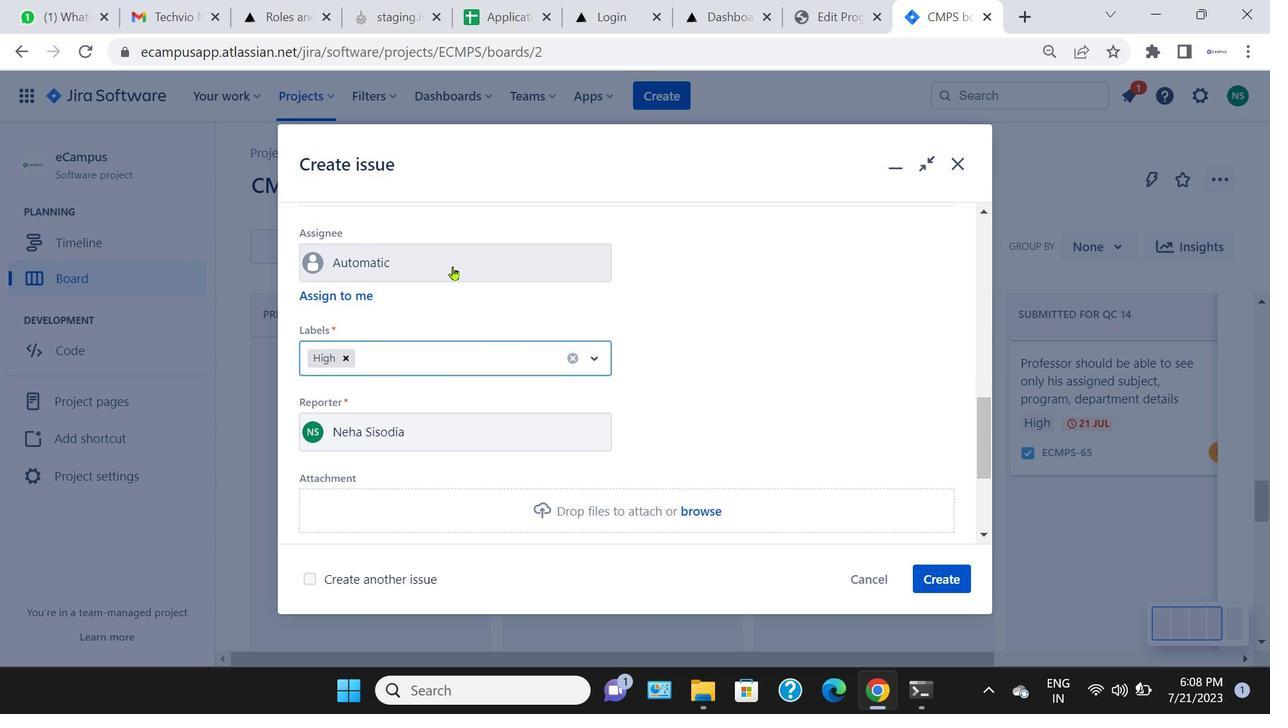 
Action: Mouse pressed left at (575, 359)
Screenshot: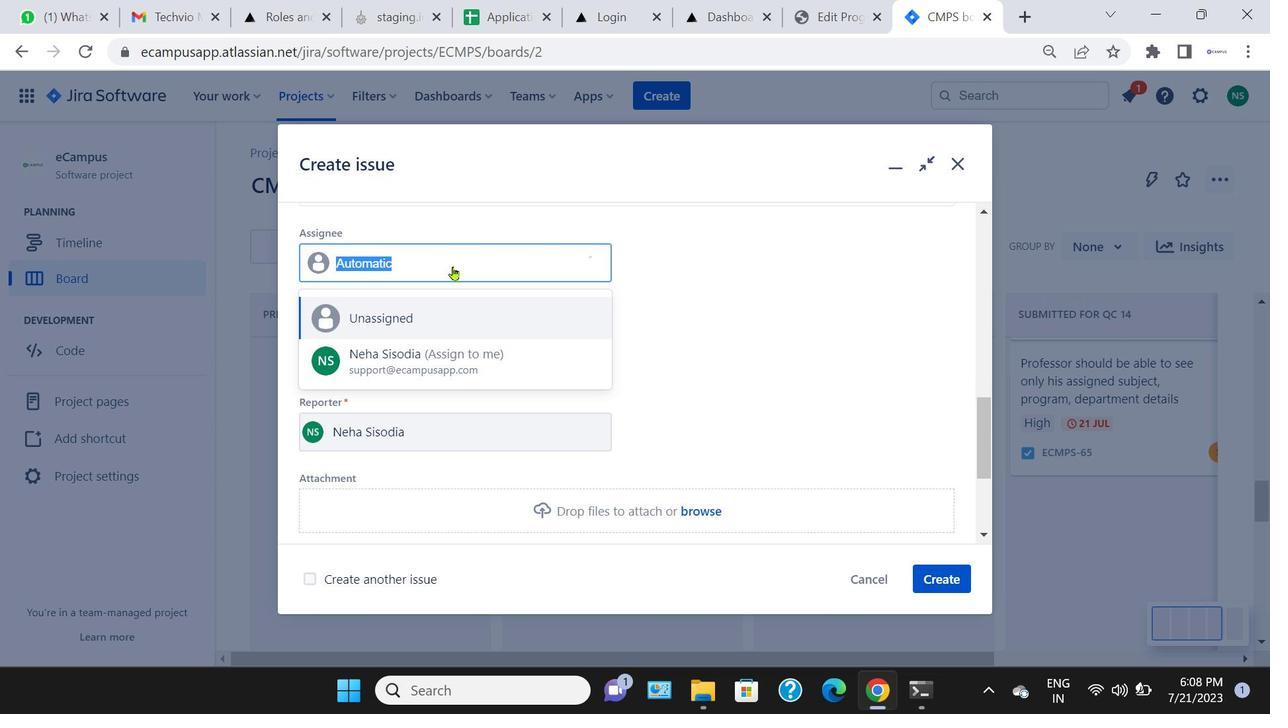 
Action: Mouse moved to (409, 428)
Screenshot: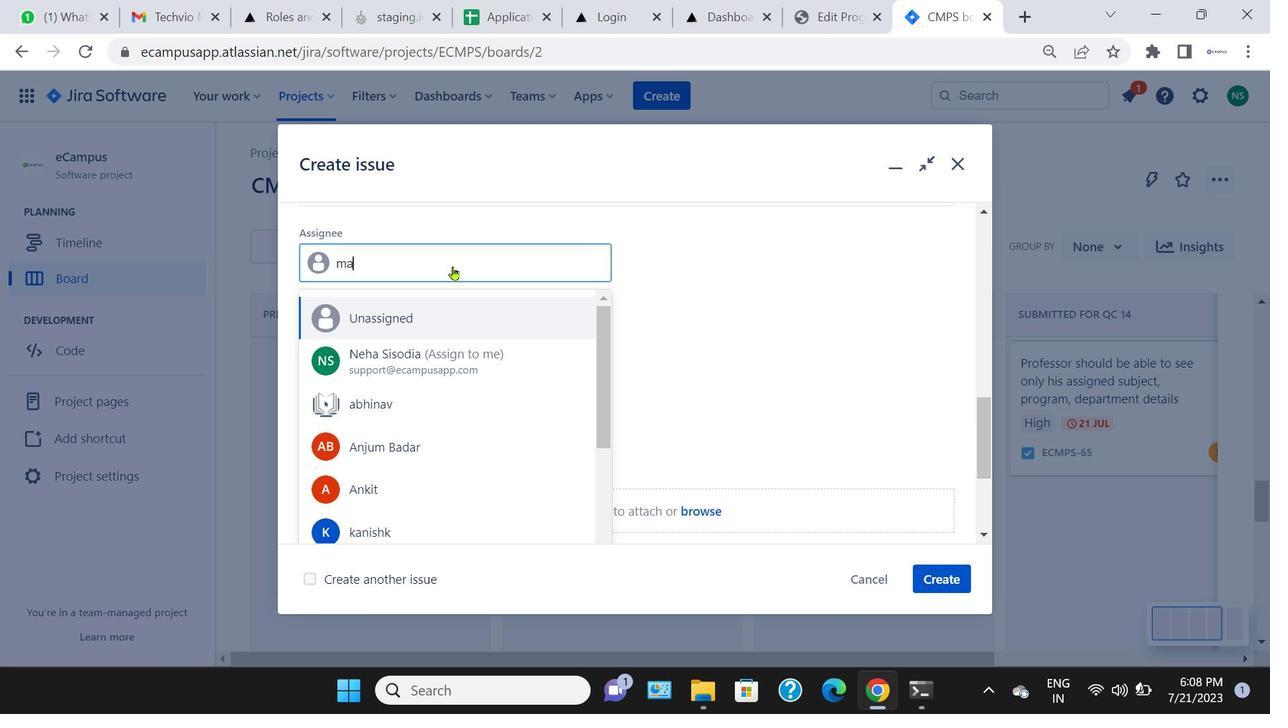 
Action: Mouse pressed left at (409, 428)
Screenshot: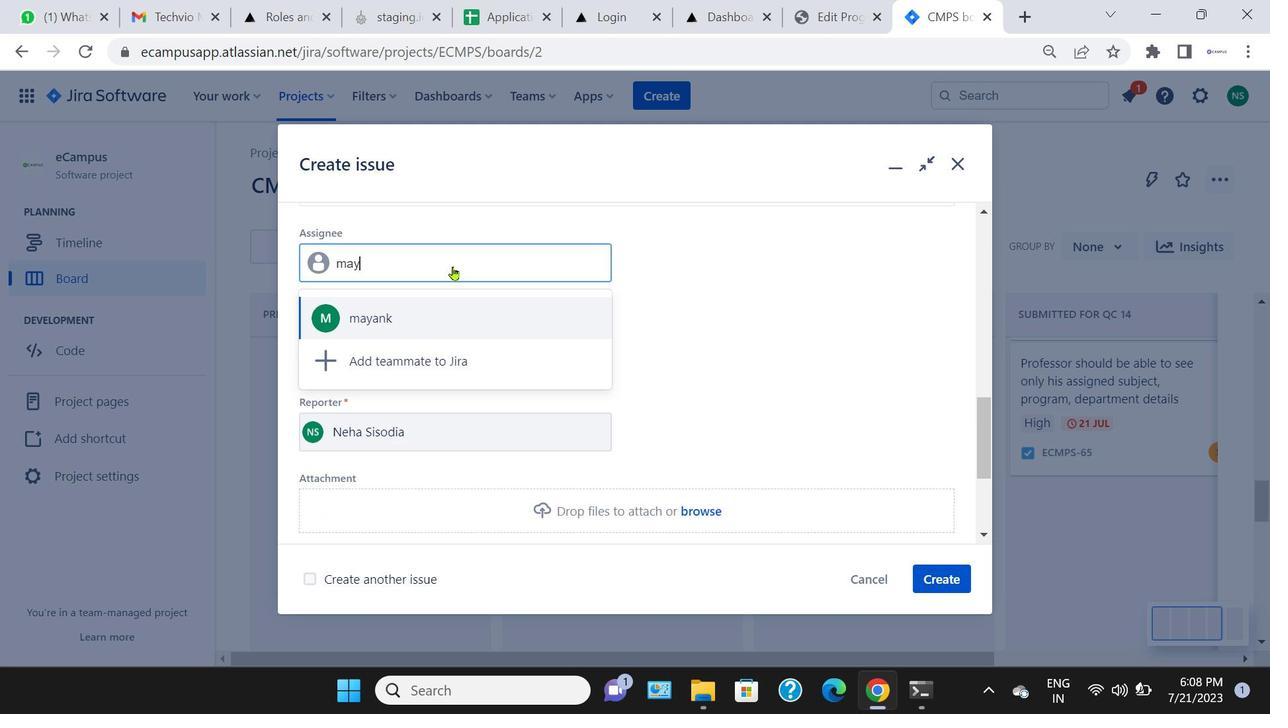 
Action: Mouse moved to (452, 266)
Screenshot: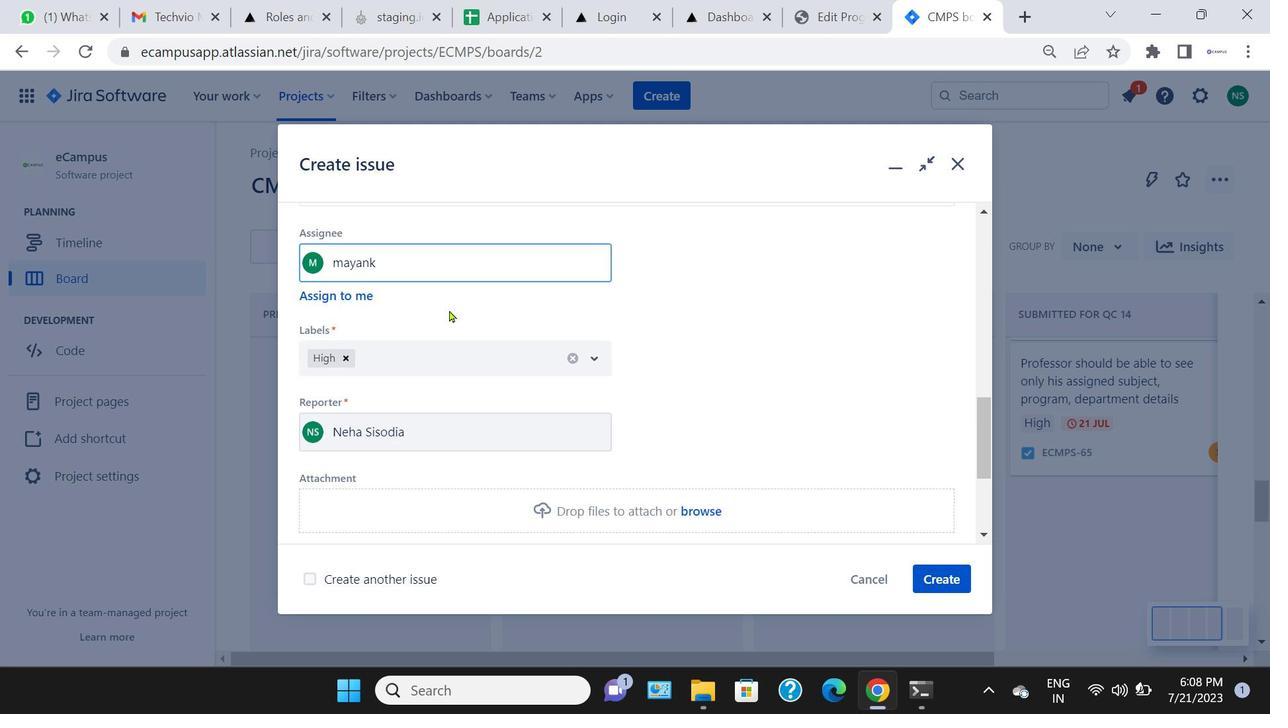 
Action: Mouse pressed left at (452, 266)
Screenshot: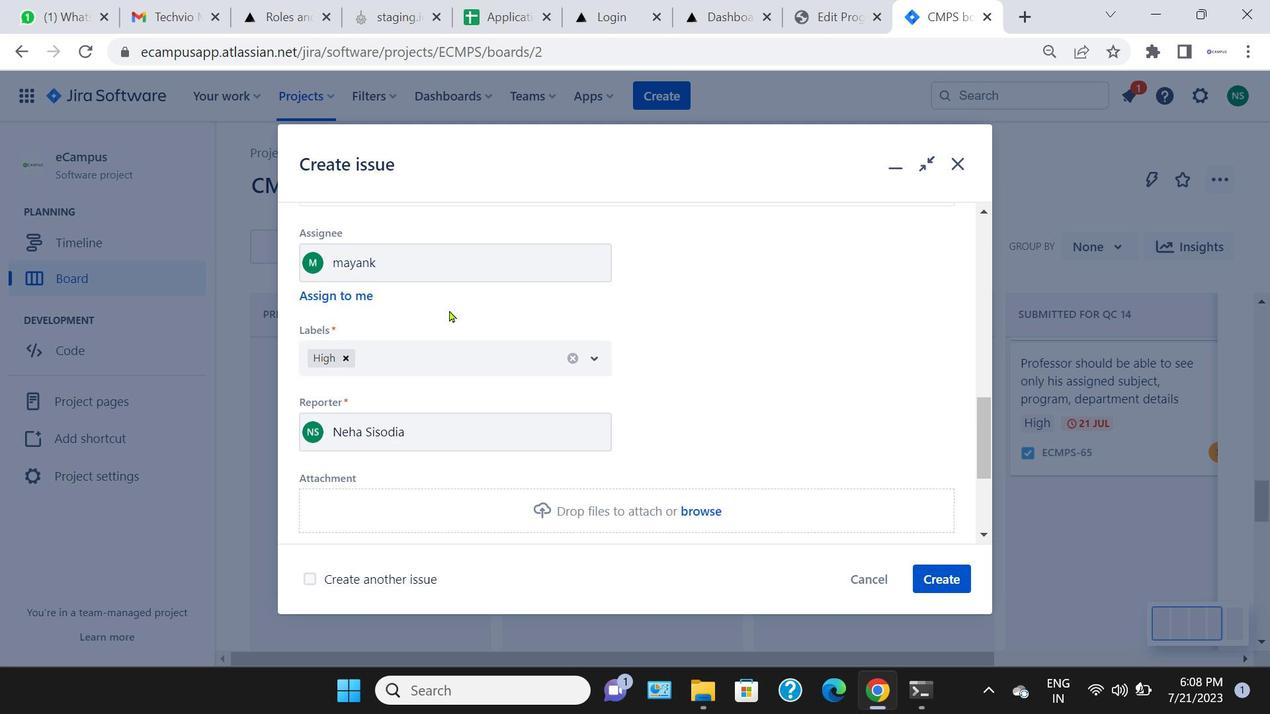
Action: Key pressed may
Screenshot: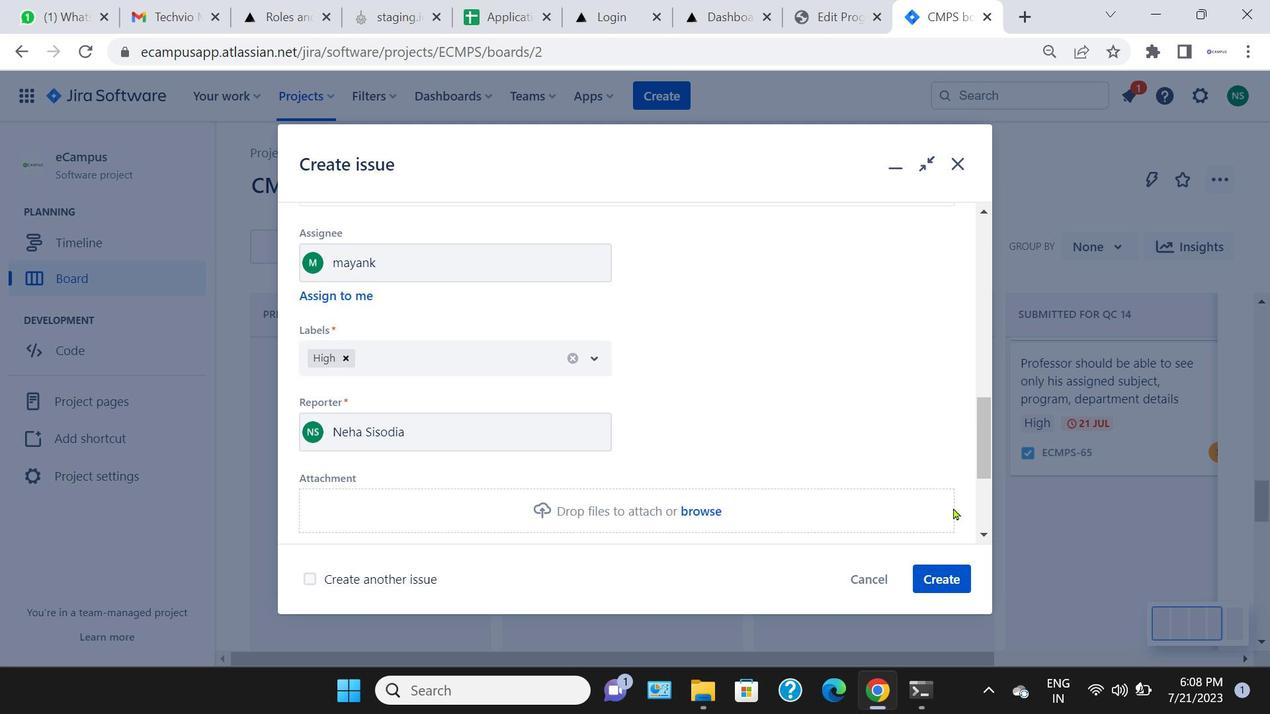 
Action: Mouse moved to (449, 311)
Screenshot: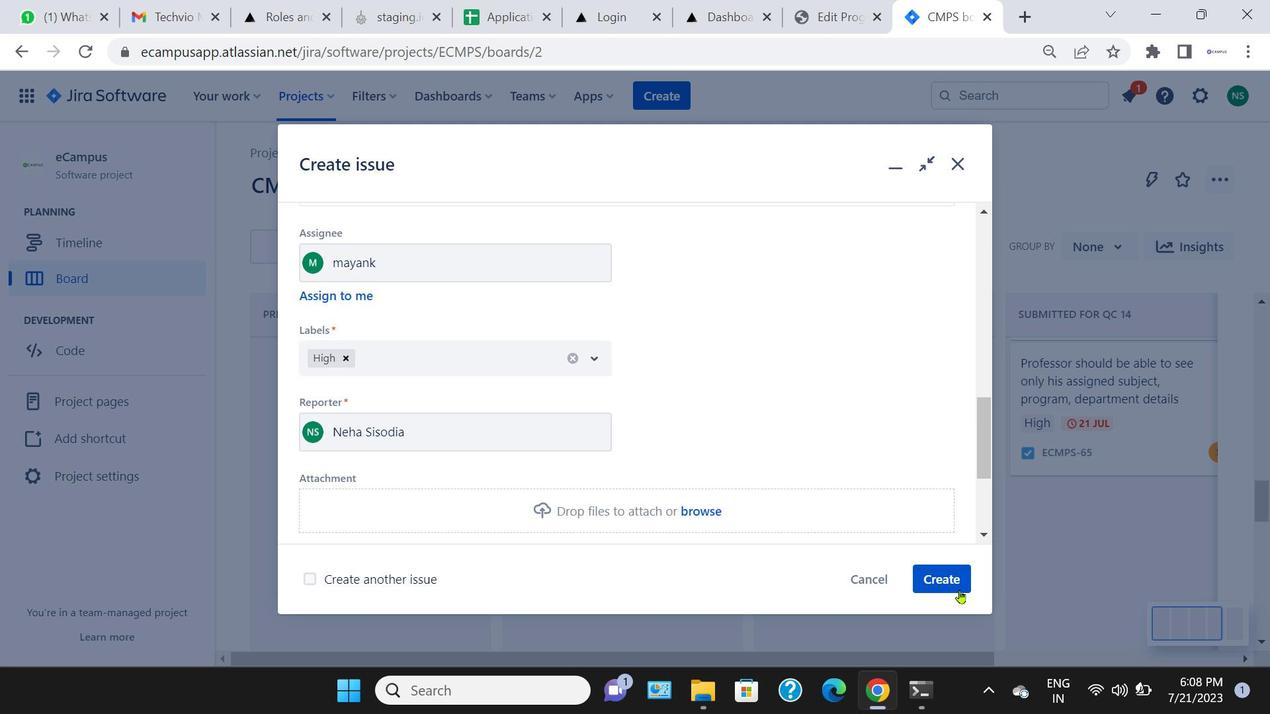 
Action: Mouse pressed left at (449, 311)
Screenshot: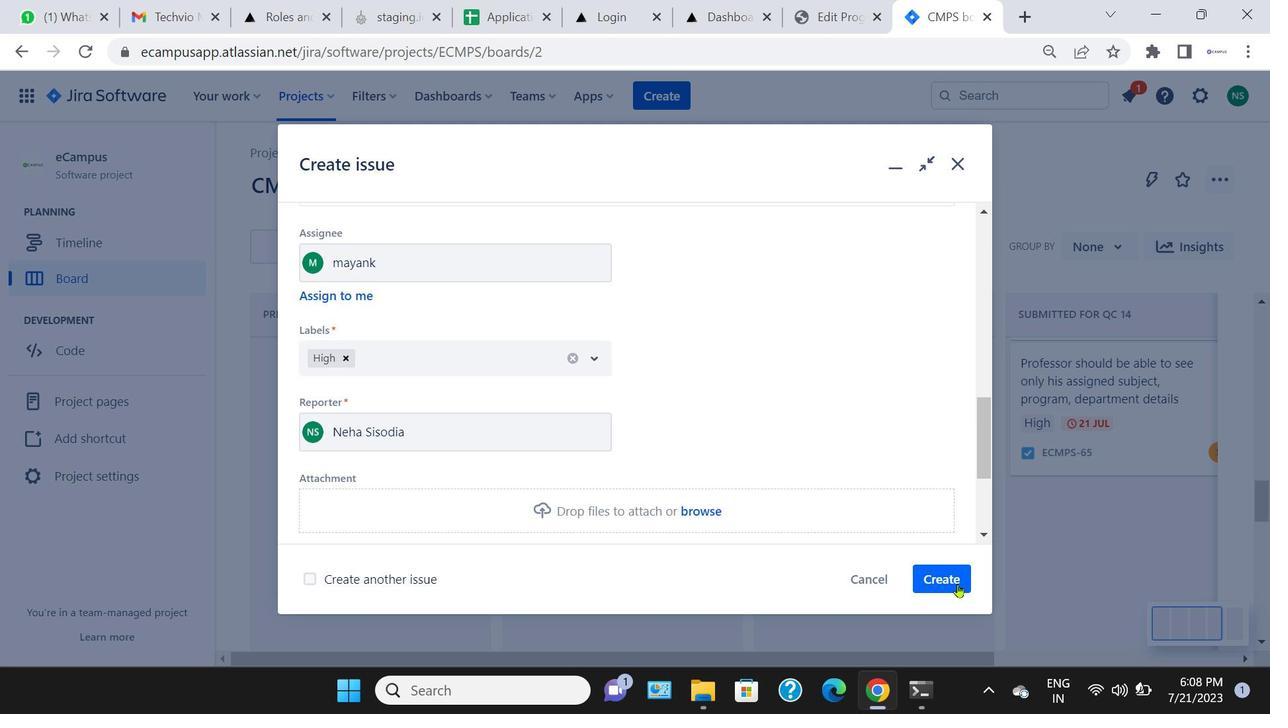 
Action: Mouse moved to (958, 584)
Screenshot: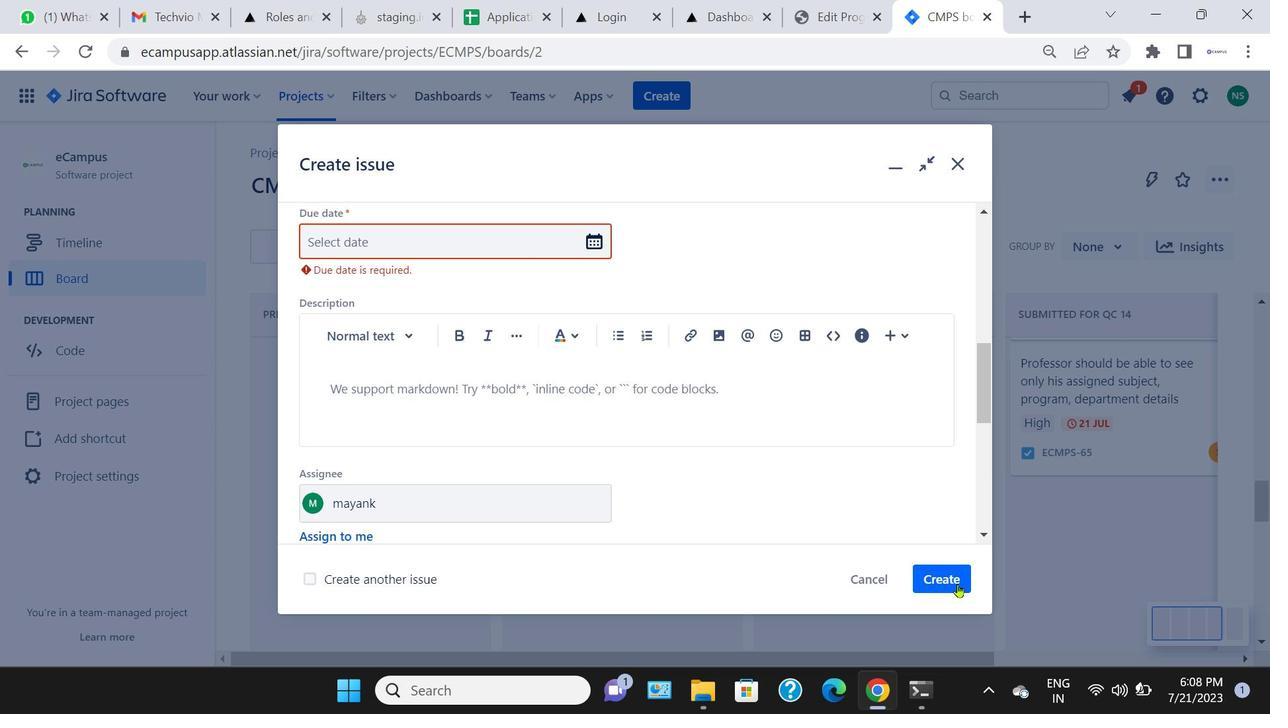
Action: Mouse pressed left at (958, 584)
Screenshot: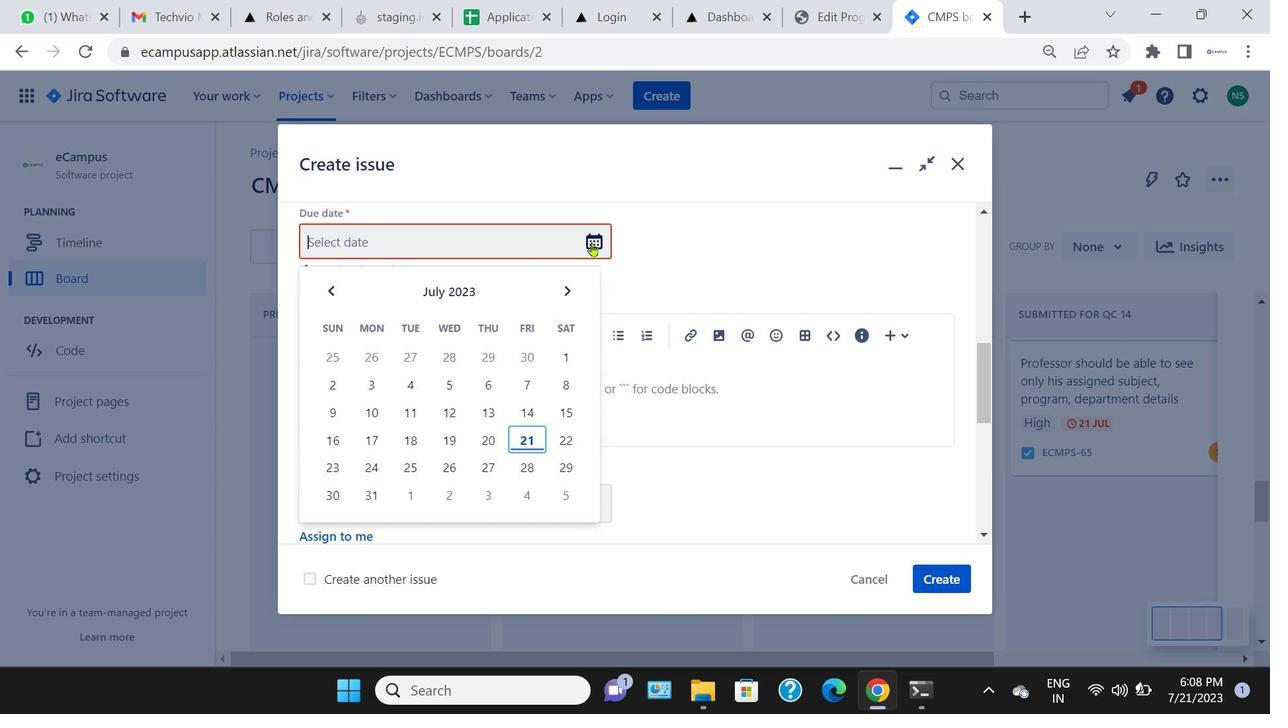 
Action: Mouse moved to (591, 242)
Screenshot: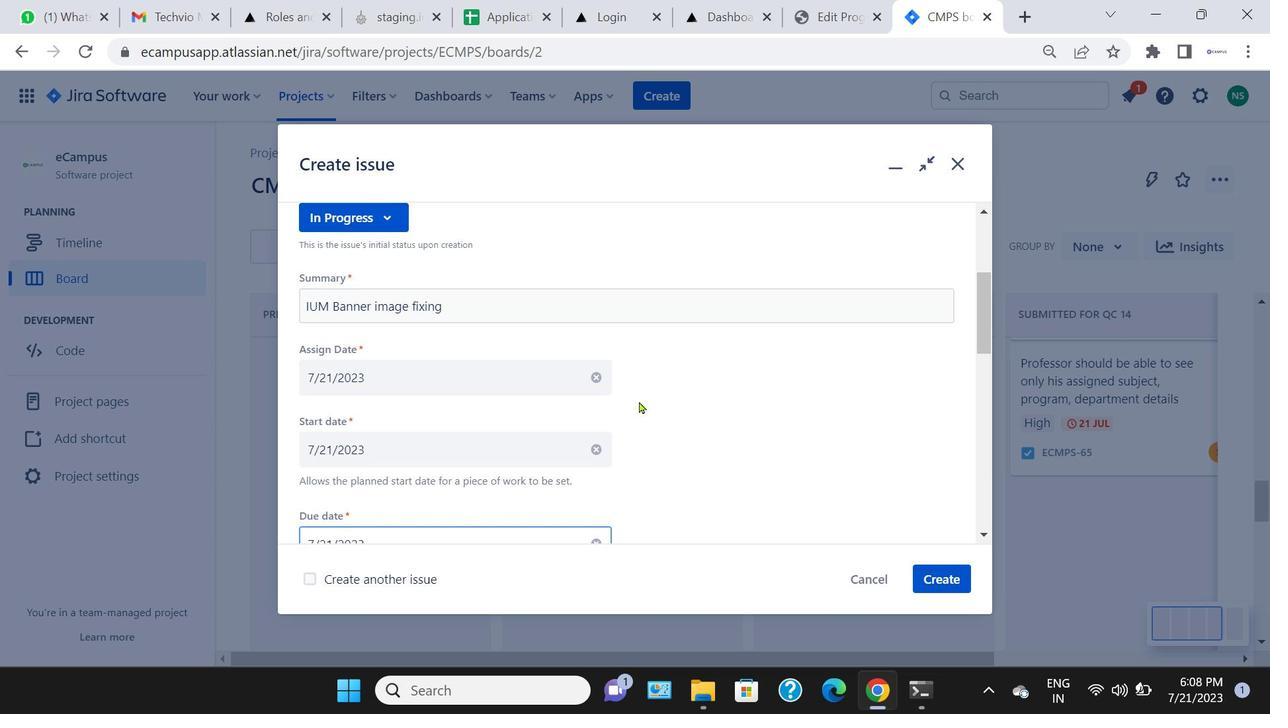 
Action: Mouse pressed left at (591, 242)
Screenshot: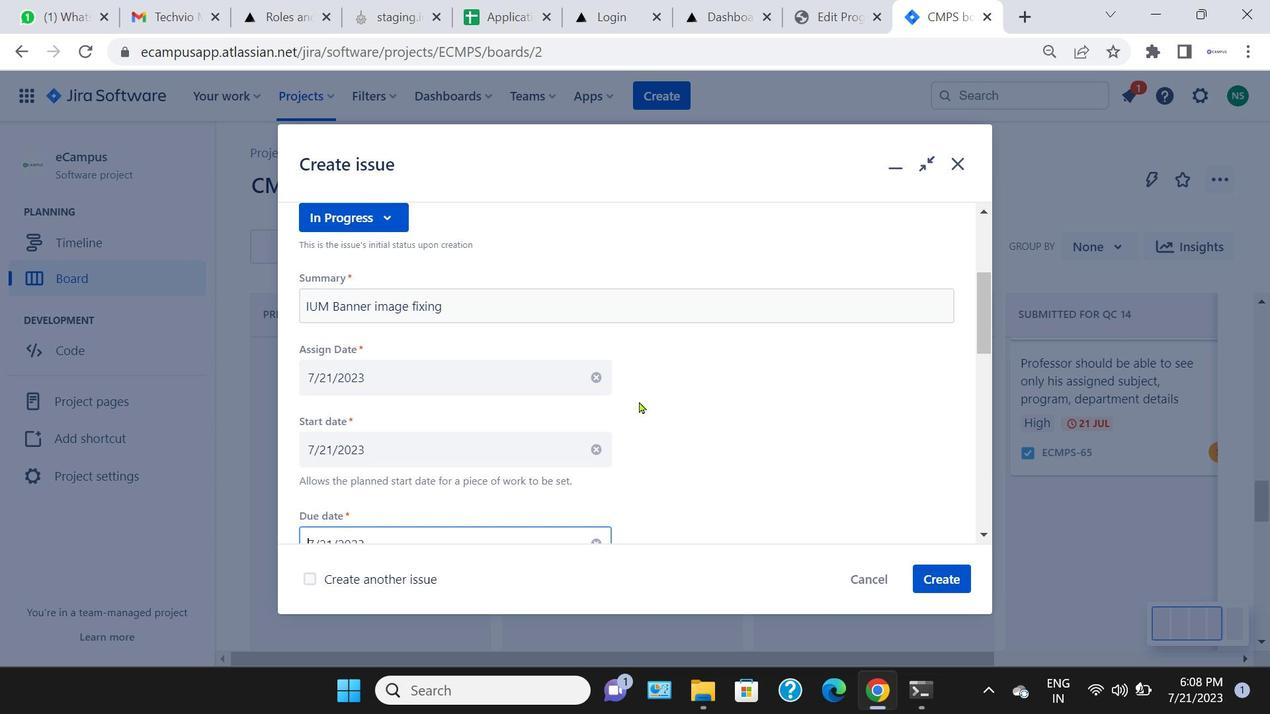 
Action: Mouse moved to (530, 436)
Screenshot: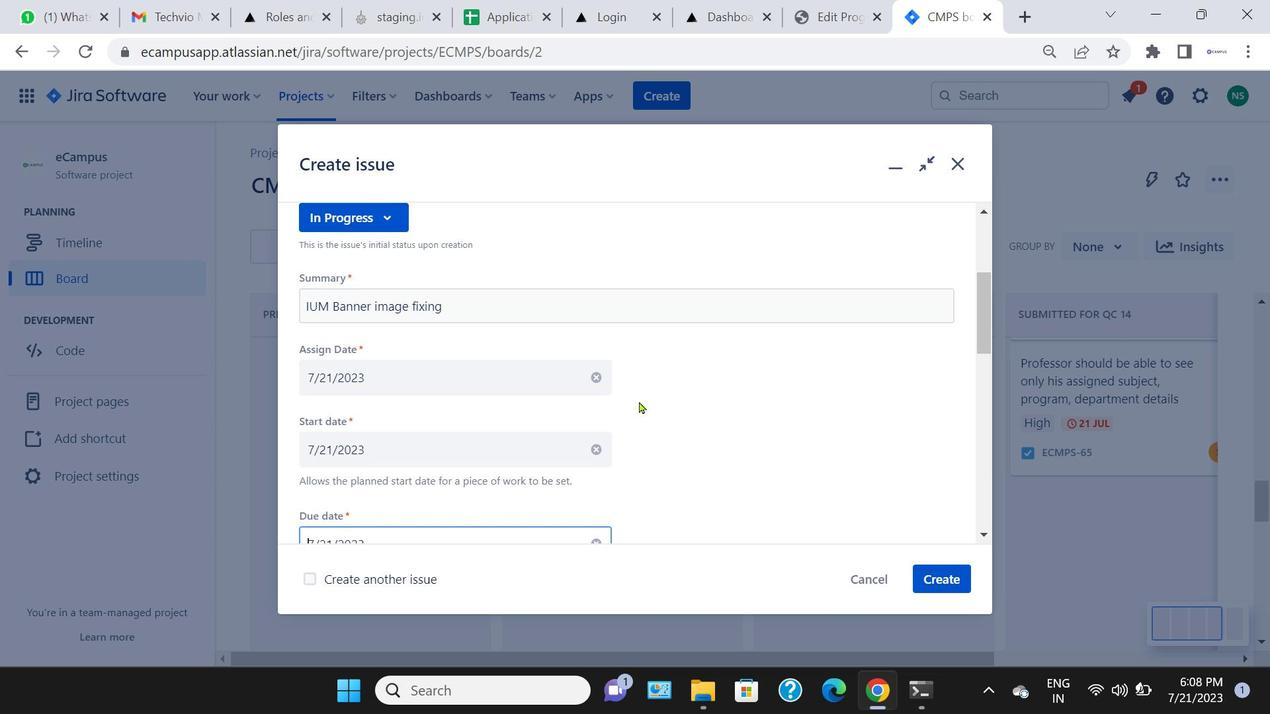 
Action: Mouse pressed left at (530, 436)
Screenshot: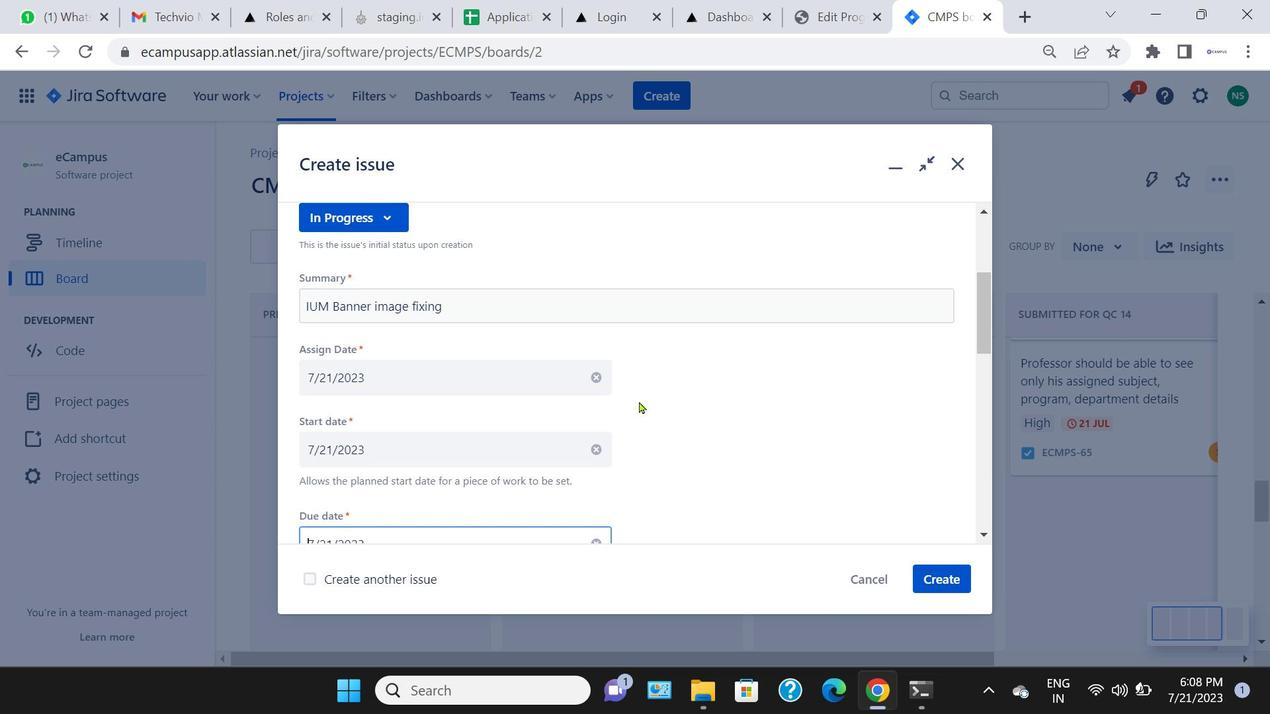 
Action: Mouse moved to (944, 567)
Screenshot: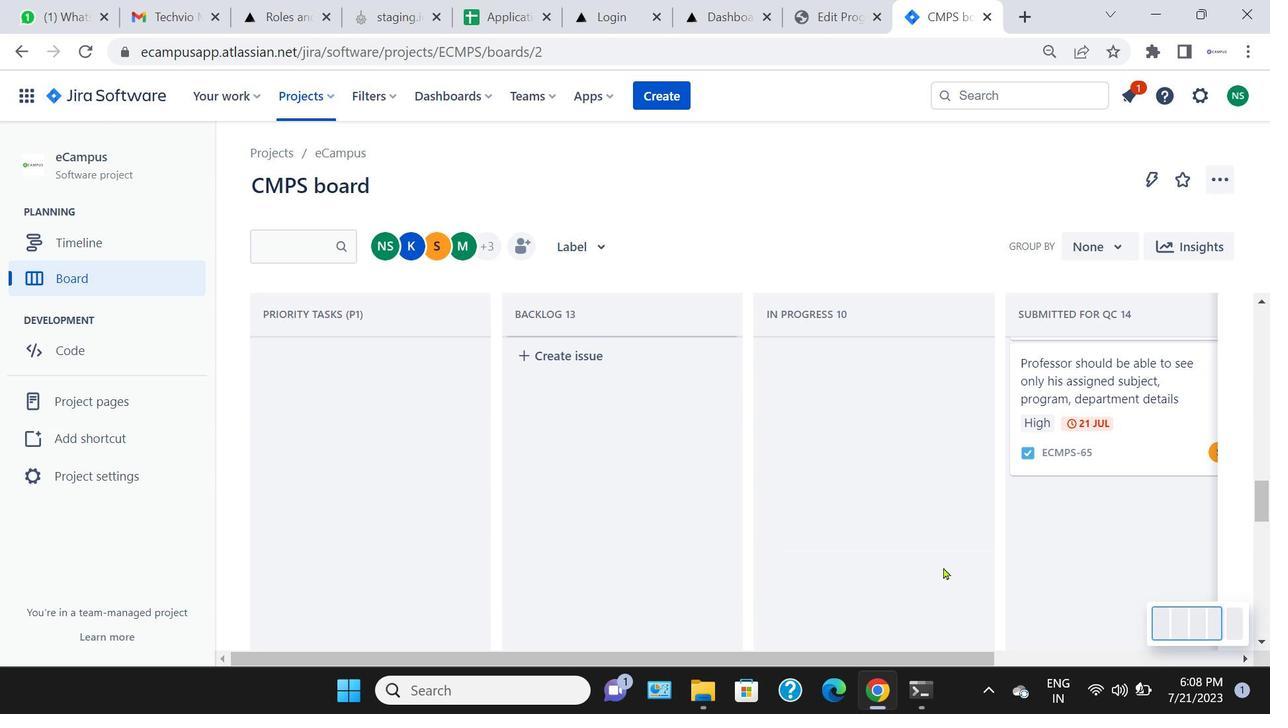 
Action: Mouse pressed left at (944, 567)
Screenshot: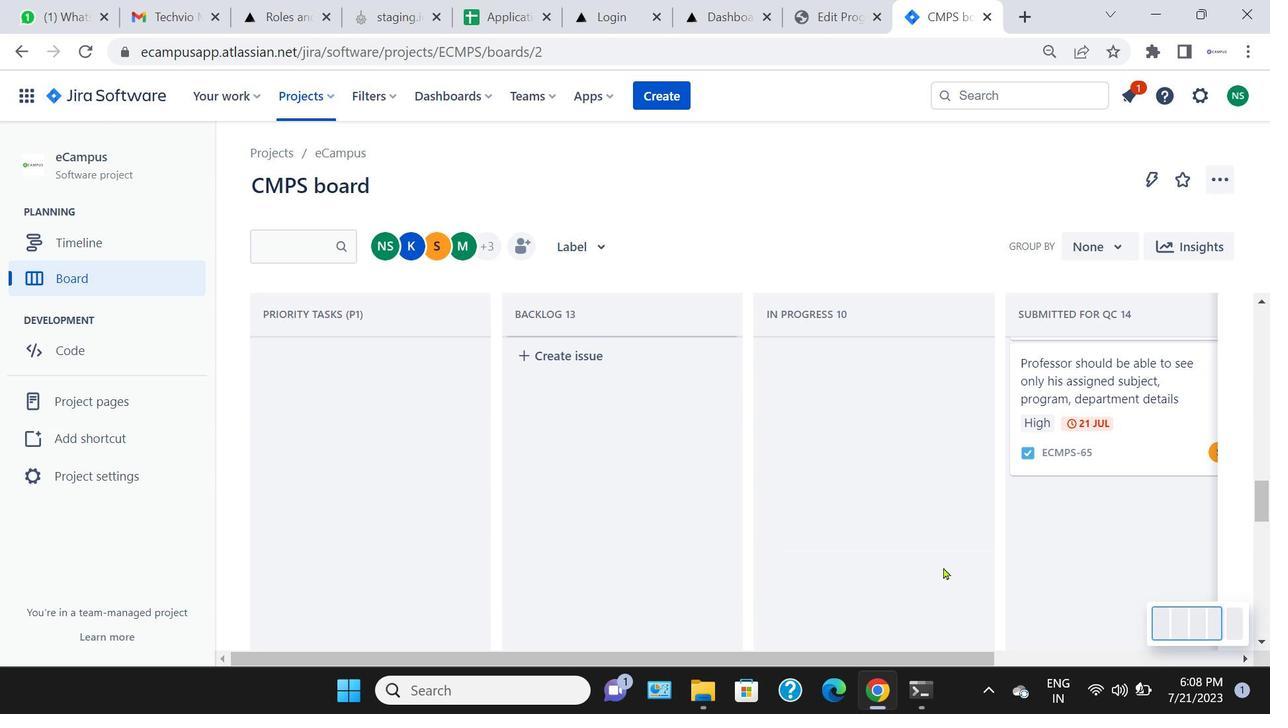 
Action: Mouse pressed left at (944, 567)
Screenshot: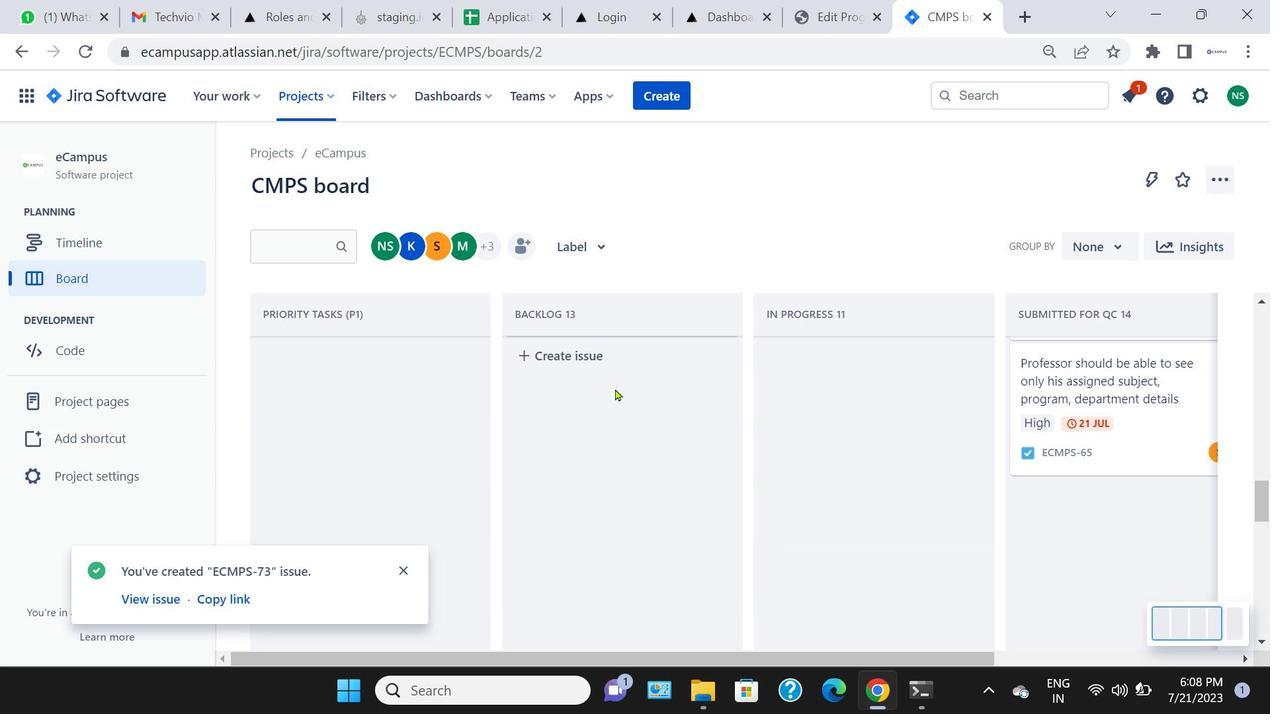 
Action: Mouse moved to (587, 354)
Screenshot: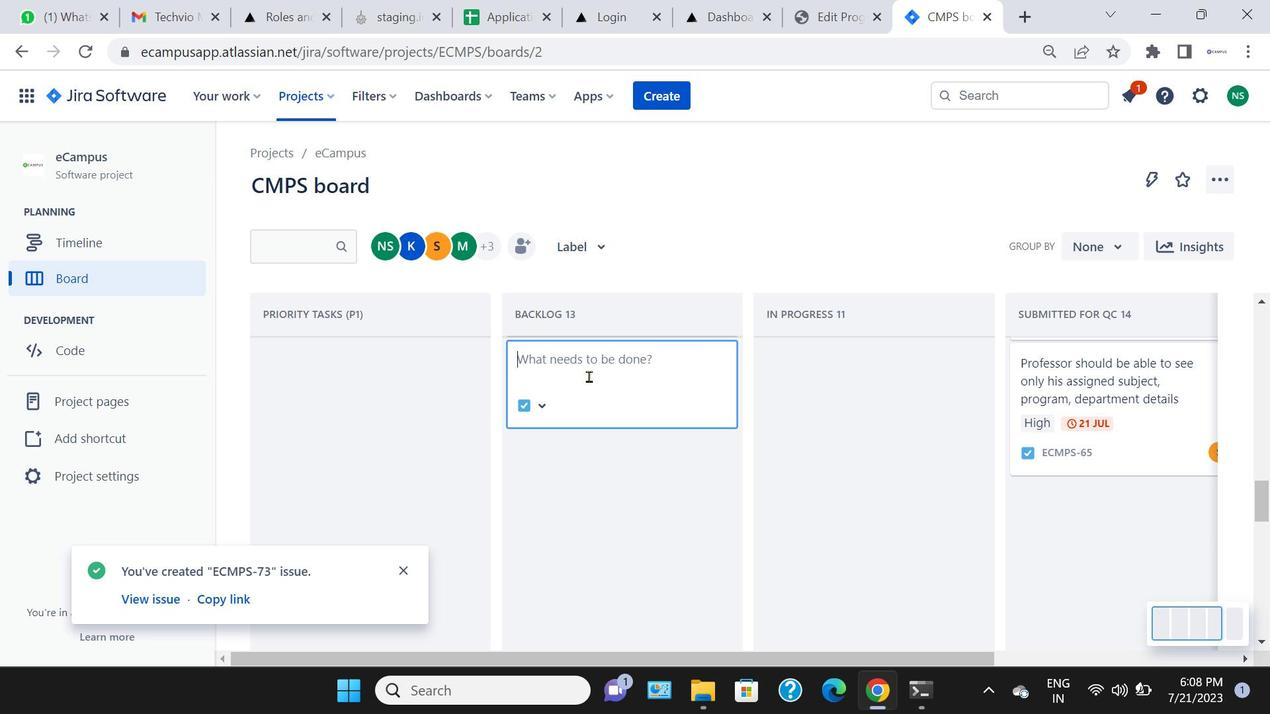 
Action: Mouse pressed left at (587, 354)
Screenshot: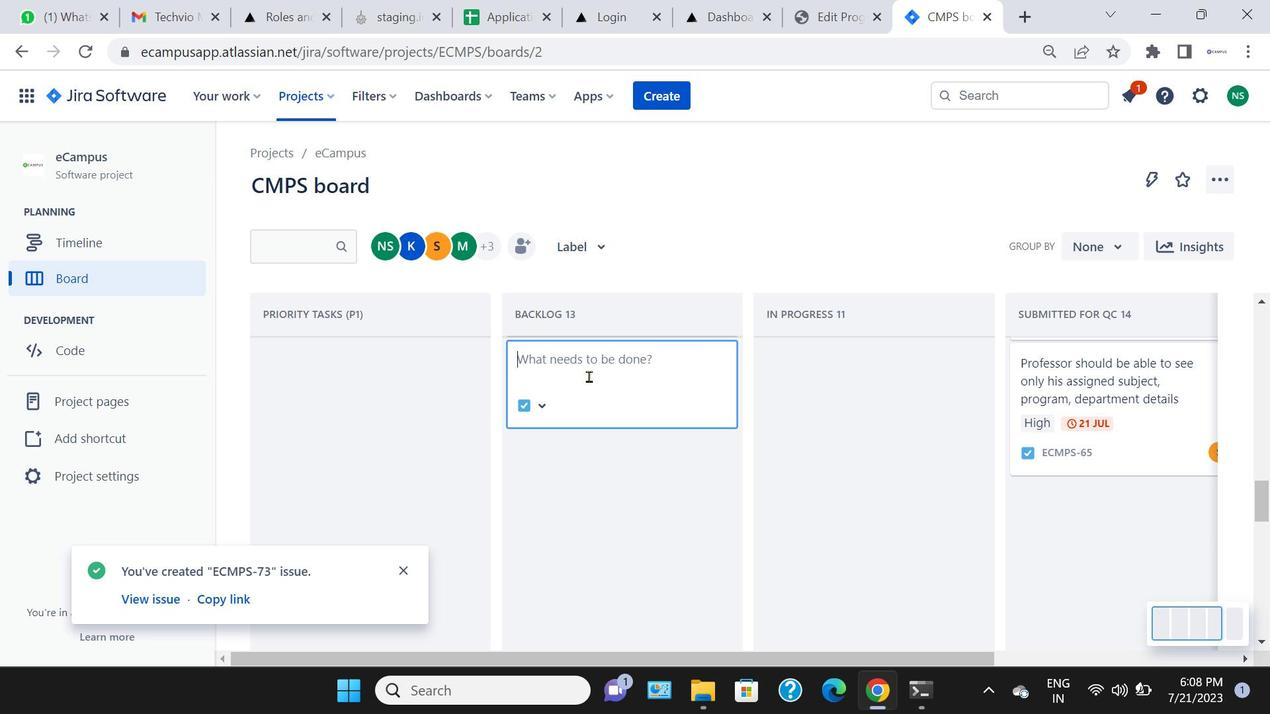 
Action: Mouse moved to (589, 377)
Screenshot: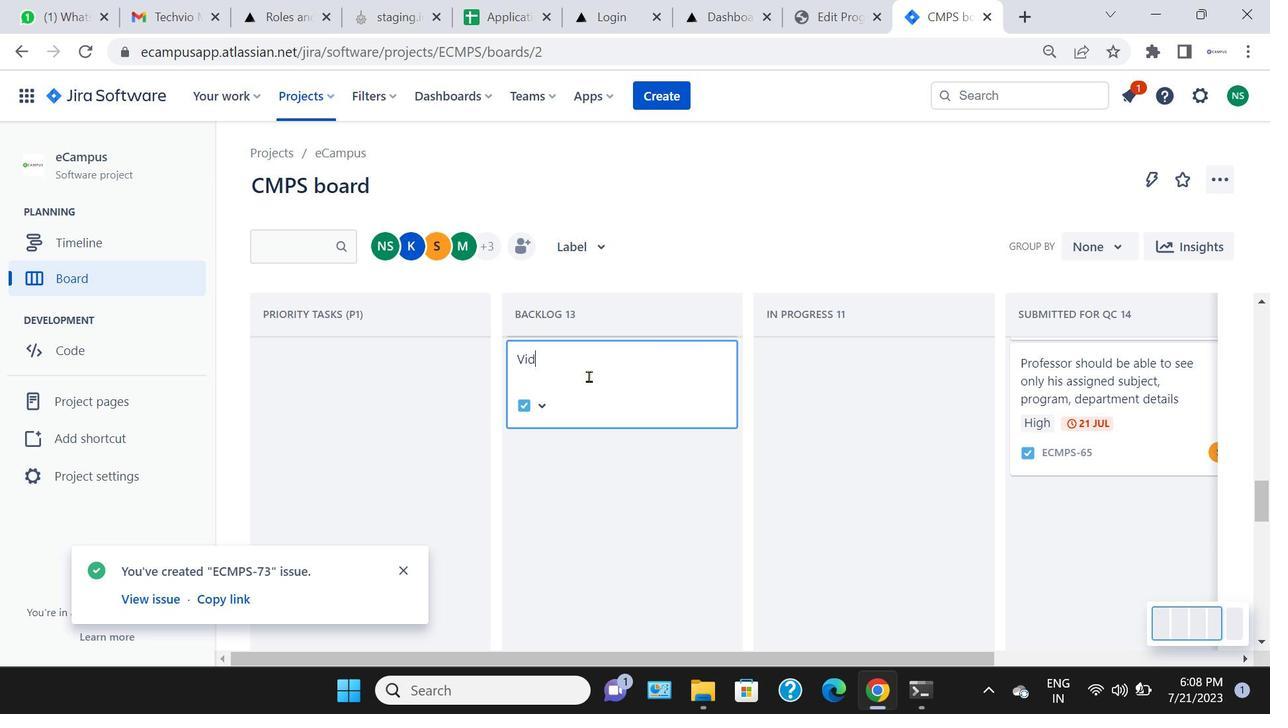 
Action: Mouse pressed left at (589, 377)
Screenshot: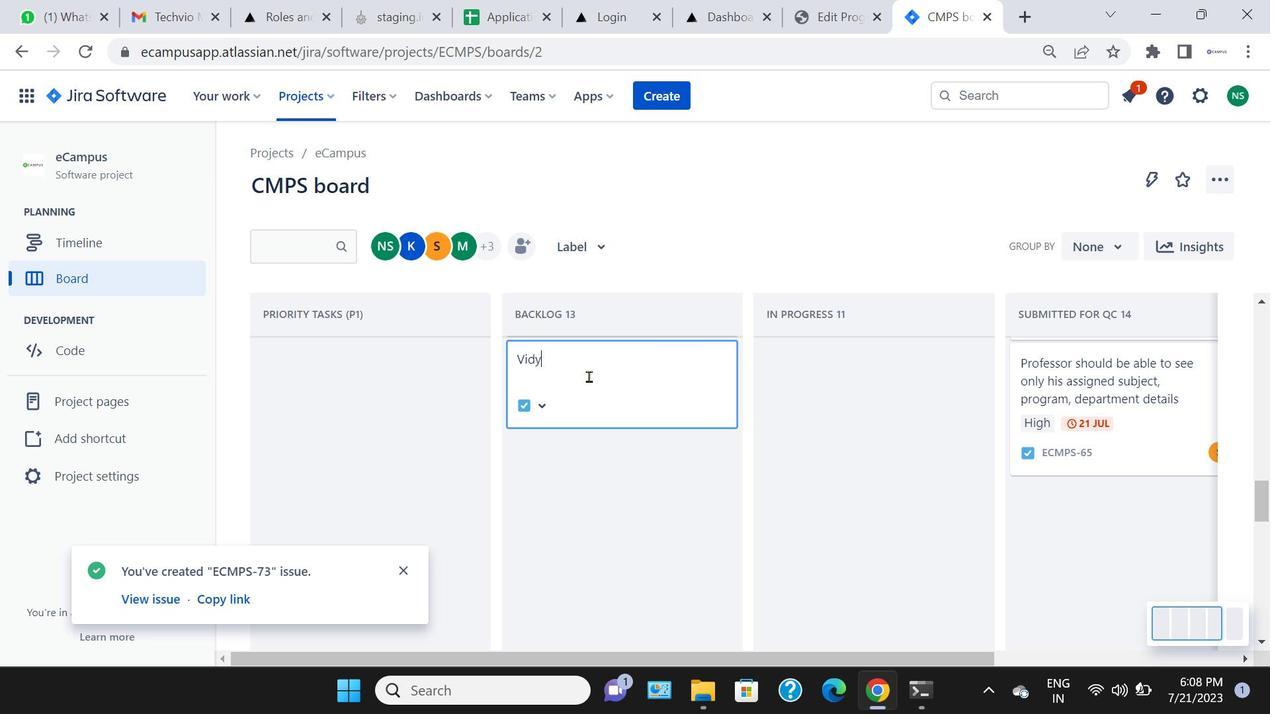 
Action: Key pressed <Key.caps_lock>V<Key.caps_lock>idy<Key.backspace><Key.backspace><Key.backspace><Key.backspace>a2a.<Key.space>professor<Key.space>should<Key.space>be<Key.space>able<Key.space>to<Key.space>see<Key.space><Key.space><Key.backspace>all<Key.space>his<Key.space>subject<Key.space>which<Key.space>are<Key.space>alloted<Key.space>to<Key.space><Key.backspace><Key.backspace><Key.backspace><Key.backspace>.<Key.enter>
Screenshot: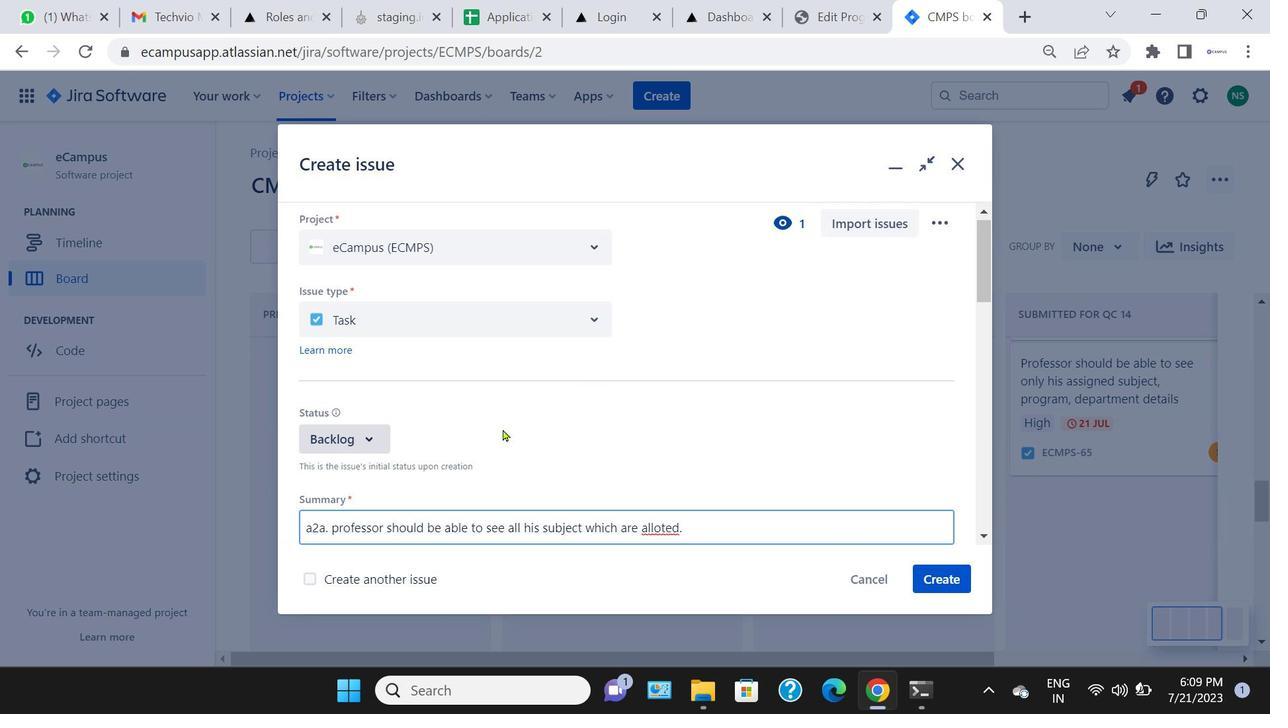 
Action: Mouse moved to (526, 413)
Screenshot: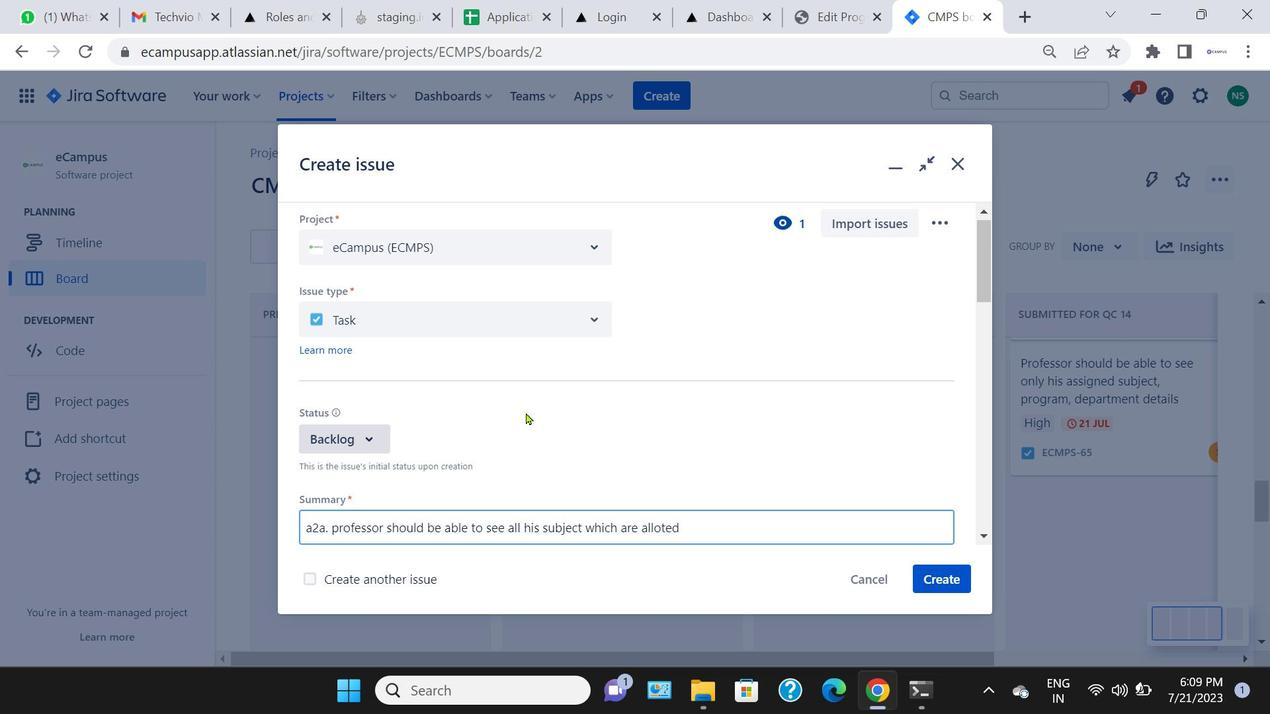 
Action: Key pressed <Key.backspace><Key.space>
Screenshot: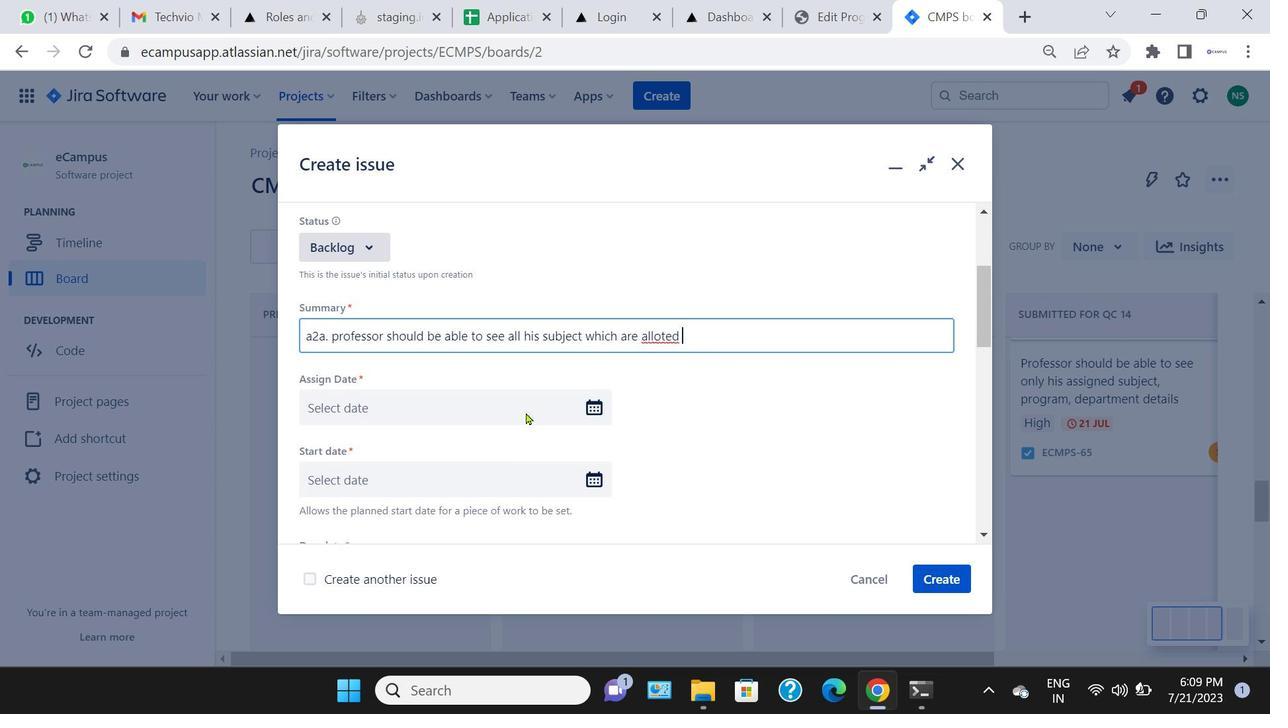 
Action: Mouse moved to (593, 411)
Screenshot: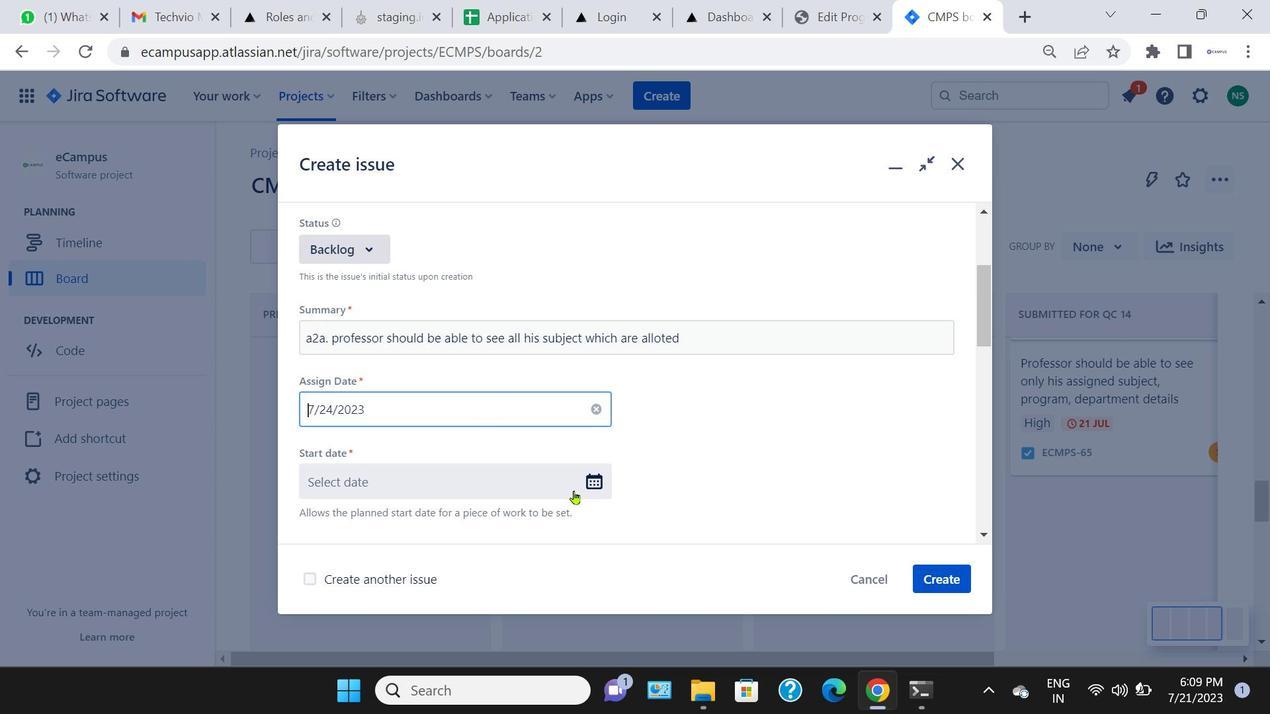 
Action: Mouse pressed left at (593, 411)
Screenshot: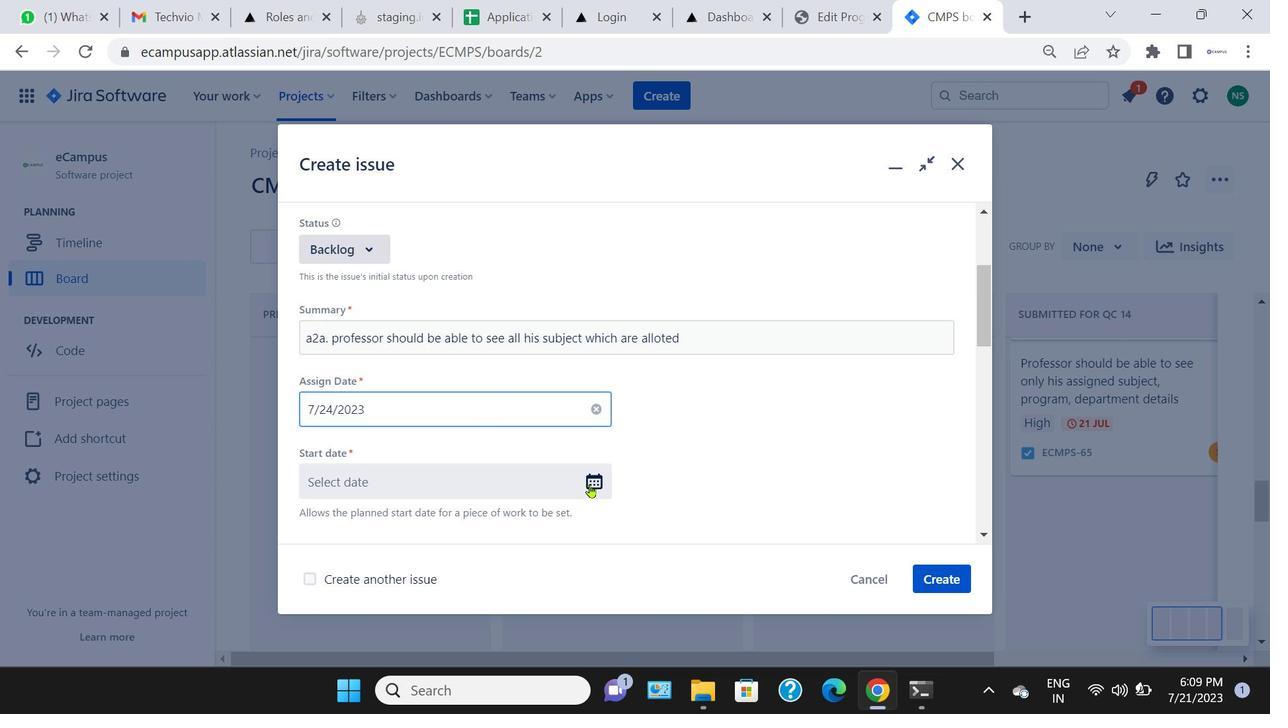 
Action: Mouse moved to (374, 329)
Screenshot: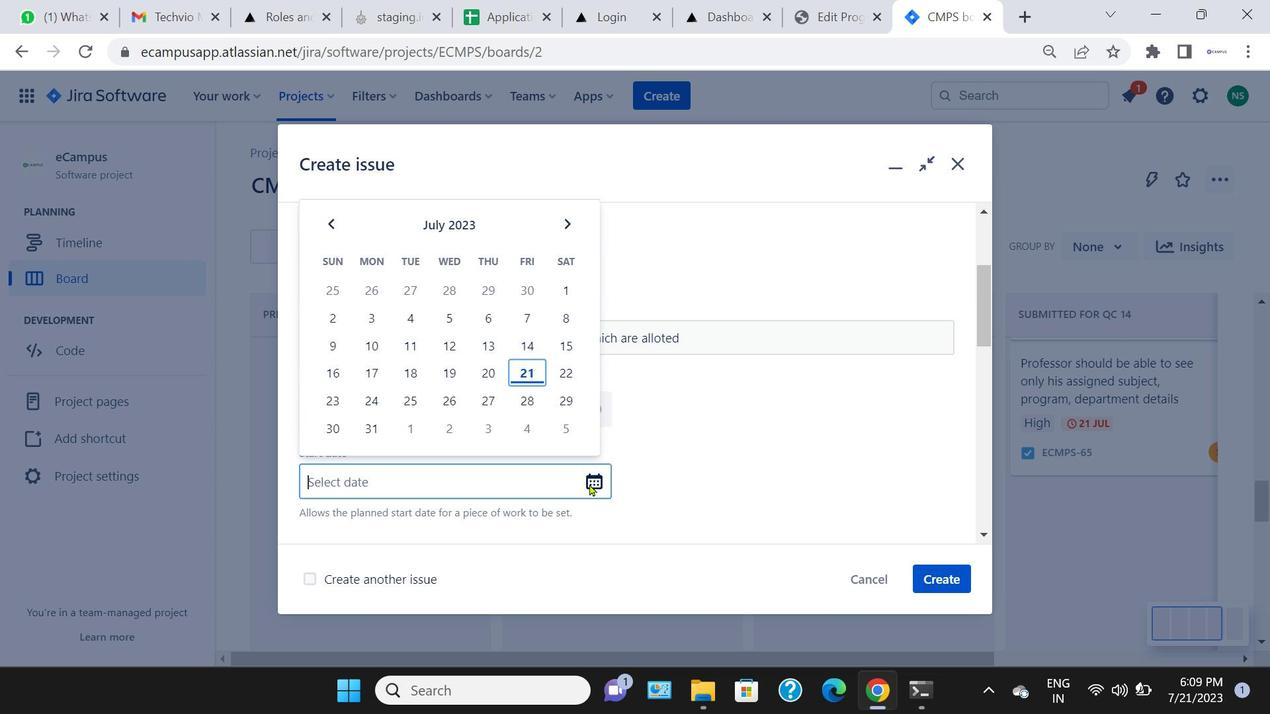 
Action: Mouse pressed left at (374, 329)
Screenshot: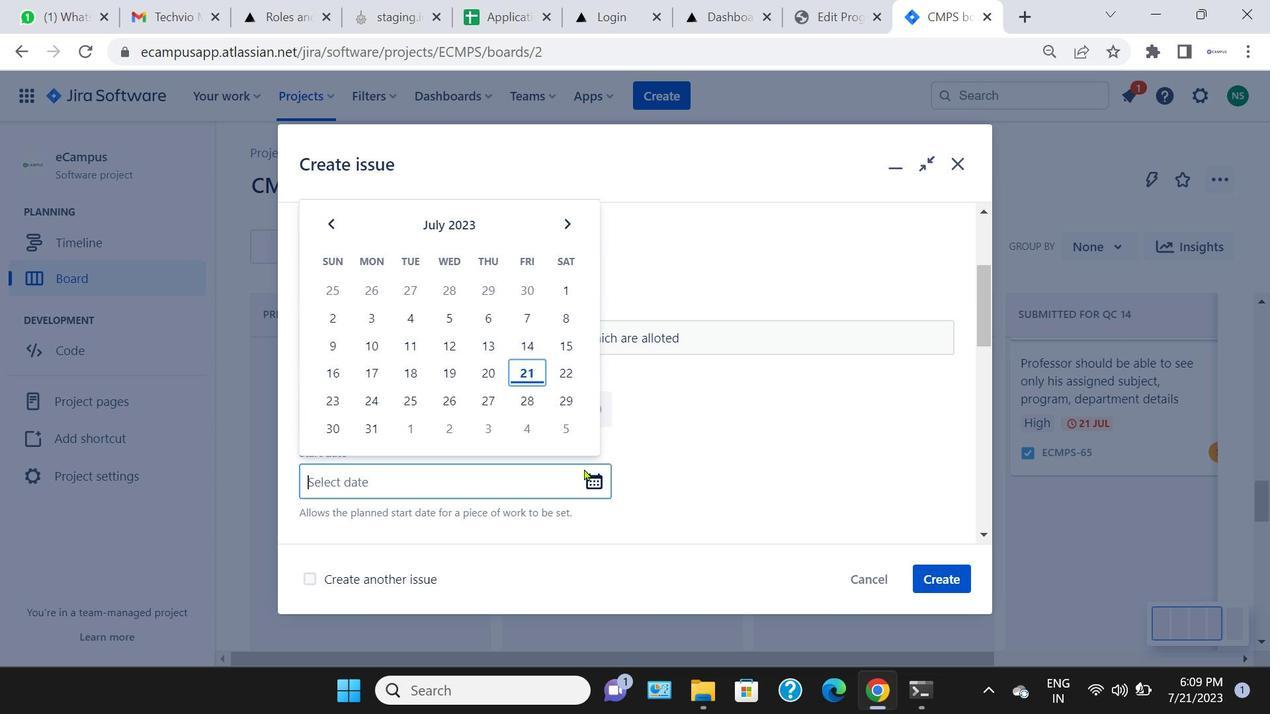 
Action: Mouse moved to (589, 484)
Screenshot: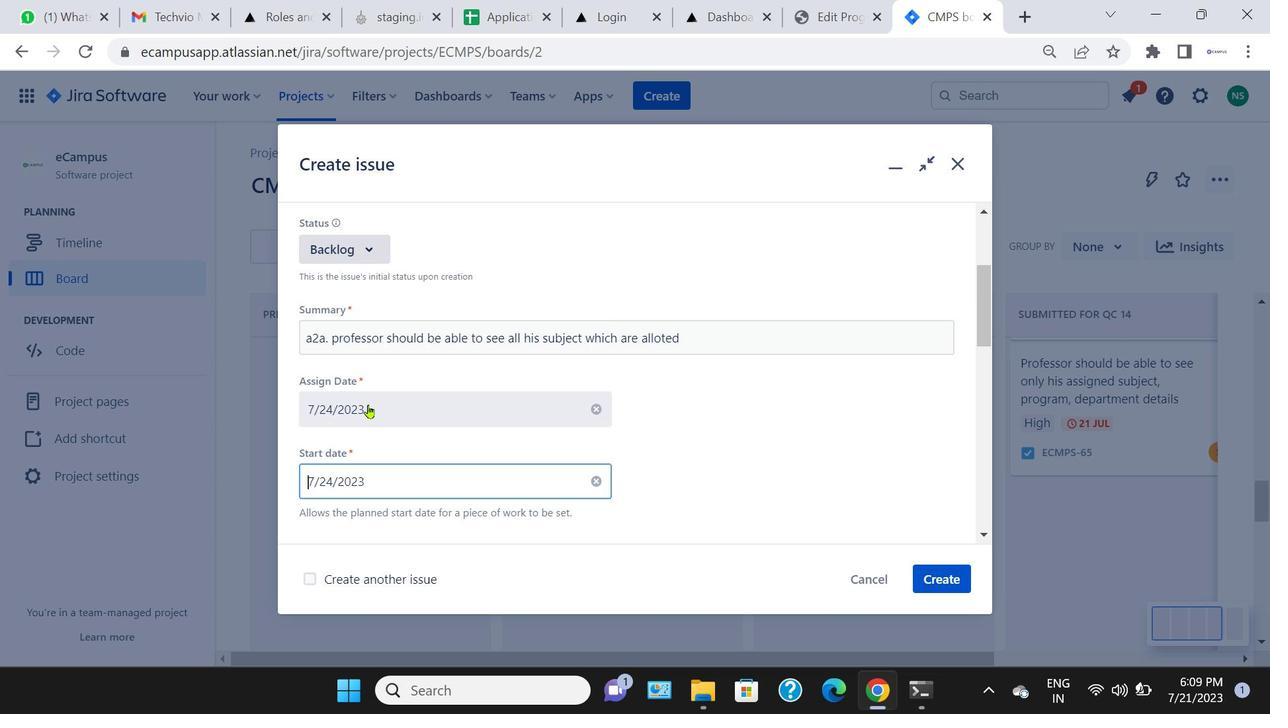 
Action: Mouse pressed left at (589, 484)
Screenshot: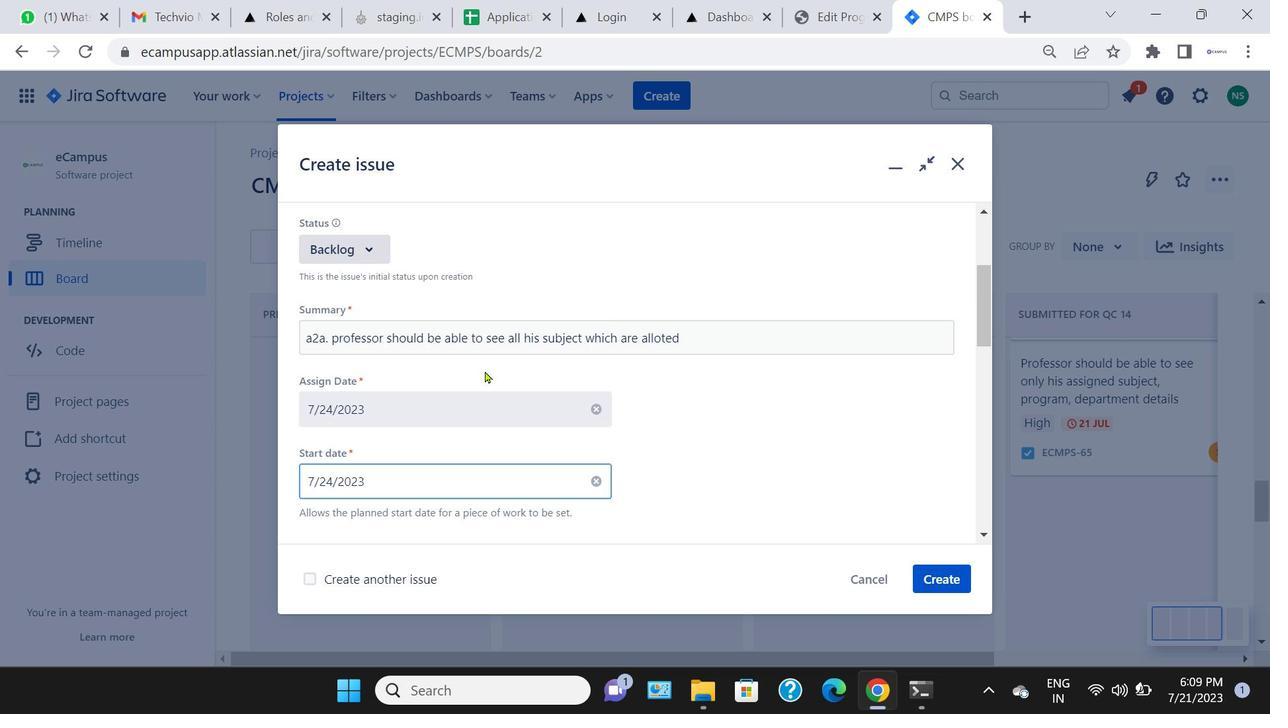 
Action: Mouse moved to (368, 405)
Screenshot: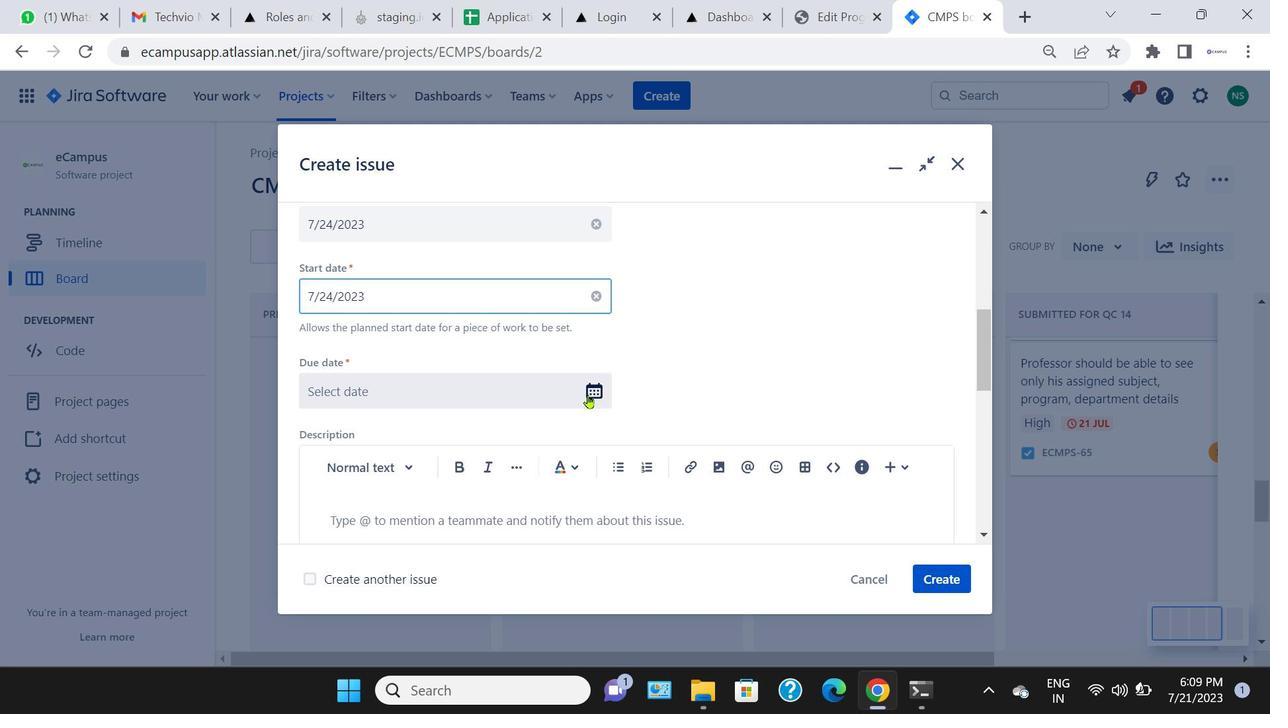 
Action: Mouse pressed left at (368, 405)
Screenshot: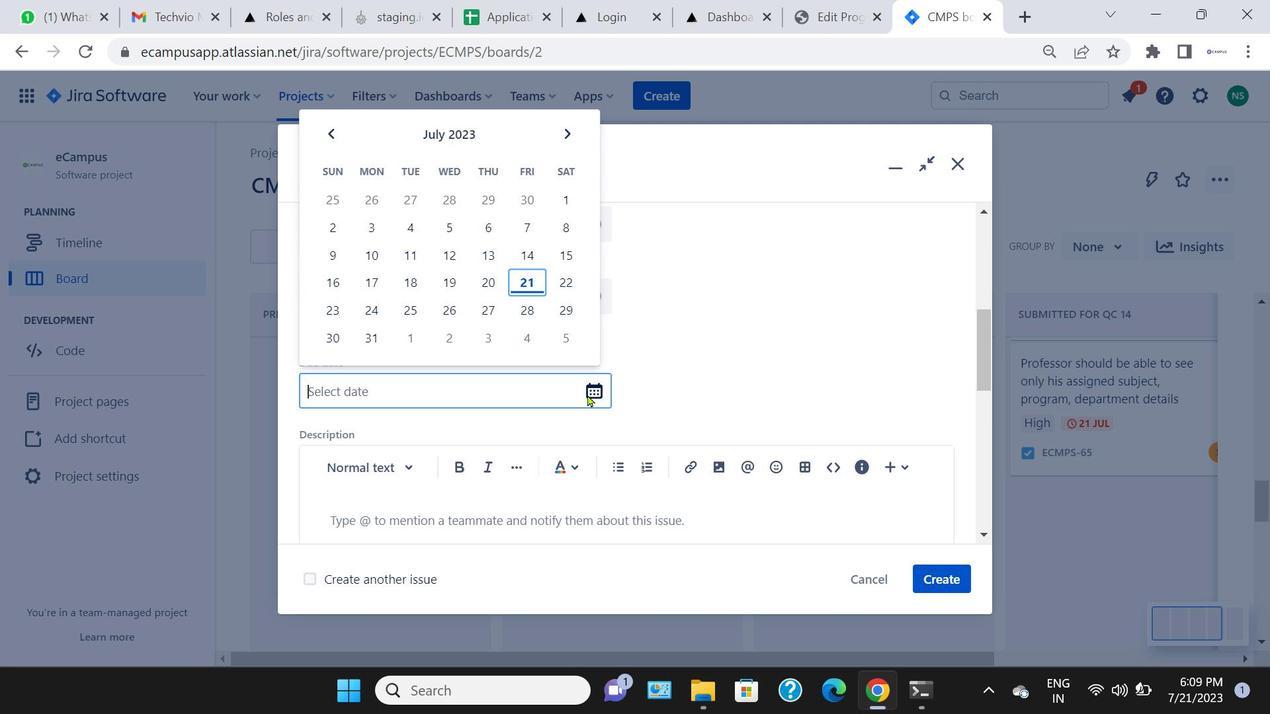 
Action: Mouse moved to (587, 395)
Screenshot: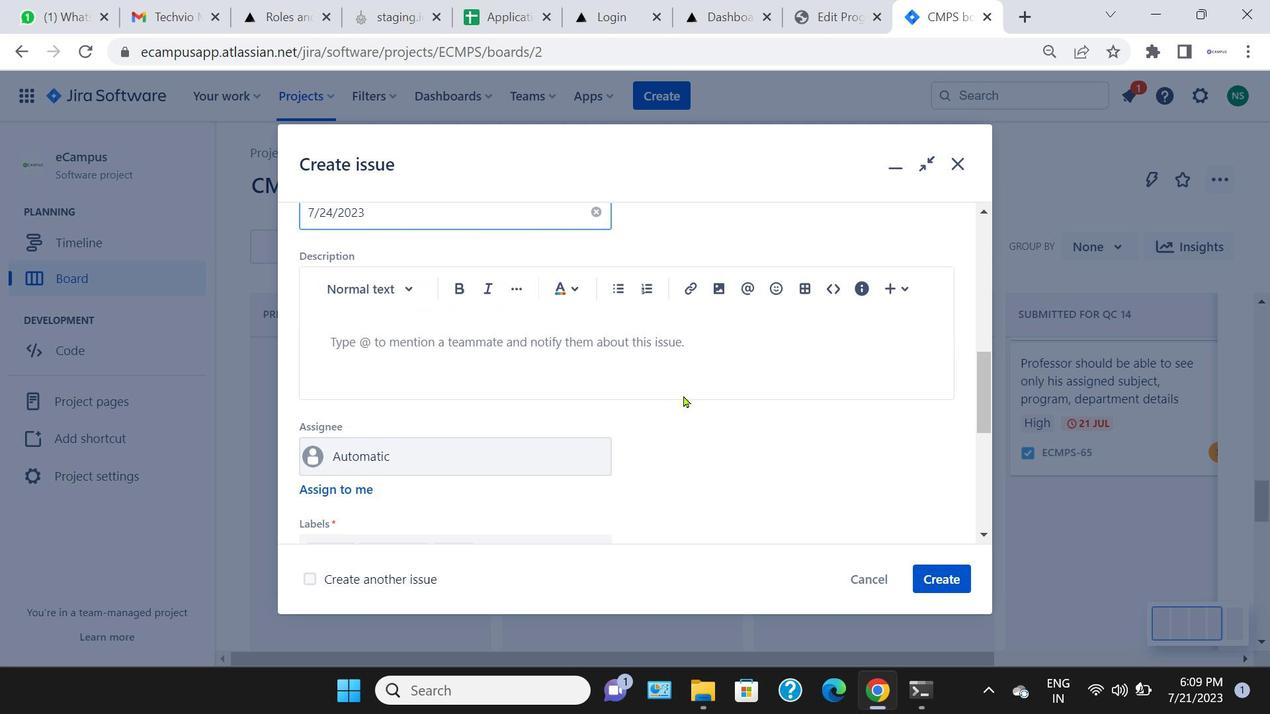 
Action: Mouse pressed left at (587, 395)
Screenshot: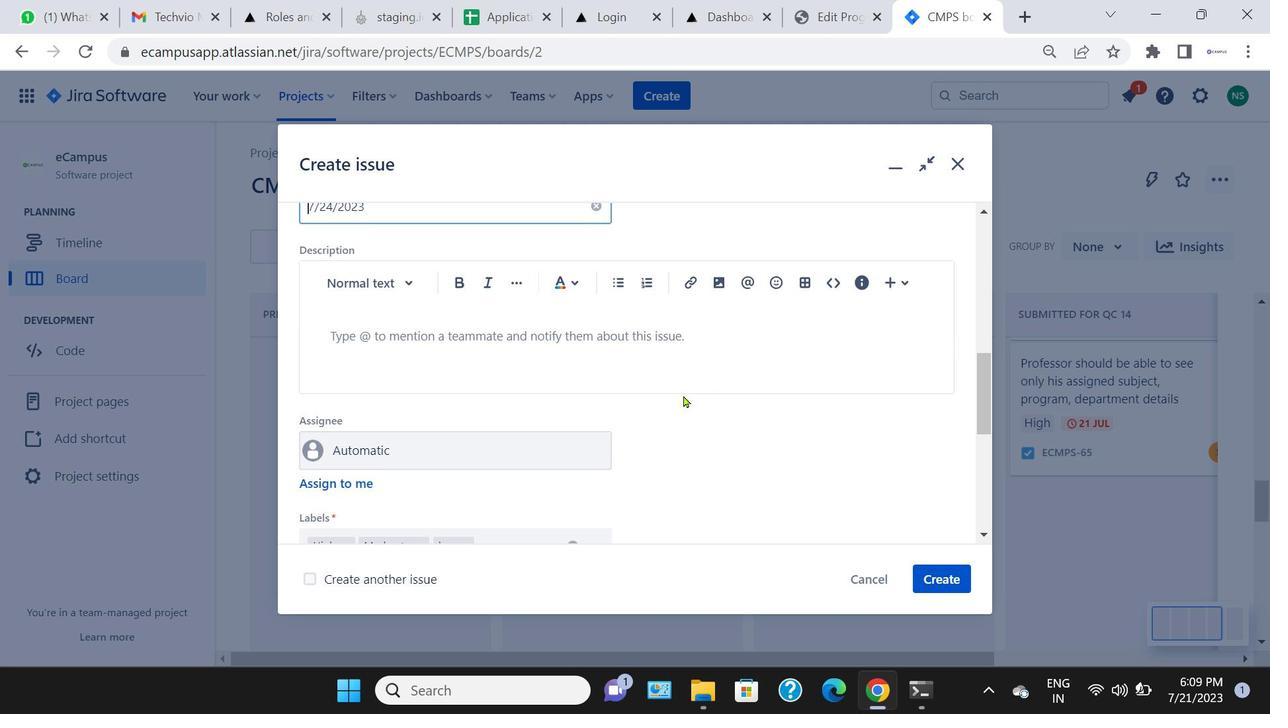 
Action: Mouse moved to (383, 309)
Screenshot: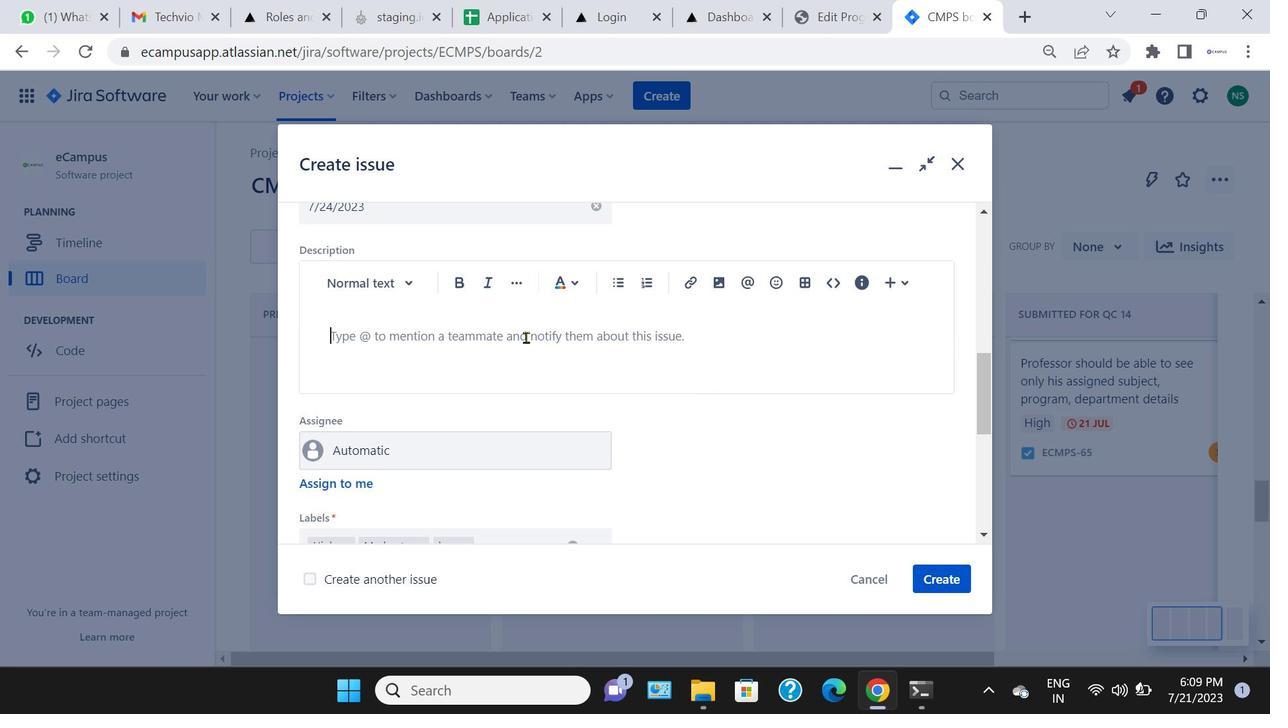 
Action: Mouse pressed left at (383, 309)
Screenshot: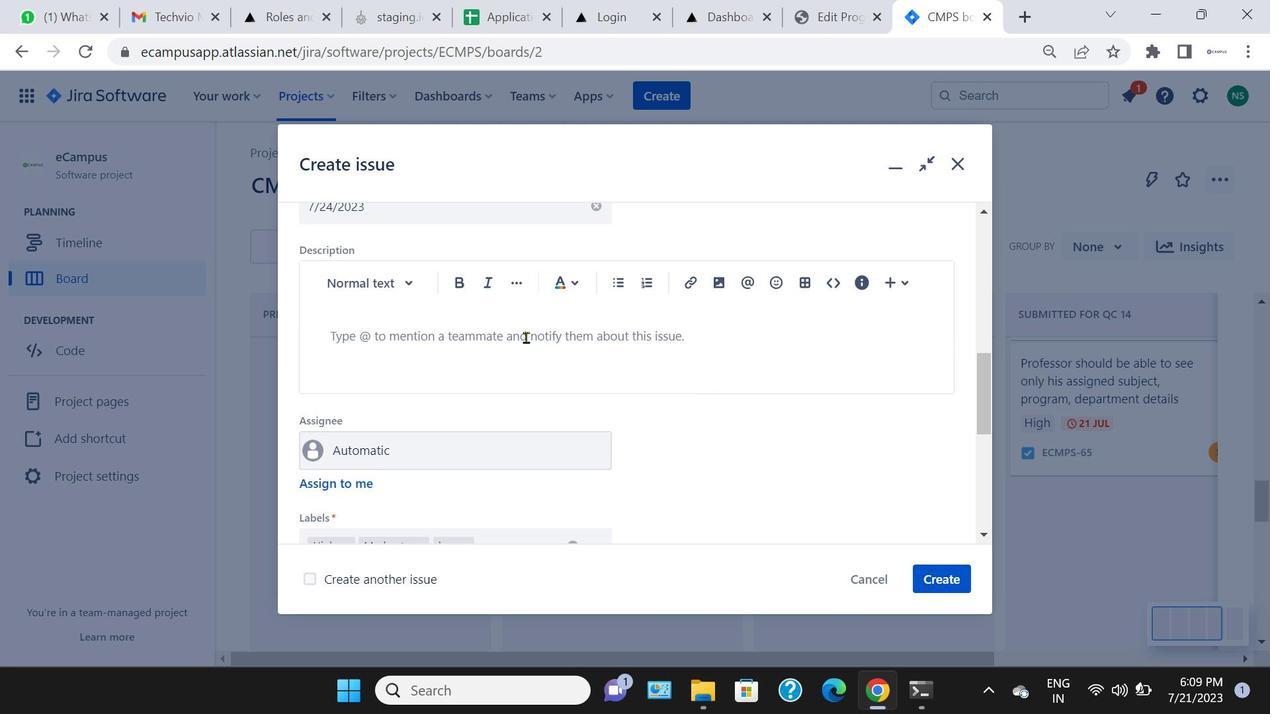 
Action: Mouse moved to (527, 338)
Screenshot: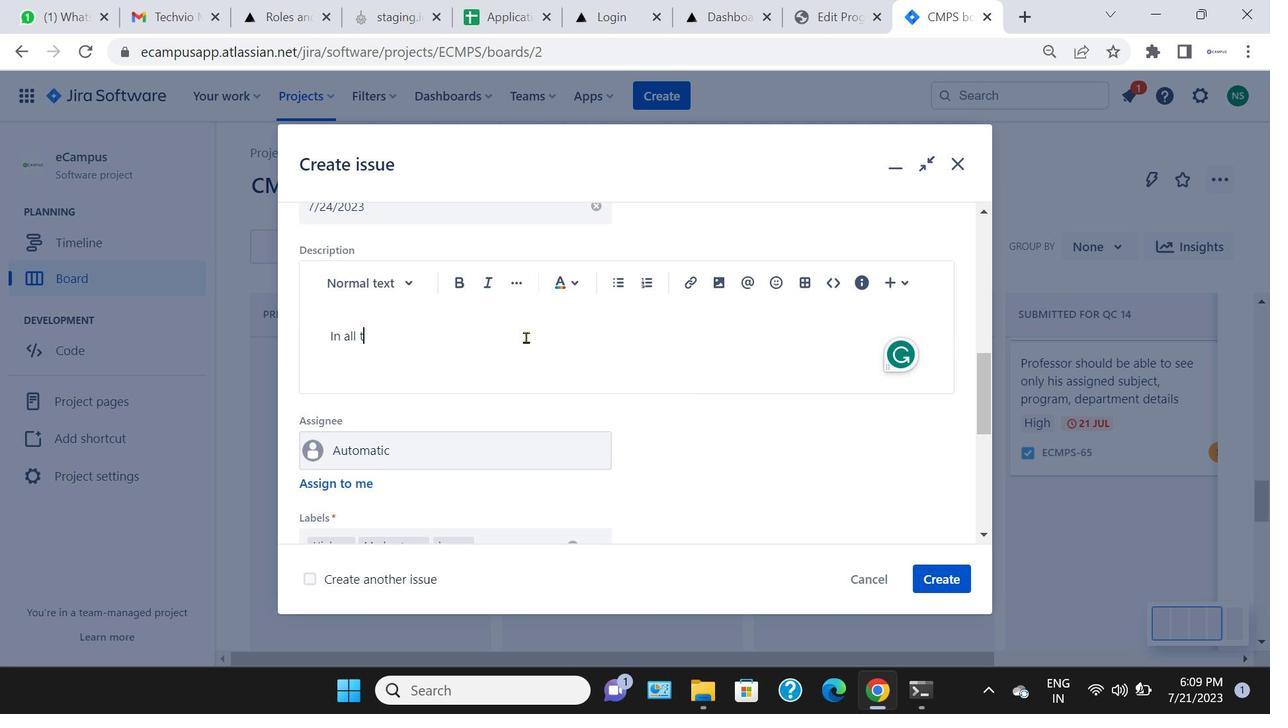 
Action: Mouse pressed left at (527, 338)
Screenshot: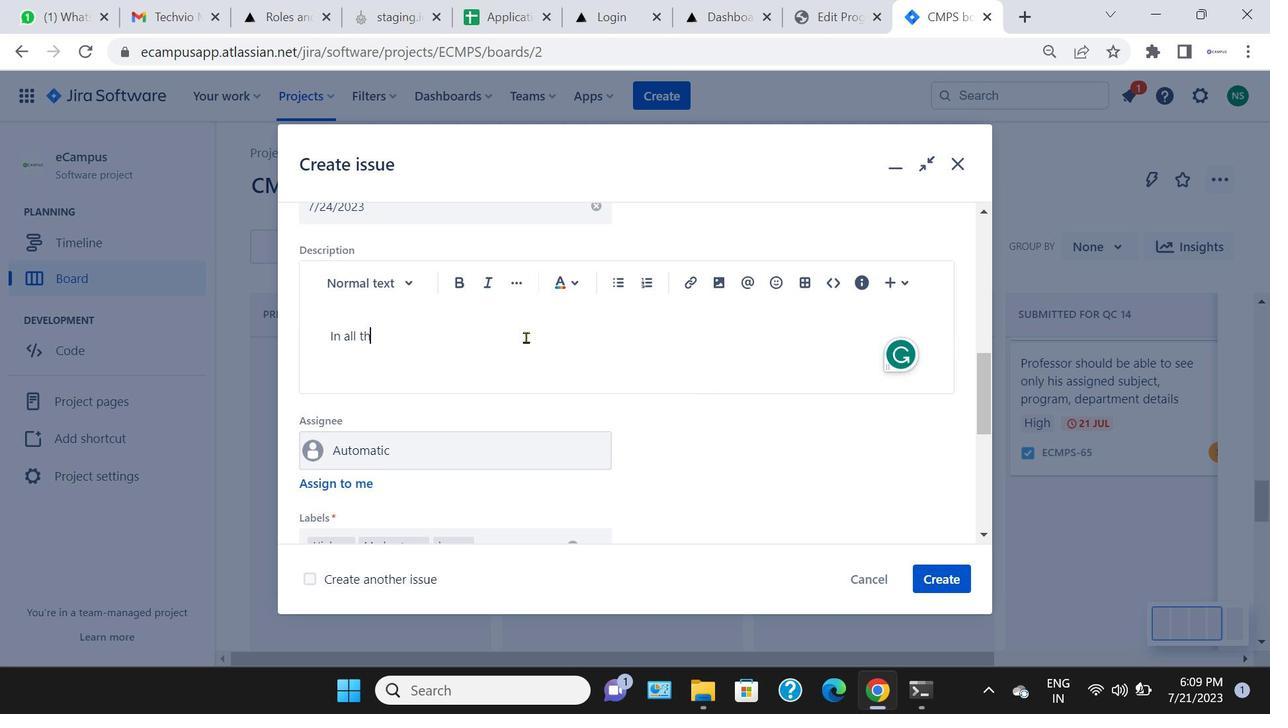 
Action: Key pressed <Key.caps_lock>I<Key.caps_lock>n<Key.space>all<Key.space>the<Key.space><Key.caps_lock>LMS<Key.space><Key.caps_lock>put<Key.space>validation<Key.space>that<Key.space>the<Key.space>professo<Key.space>r<Key.home><Key.backspace>
Screenshot: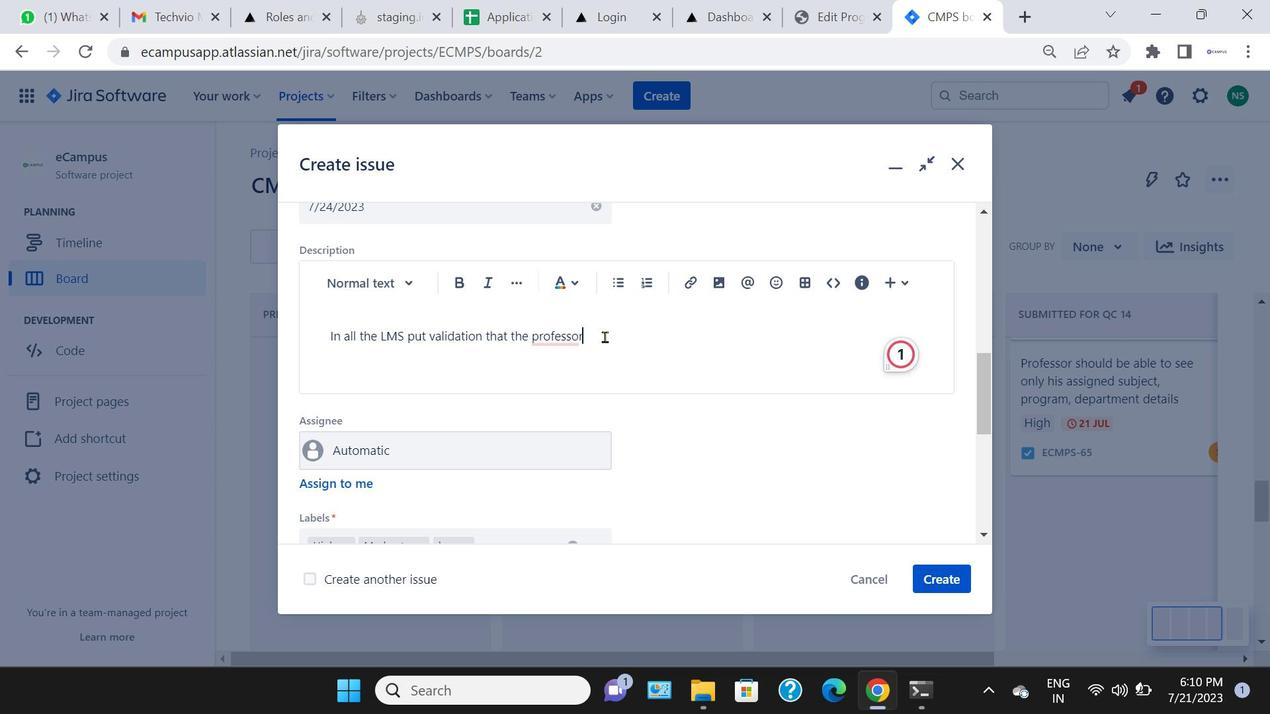 
Action: Mouse moved to (605, 337)
Screenshot: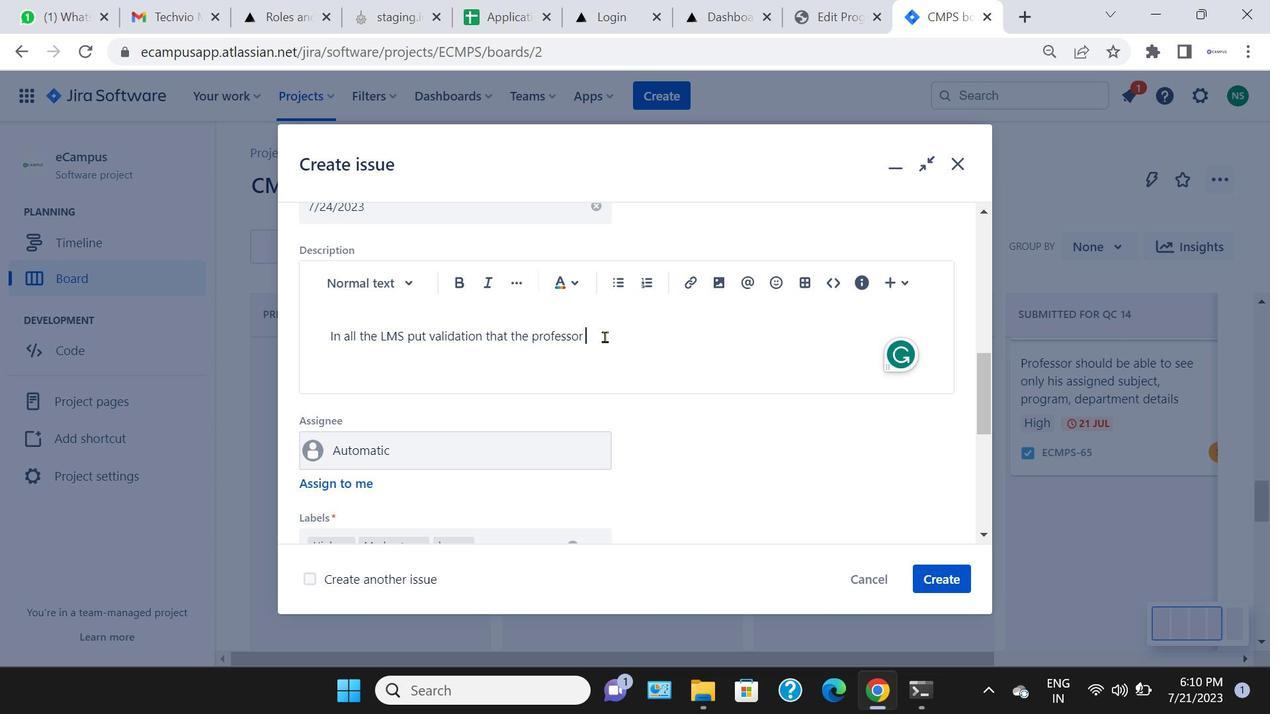 
Action: Mouse pressed left at (605, 337)
Screenshot: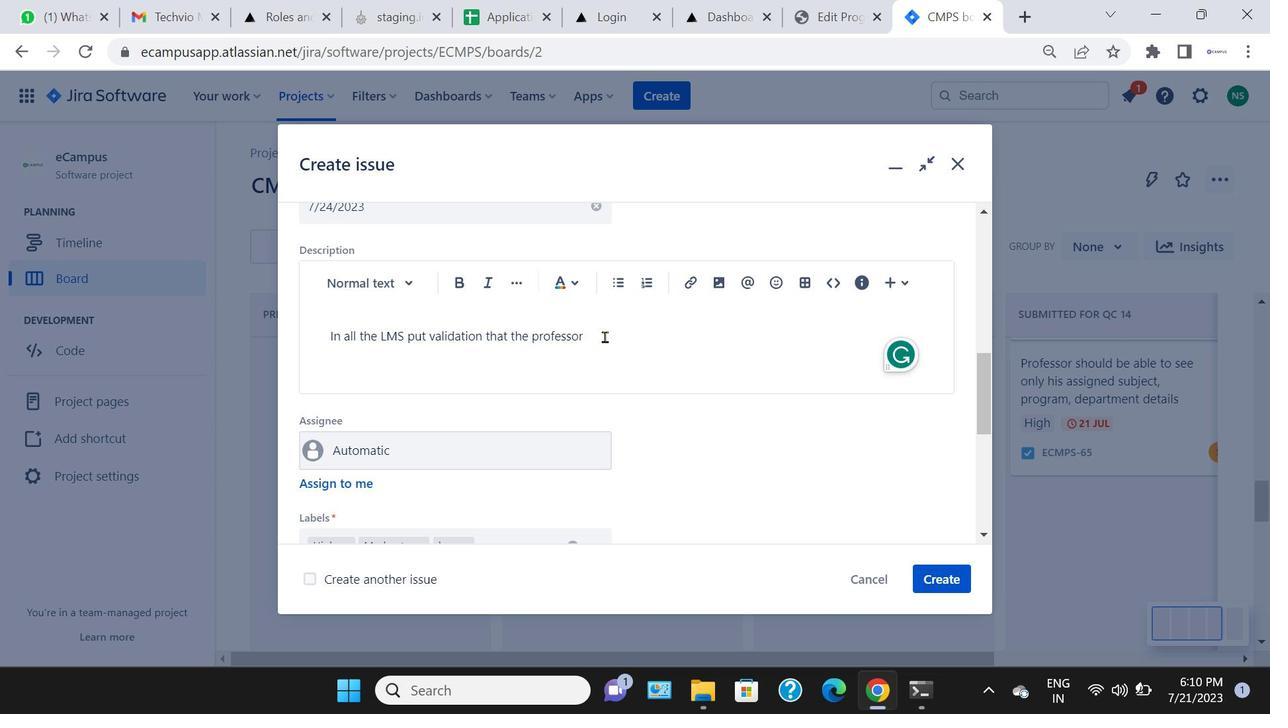 
Action: Key pressed <Key.backspace><Key.backspace>r<Key.space>should<Key.space>be<Key.space>able<Key.space>to<Key.space>see<Key.space>only<Key.space>thi<Key.backspace>ose<Key.space>subjects<Key.space>which<Key.space>are<Key.space>assigned<Key.space>to<Key.space>them,<Key.space><Key.backspace><Key.backspace>.<Key.shift_r><Key.enter><Key.caps_lock>N<Key.caps_lock>o<Key.space>other<Key.space>data<Key.space>shoulk<Key.backspace>d<Key.space>reflect<Key.space>
Screenshot: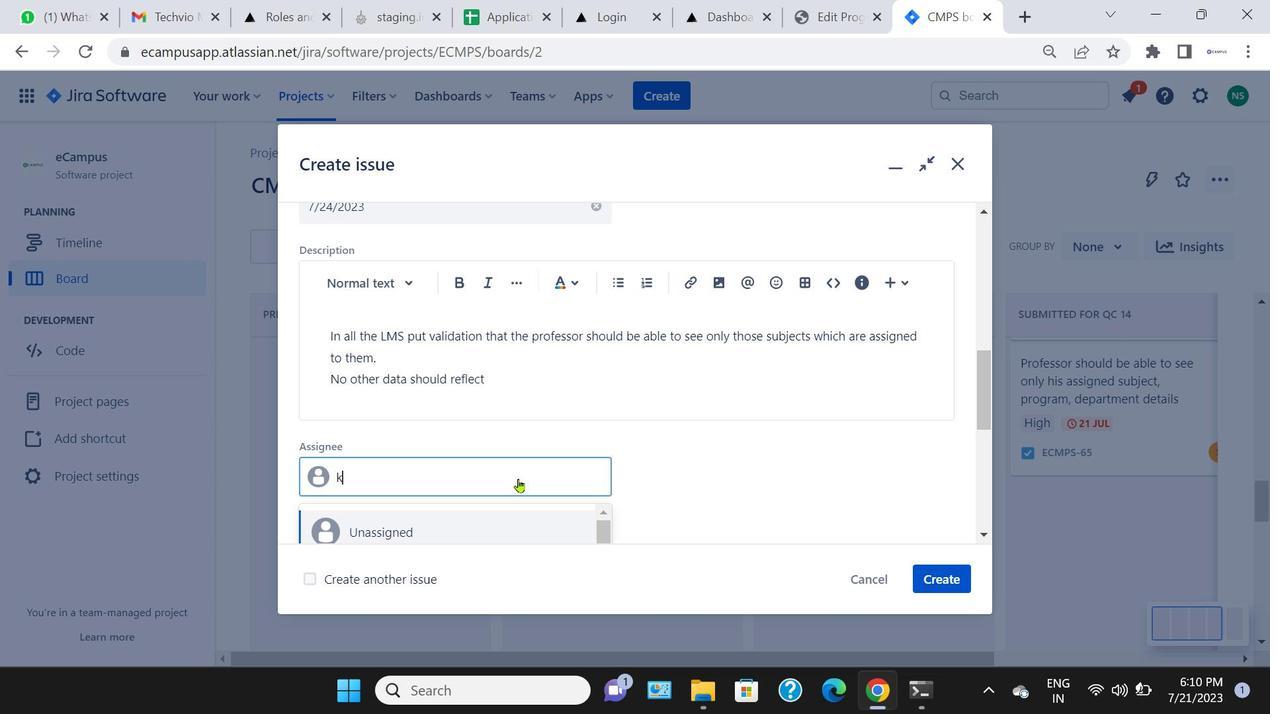 
Action: Mouse moved to (518, 479)
Screenshot: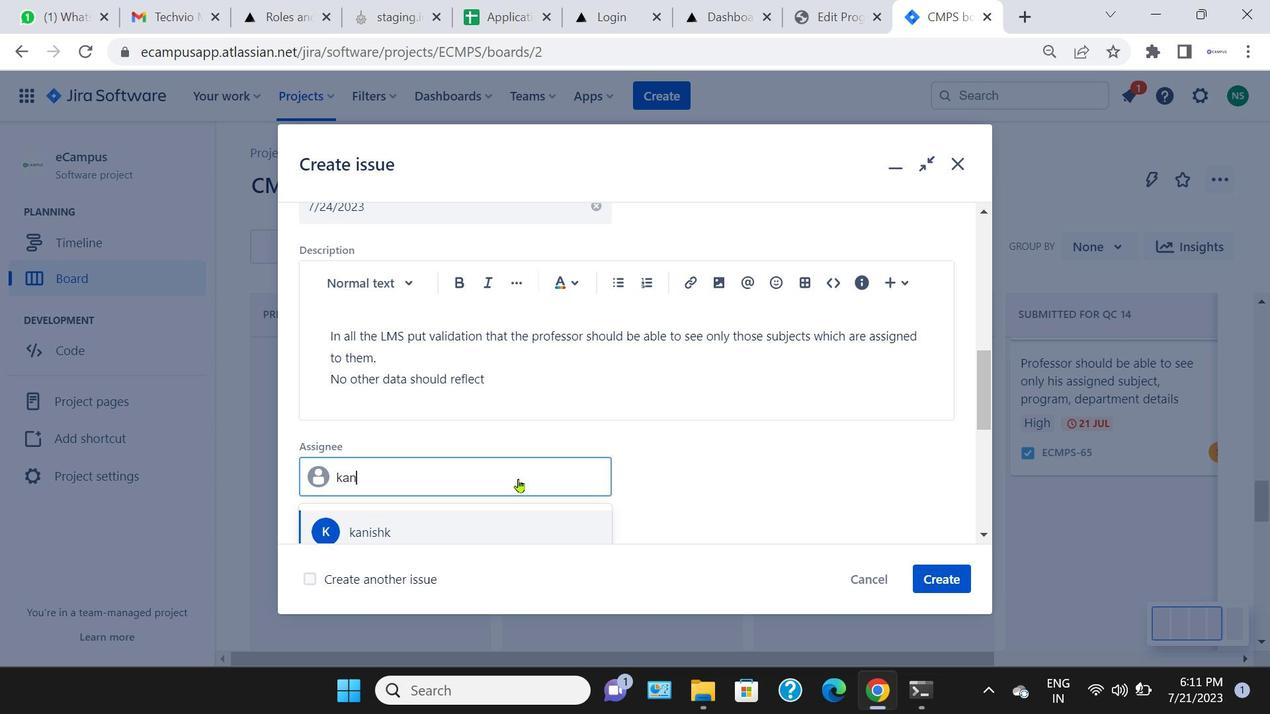 
Action: Mouse pressed left at (518, 479)
Screenshot: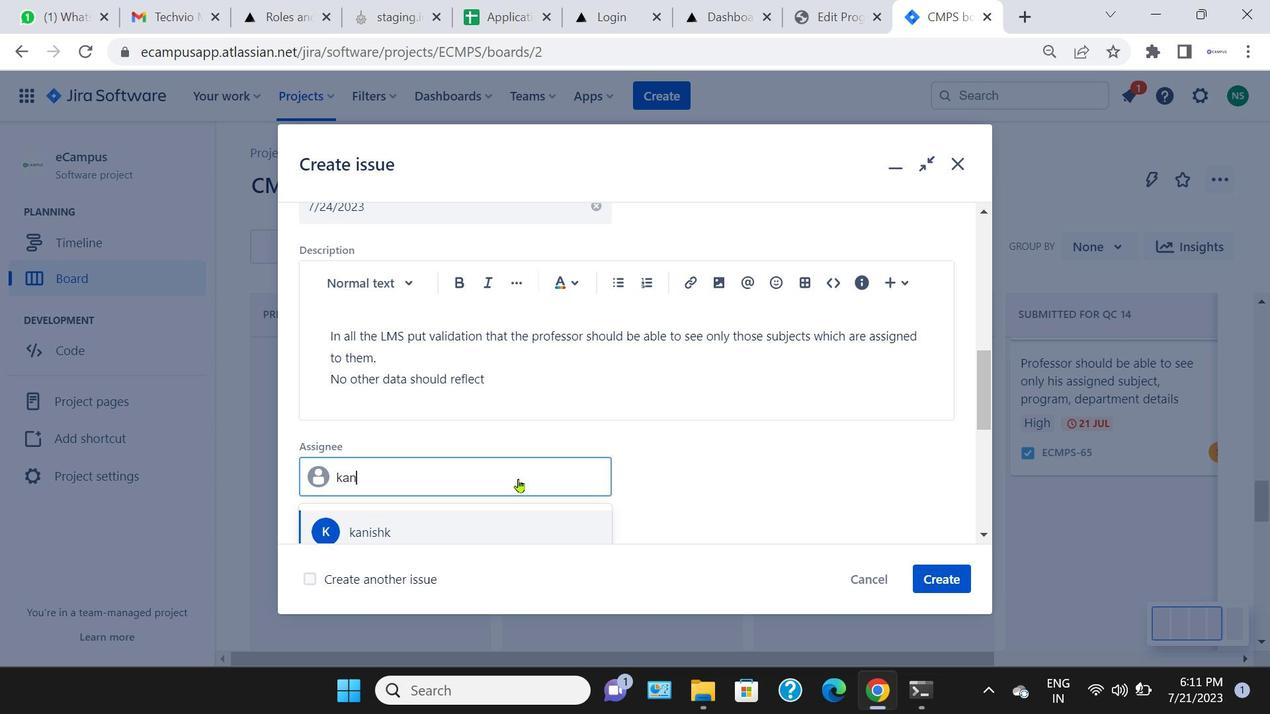 
Action: Key pressed kan
Screenshot: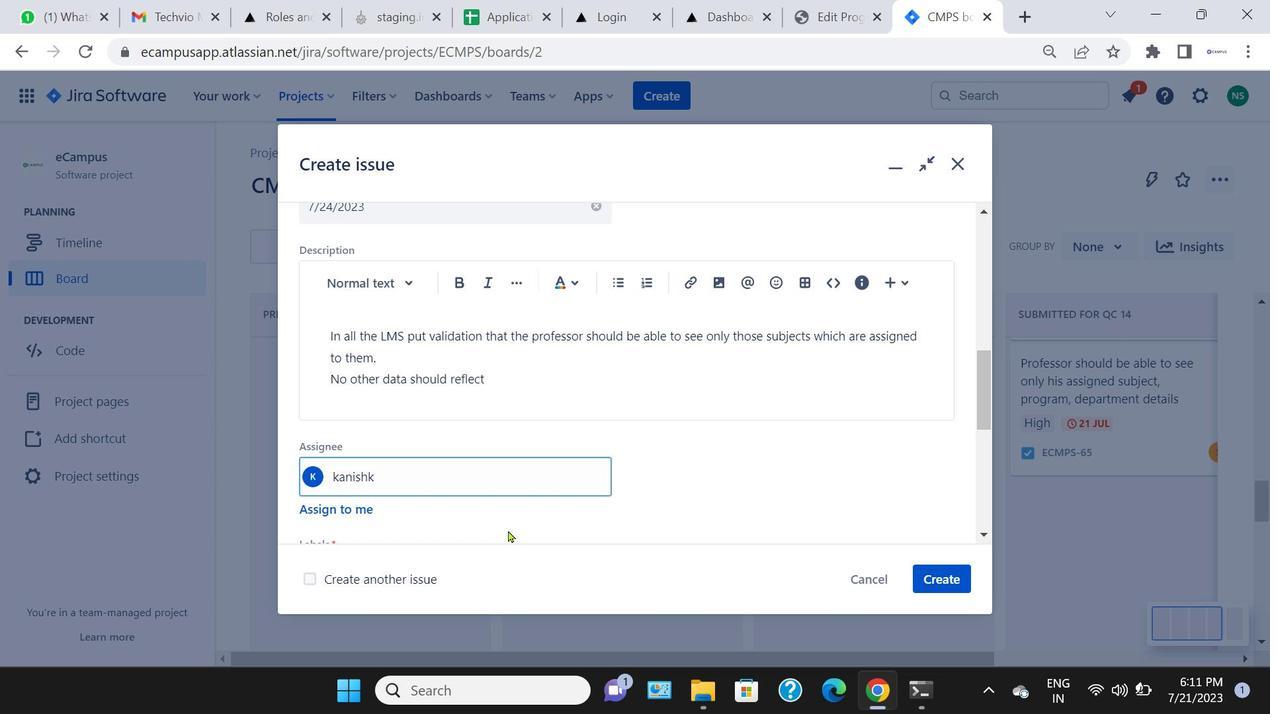 
Action: Mouse moved to (508, 531)
Screenshot: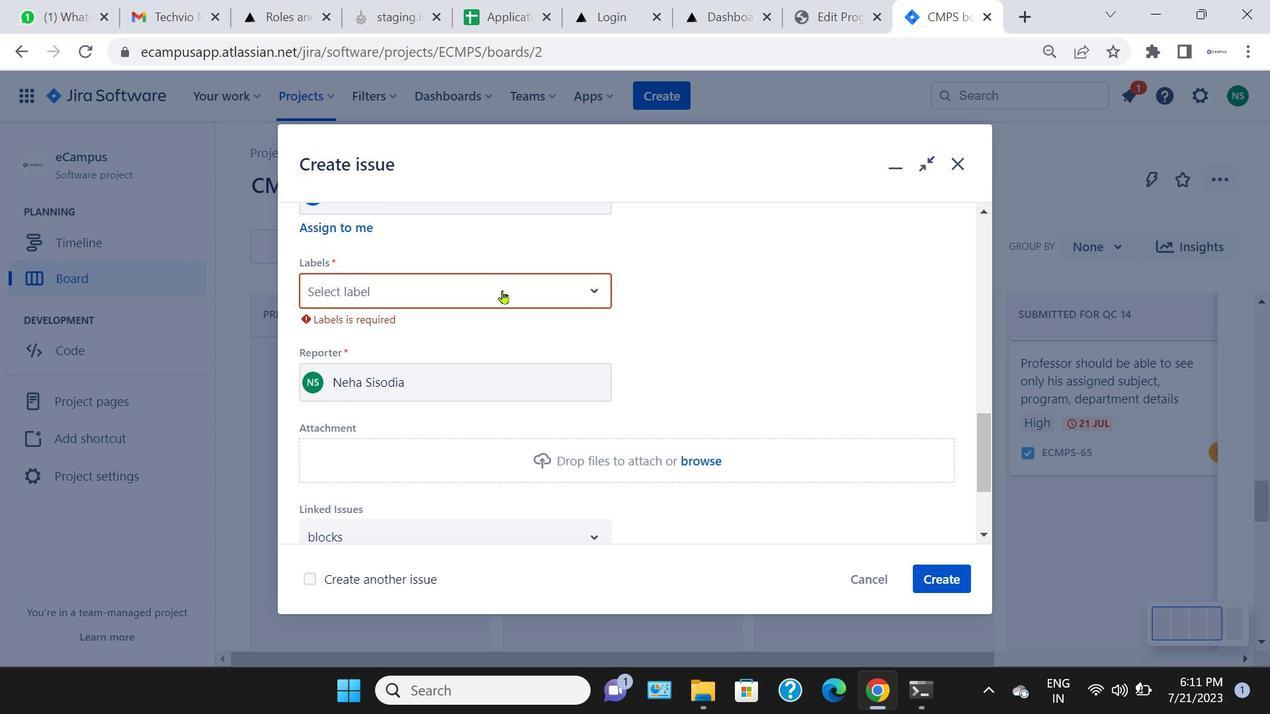 
Action: Mouse pressed left at (508, 531)
Screenshot: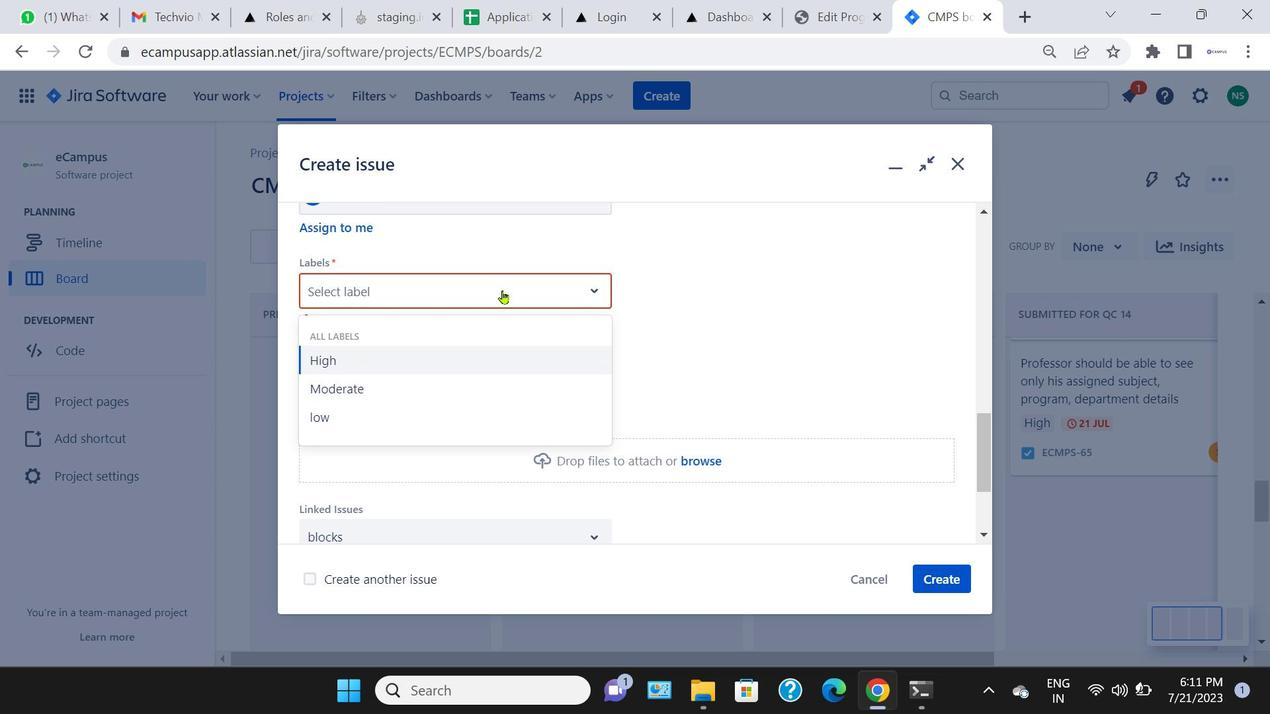 
Action: Mouse moved to (567, 292)
Screenshot: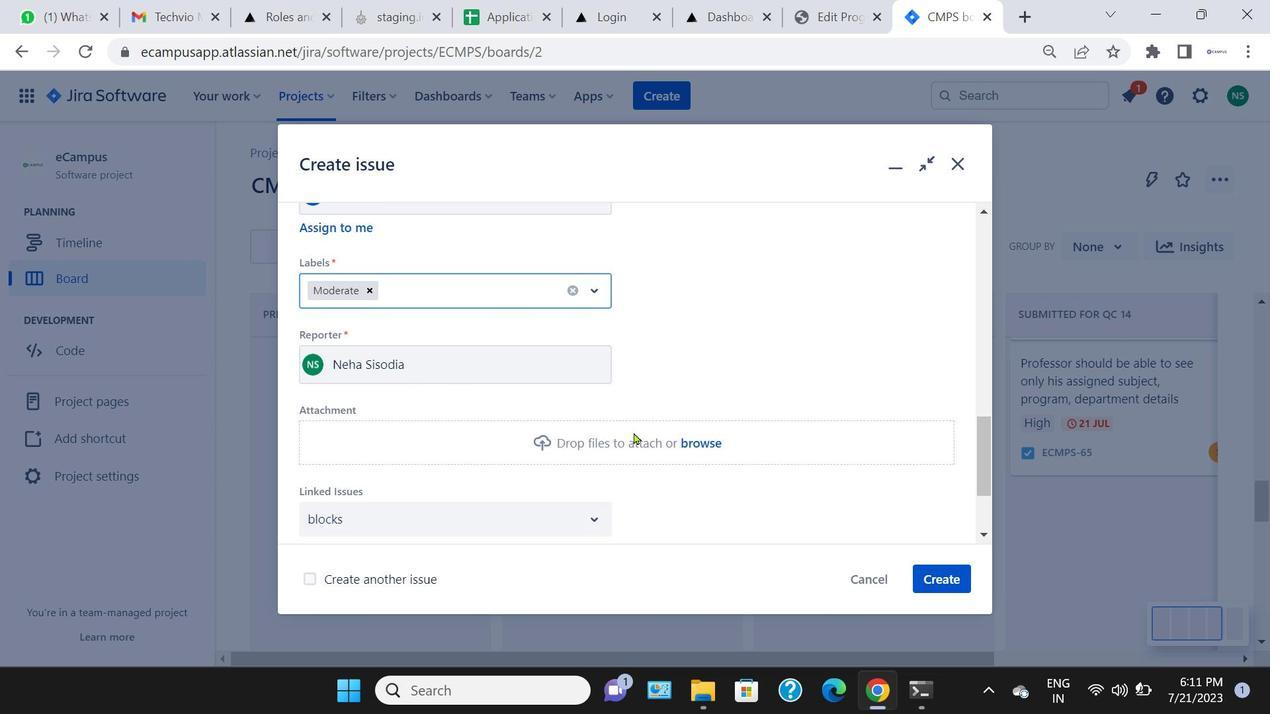 
Action: Mouse pressed left at (567, 292)
Screenshot: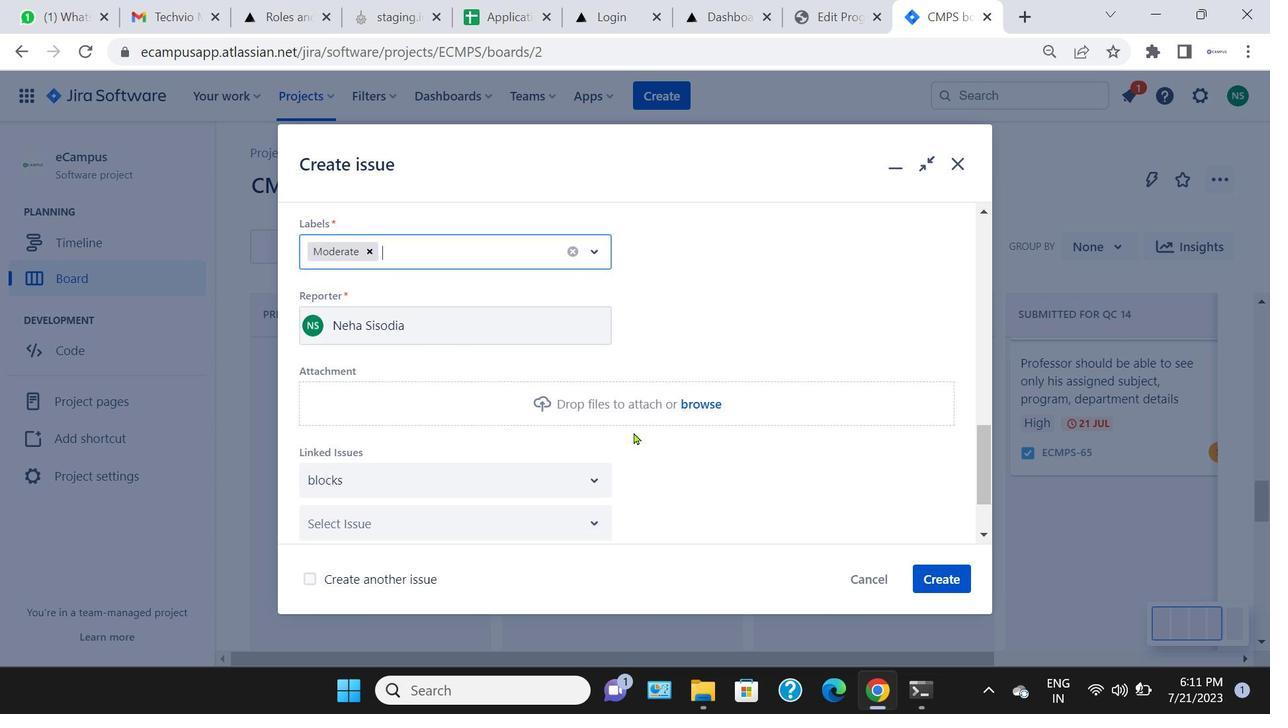 
Action: Mouse moved to (502, 291)
Screenshot: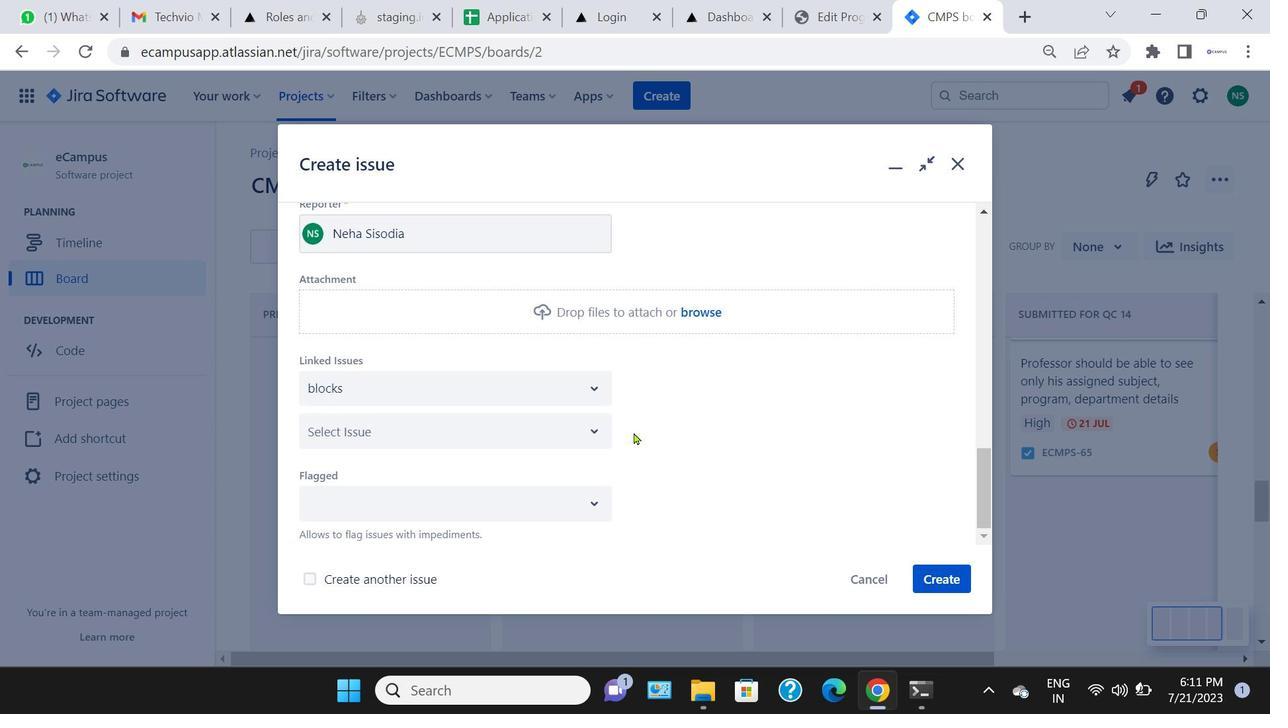 
Action: Mouse pressed left at (502, 291)
Screenshot: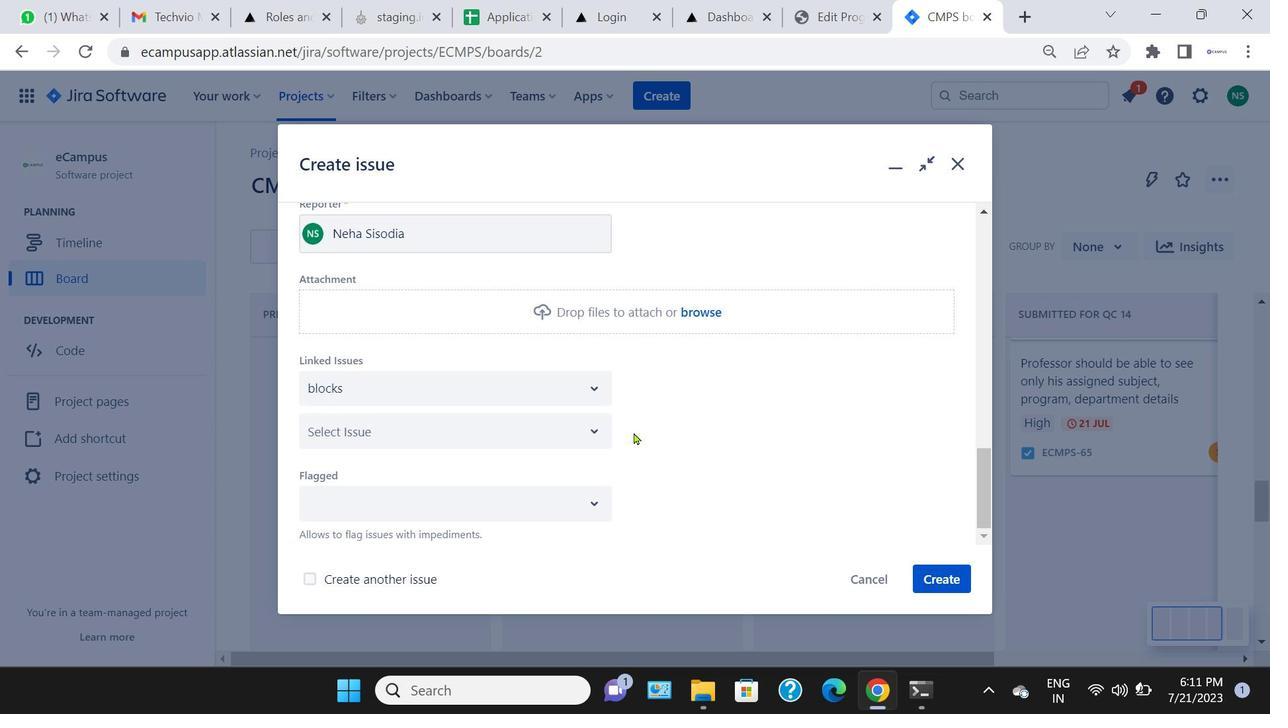 
Action: Mouse moved to (407, 385)
Screenshot: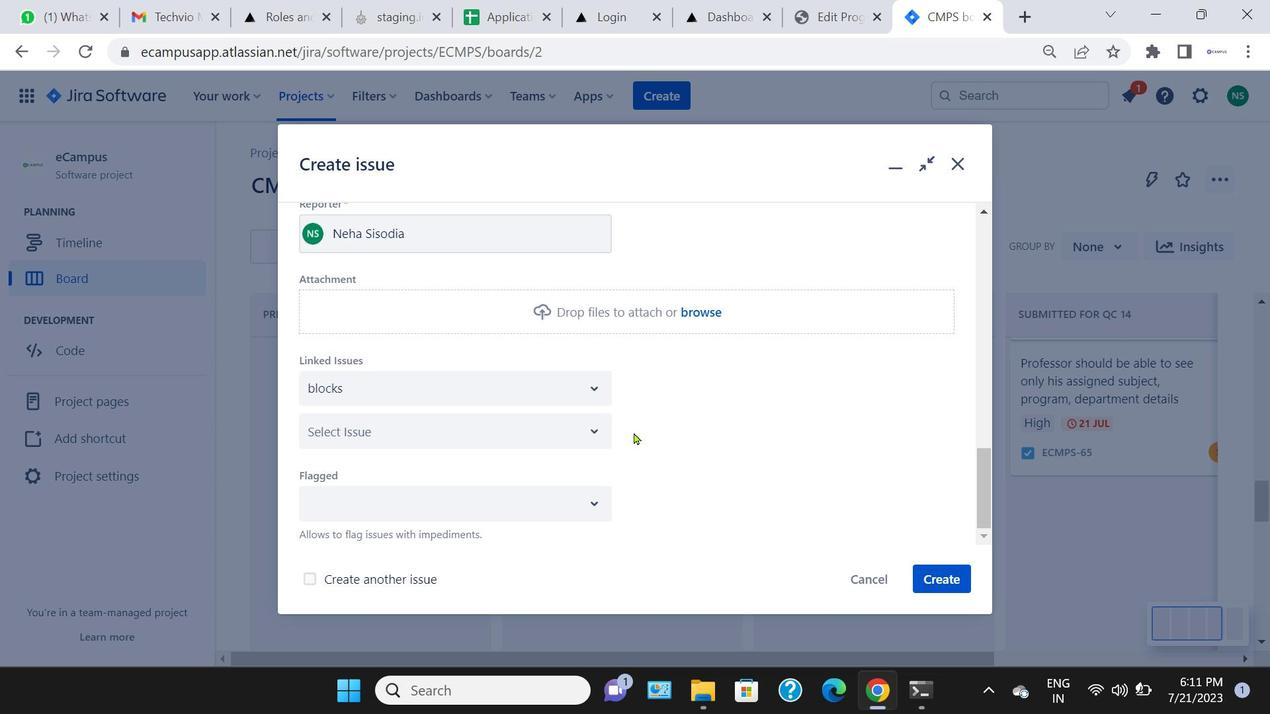 
Action: Mouse pressed left at (407, 385)
Screenshot: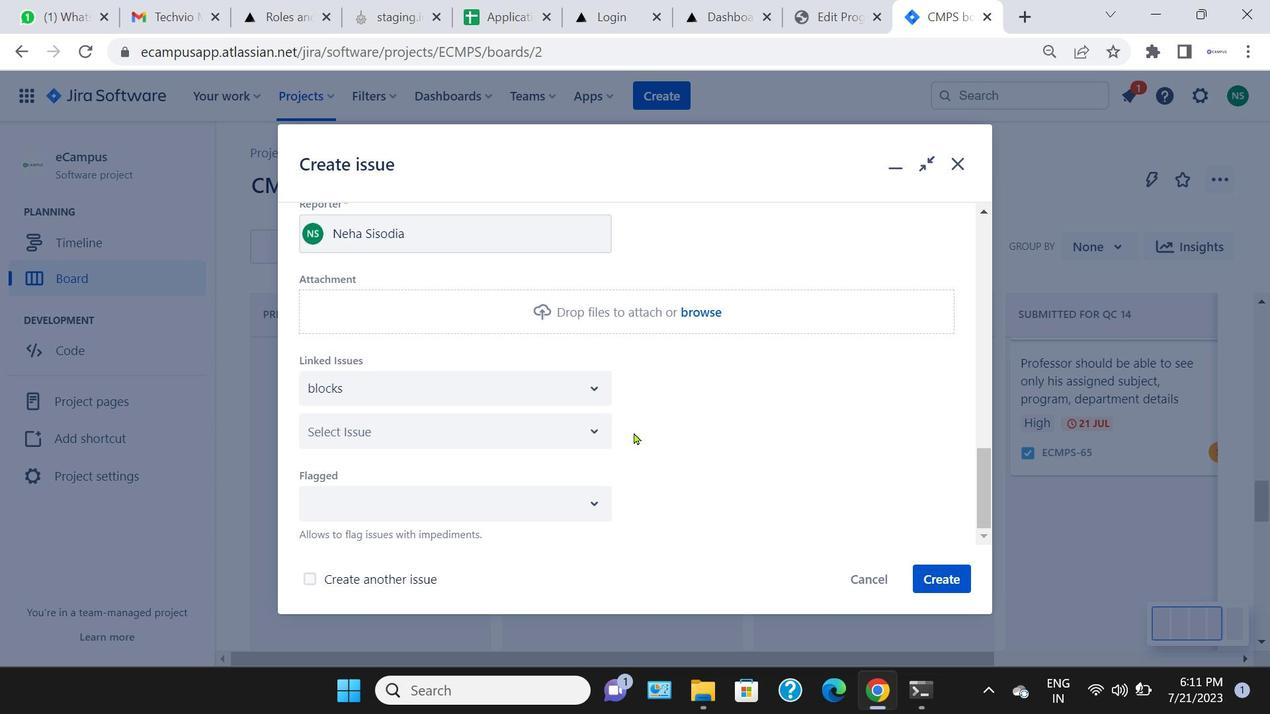 
Action: Mouse moved to (929, 583)
Screenshot: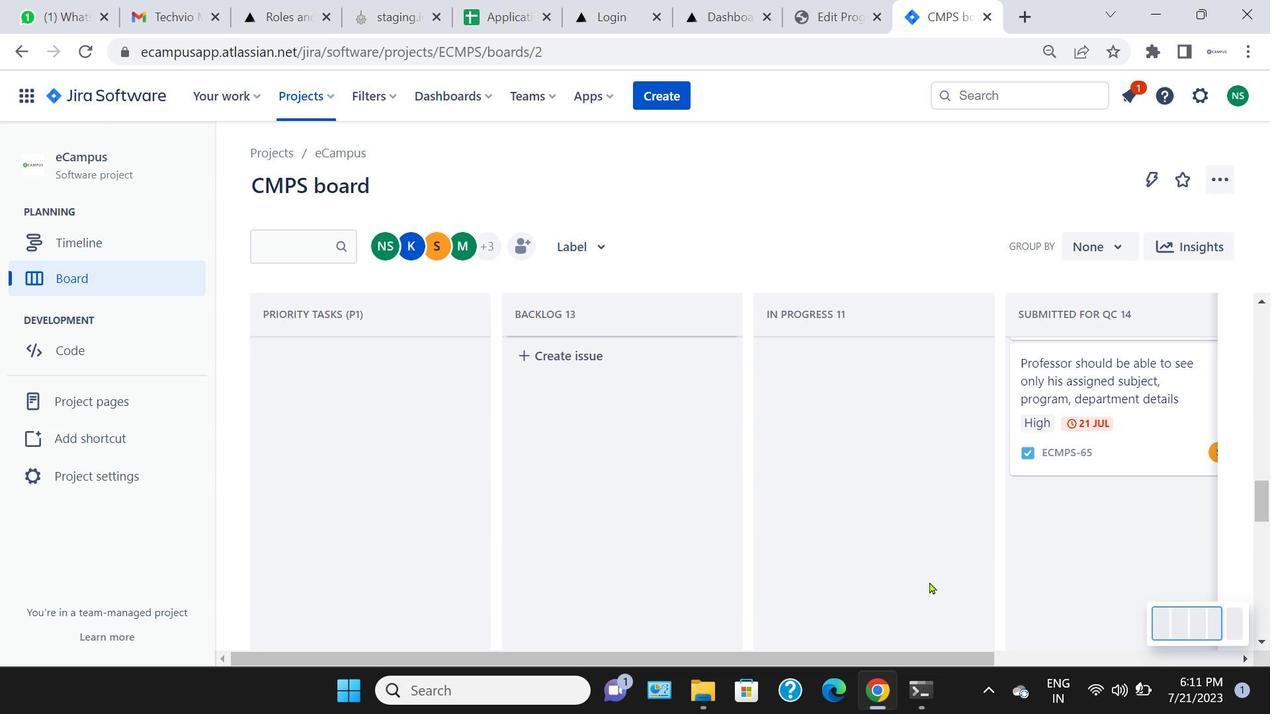 
Action: Mouse pressed left at (929, 583)
Screenshot: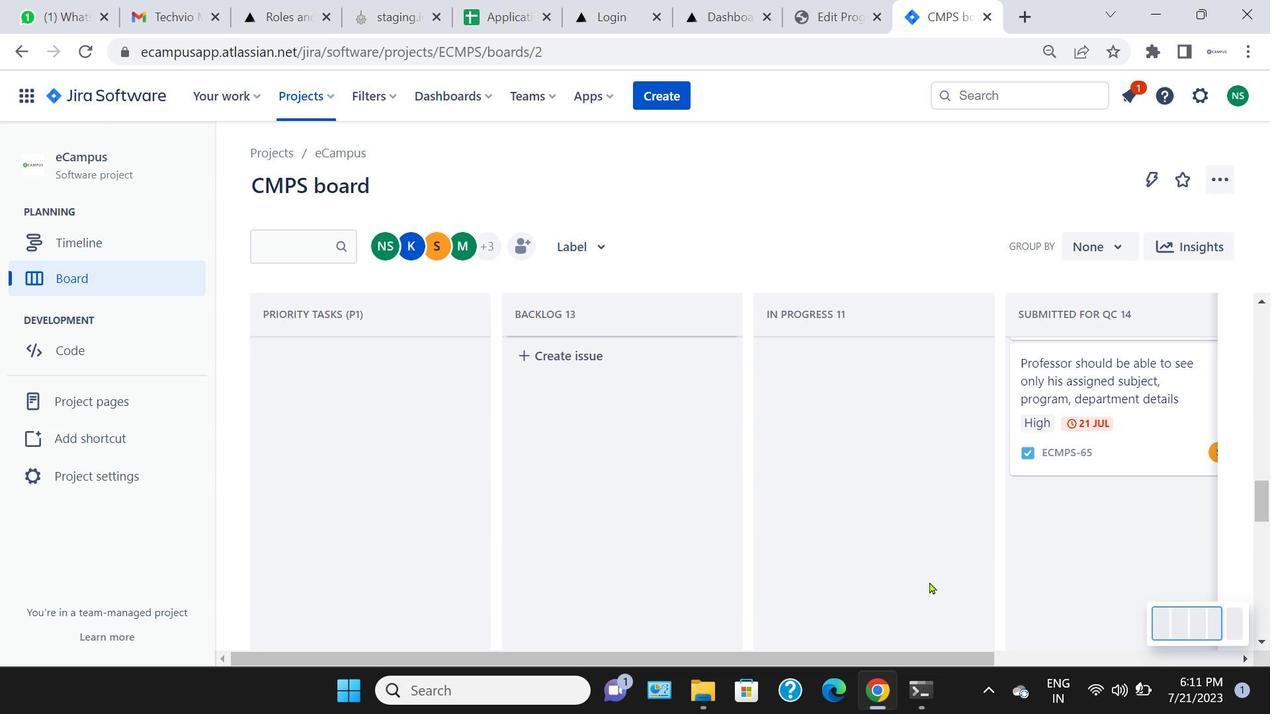 
Action: Mouse moved to (582, 489)
Screenshot: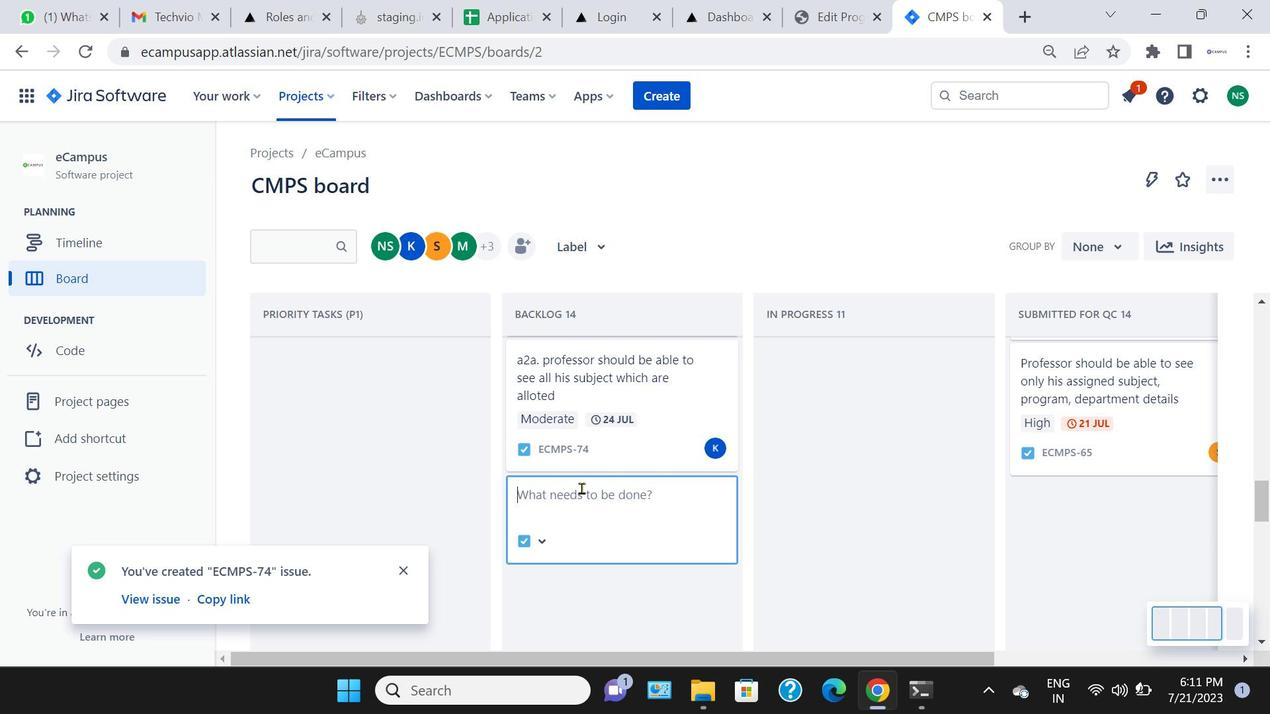 
Action: Mouse pressed left at (582, 489)
Screenshot: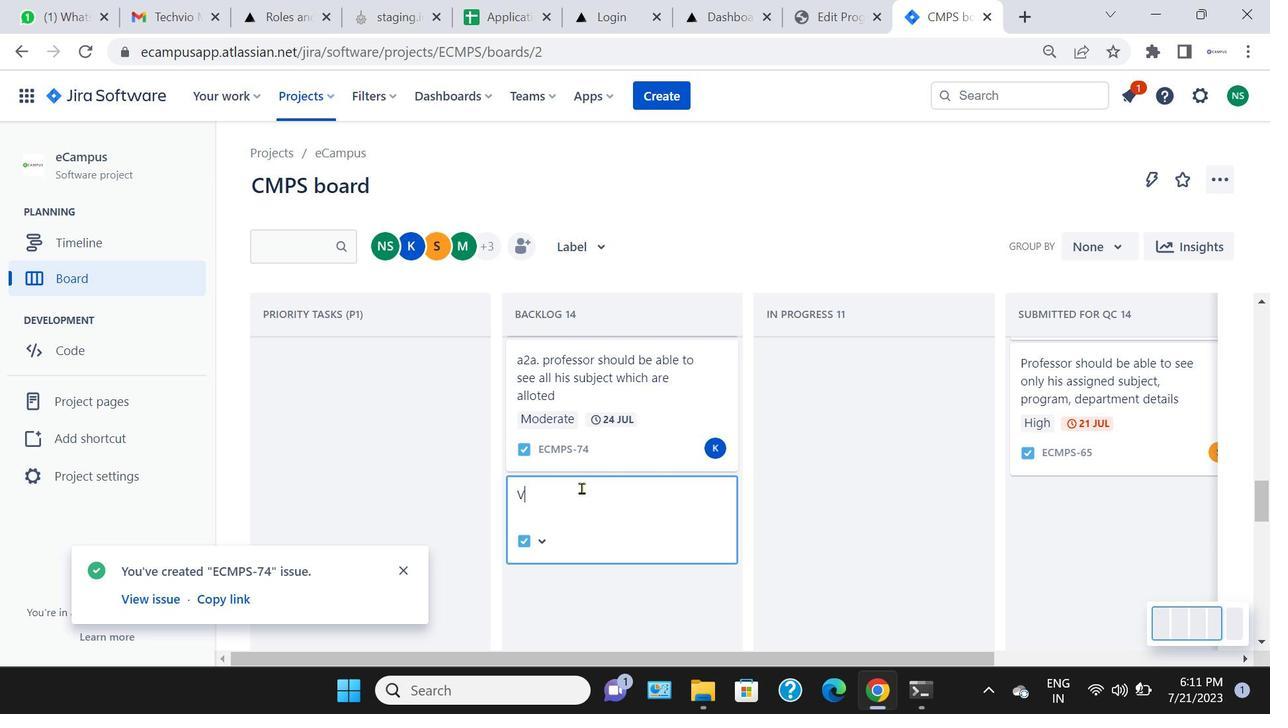 
Action: Mouse pressed left at (582, 489)
Screenshot: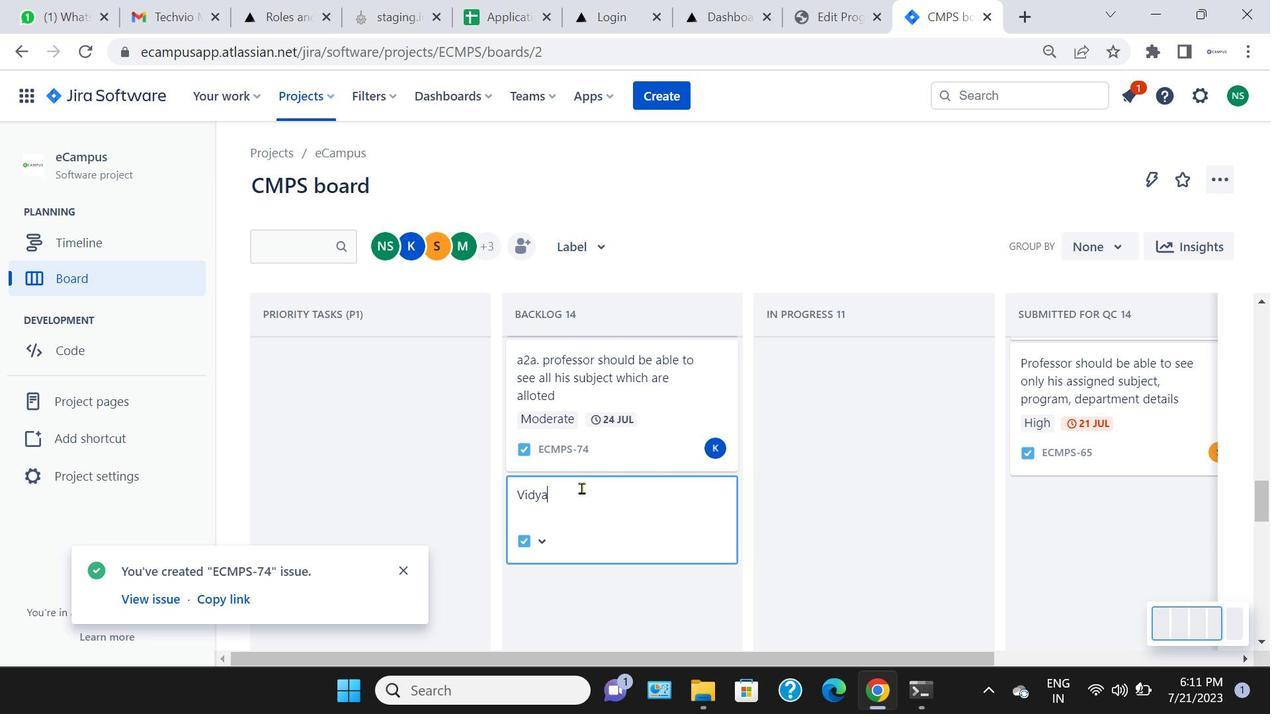 
Action: Key pressed <Key.caps_lock>V<Key.caps_lock>idya<Key.space>live<Key.space>website<Key.space>integrate<Key.space>vlog<Key.space>page<Key.space><Key.enter>
Screenshot: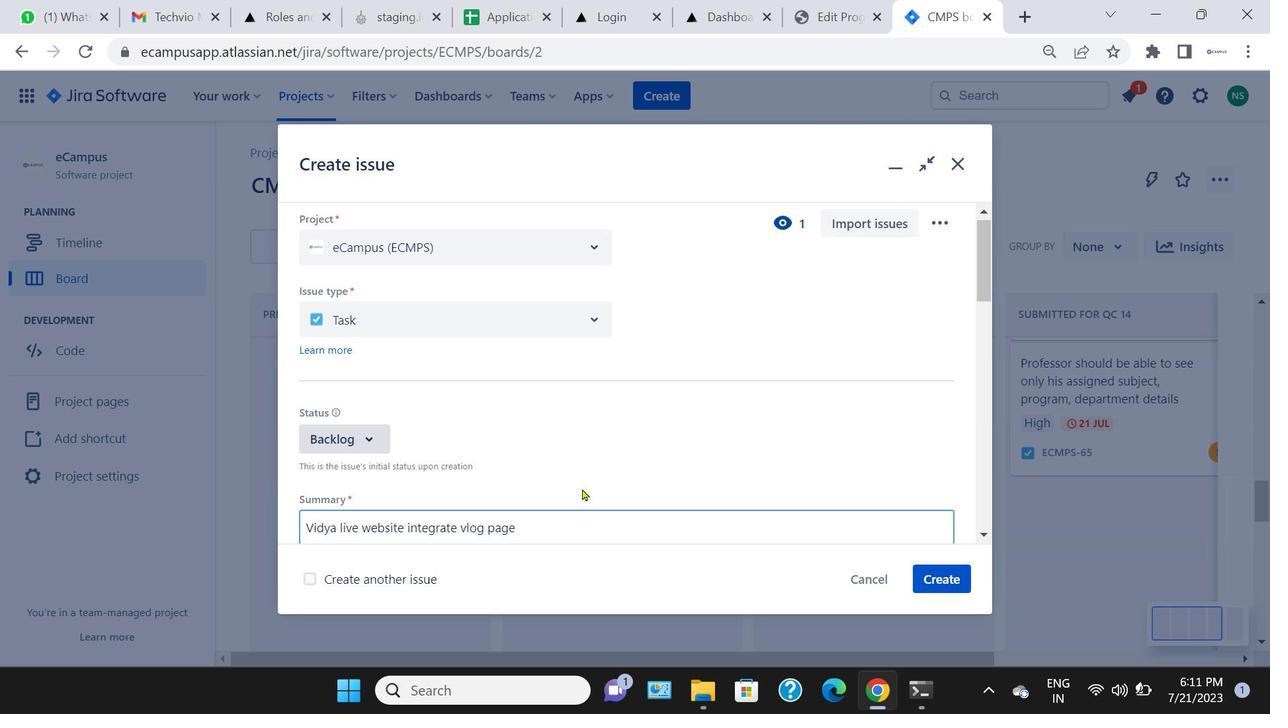 
Action: Mouse moved to (361, 443)
Screenshot: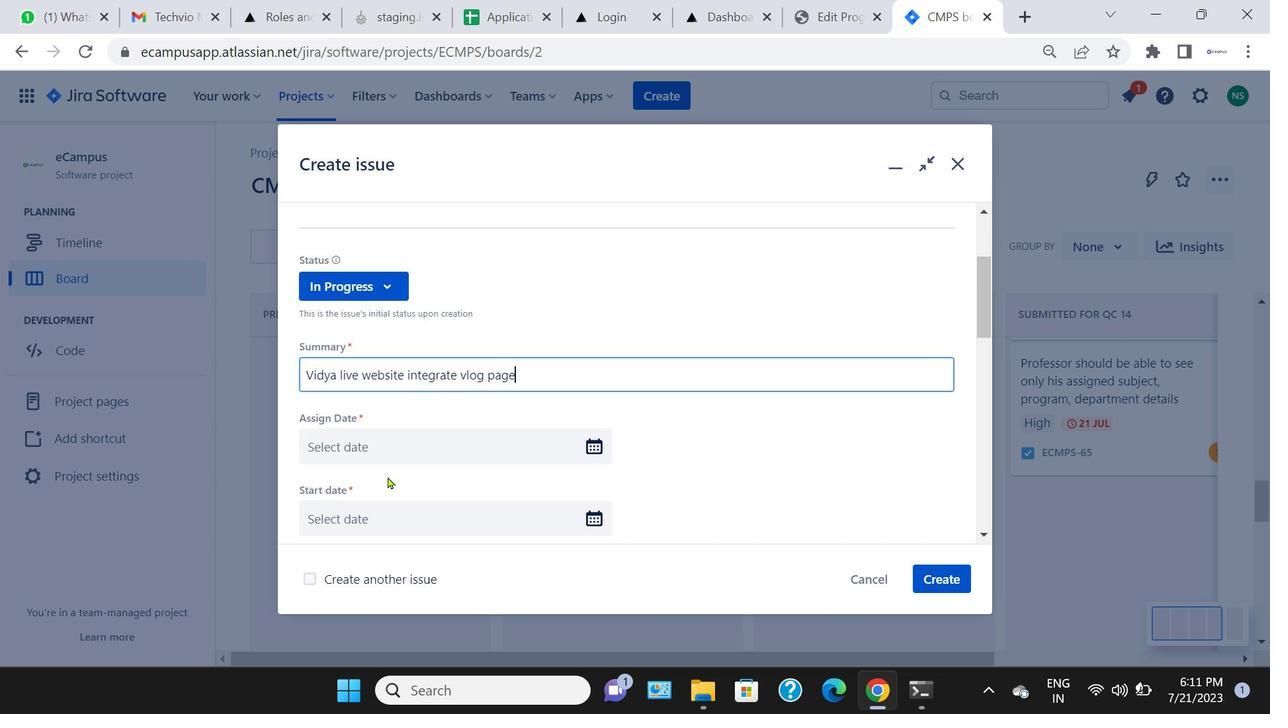 
Action: Mouse pressed left at (361, 443)
Screenshot: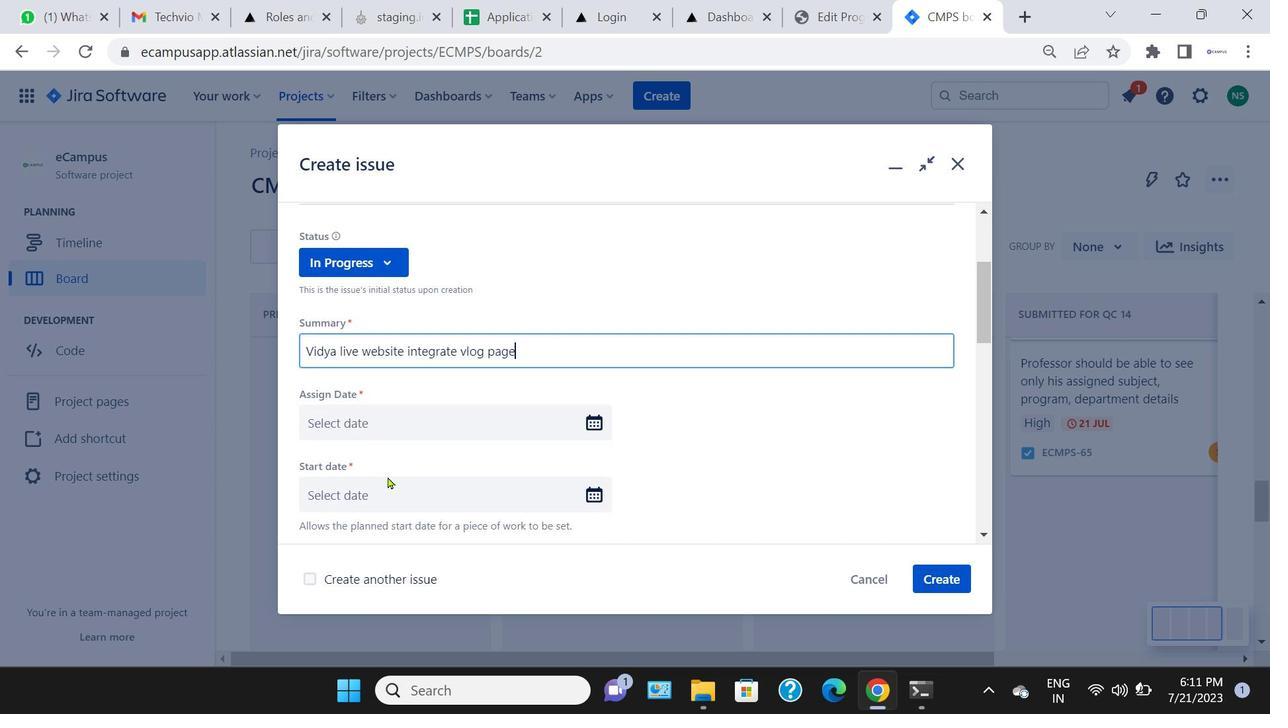
Action: Mouse moved to (388, 477)
Screenshot: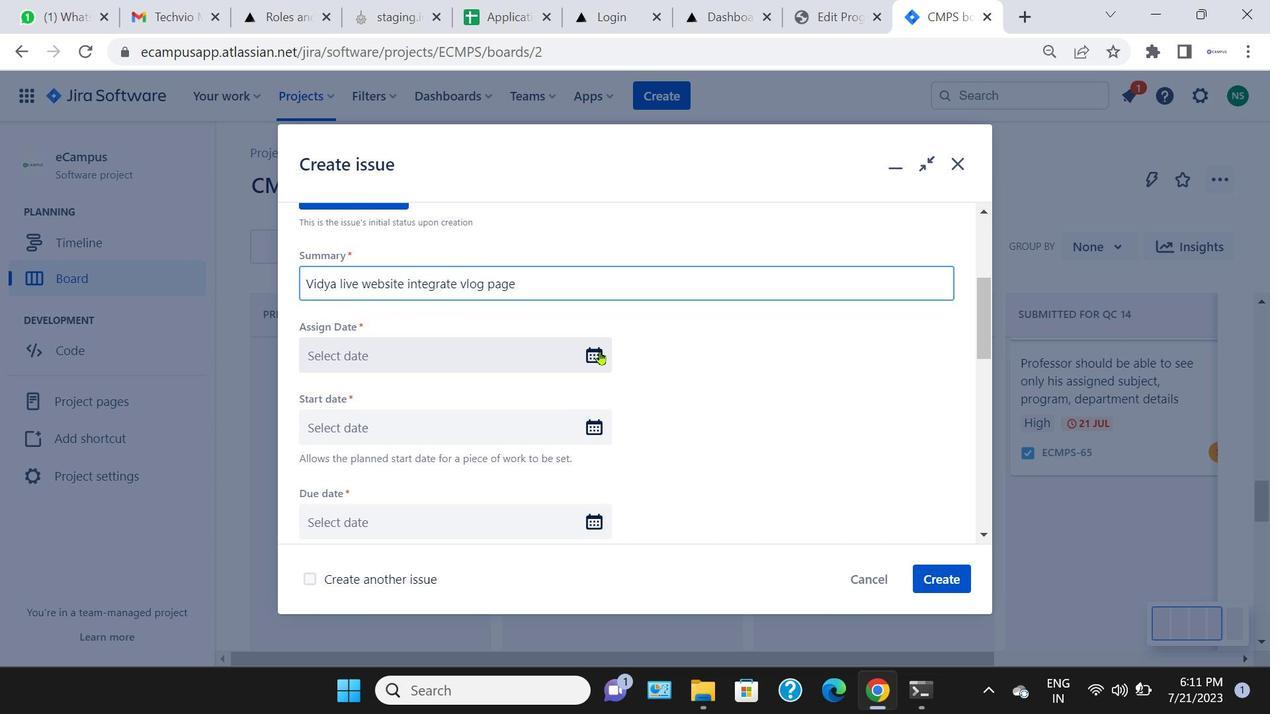 
Action: Mouse pressed left at (388, 477)
Screenshot: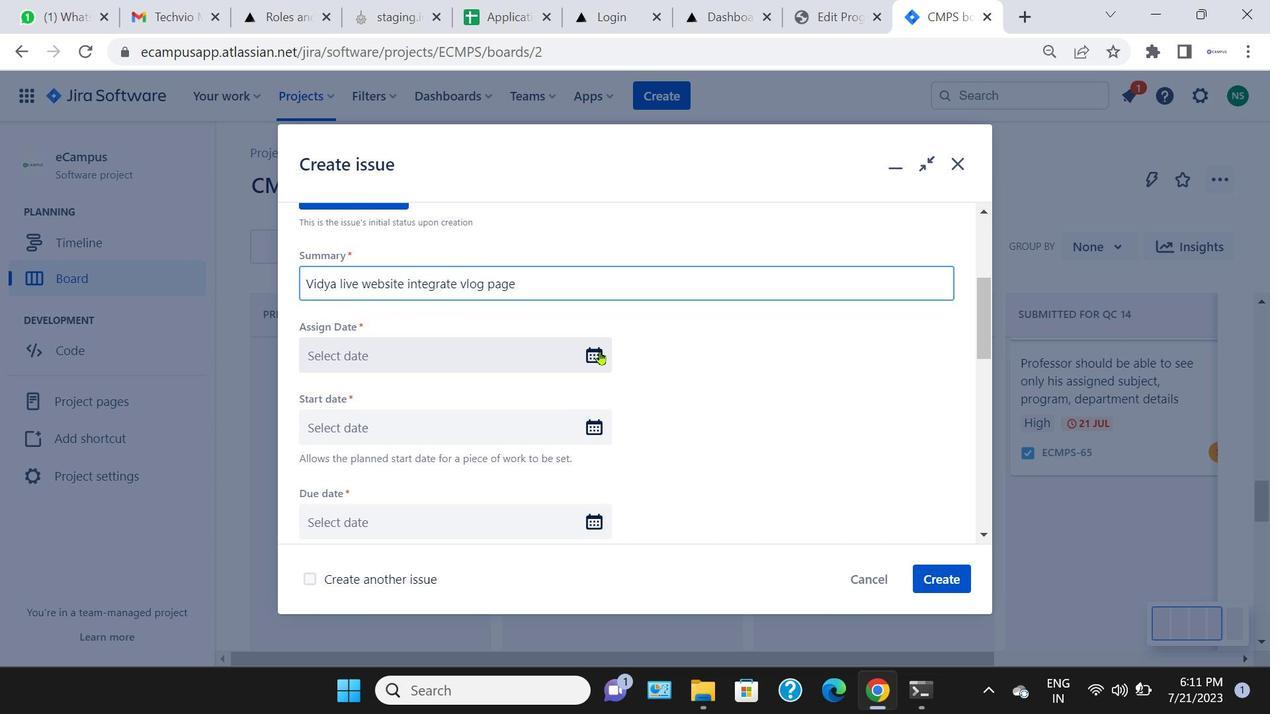 
Action: Mouse moved to (599, 351)
Screenshot: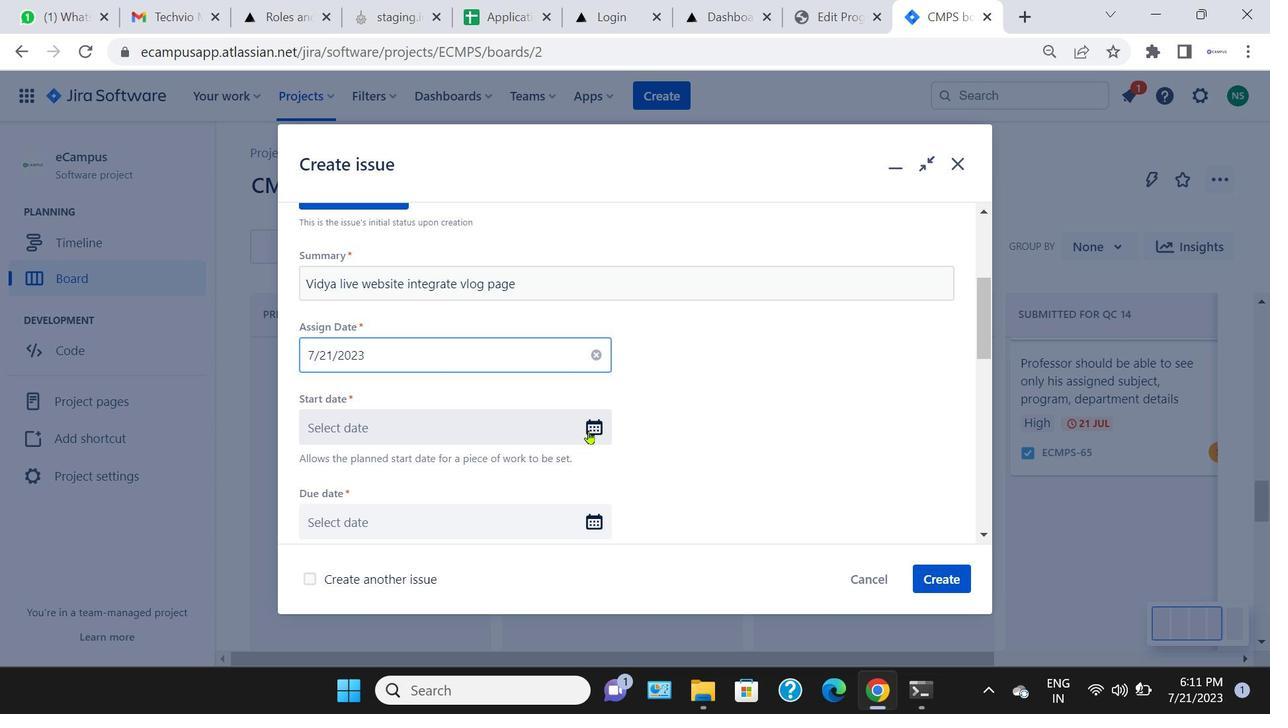 
Action: Mouse pressed left at (599, 351)
Screenshot: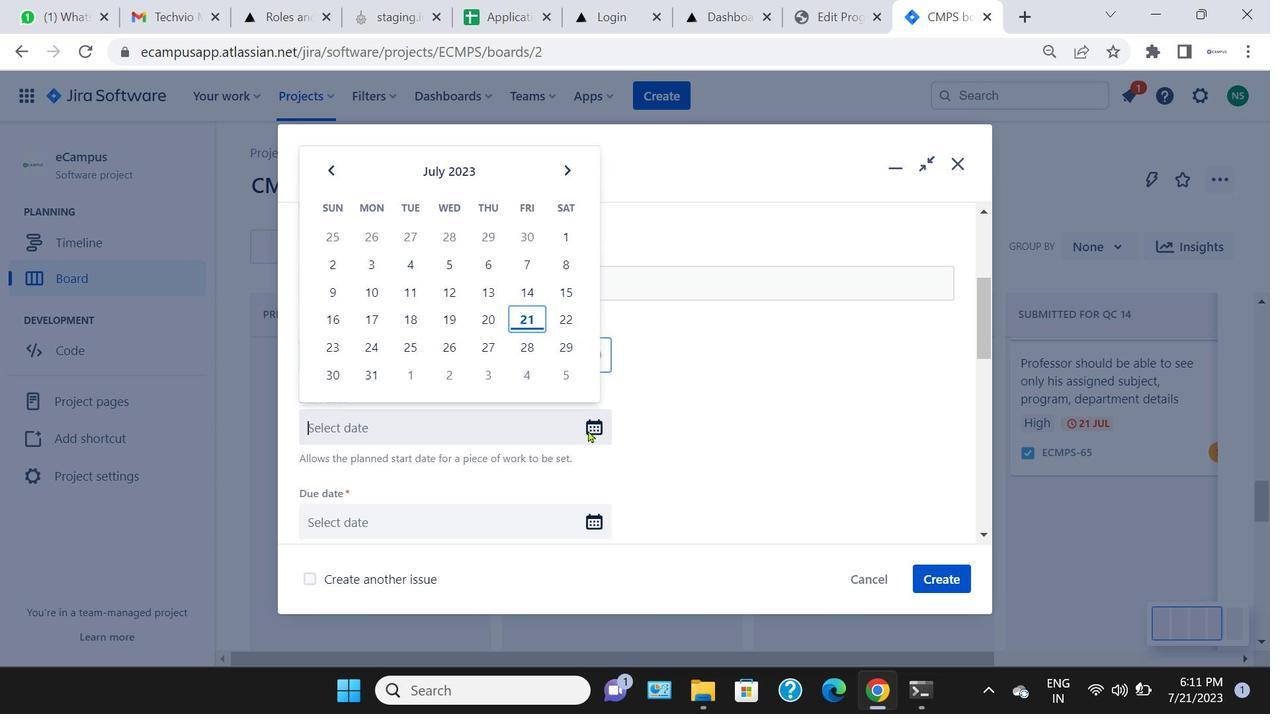 
Action: Mouse moved to (537, 562)
Screenshot: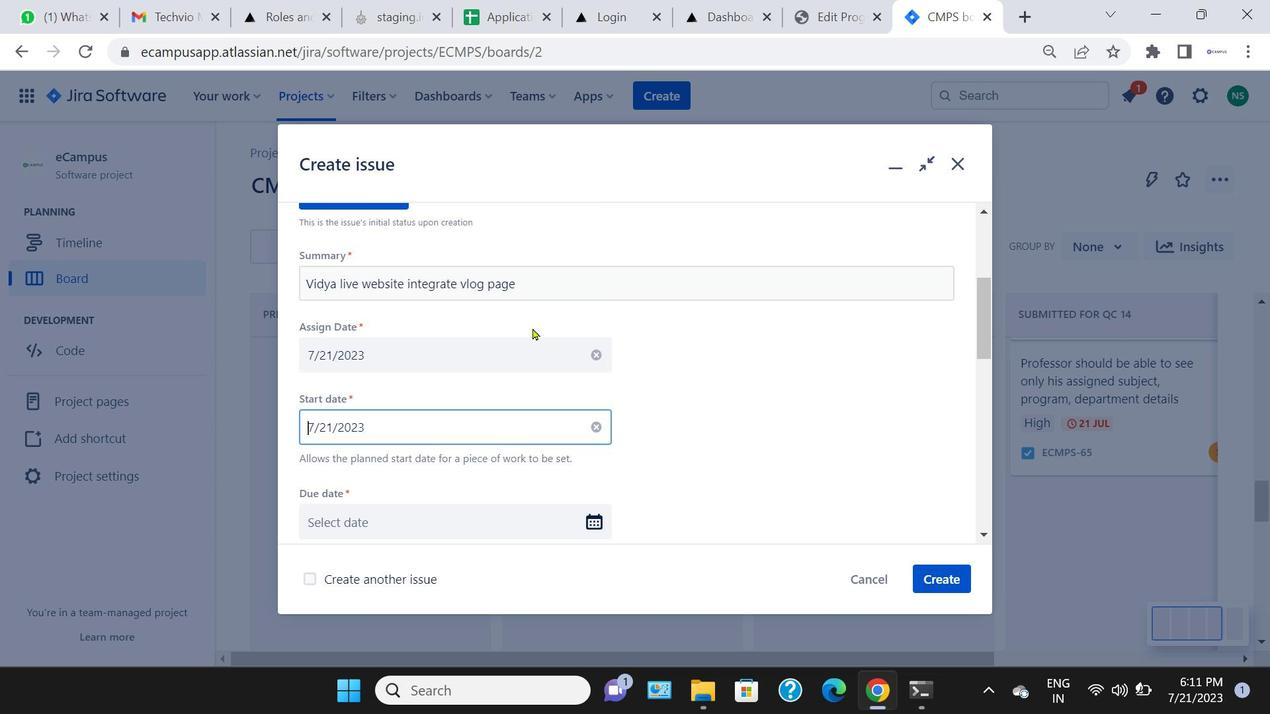 
Action: Mouse pressed left at (537, 562)
Screenshot: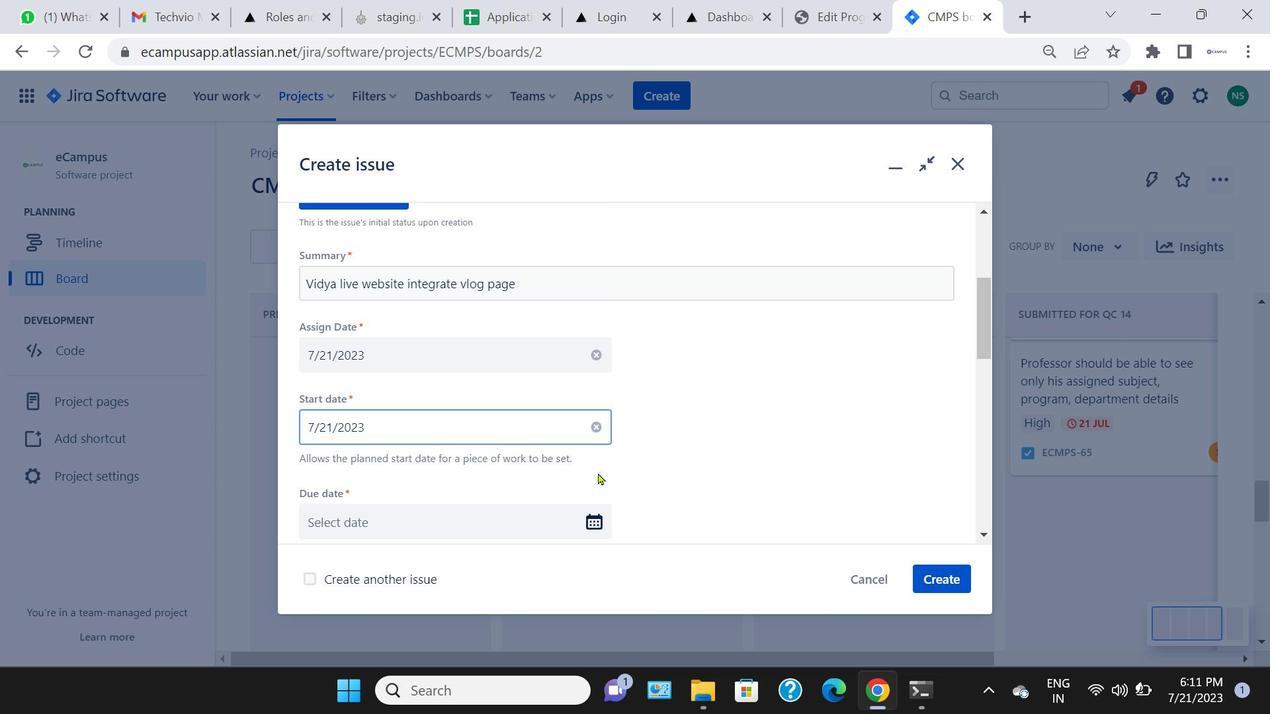 
Action: Mouse moved to (589, 430)
Screenshot: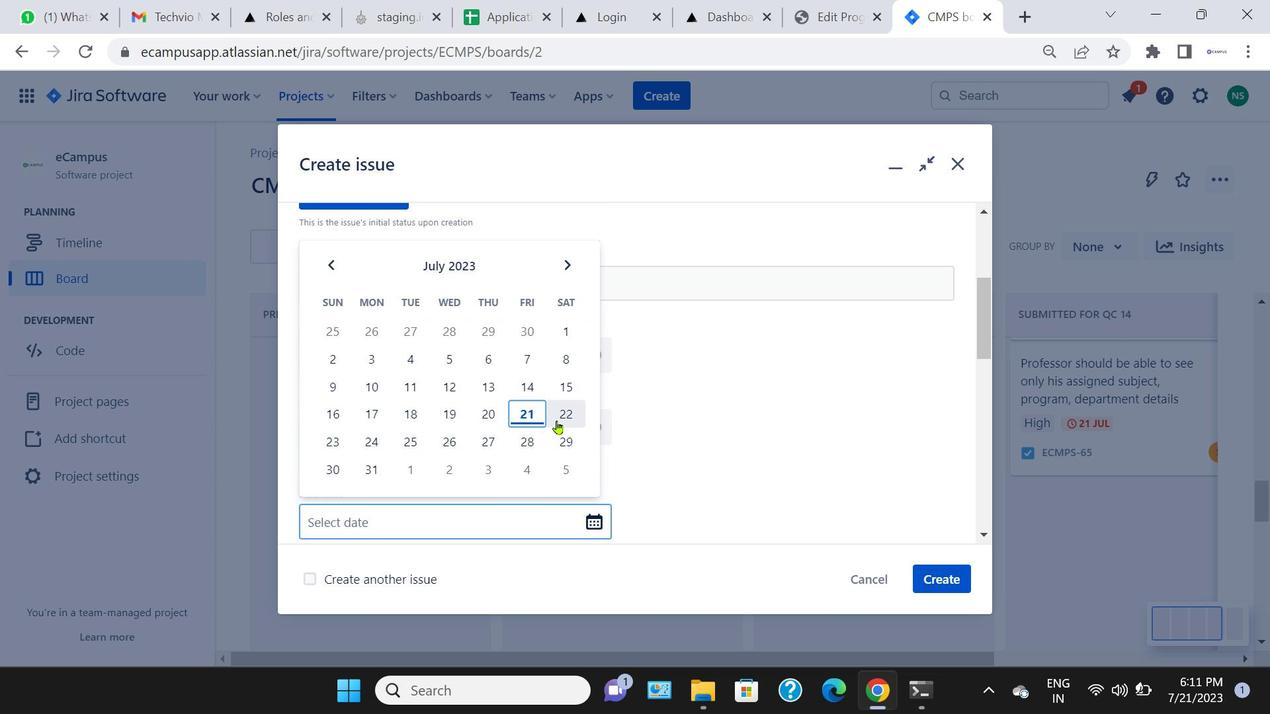 
Action: Mouse pressed left at (589, 430)
Screenshot: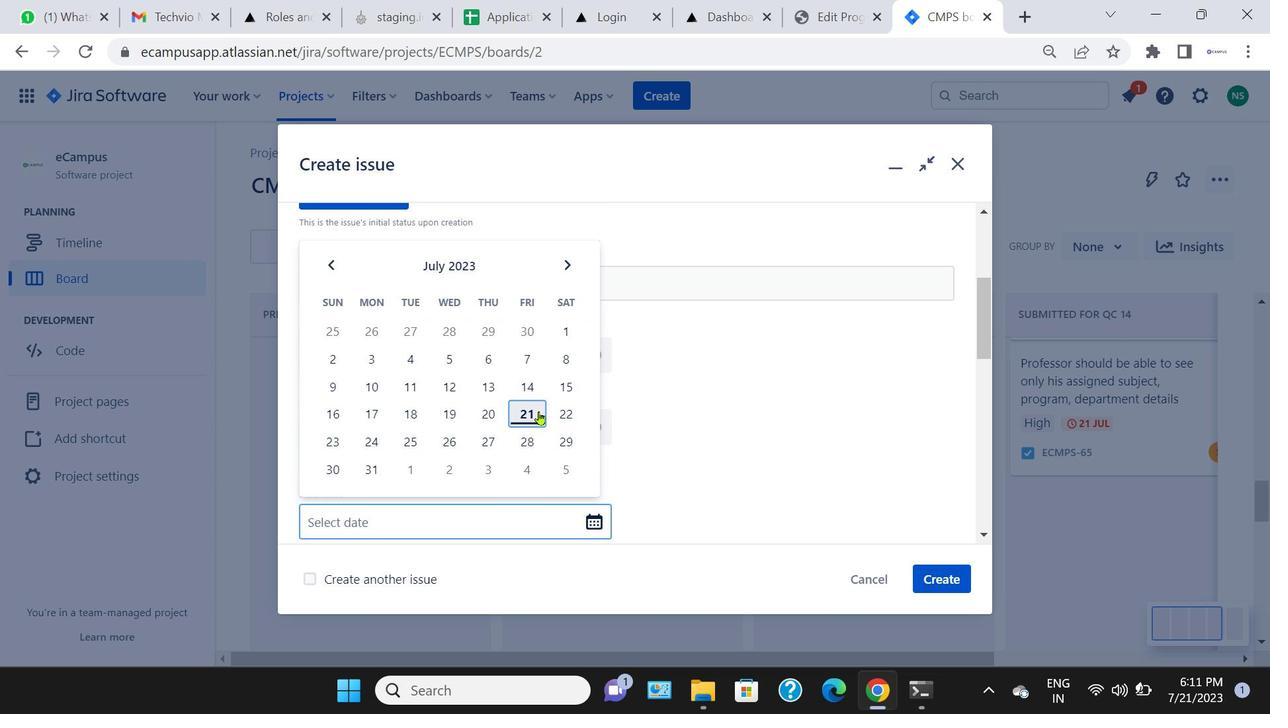 
Action: Mouse moved to (532, 328)
Screenshot: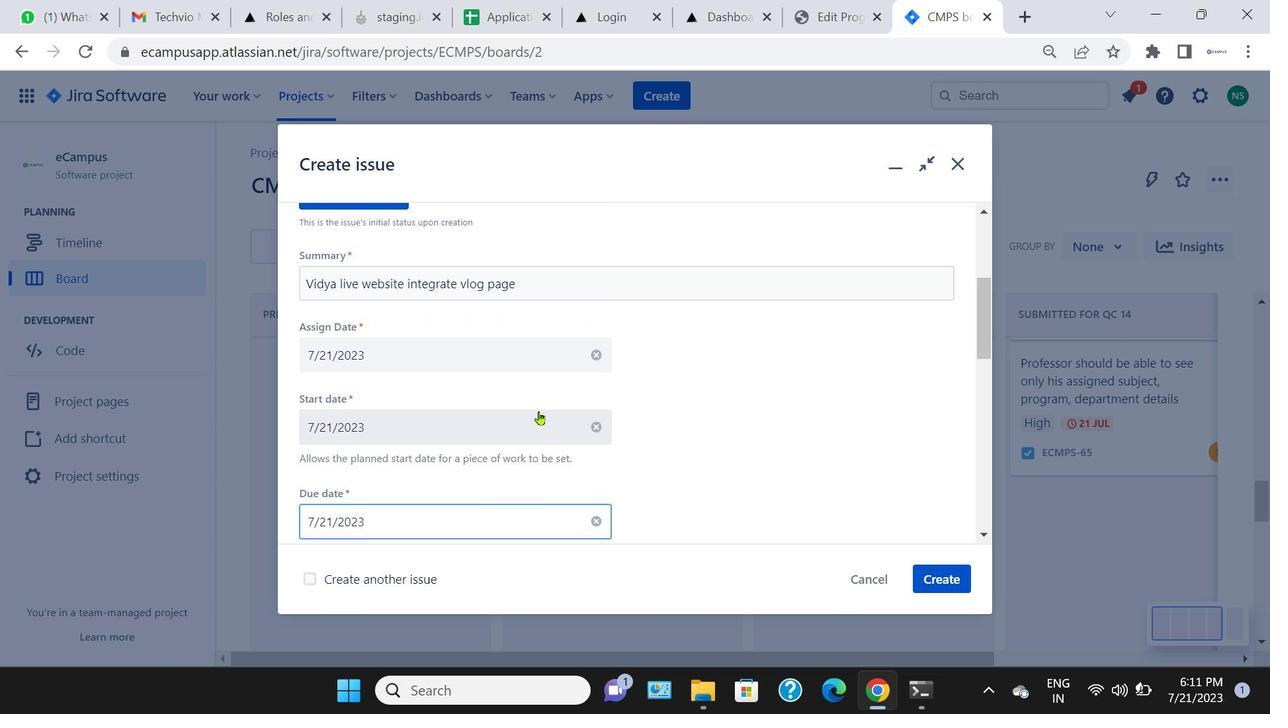 
Action: Mouse pressed left at (532, 328)
Screenshot: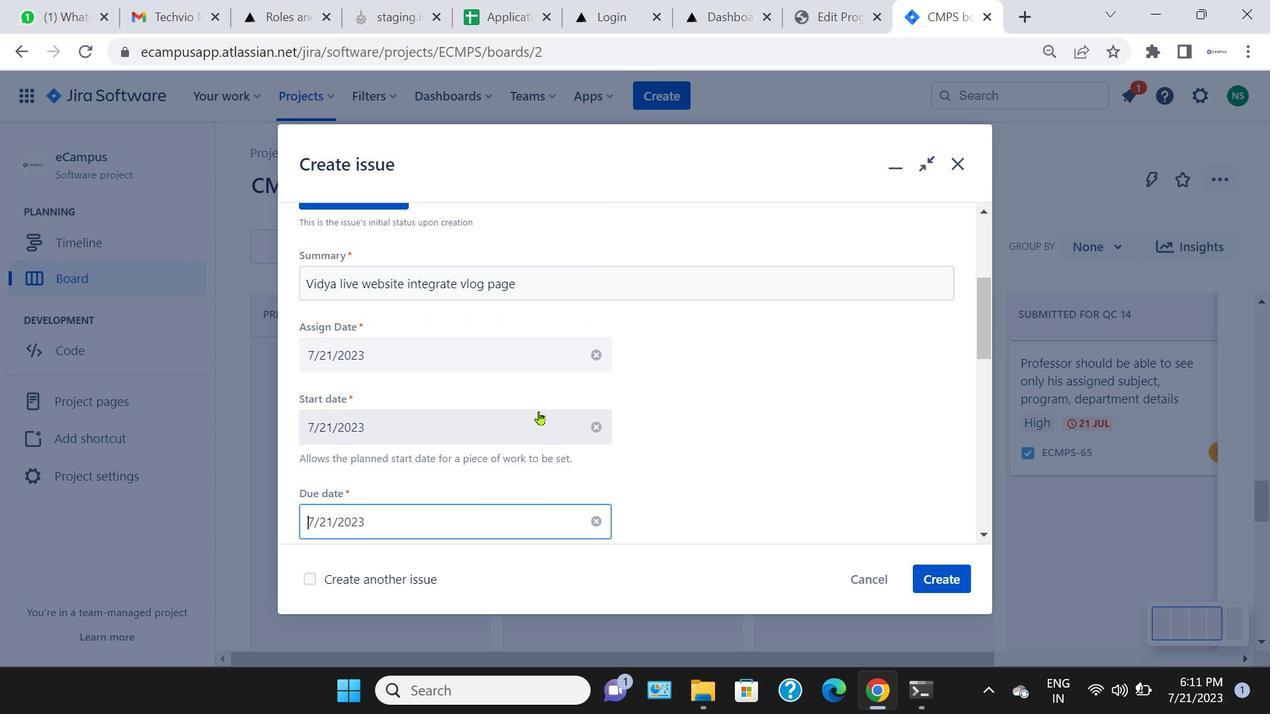 
Action: Mouse moved to (601, 532)
Screenshot: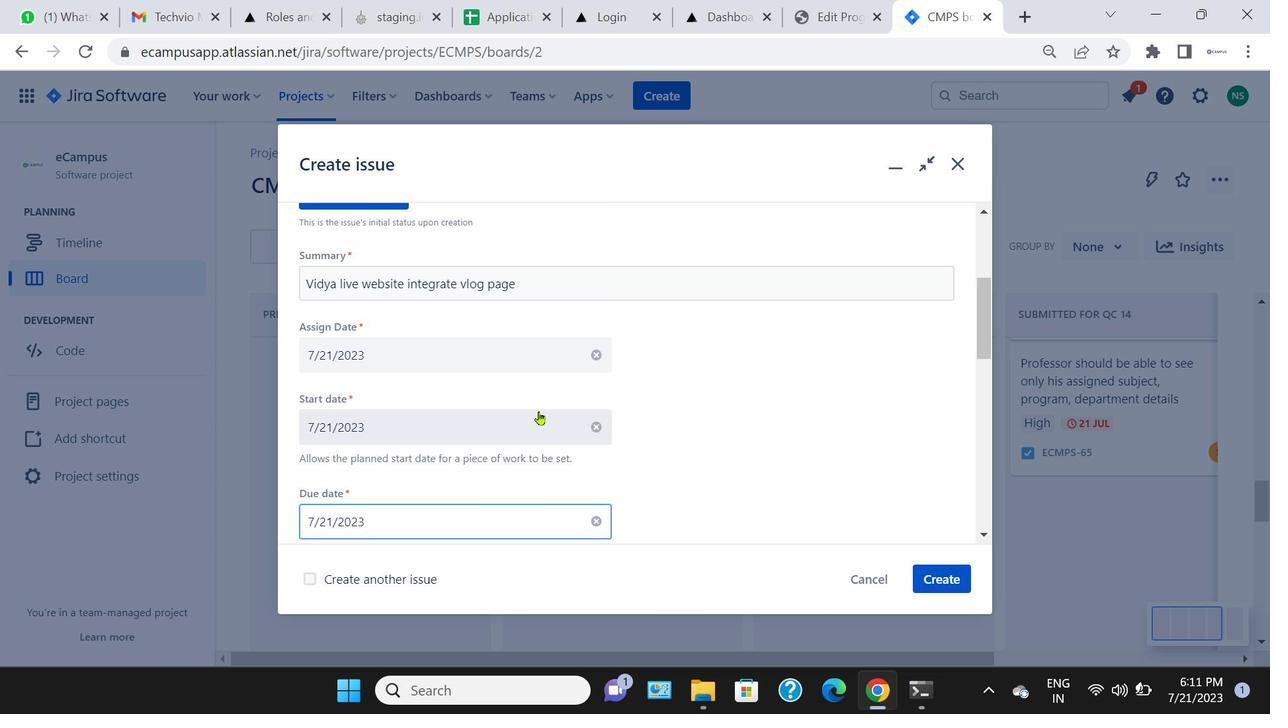 
Action: Mouse pressed left at (601, 532)
Screenshot: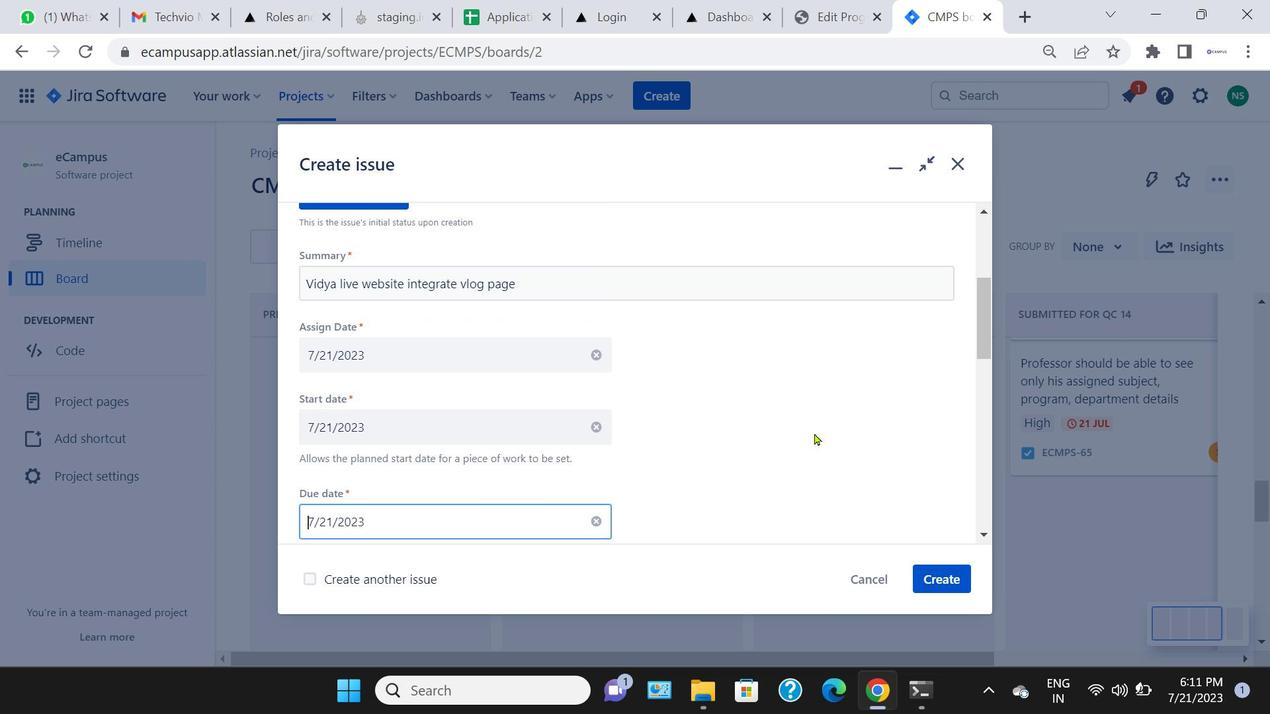 
Action: Mouse moved to (538, 412)
Screenshot: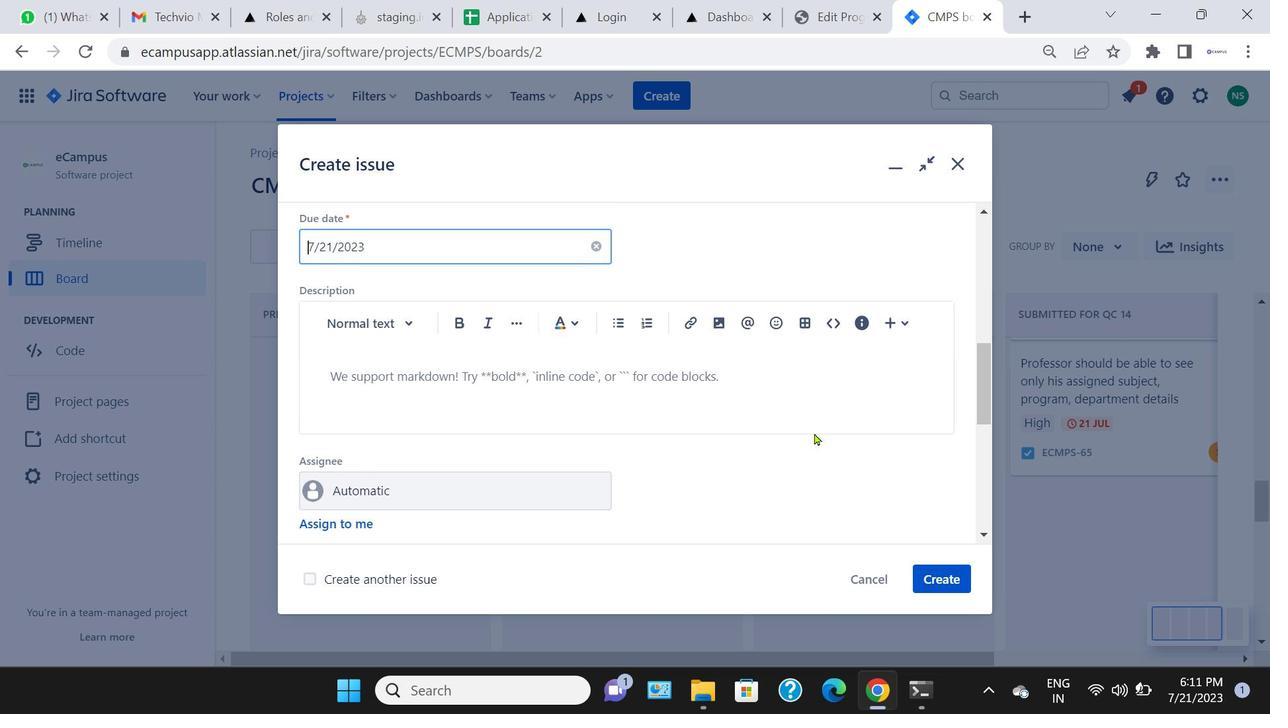 
Action: Mouse pressed left at (538, 412)
Screenshot: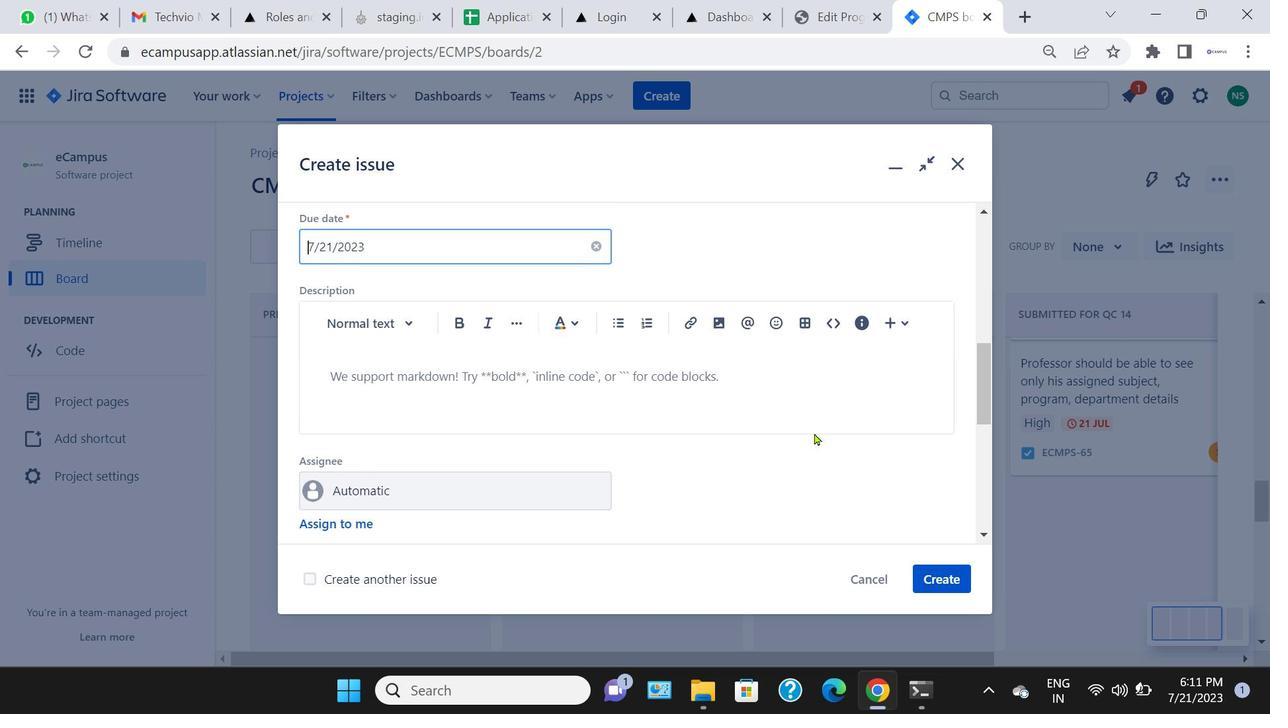 
Action: Mouse moved to (571, 438)
Screenshot: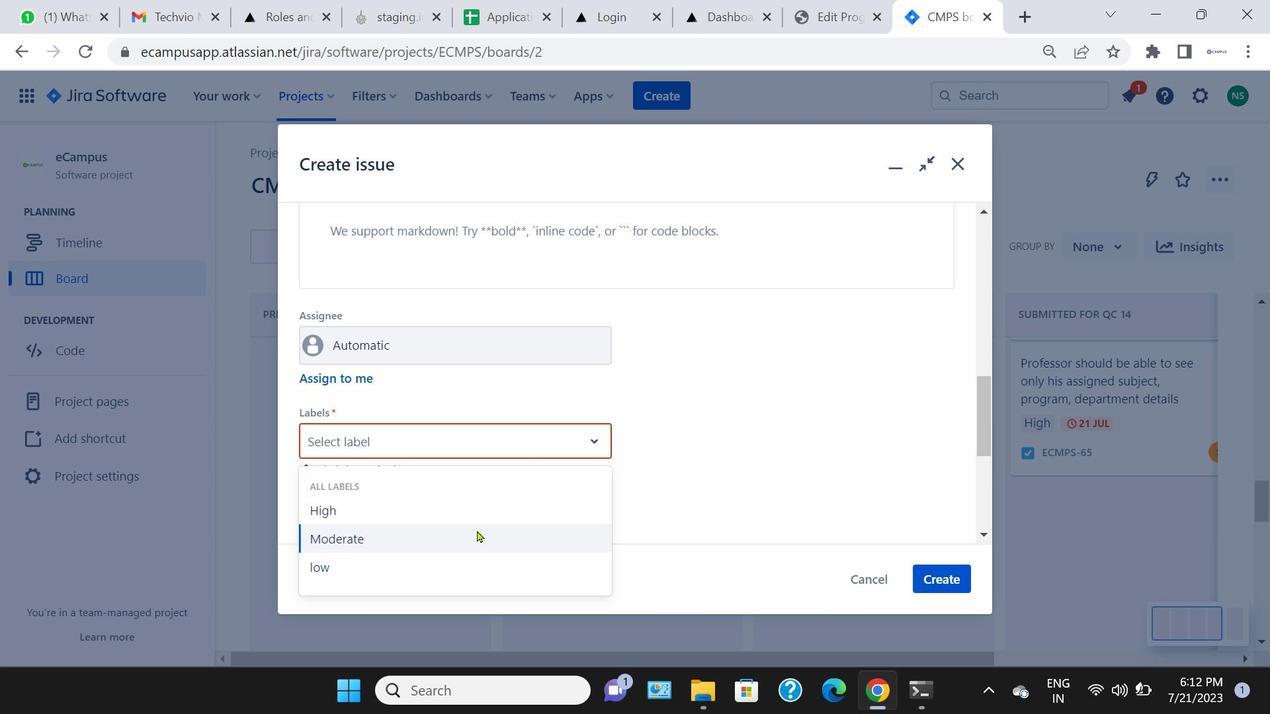 
Action: Mouse pressed left at (571, 438)
Screenshot: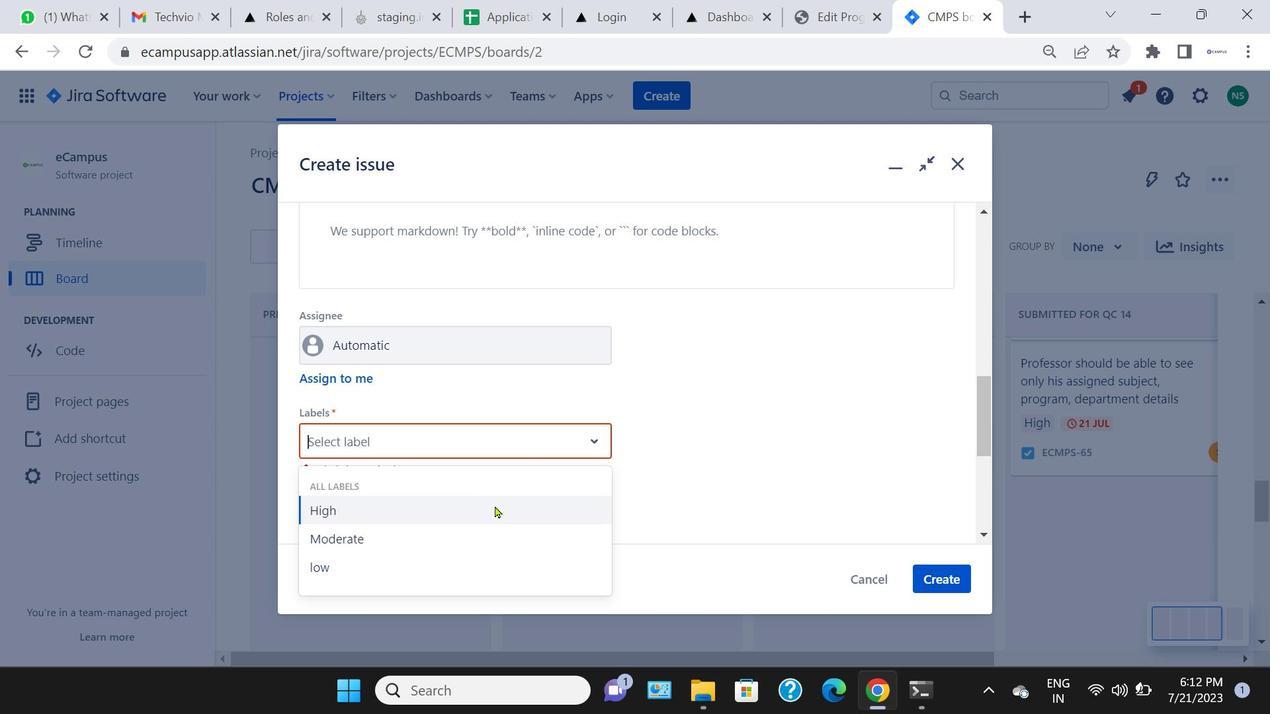 
Action: Mouse moved to (541, 438)
Screenshot: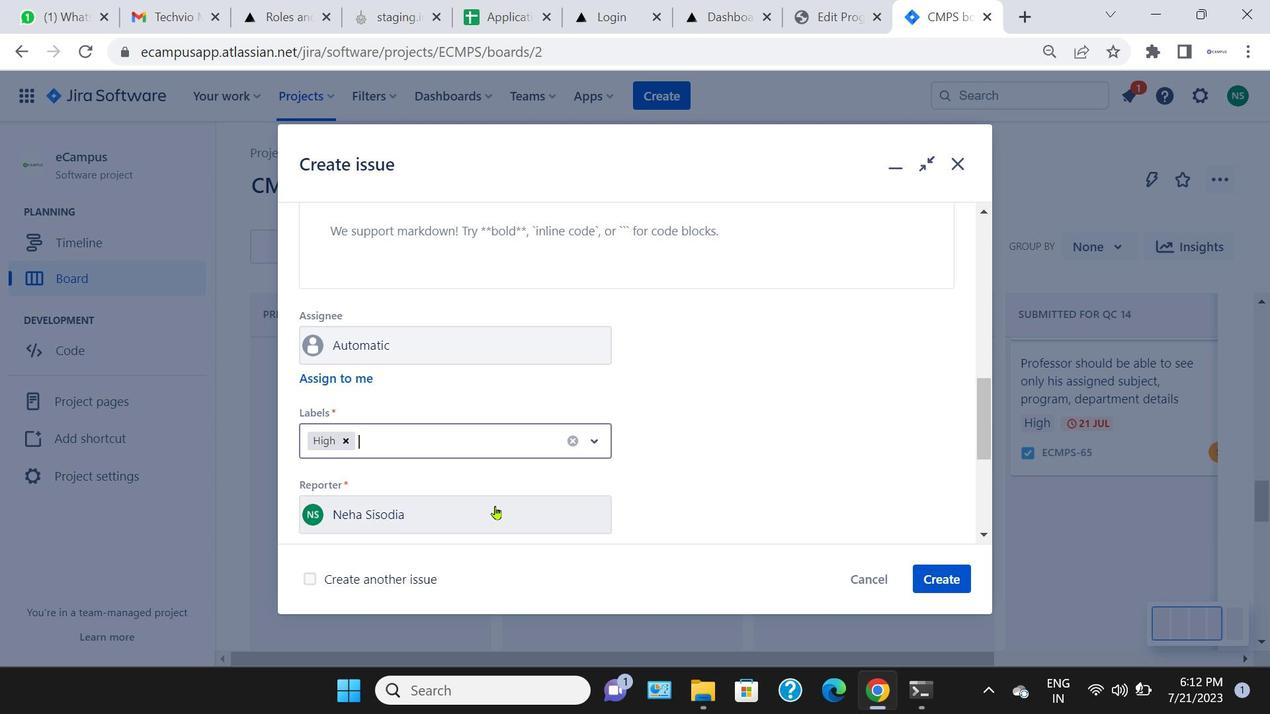 
Action: Mouse pressed left at (541, 438)
Screenshot: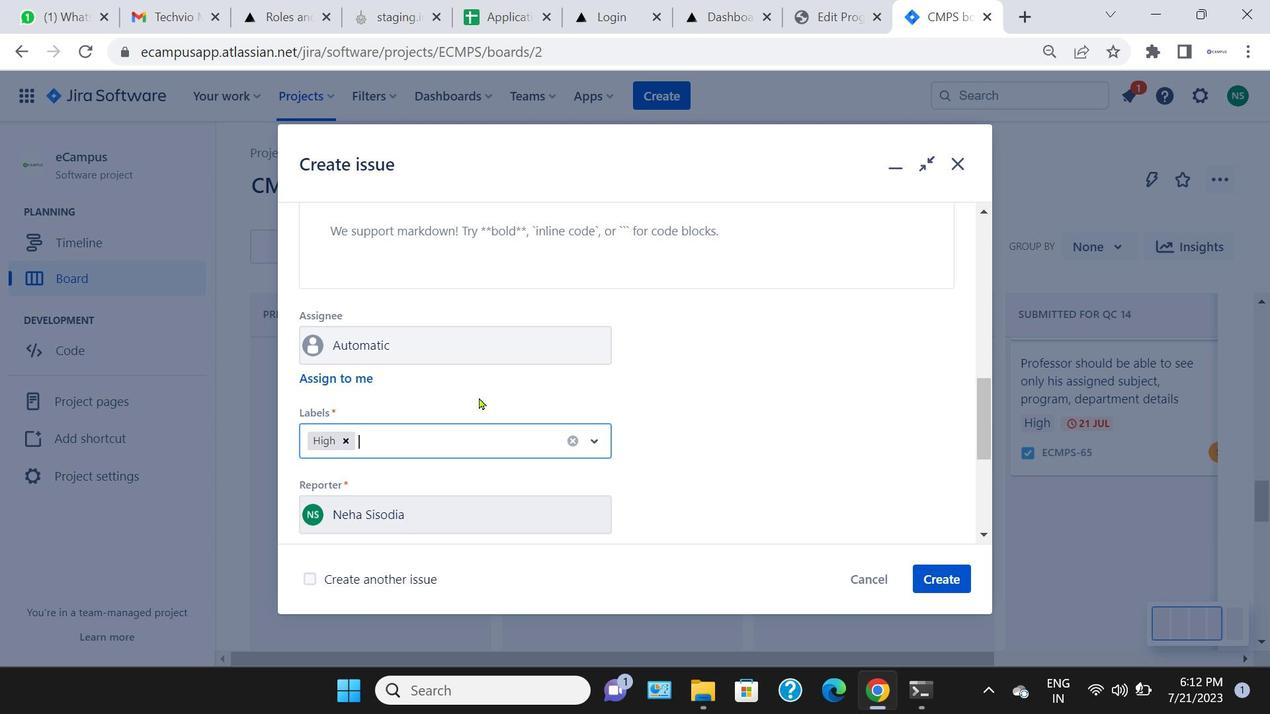 
Action: Mouse moved to (495, 506)
Screenshot: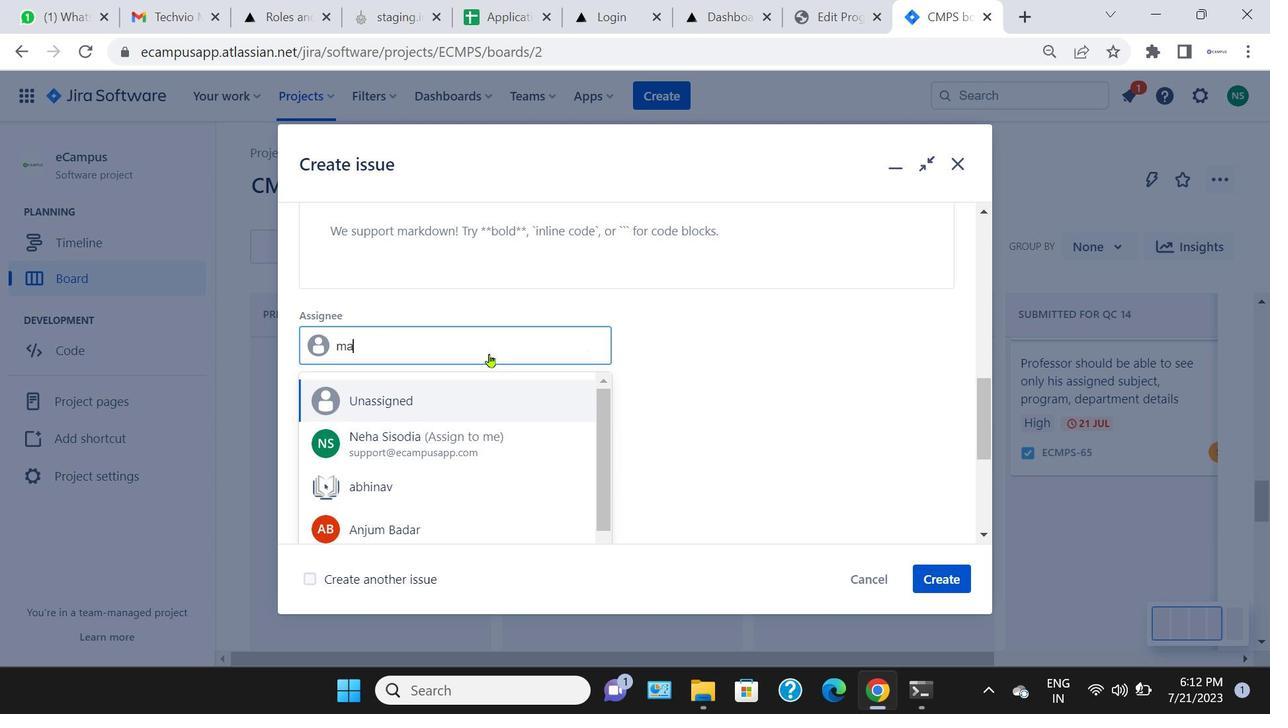 
Action: Mouse pressed left at (495, 506)
Screenshot: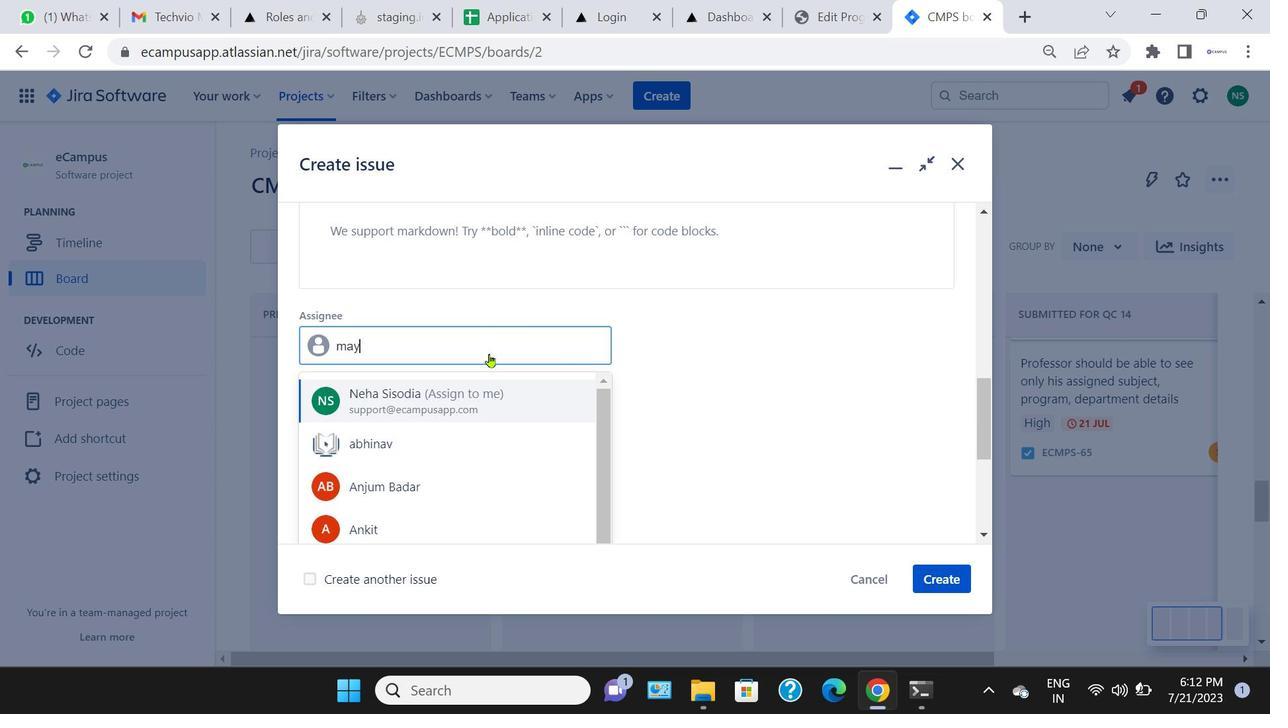 
Action: Mouse moved to (489, 354)
Screenshot: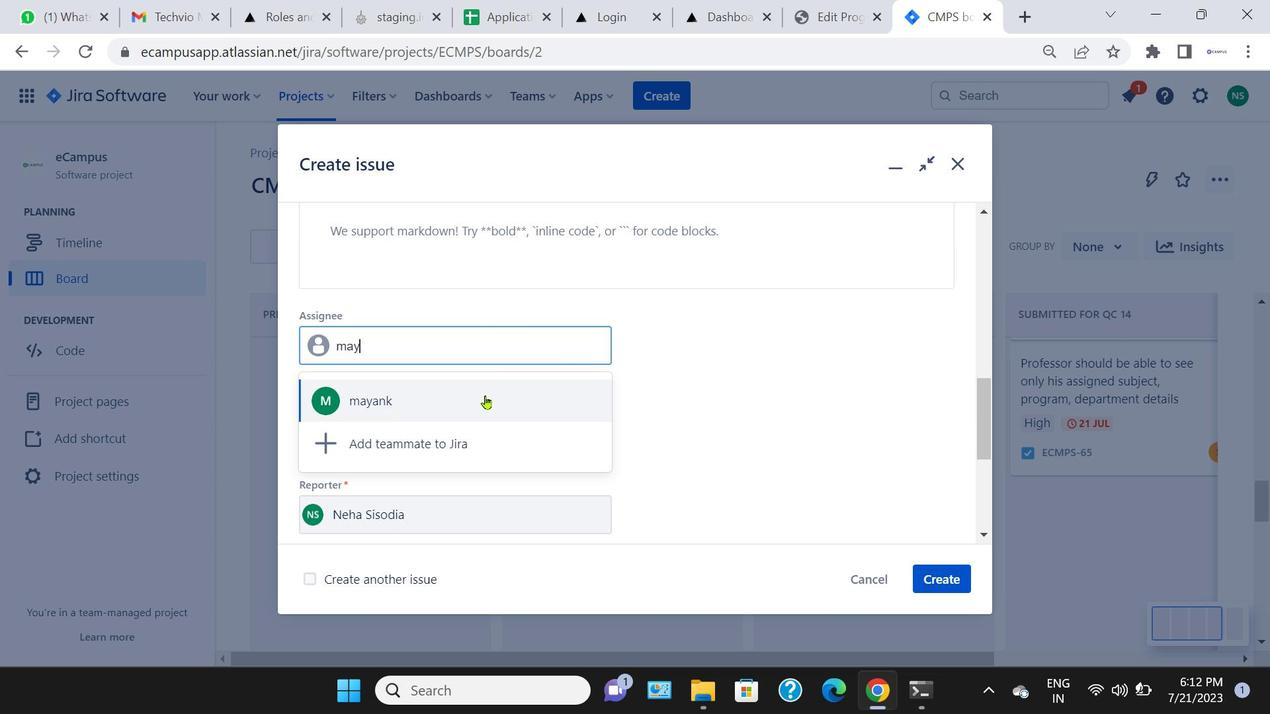 
Action: Mouse pressed left at (489, 354)
Screenshot: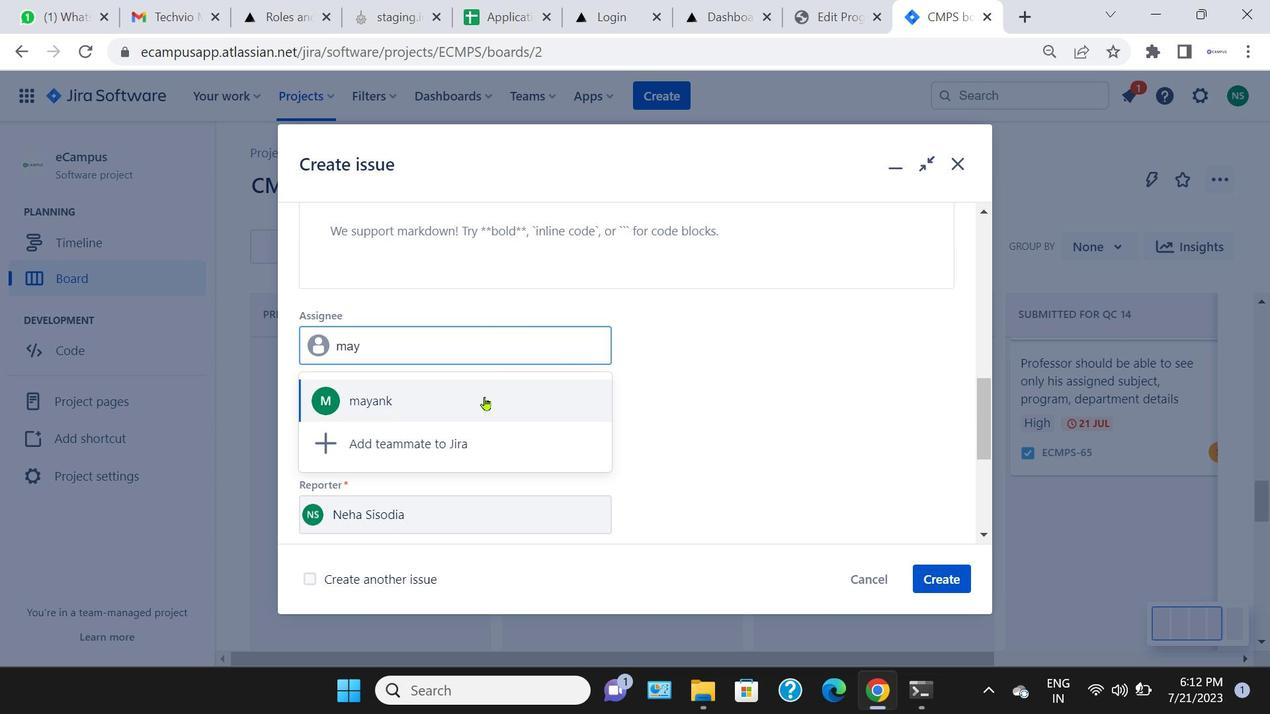 
Action: Key pressed may
Screenshot: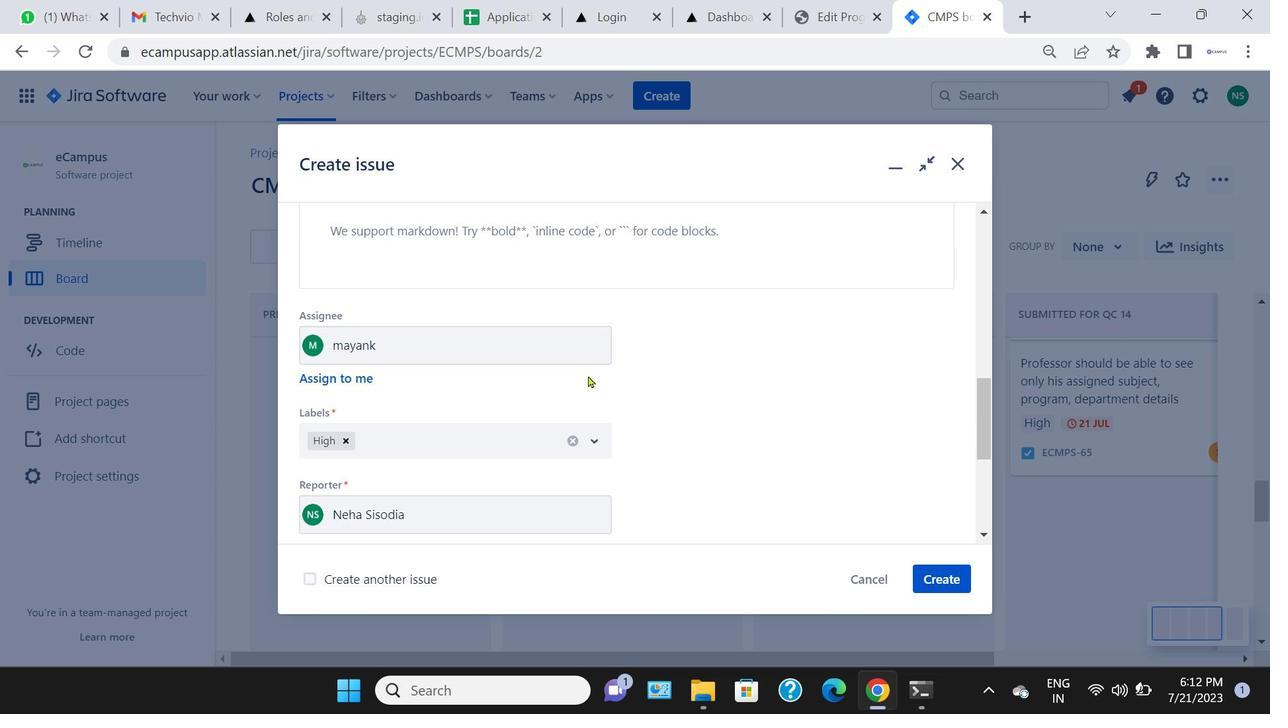 
Action: Mouse moved to (482, 397)
Screenshot: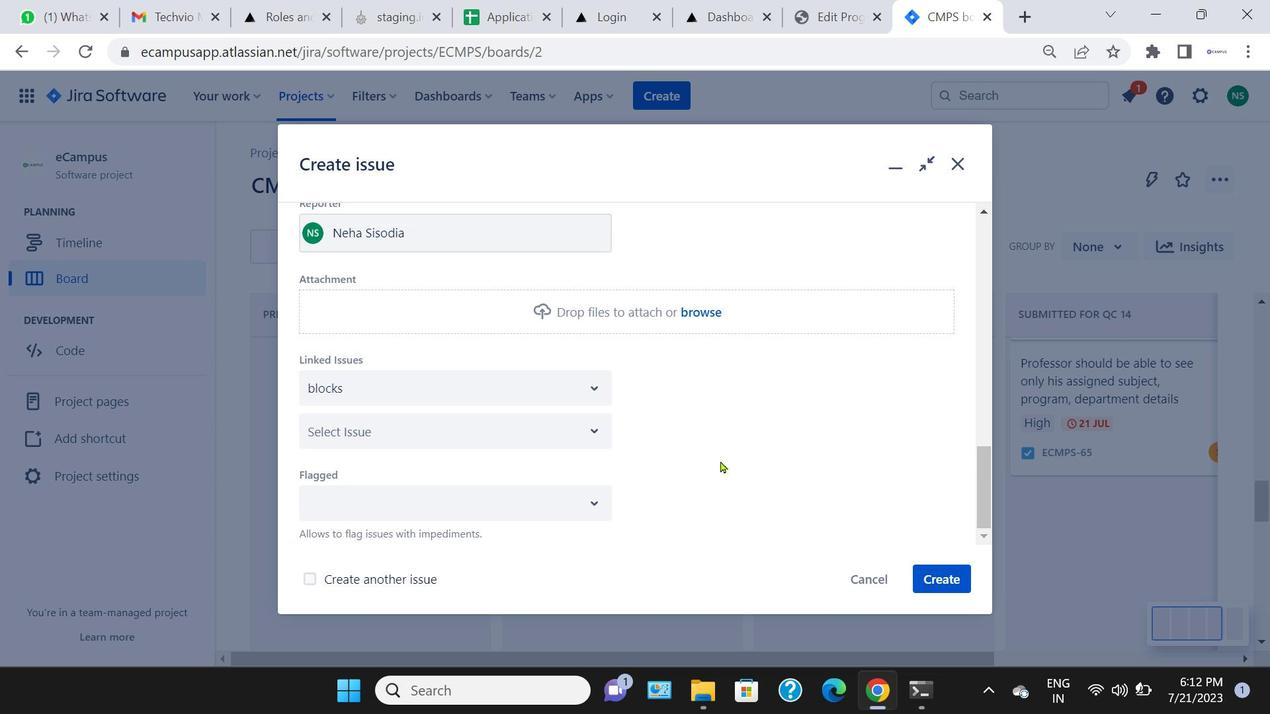 
Action: Mouse pressed left at (485, 396)
Screenshot: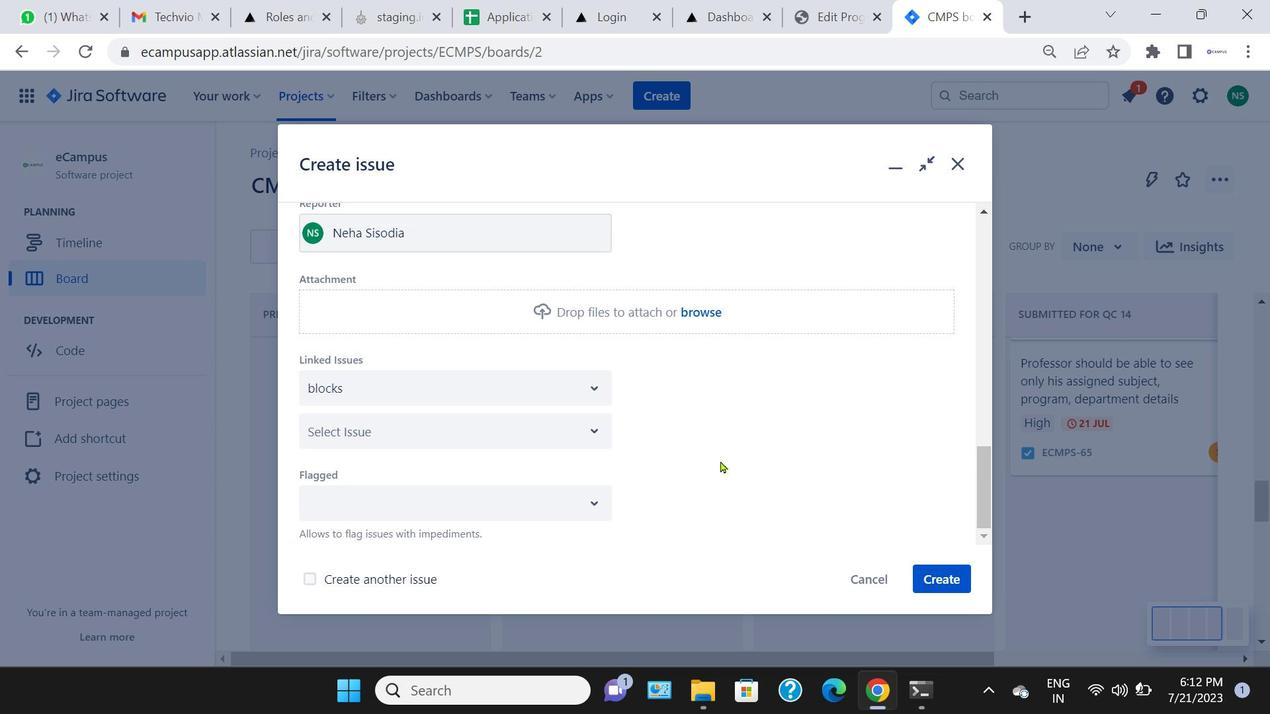 
Action: Mouse moved to (936, 572)
Screenshot: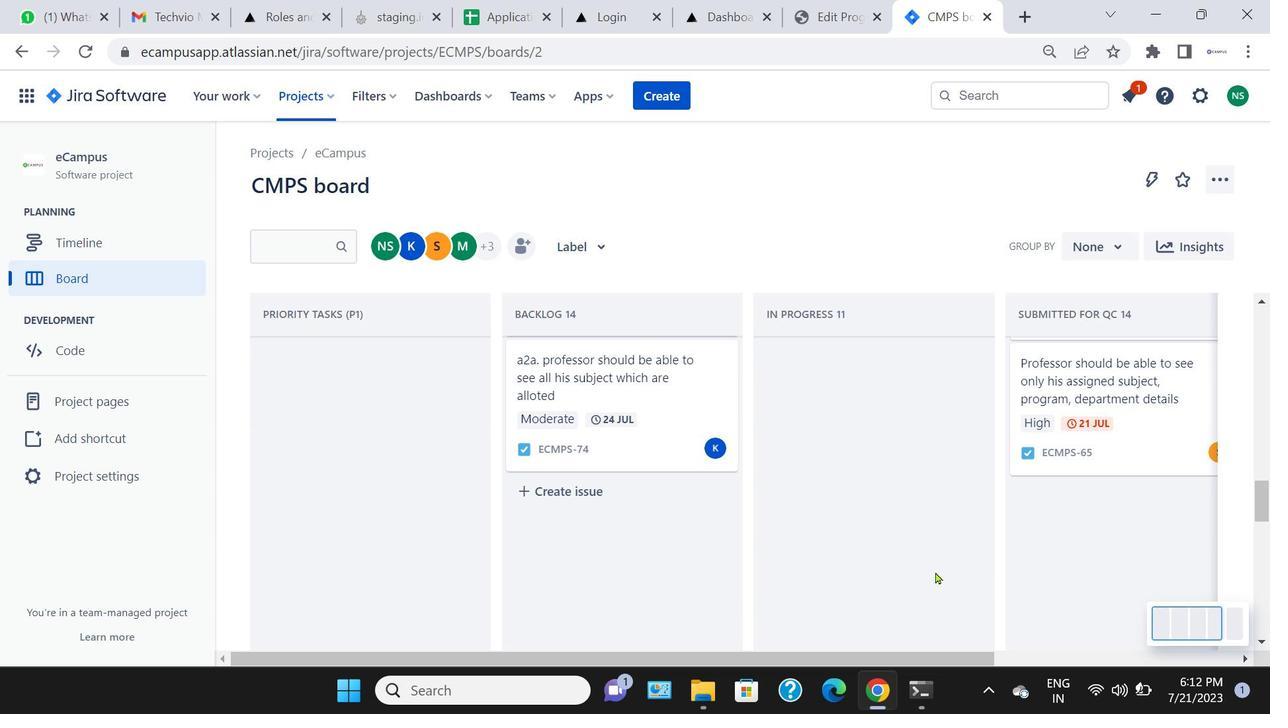 
Action: Mouse pressed left at (936, 572)
Screenshot: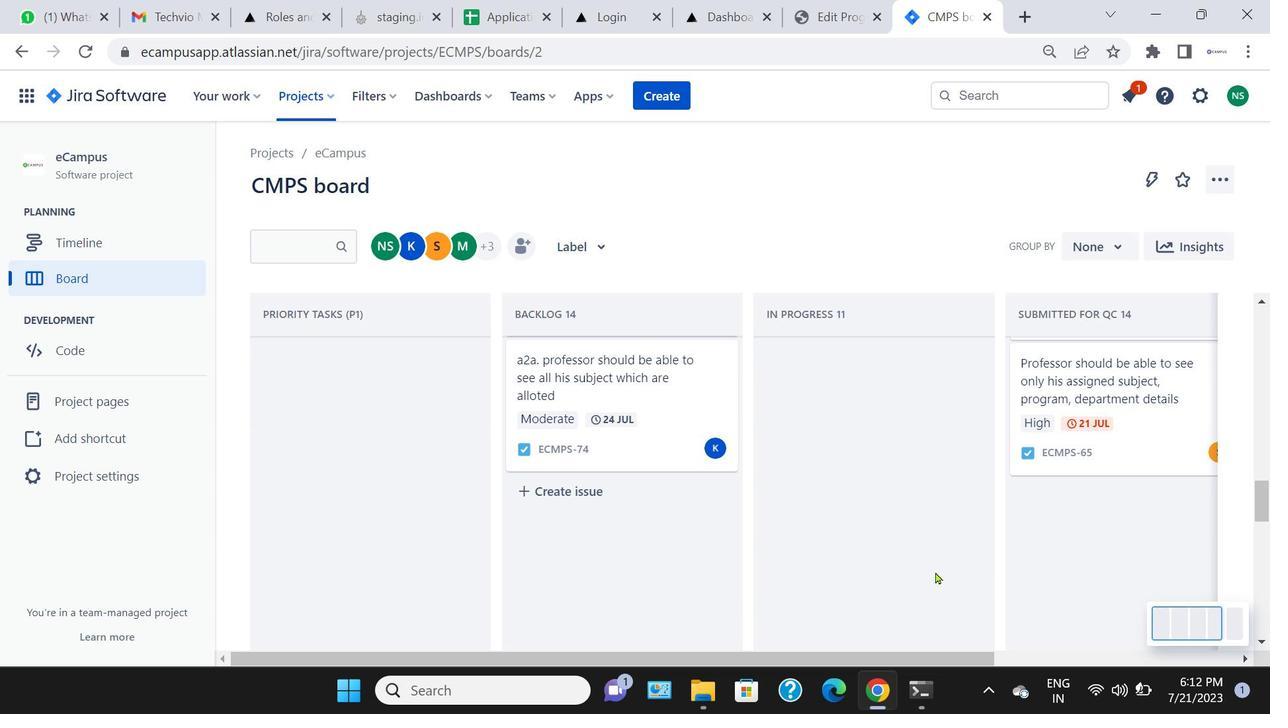 
Action: Mouse moved to (834, 532)
Screenshot: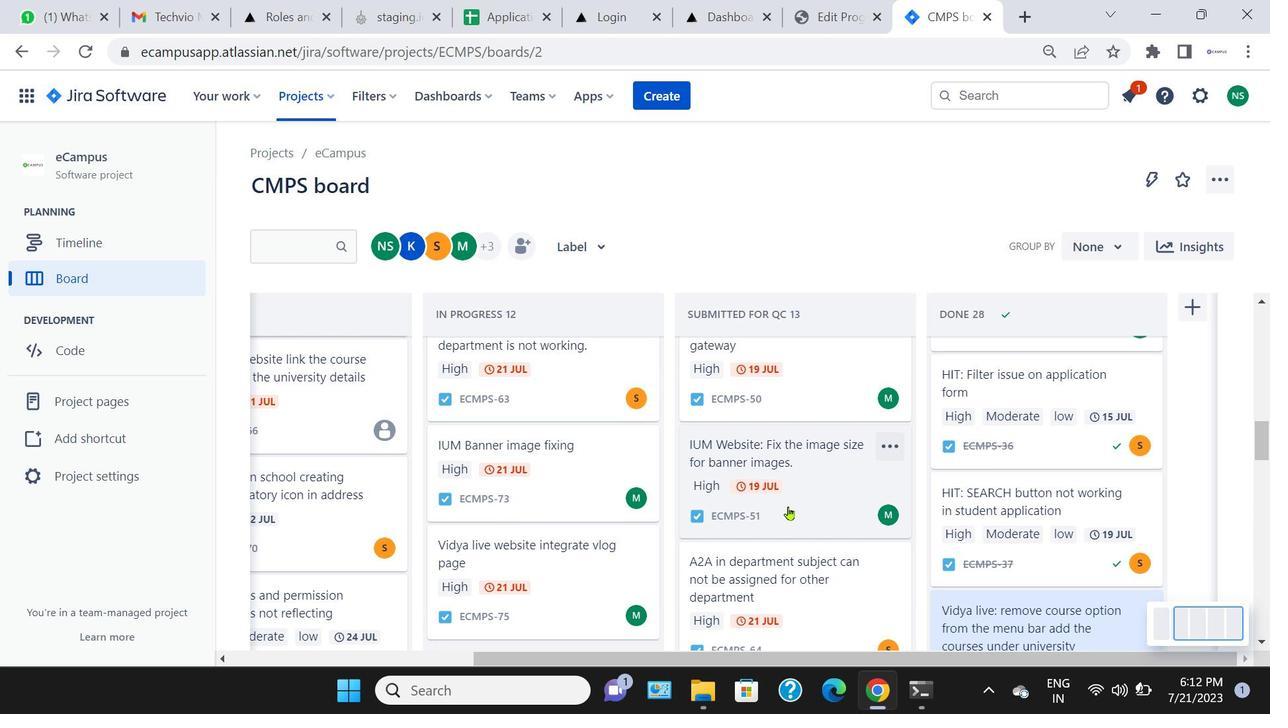 
Action: Mouse pressed left at (834, 532)
Screenshot: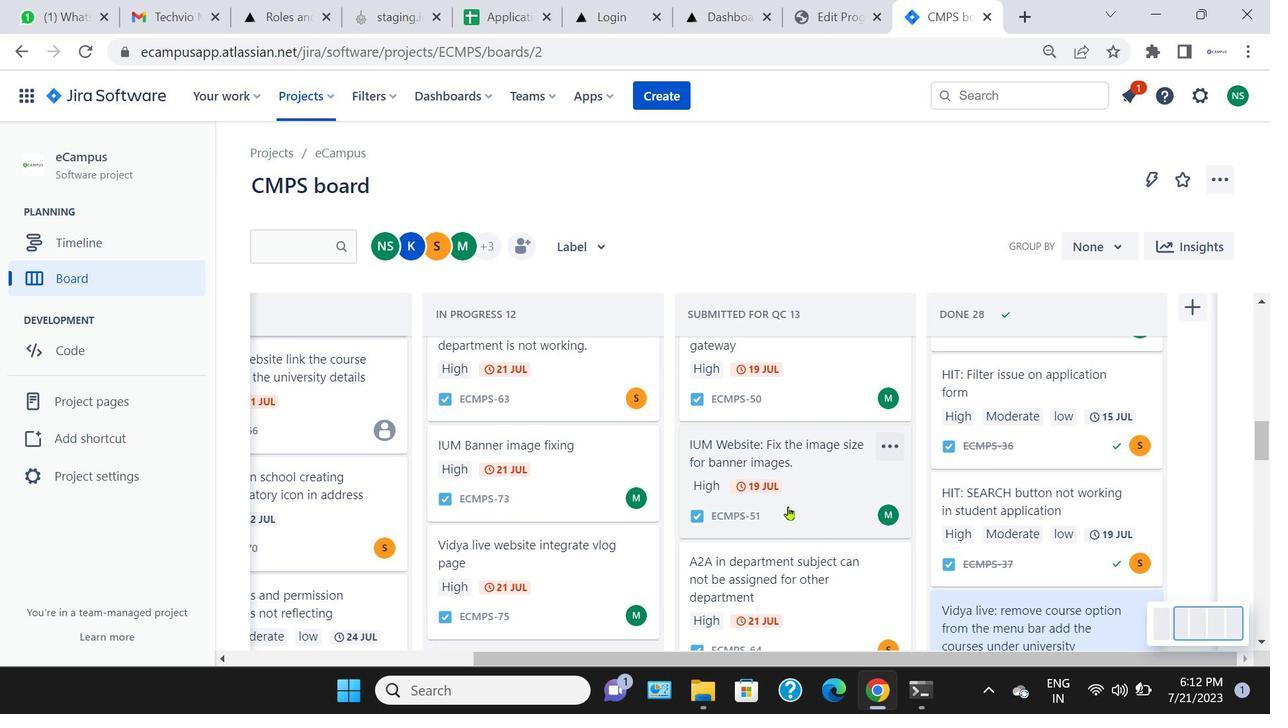 
Action: Mouse moved to (829, 485)
